 Task: Slide 18 - And These Are Three Columns-1.
Action: Mouse moved to (35, 90)
Screenshot: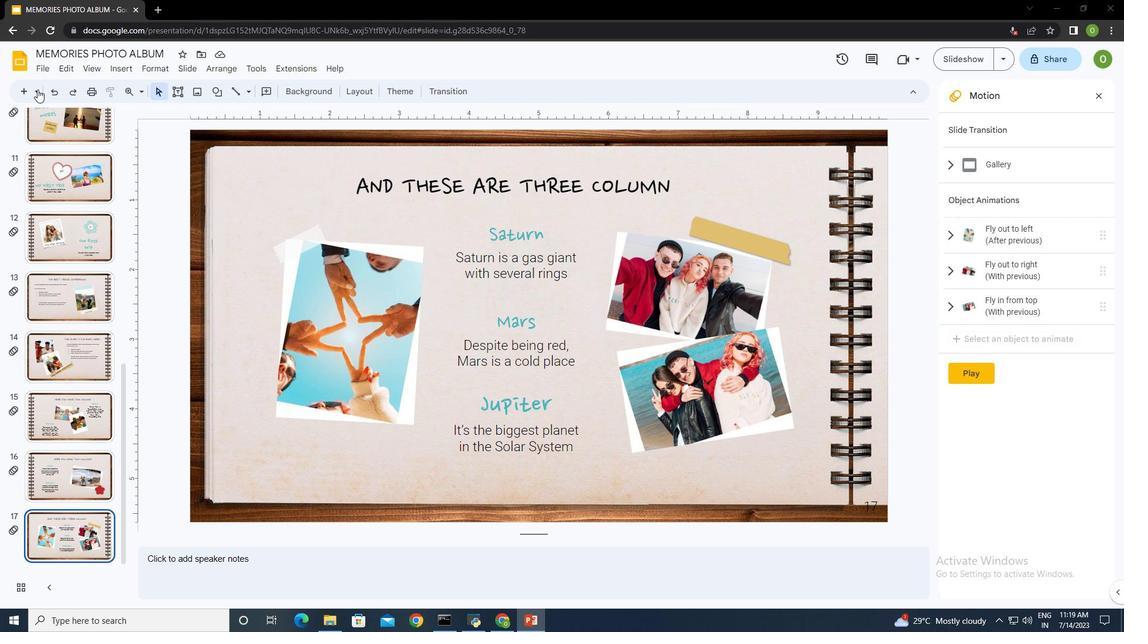 
Action: Mouse pressed left at (35, 90)
Screenshot: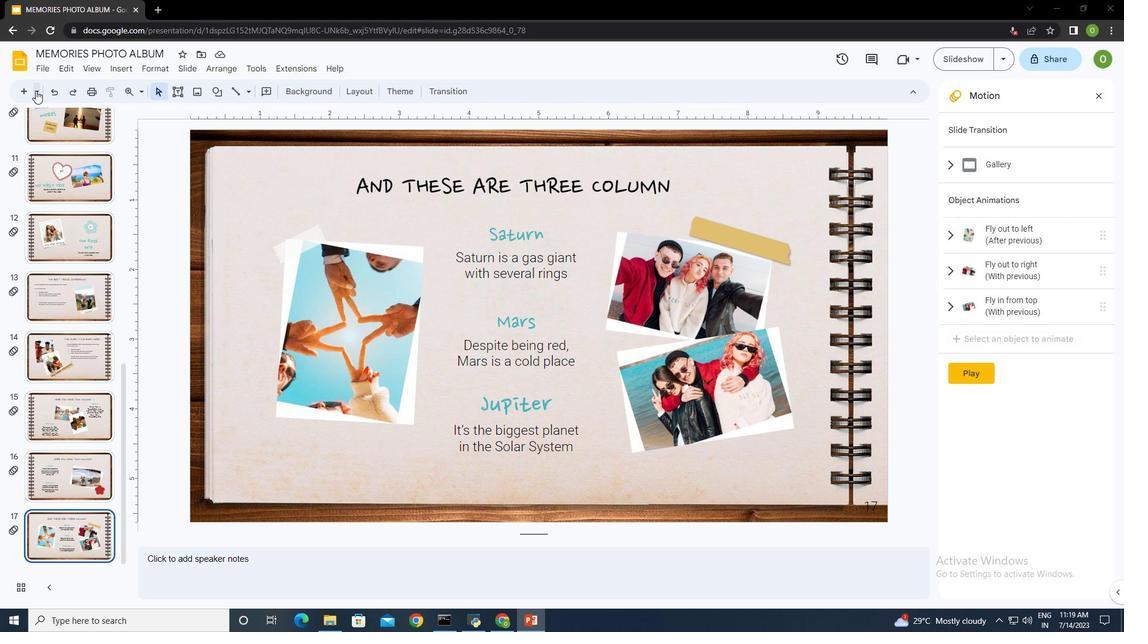 
Action: Mouse moved to (135, 394)
Screenshot: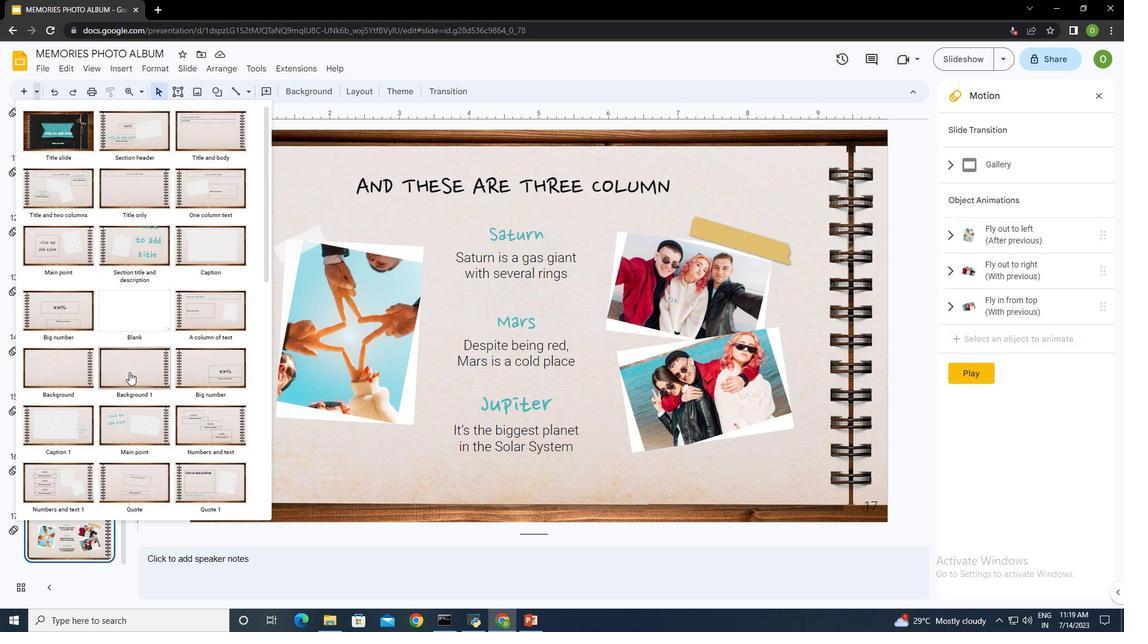 
Action: Mouse scrolled (135, 393) with delta (0, 0)
Screenshot: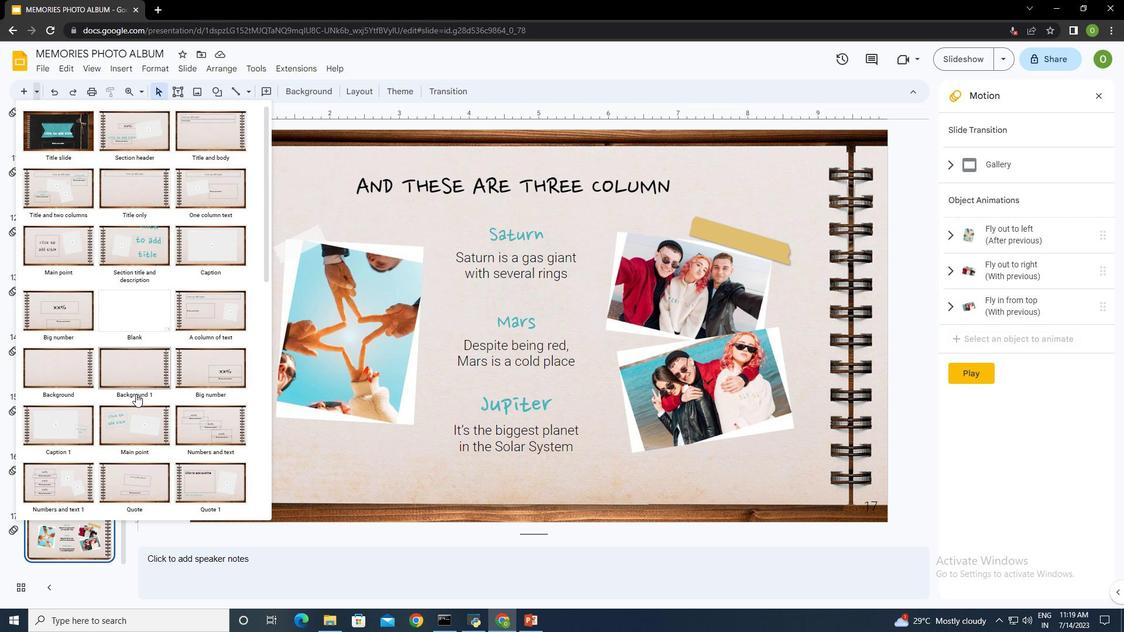 
Action: Mouse scrolled (135, 393) with delta (0, 0)
Screenshot: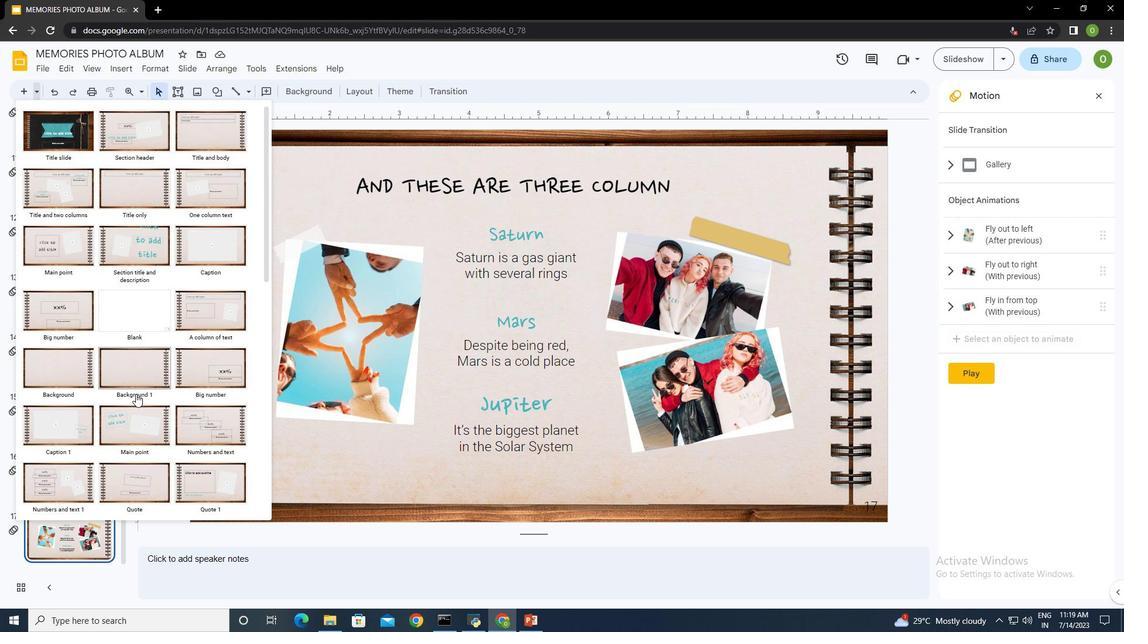 
Action: Mouse scrolled (135, 393) with delta (0, 0)
Screenshot: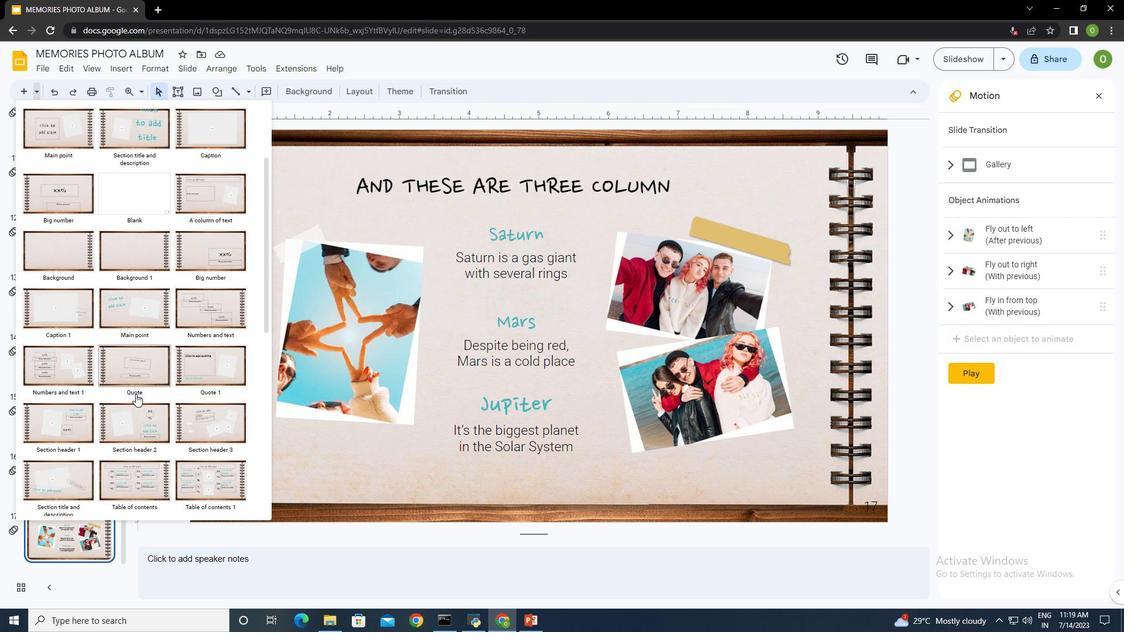 
Action: Mouse scrolled (135, 393) with delta (0, 0)
Screenshot: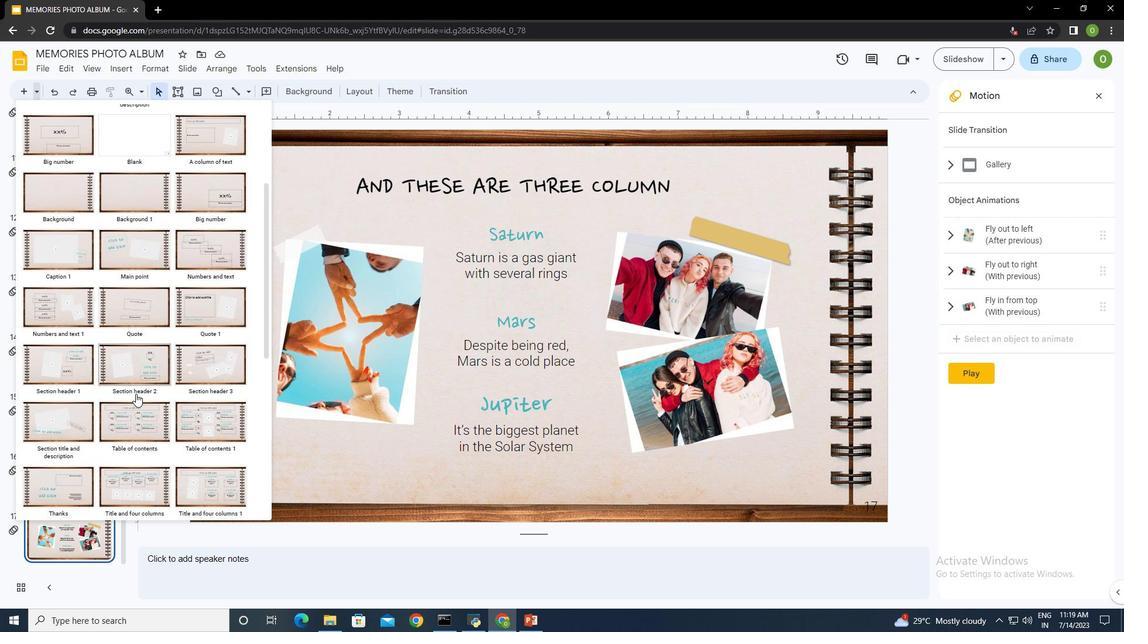 
Action: Mouse scrolled (135, 393) with delta (0, 0)
Screenshot: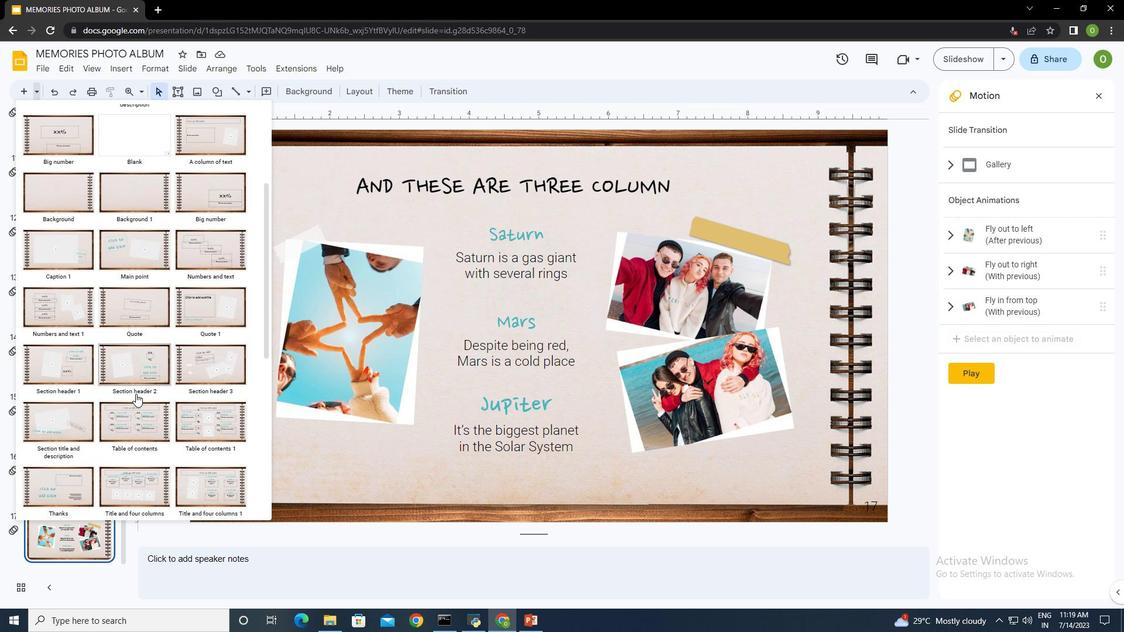 
Action: Mouse scrolled (135, 393) with delta (0, 0)
Screenshot: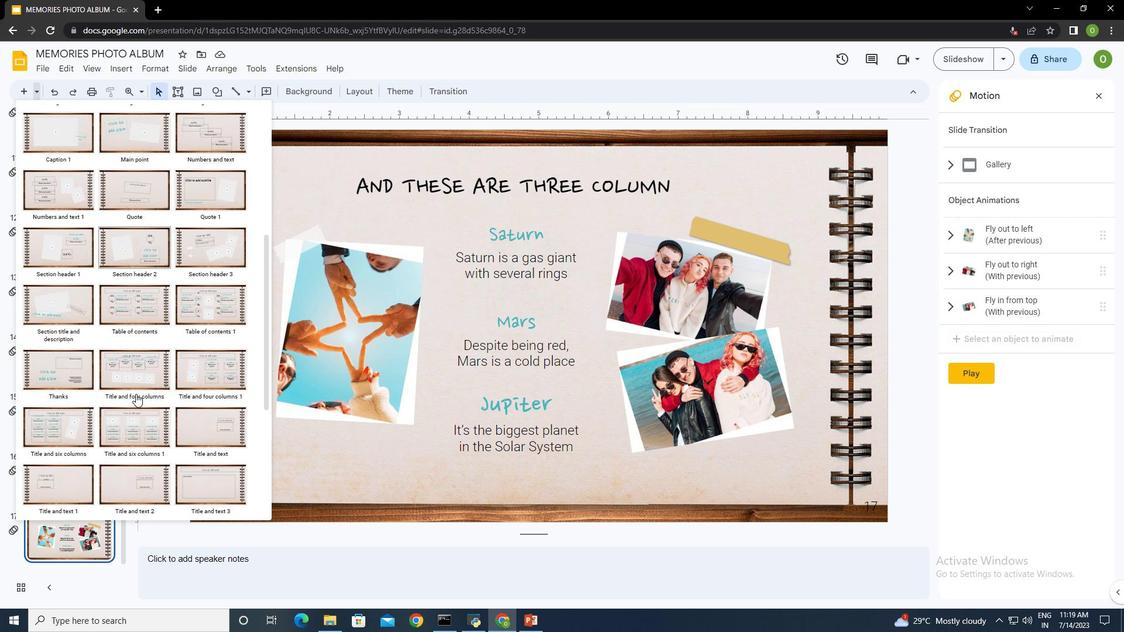 
Action: Mouse moved to (136, 309)
Screenshot: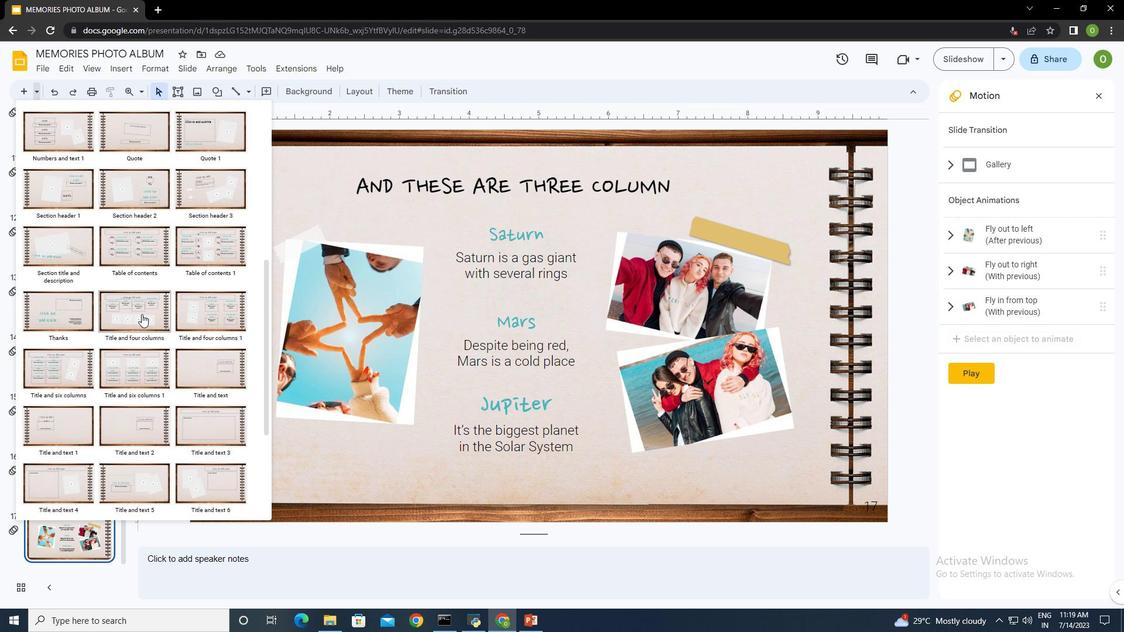 
Action: Mouse pressed left at (136, 309)
Screenshot: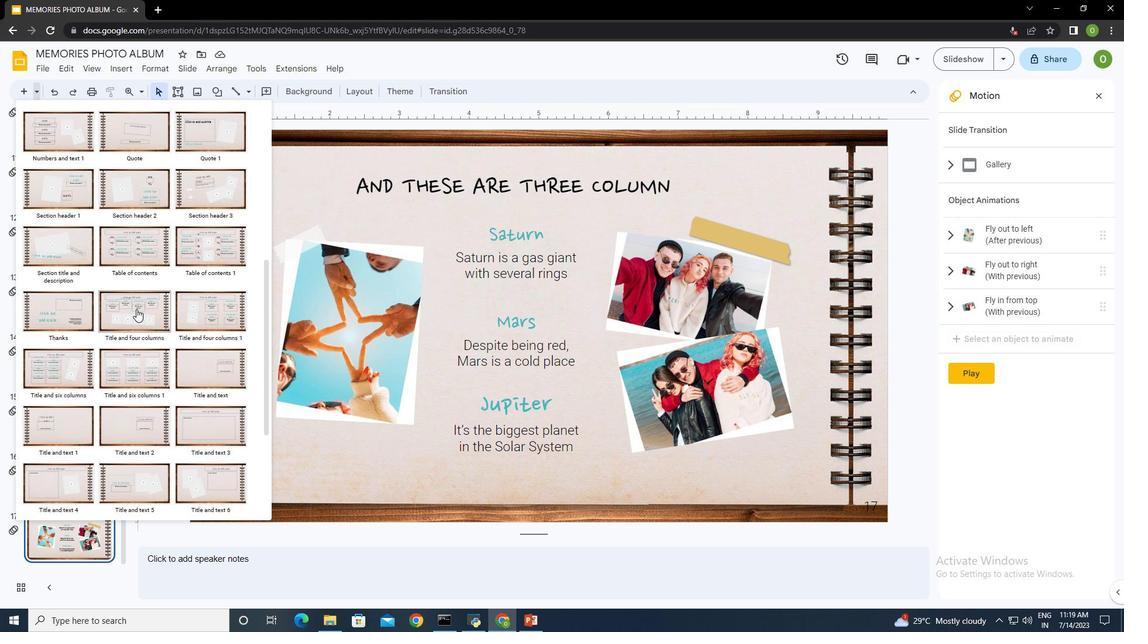 
Action: Mouse moved to (354, 198)
Screenshot: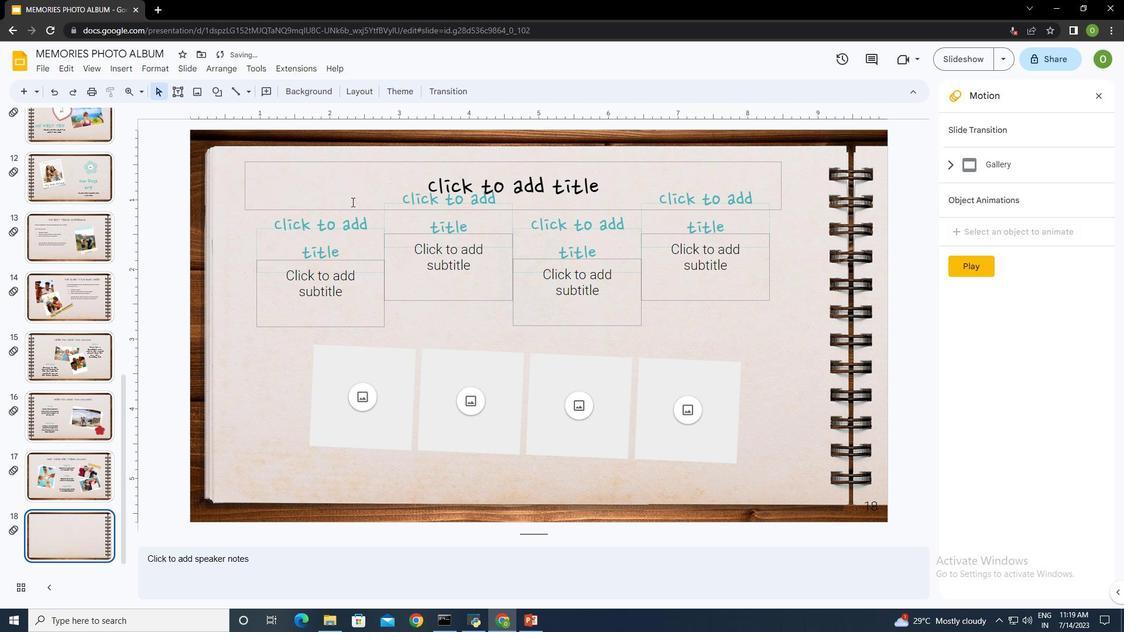 
Action: Mouse pressed left at (354, 198)
Screenshot: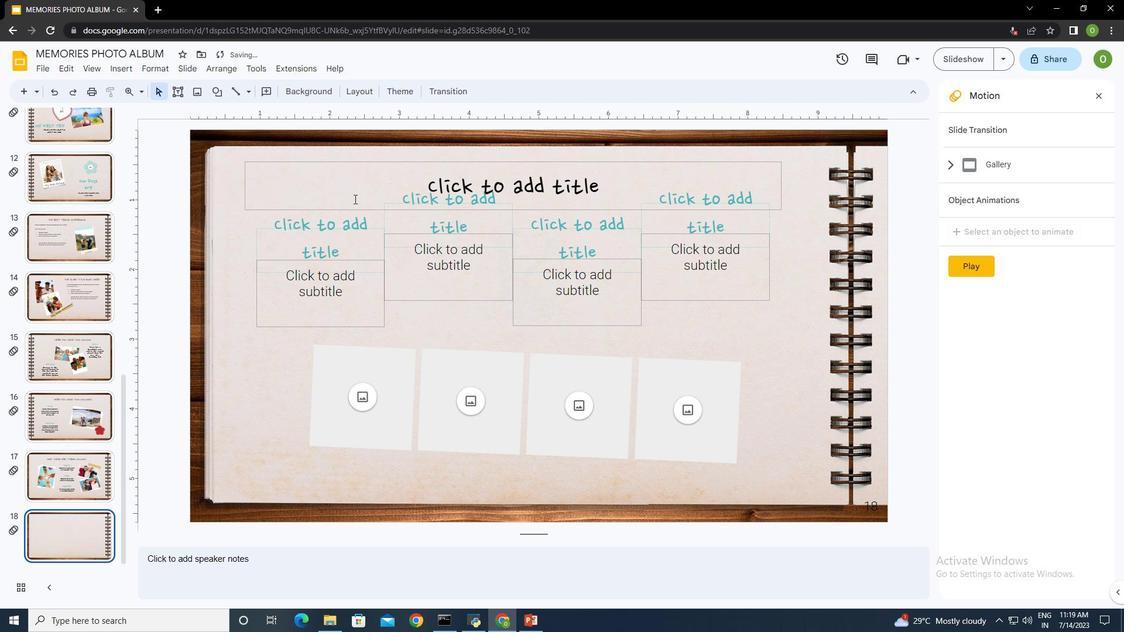 
Action: Mouse moved to (370, 190)
Screenshot: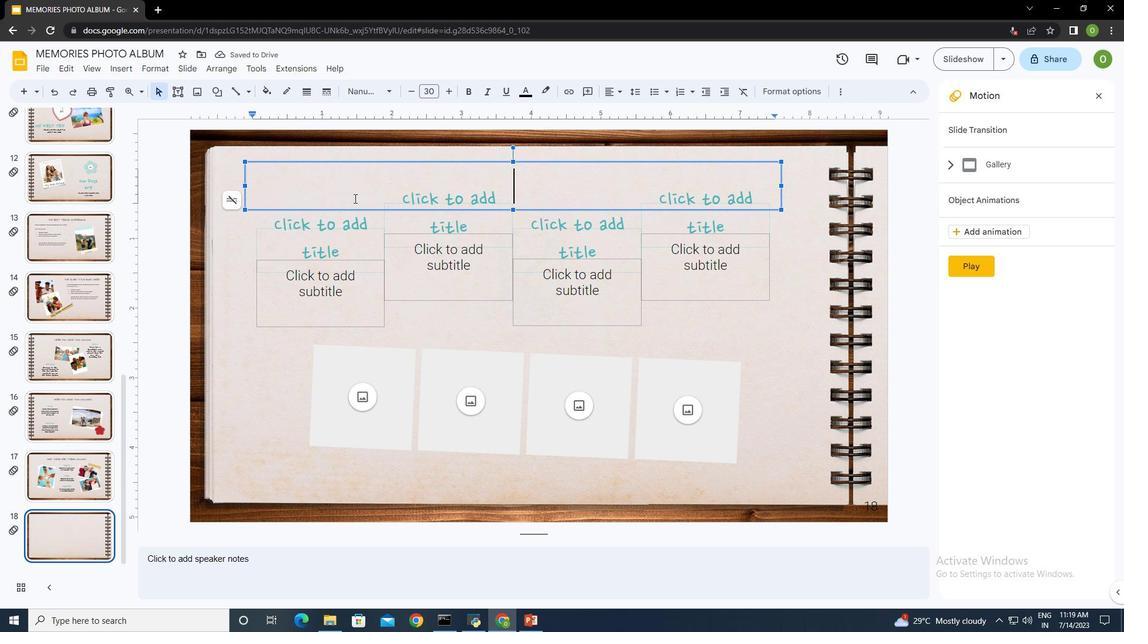 
Action: Key pressed <Key.caps_lock>AND<Key.space>THESE<Key.space>ARE<Key.space>THREE<Key.space>COLUMN
Screenshot: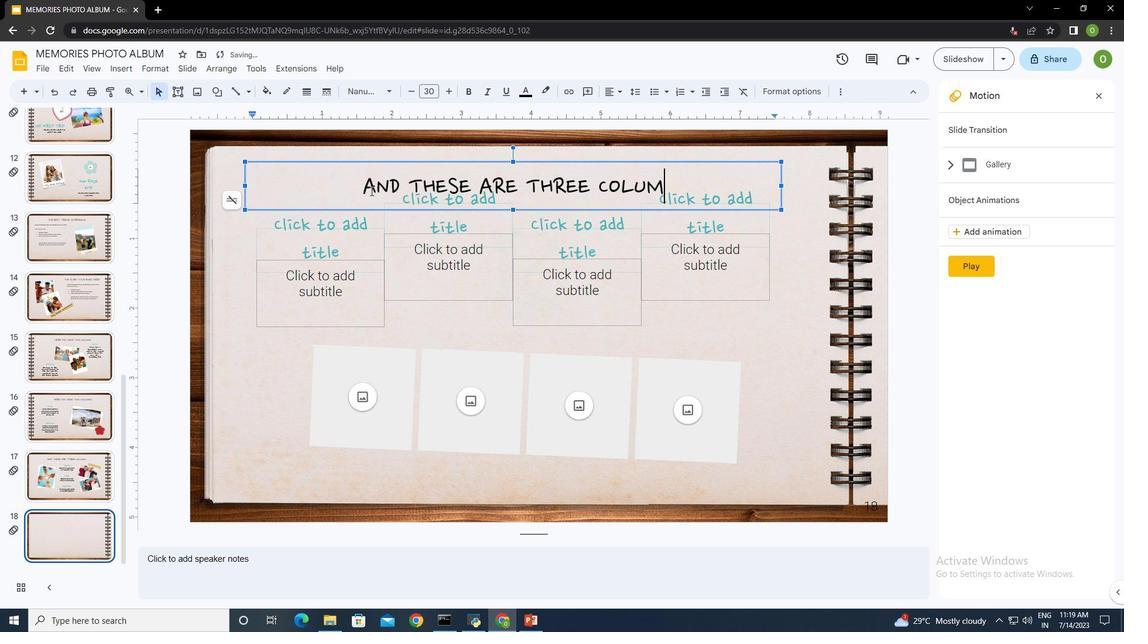 
Action: Mouse moved to (293, 226)
Screenshot: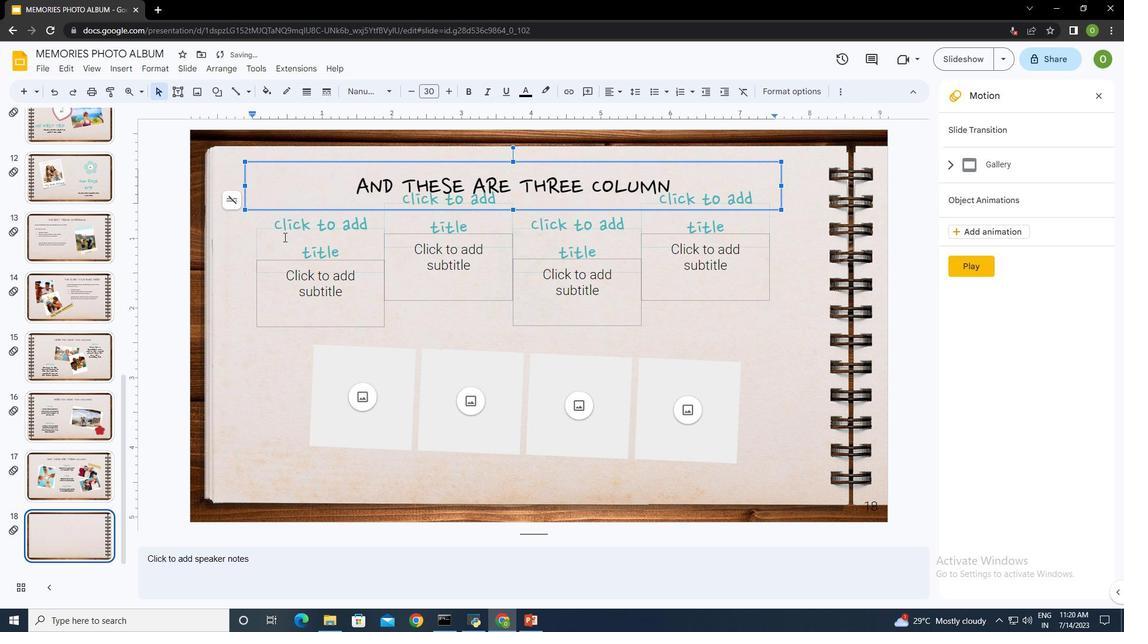 
Action: Mouse pressed left at (293, 226)
Screenshot: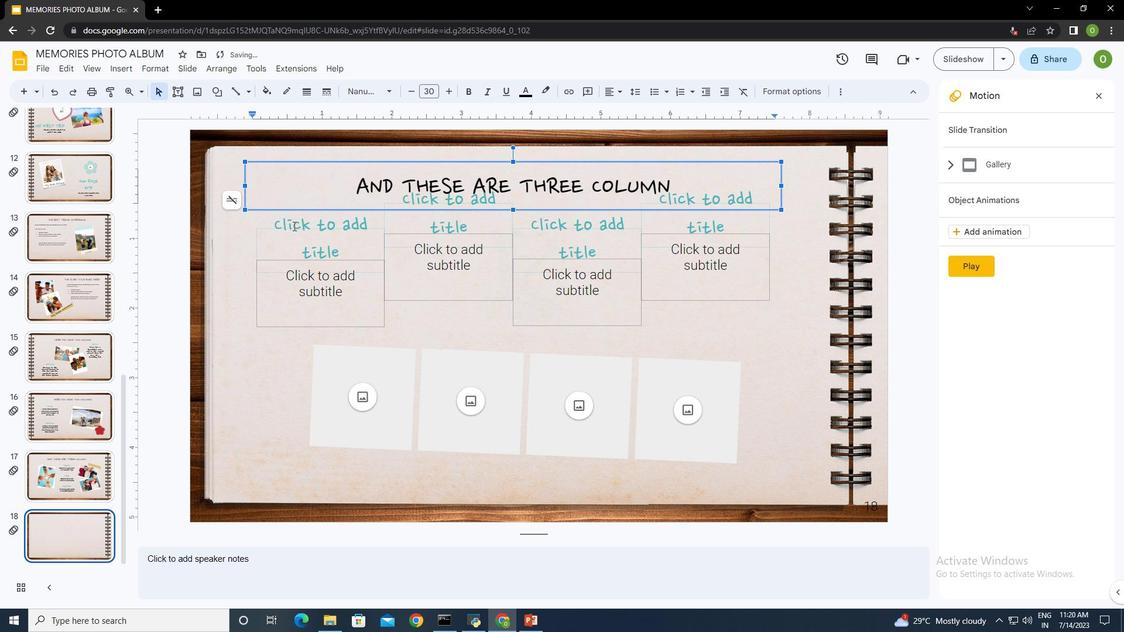 
Action: Mouse moved to (621, 187)
Screenshot: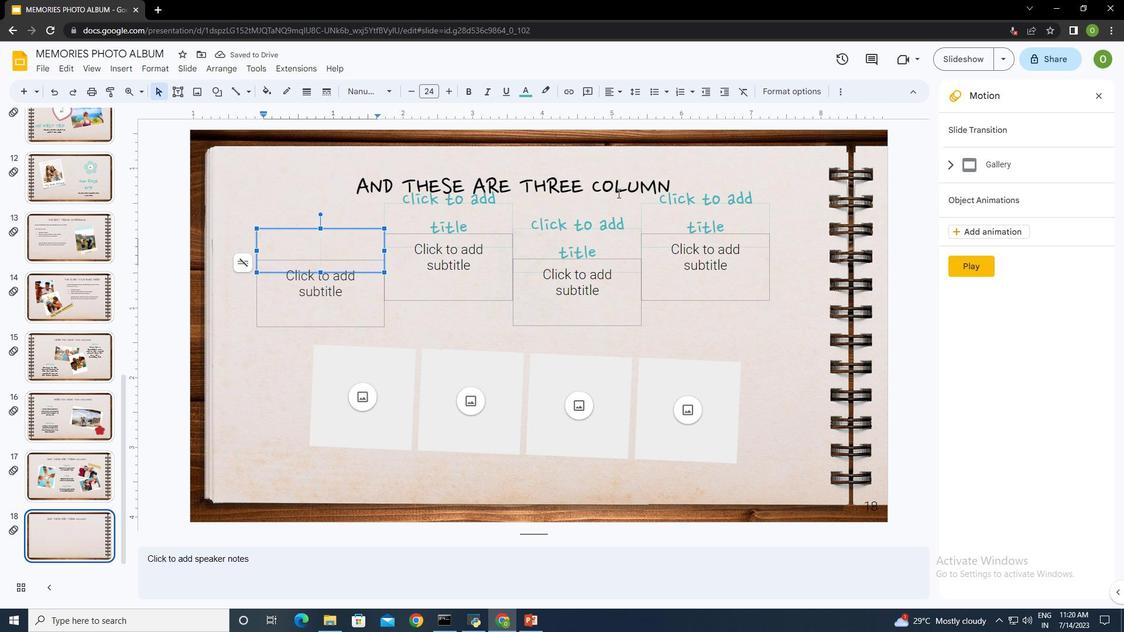 
Action: Mouse pressed left at (621, 187)
Screenshot: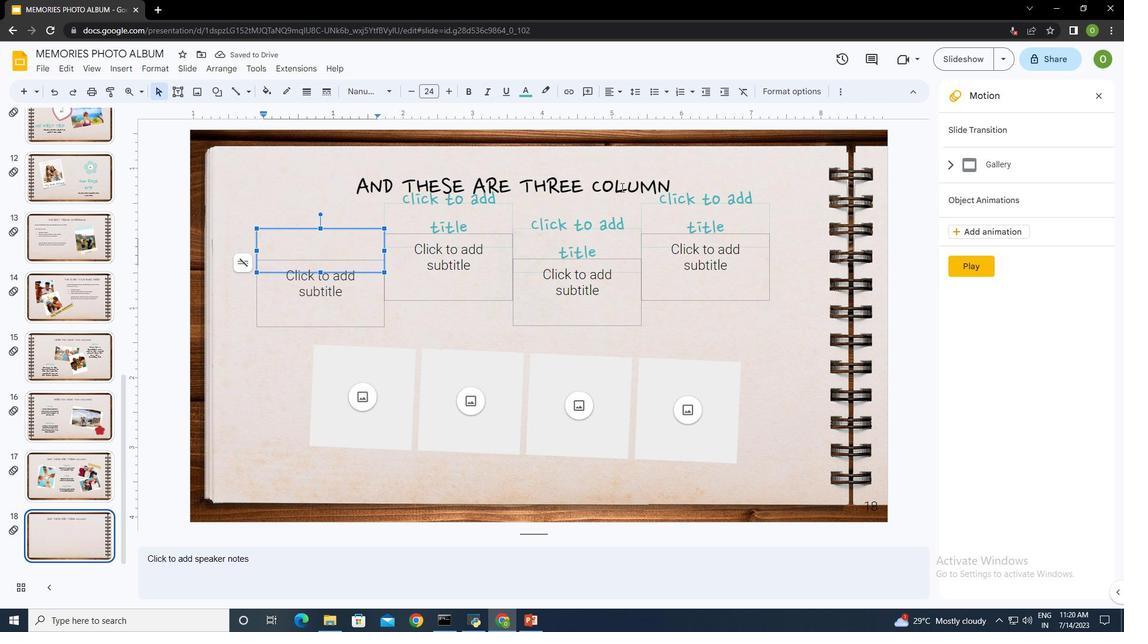 
Action: Mouse moved to (686, 184)
Screenshot: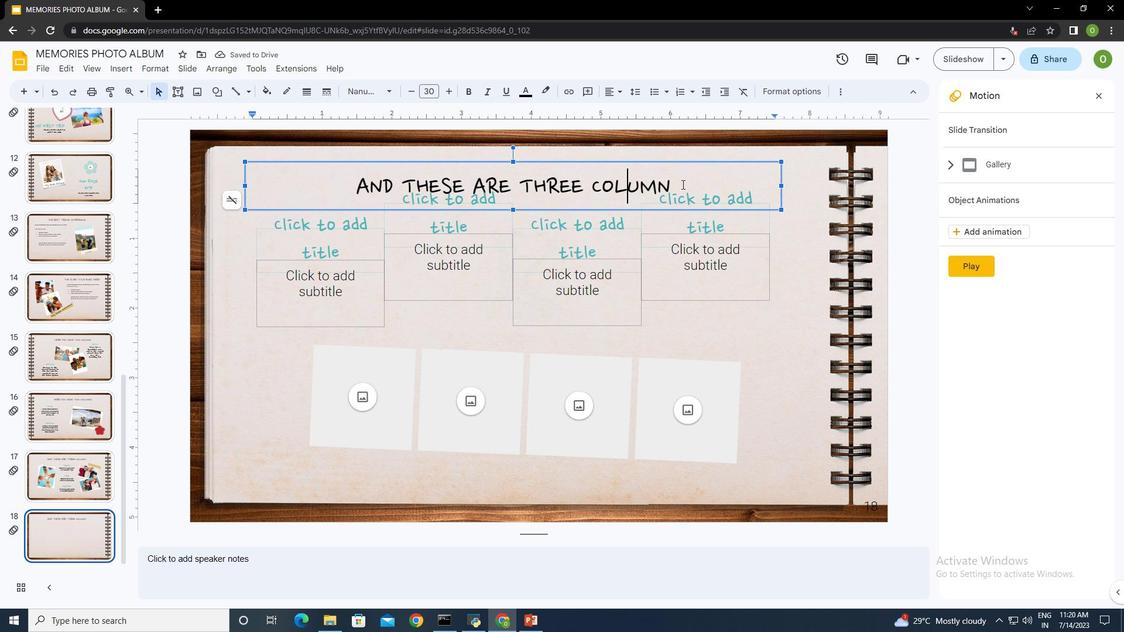
Action: Mouse pressed left at (686, 184)
Screenshot: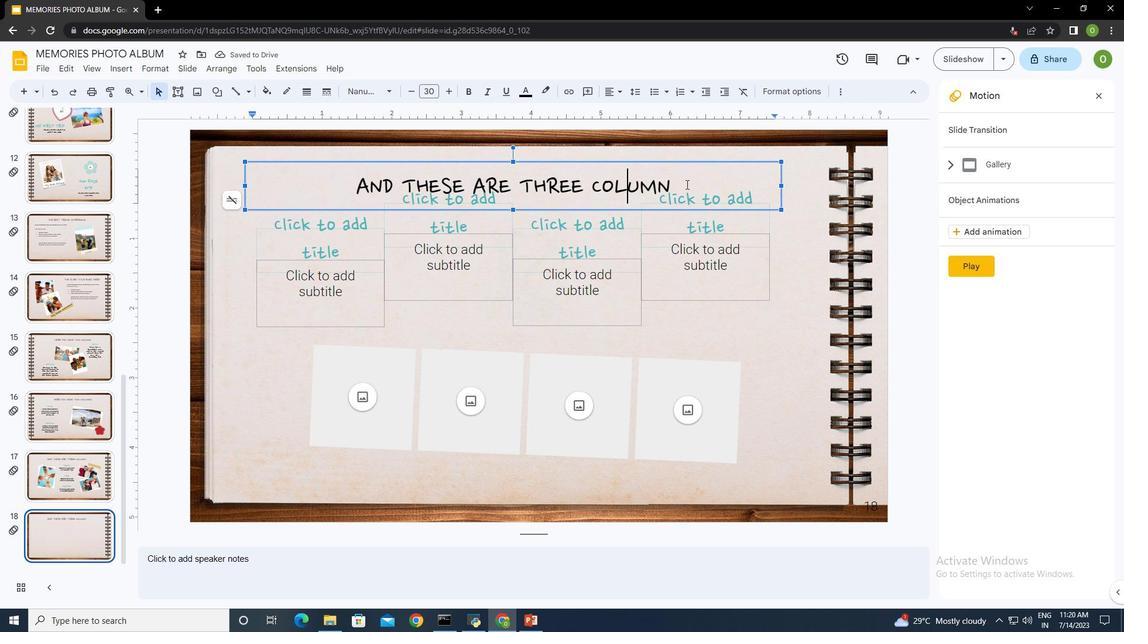 
Action: Key pressed S
Screenshot: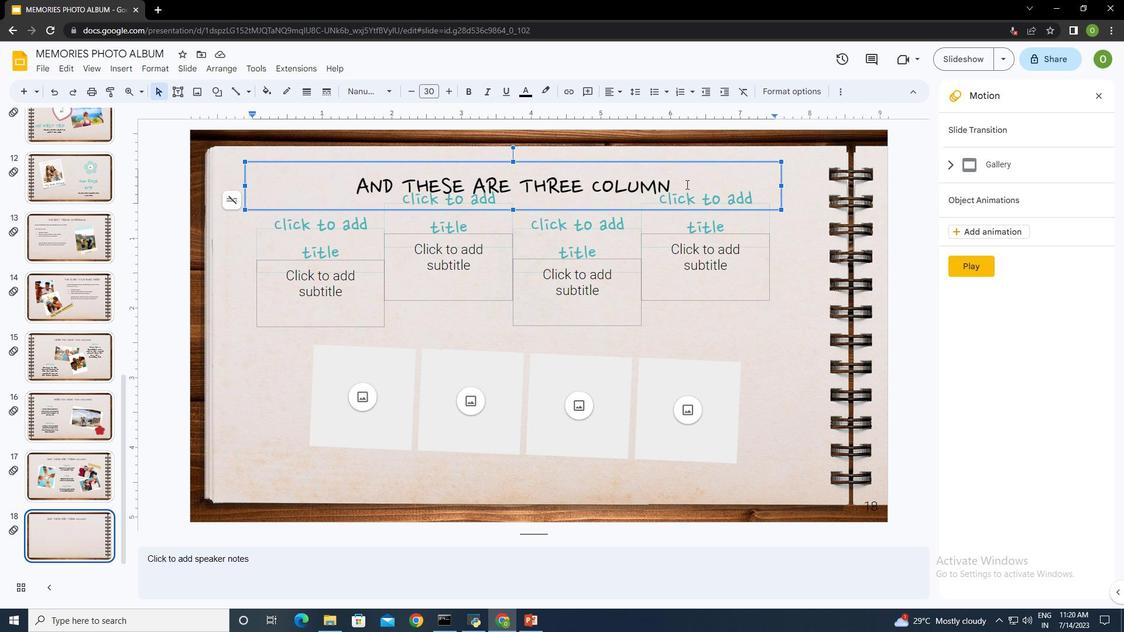 
Action: Mouse moved to (390, 219)
Screenshot: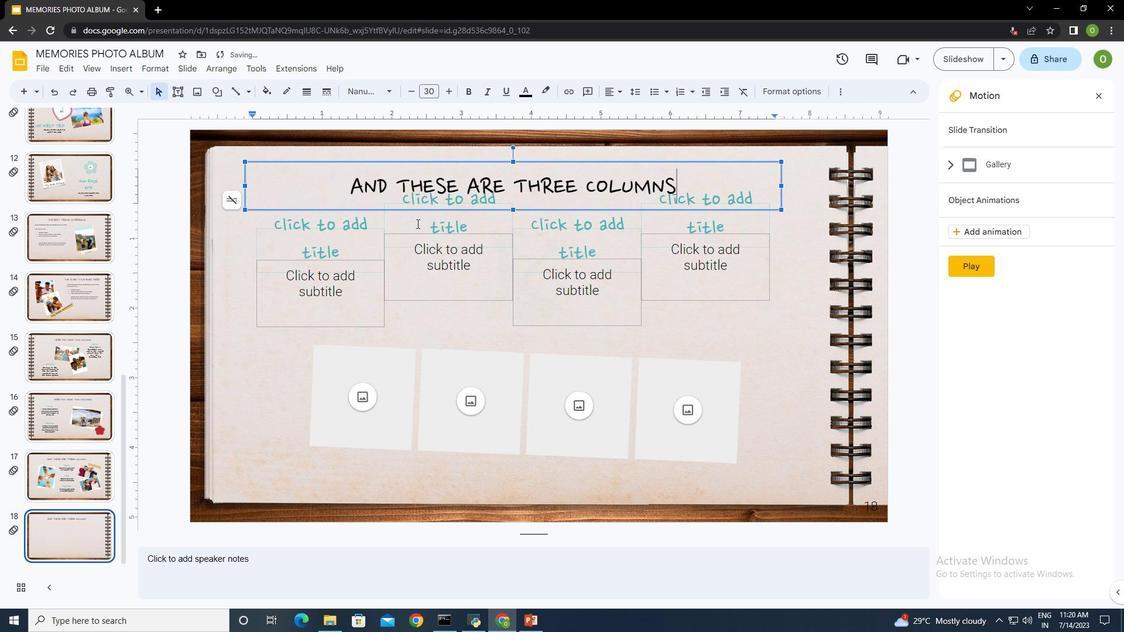 
Action: Mouse pressed left at (390, 219)
Screenshot: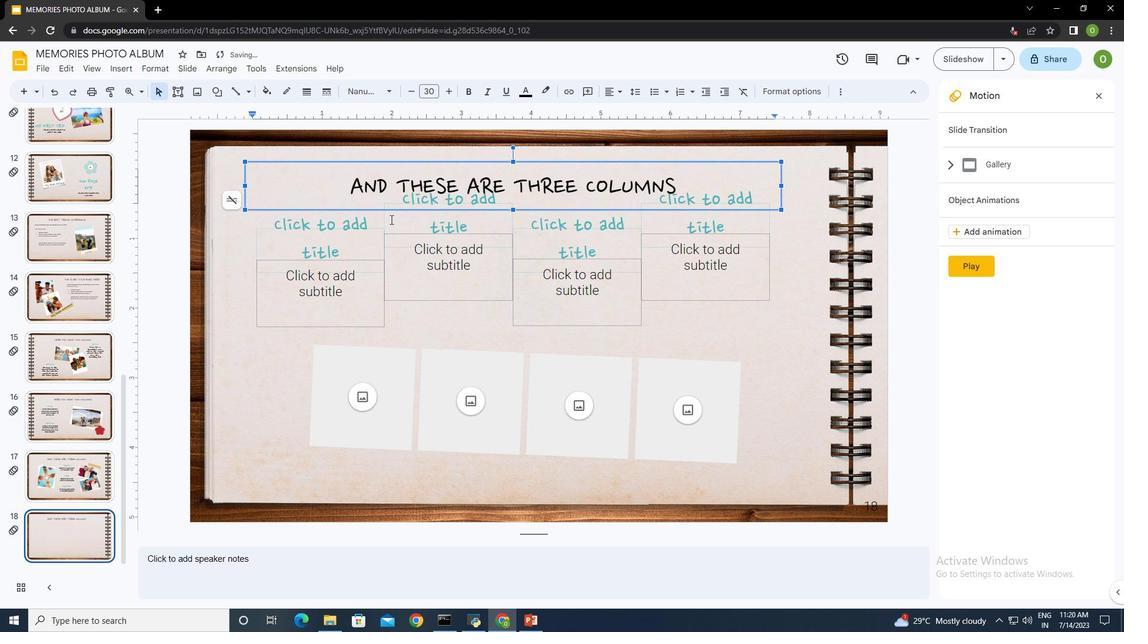 
Action: Mouse moved to (323, 227)
Screenshot: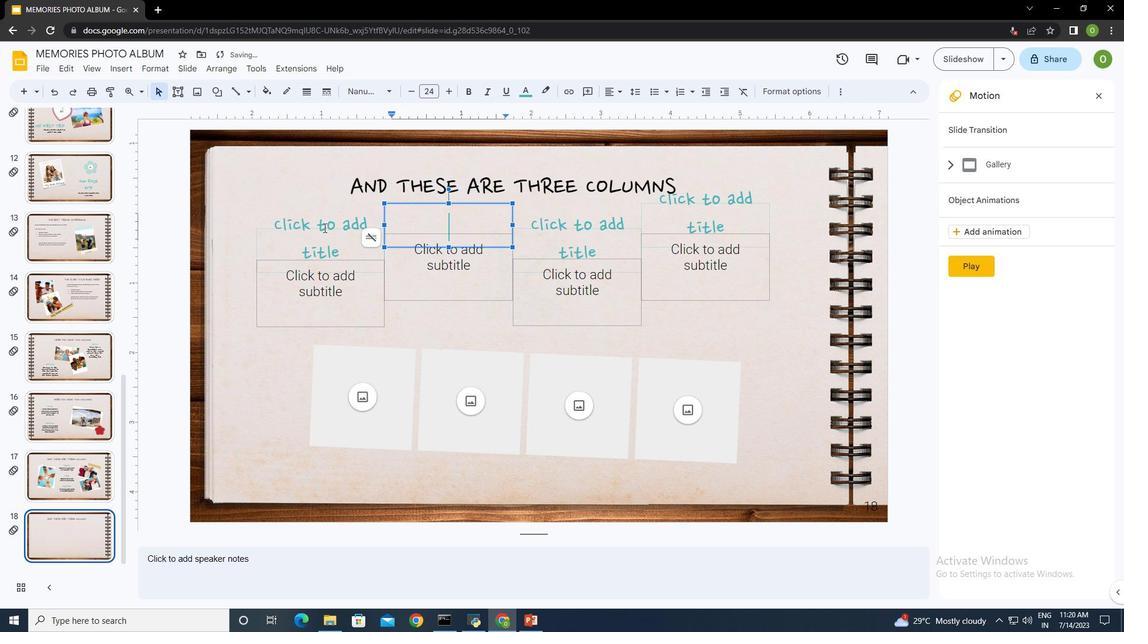 
Action: Mouse pressed left at (323, 227)
Screenshot: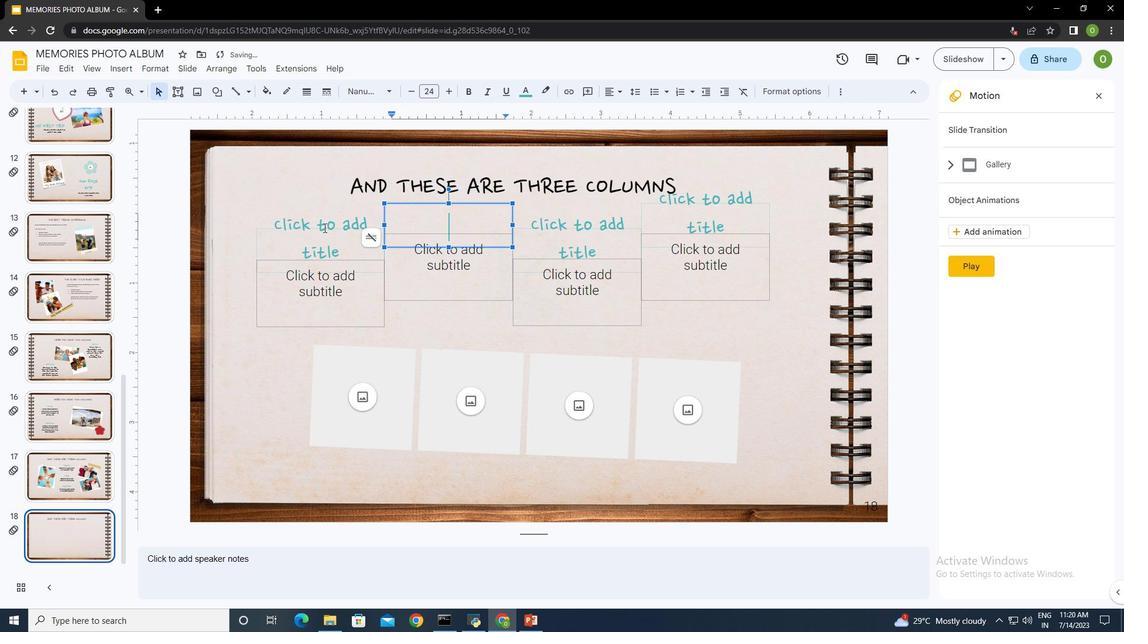 
Action: Key pressed <Key.shift><Key.caps_lock>saturn
Screenshot: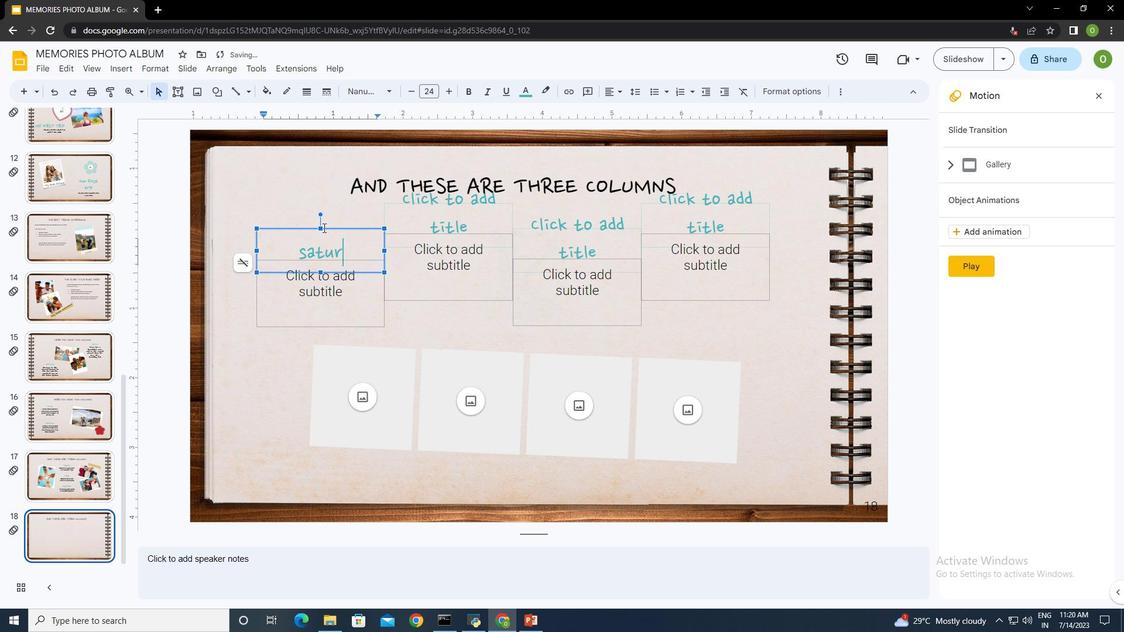 
Action: Mouse moved to (448, 226)
Screenshot: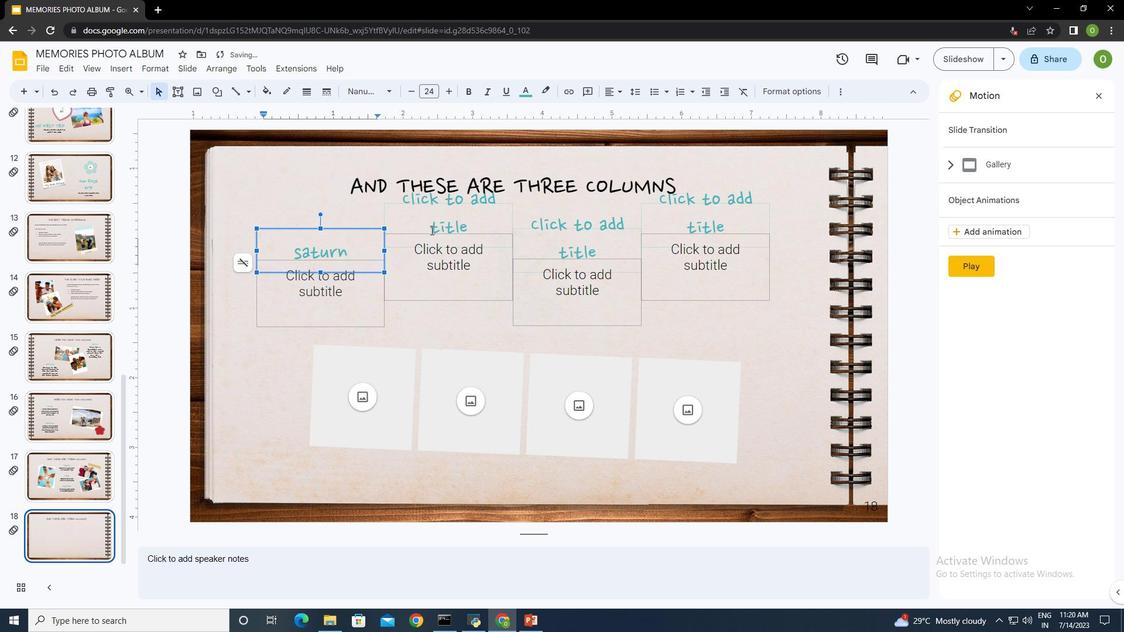 
Action: Mouse pressed left at (448, 226)
Screenshot: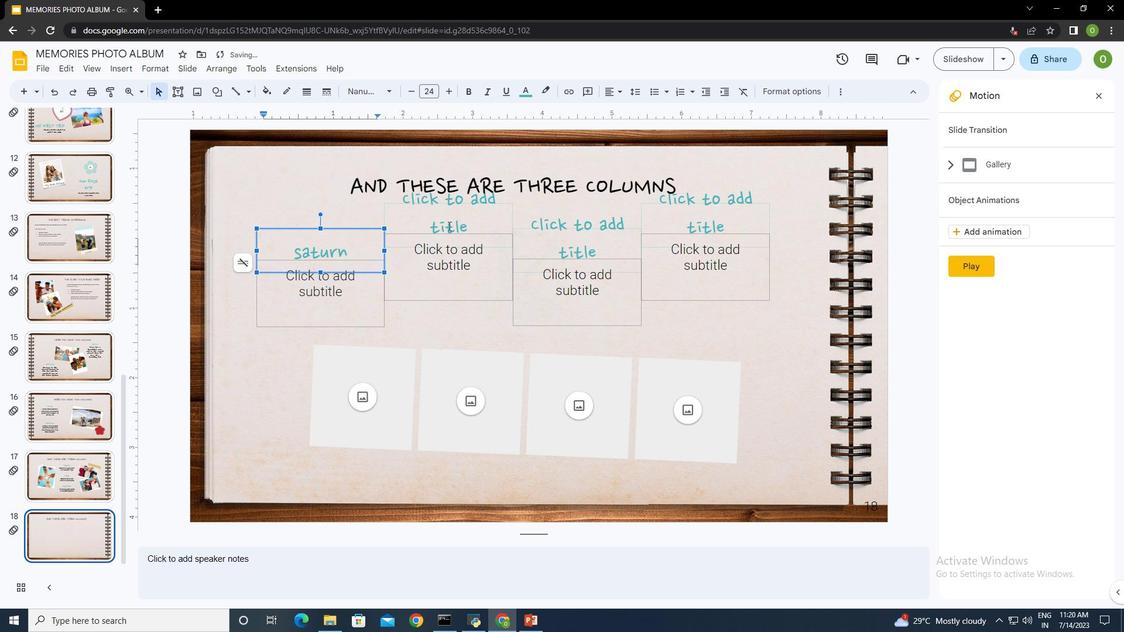 
Action: Key pressed <Key.shift>Mard<Key.backspace>s
Screenshot: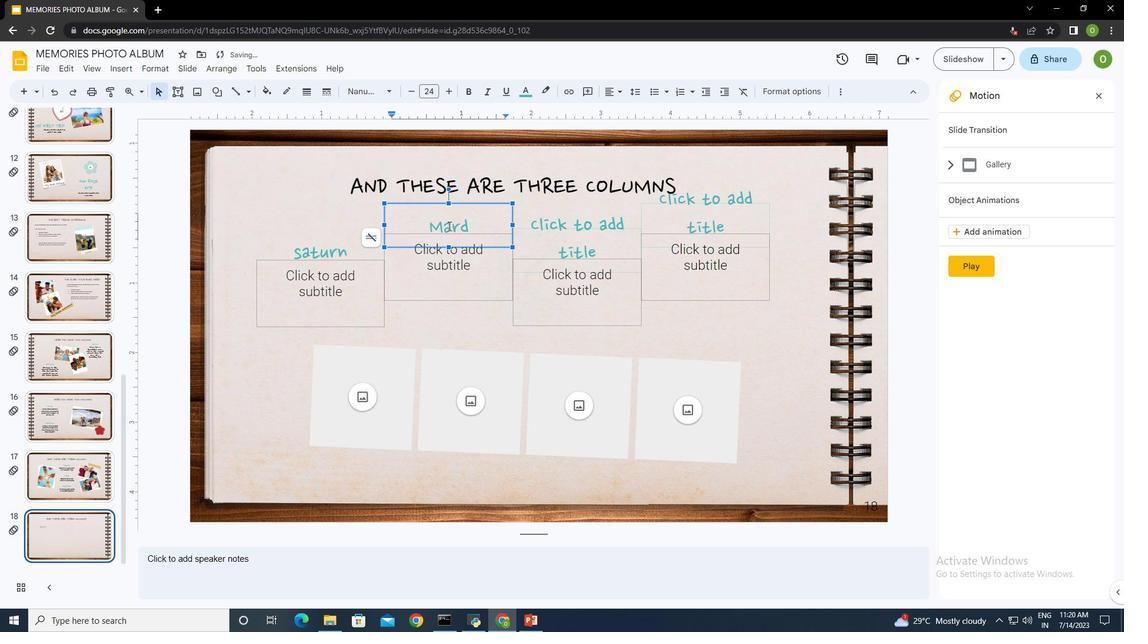 
Action: Mouse moved to (586, 221)
Screenshot: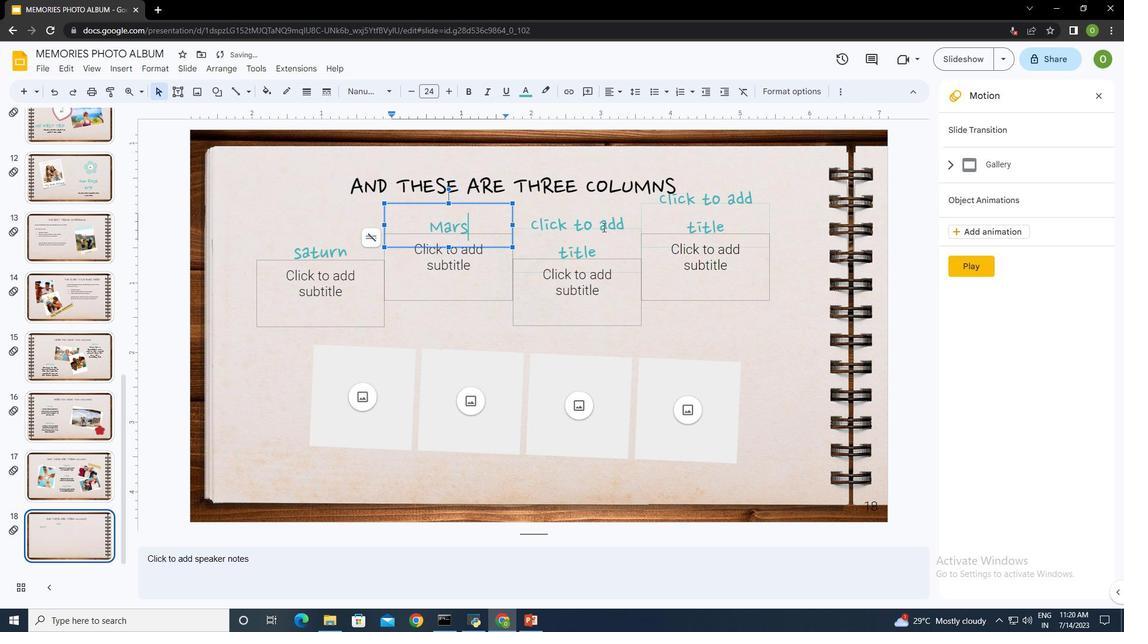 
Action: Mouse pressed left at (586, 221)
Screenshot: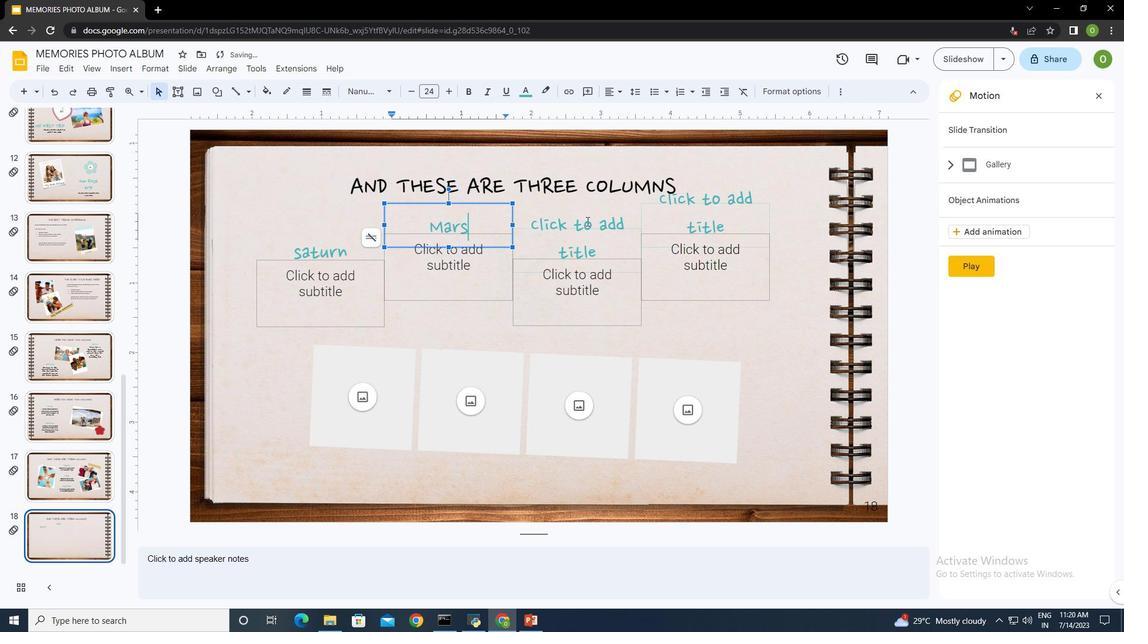 
Action: Key pressed <Key.shift><Key.shift><Key.shift><Key.shift><Key.shift><Key.shift><Key.shift>Jupiter
Screenshot: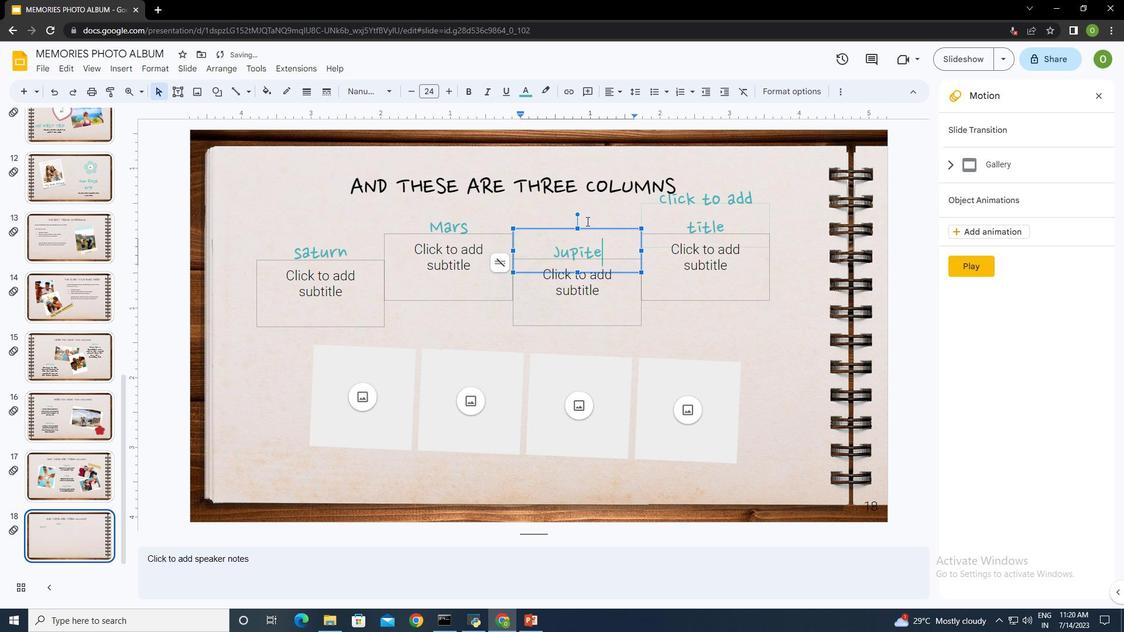 
Action: Mouse moved to (722, 325)
Screenshot: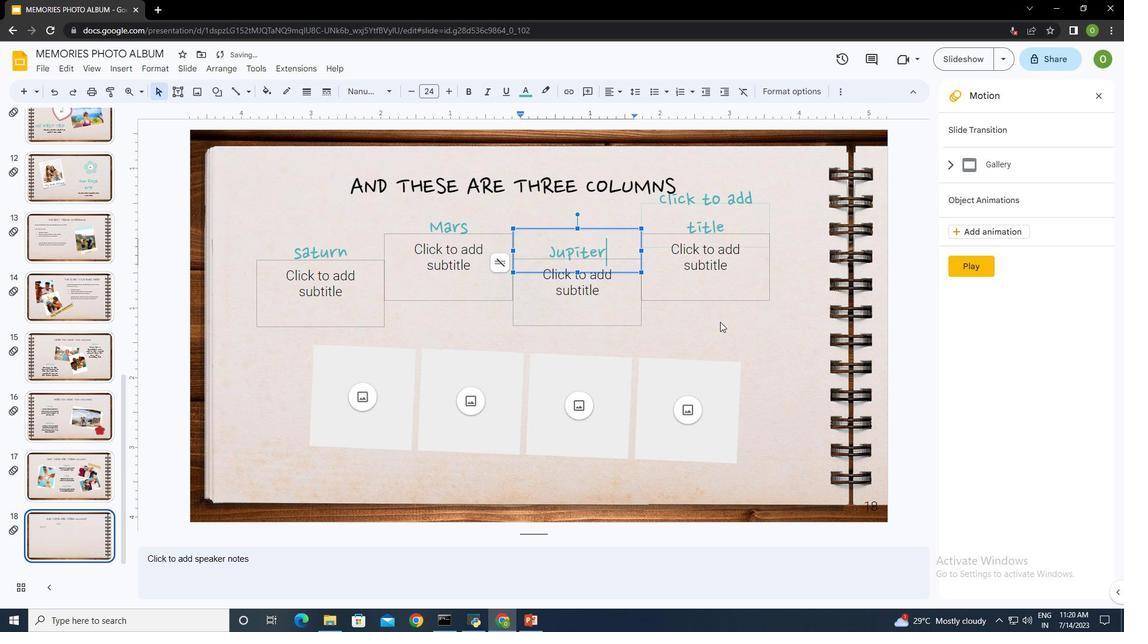 
Action: Mouse pressed left at (722, 325)
Screenshot: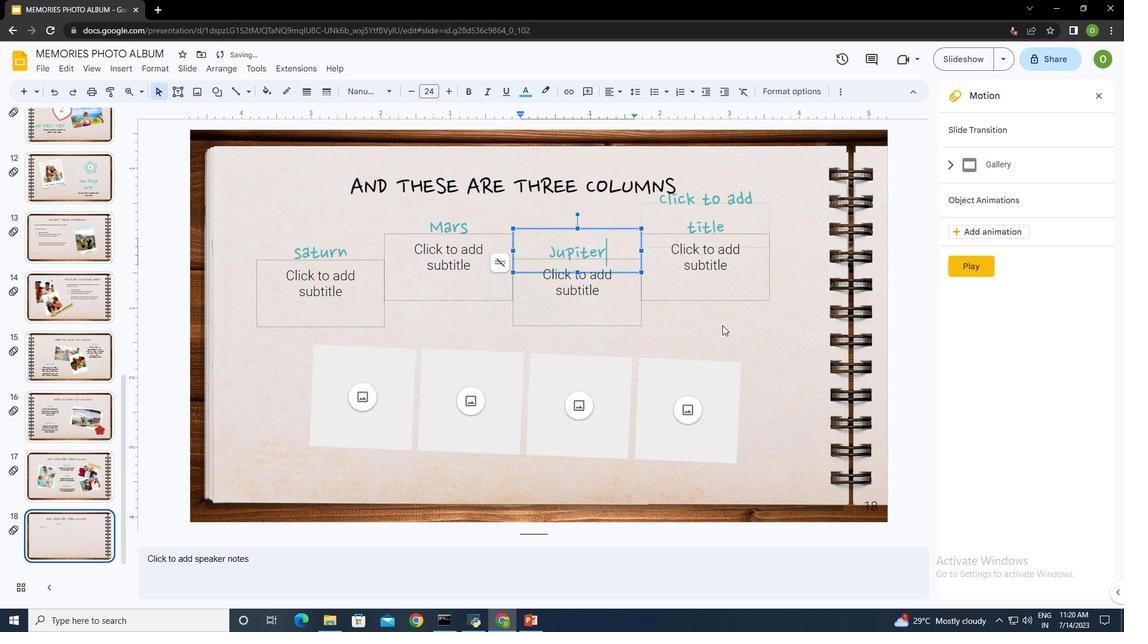 
Action: Mouse moved to (725, 196)
Screenshot: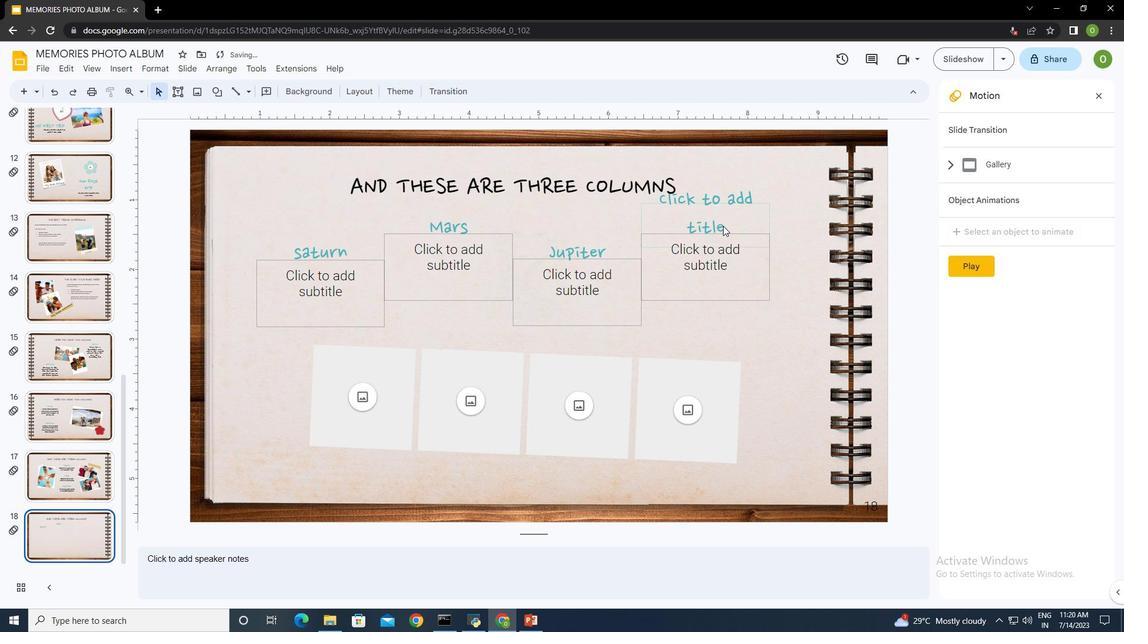 
Action: Mouse pressed left at (725, 196)
Screenshot: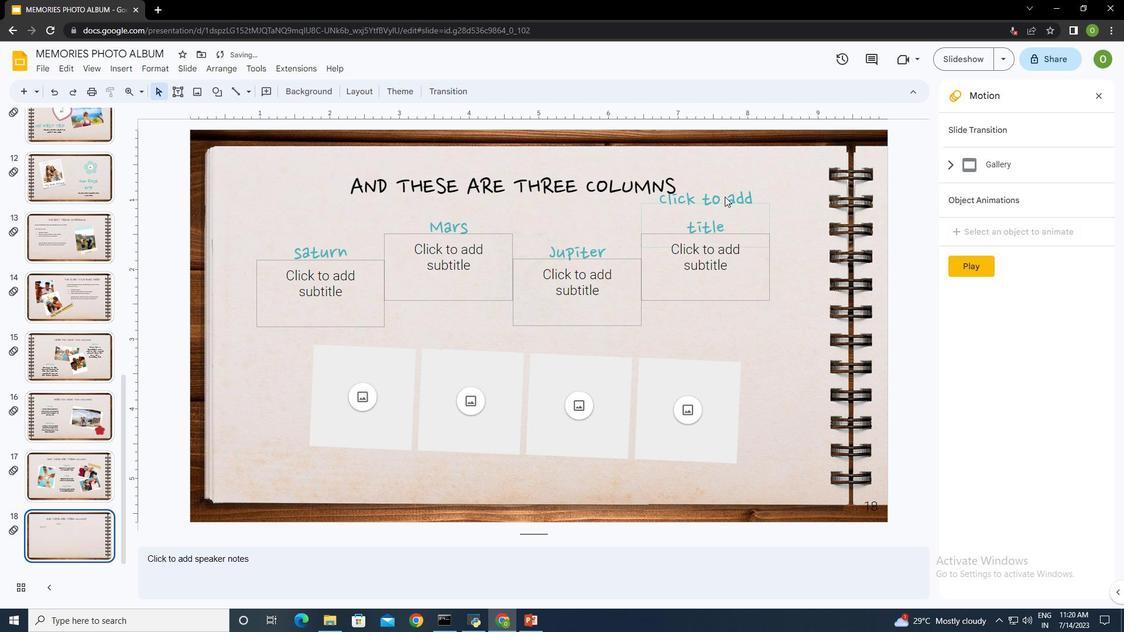 
Action: Mouse moved to (749, 231)
Screenshot: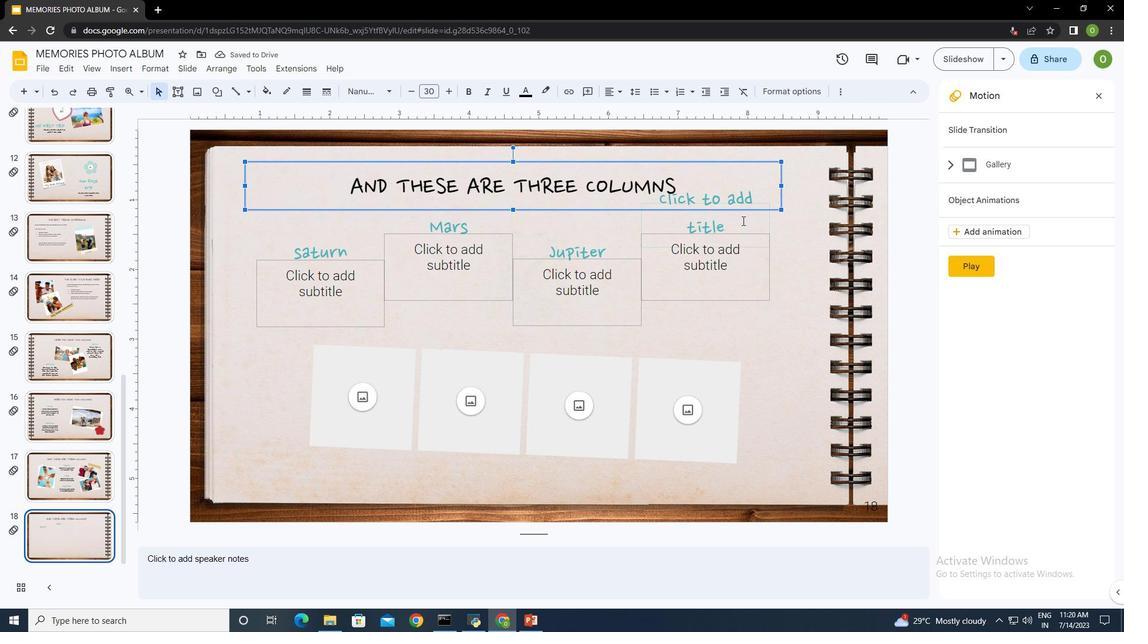
Action: Mouse pressed left at (749, 231)
Screenshot: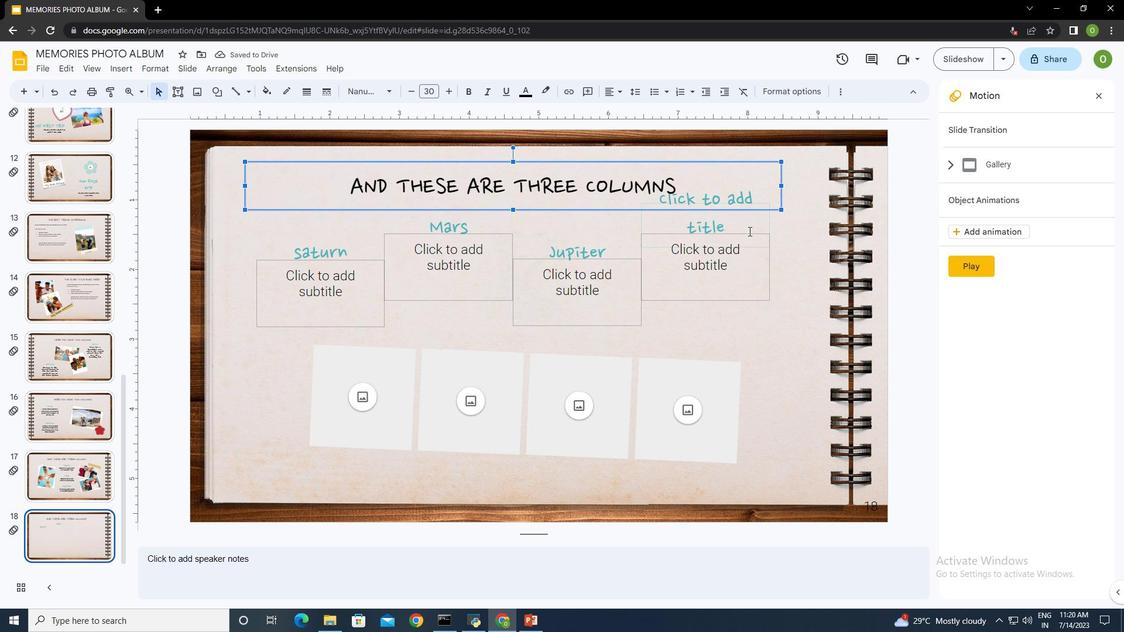 
Action: Key pressed <Key.delete>
Screenshot: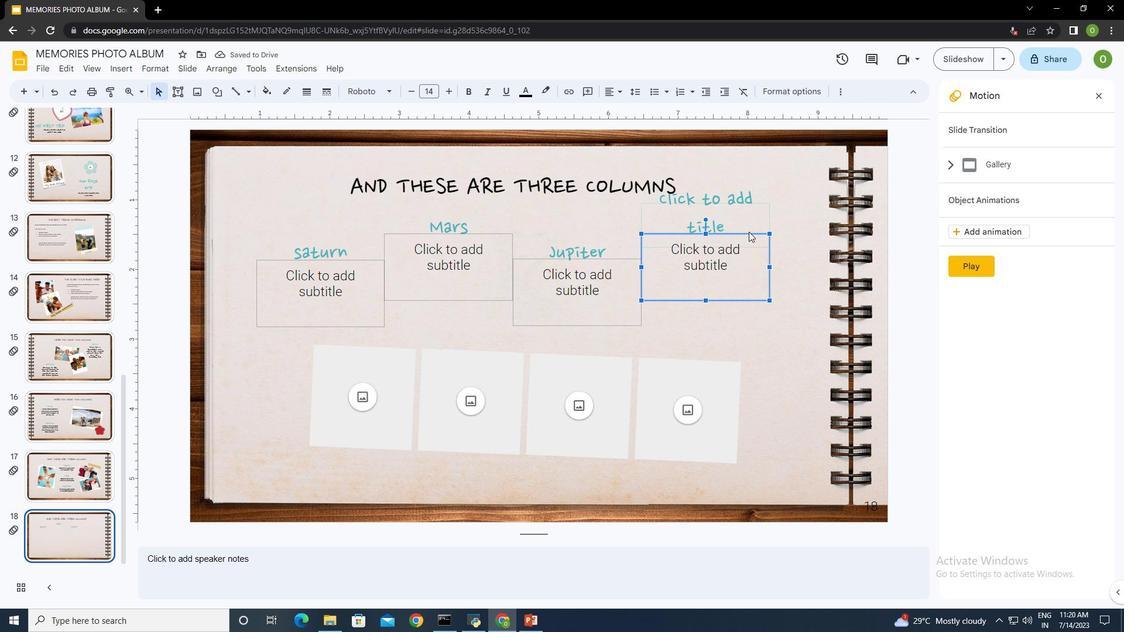 
Action: Mouse moved to (762, 238)
Screenshot: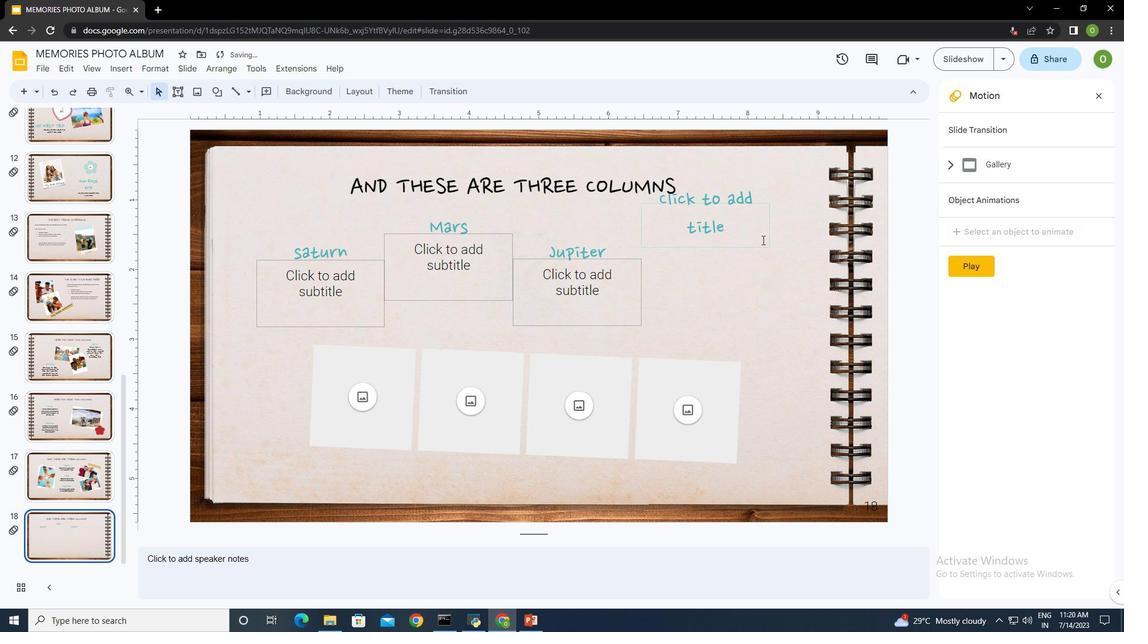 
Action: Mouse pressed left at (762, 238)
Screenshot: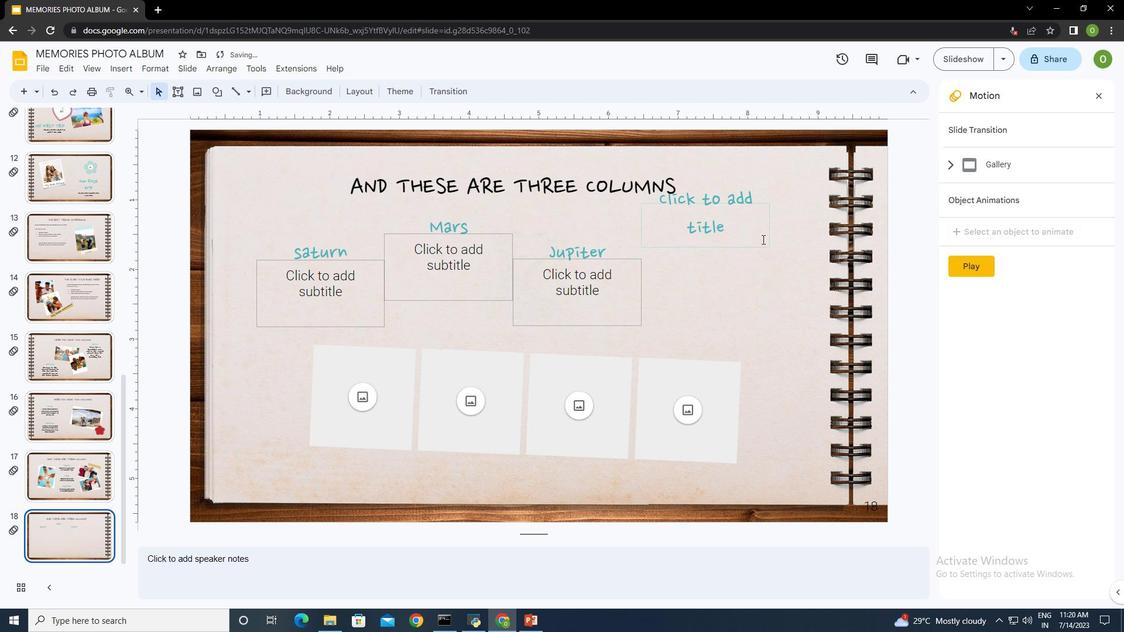 
Action: Mouse moved to (764, 244)
Screenshot: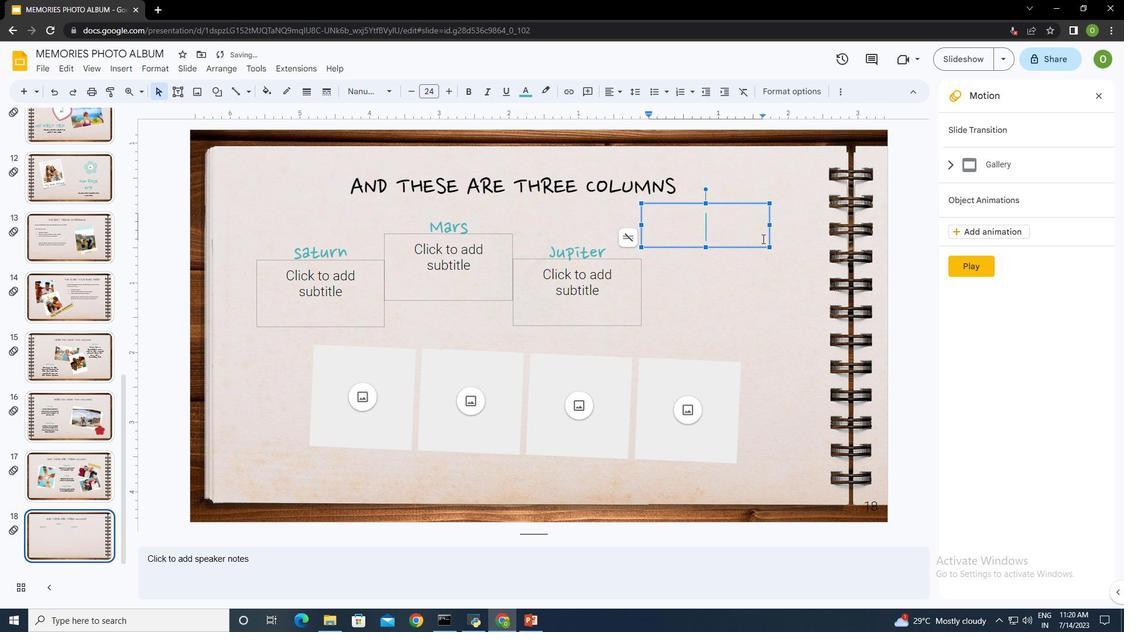 
Action: Key pressed <Key.delete>
Screenshot: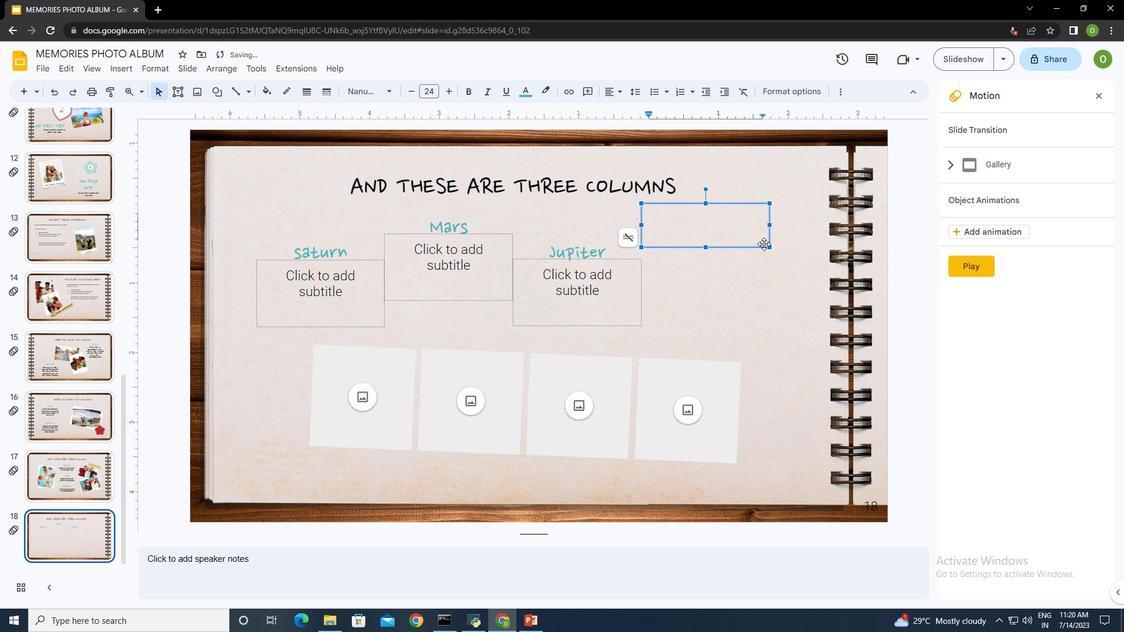 
Action: Mouse moved to (740, 307)
Screenshot: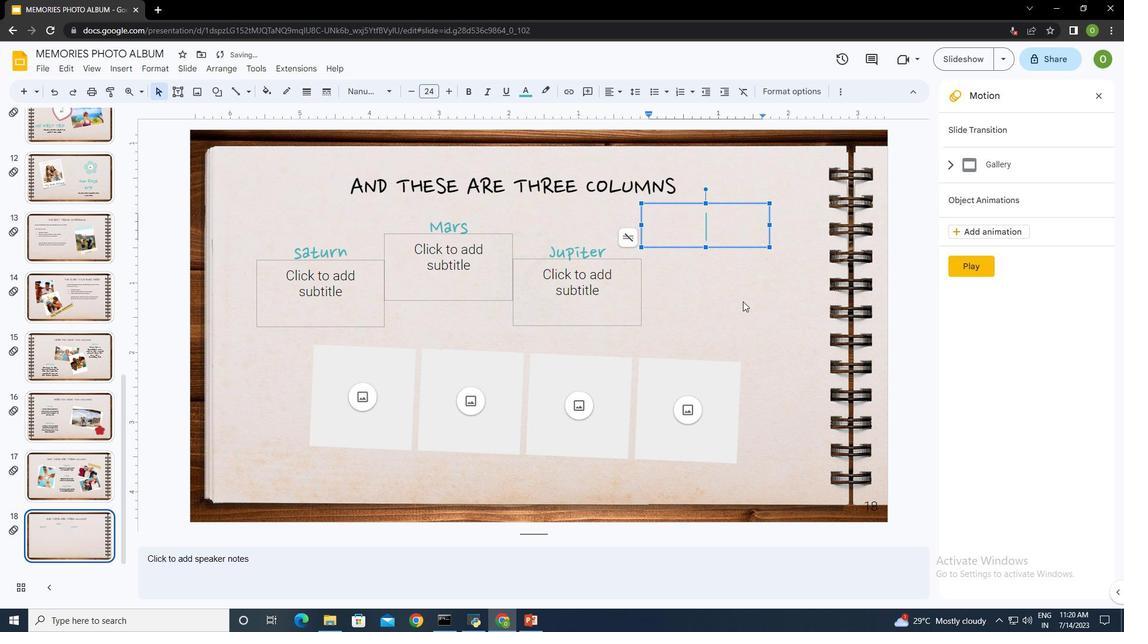 
Action: Mouse pressed left at (740, 307)
Screenshot: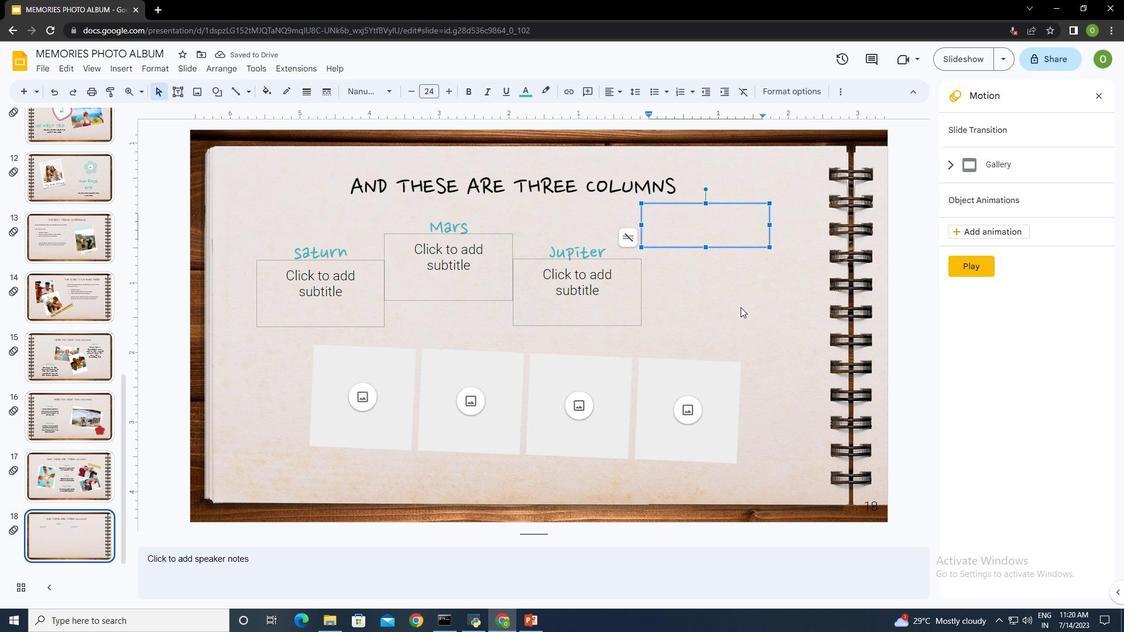 
Action: Mouse moved to (760, 242)
Screenshot: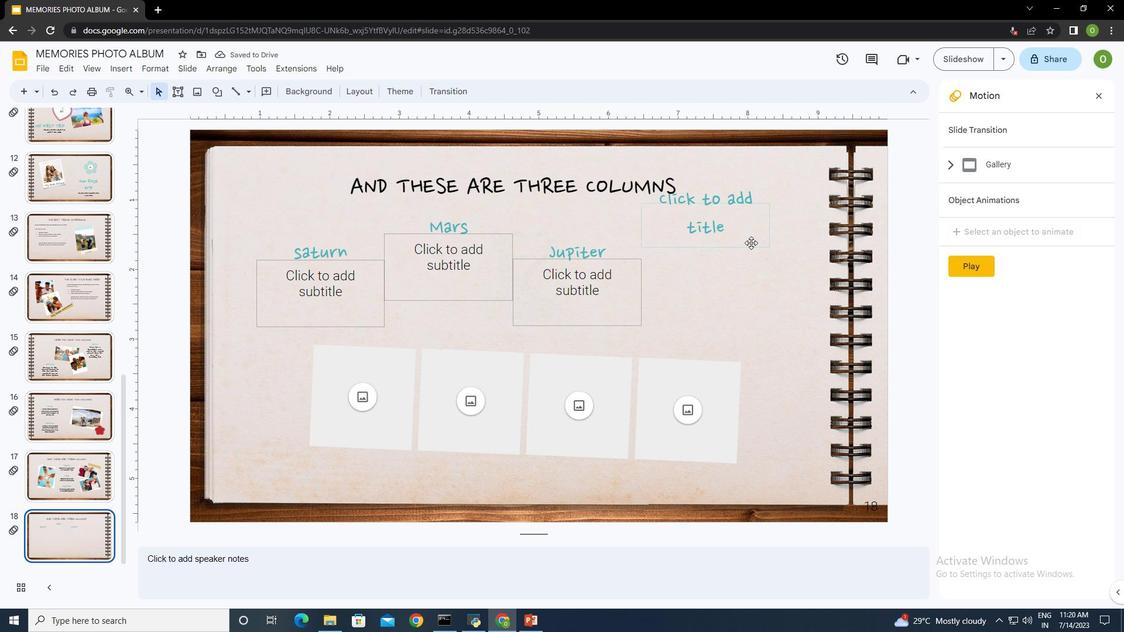 
Action: Mouse pressed left at (760, 242)
Screenshot: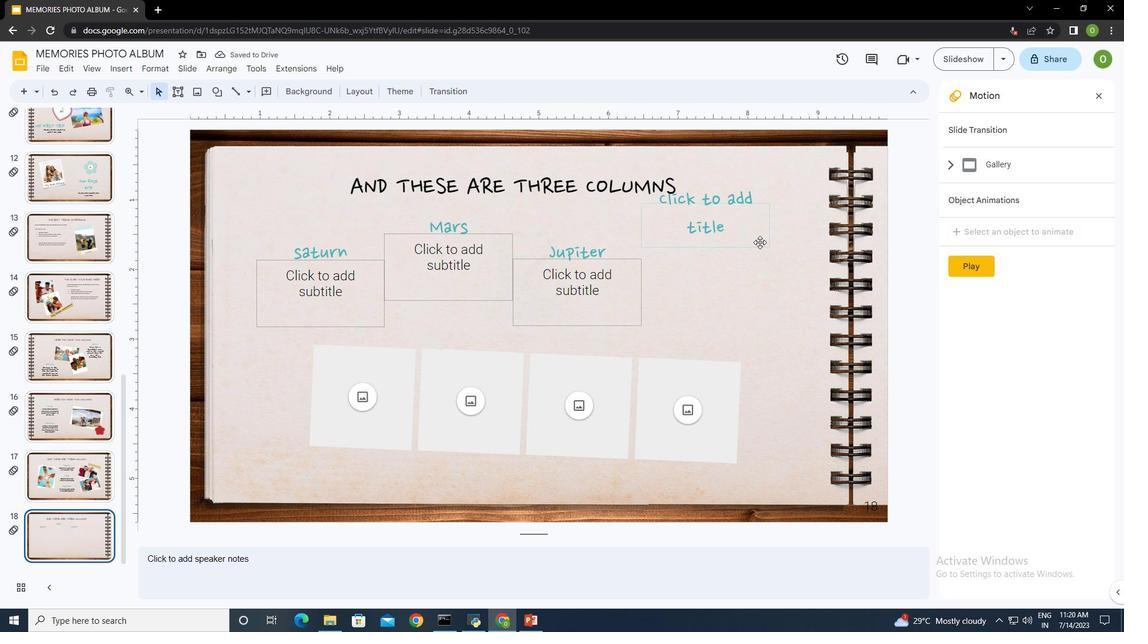 
Action: Key pressed <Key.delete>
Screenshot: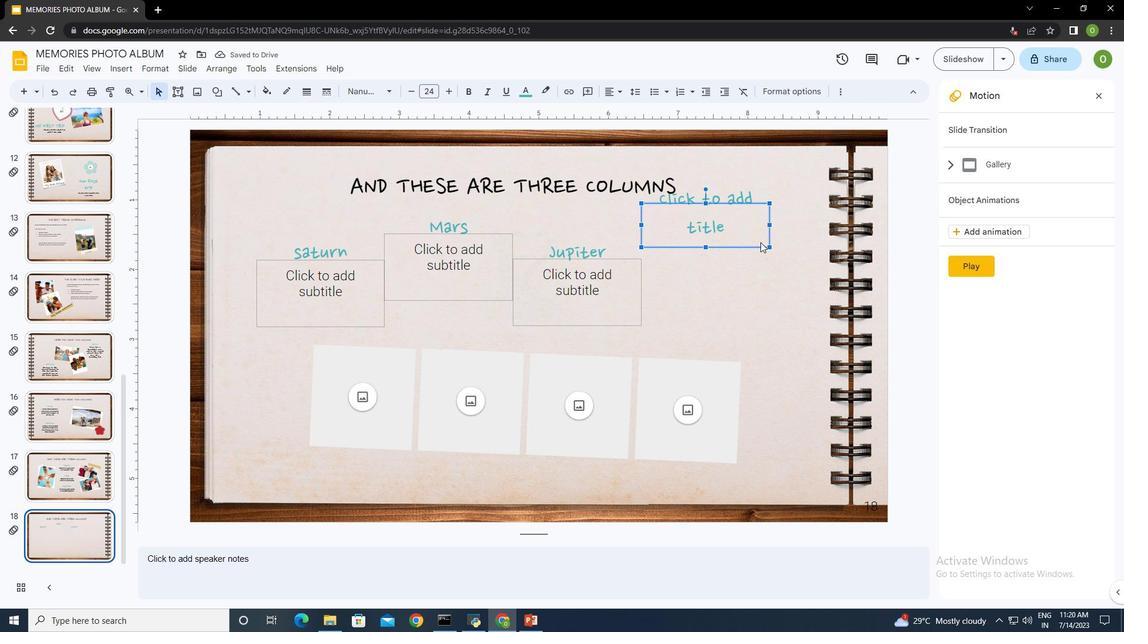 
Action: Mouse moved to (680, 272)
Screenshot: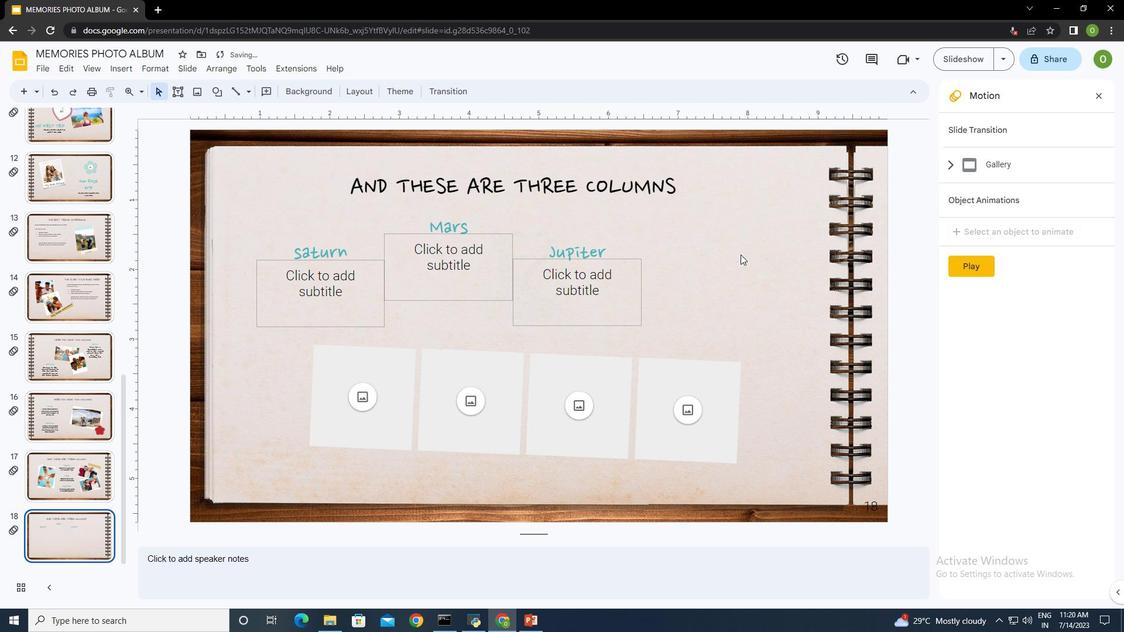 
Action: Mouse pressed left at (680, 272)
Screenshot: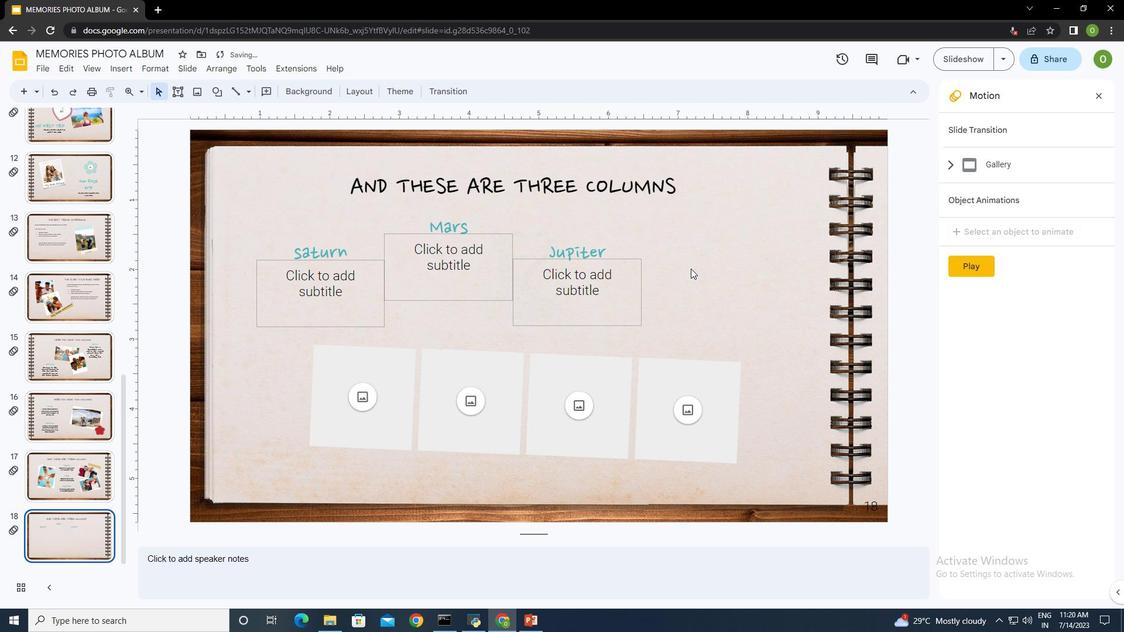 
Action: Mouse moved to (591, 264)
Screenshot: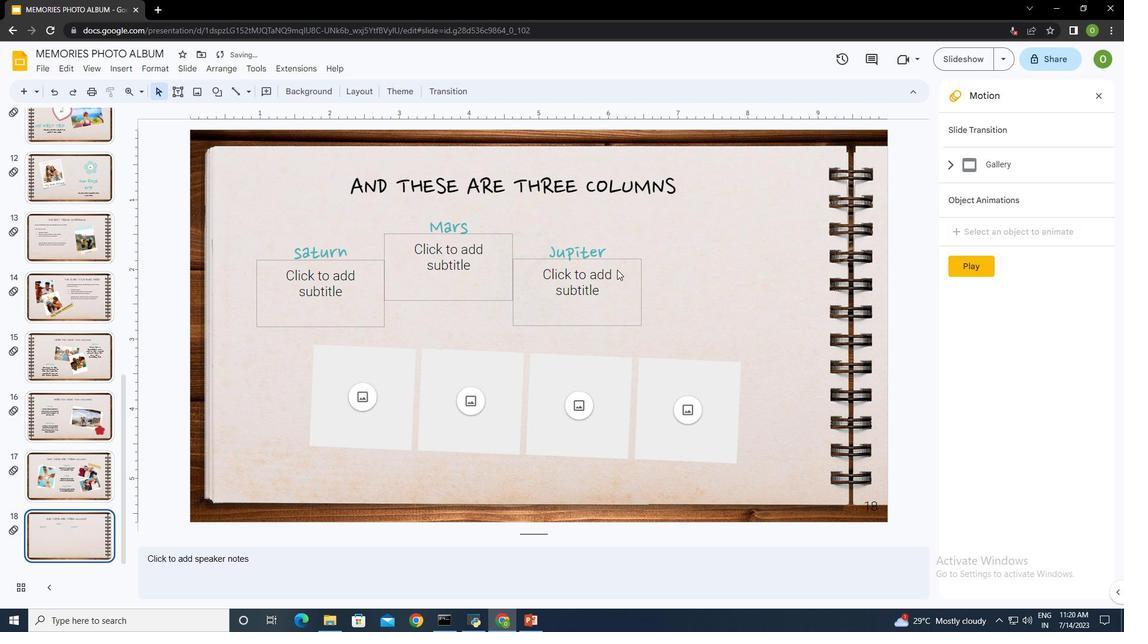 
Action: Mouse pressed left at (591, 264)
Screenshot: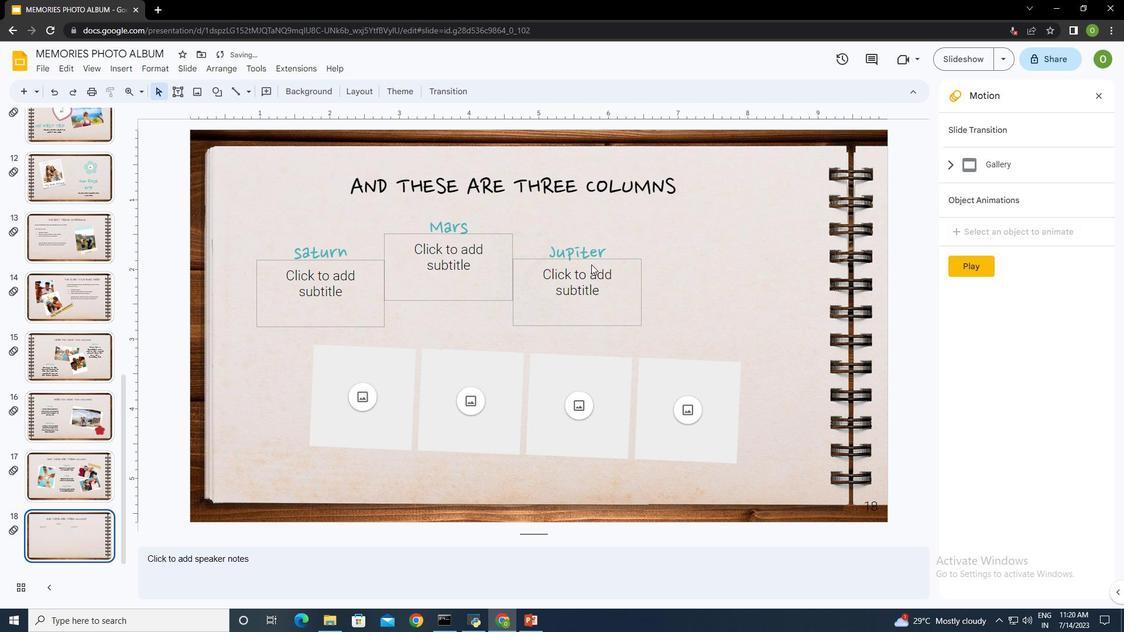 
Action: Mouse moved to (589, 257)
Screenshot: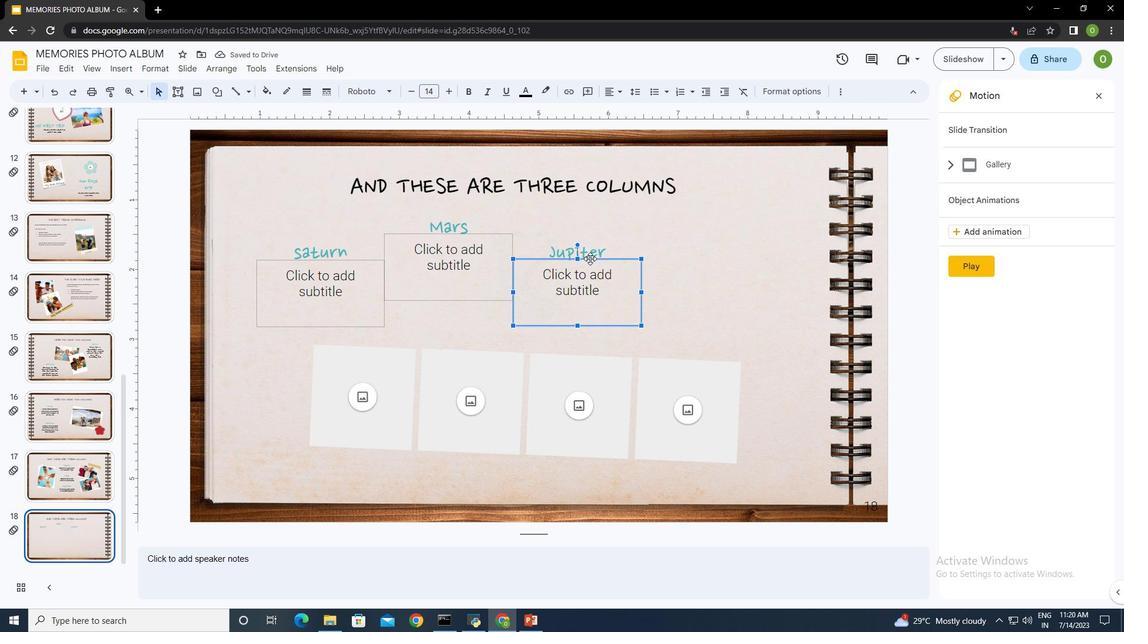 
Action: Mouse pressed left at (589, 257)
Screenshot: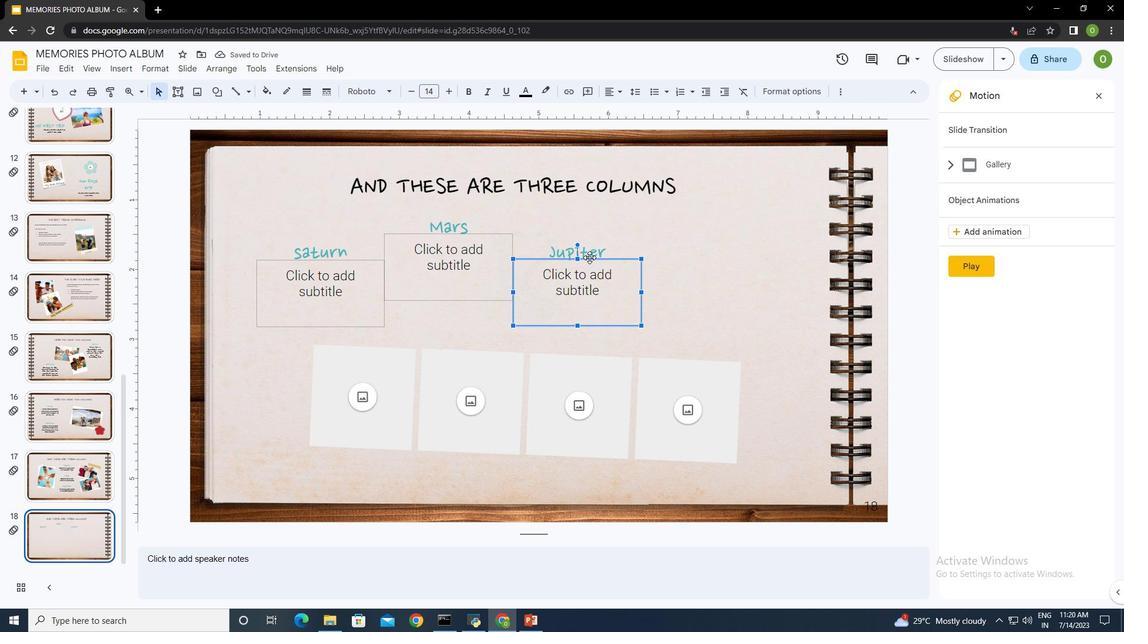 
Action: Mouse moved to (588, 249)
Screenshot: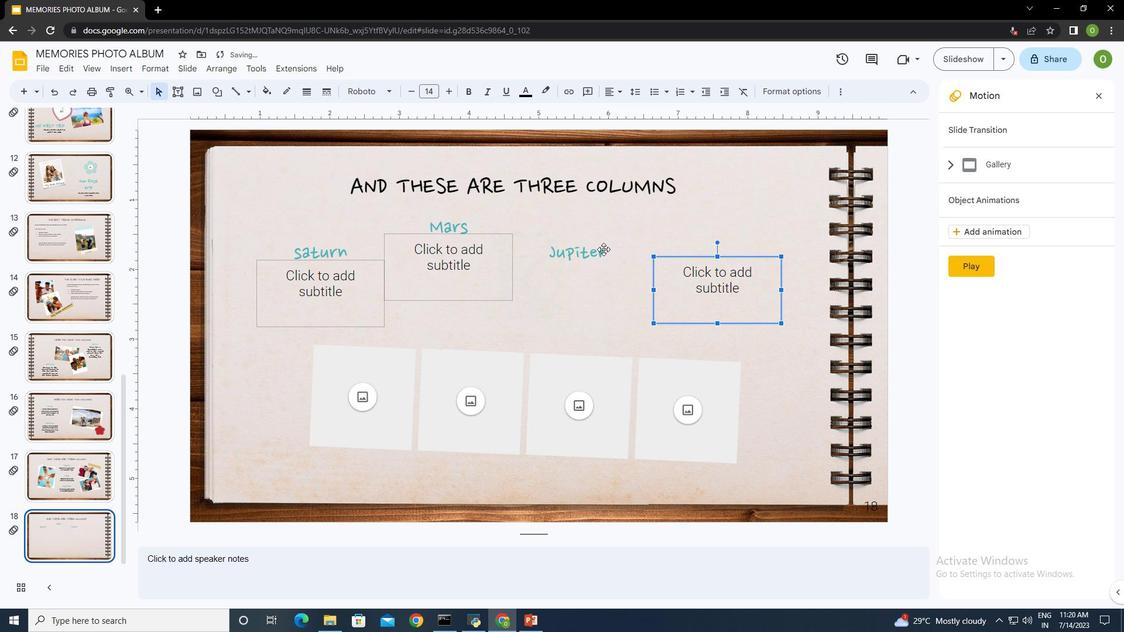 
Action: Mouse pressed left at (588, 249)
Screenshot: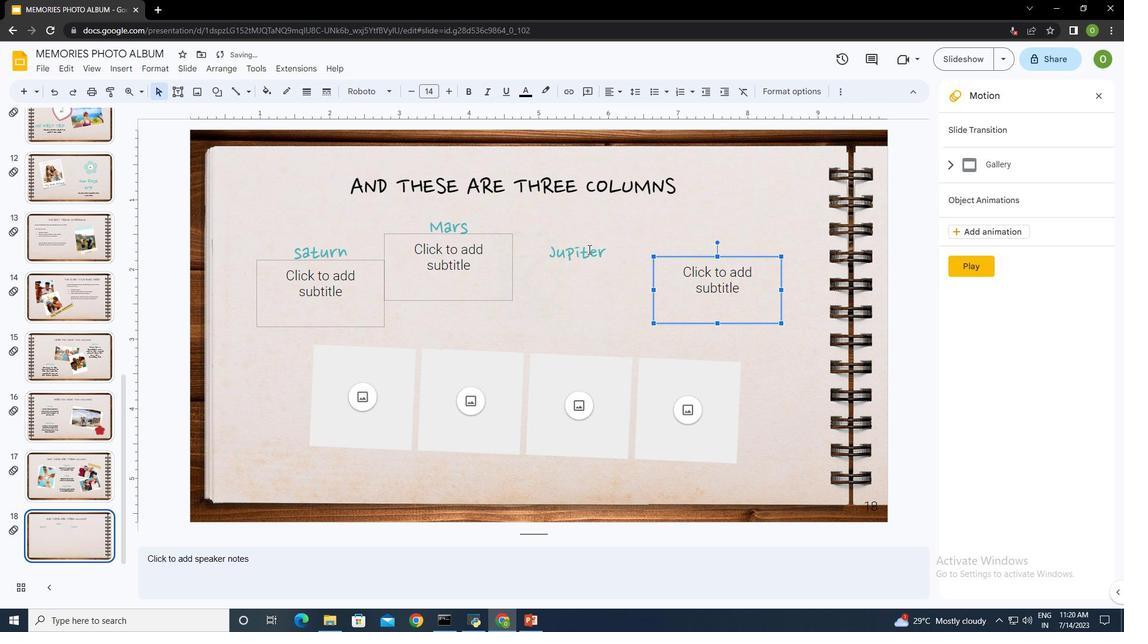 
Action: Mouse moved to (582, 226)
Screenshot: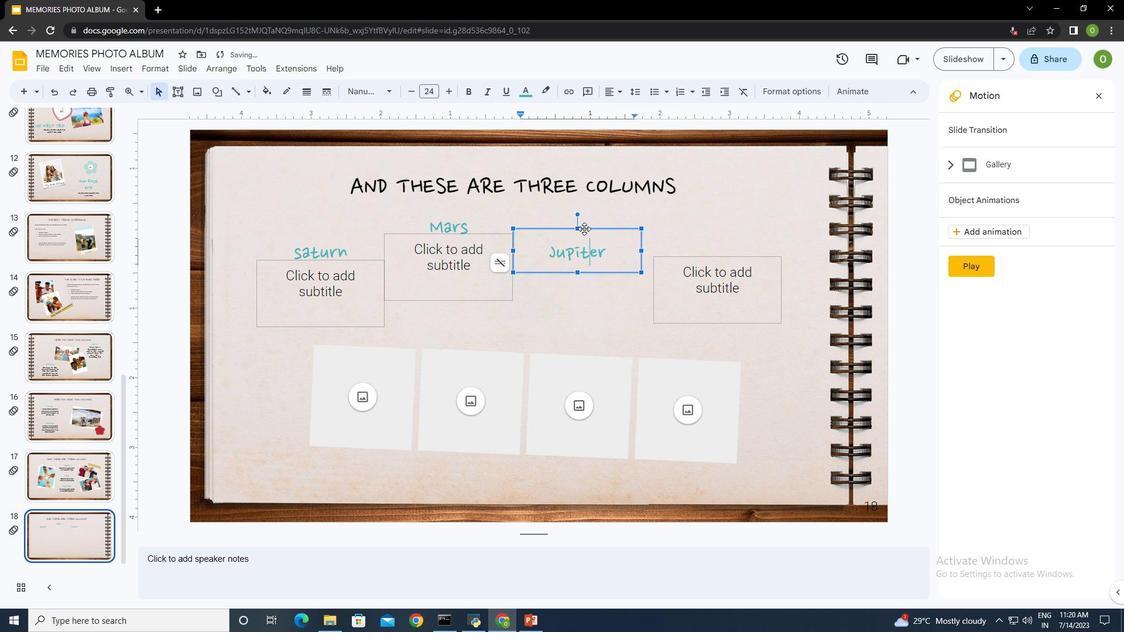 
Action: Mouse pressed left at (582, 226)
Screenshot: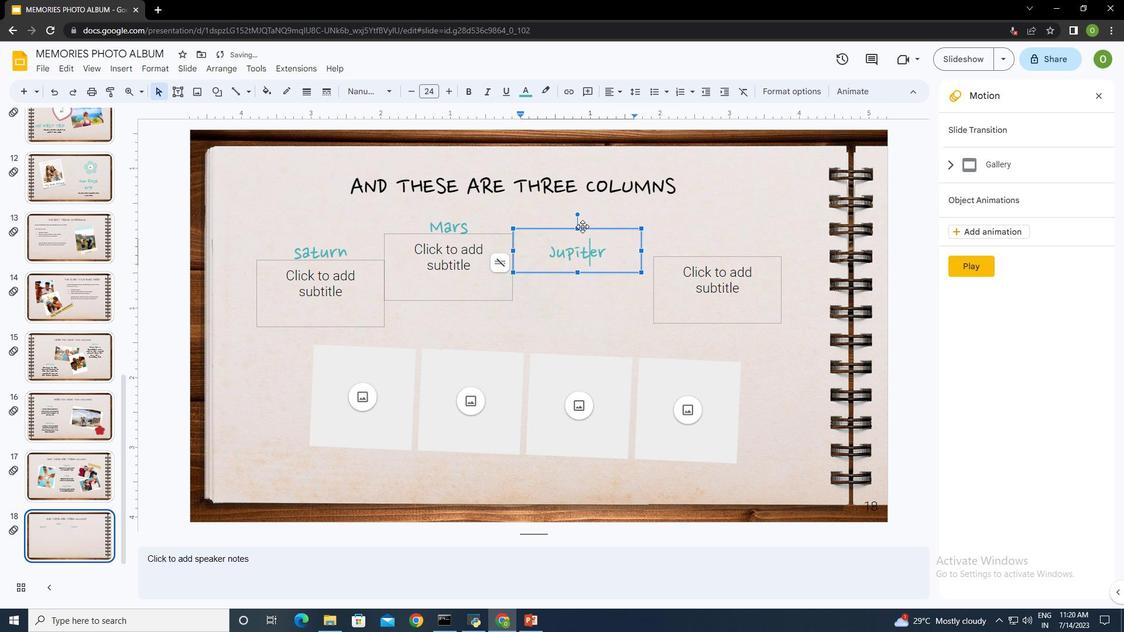 
Action: Mouse moved to (463, 272)
Screenshot: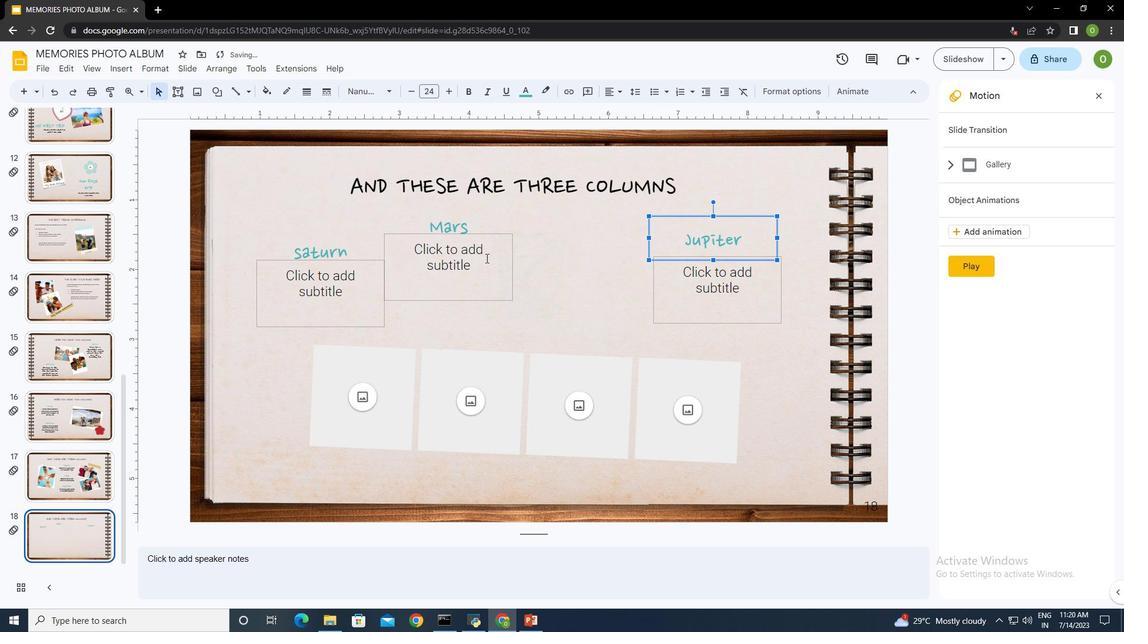 
Action: Mouse pressed left at (463, 272)
Screenshot: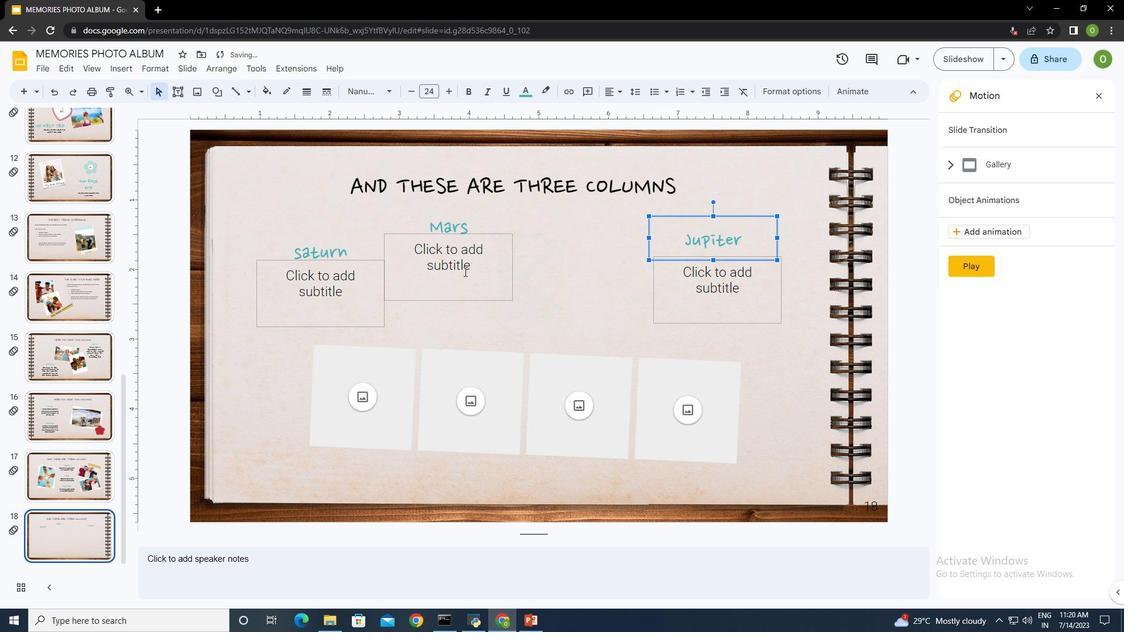 
Action: Mouse moved to (472, 233)
Screenshot: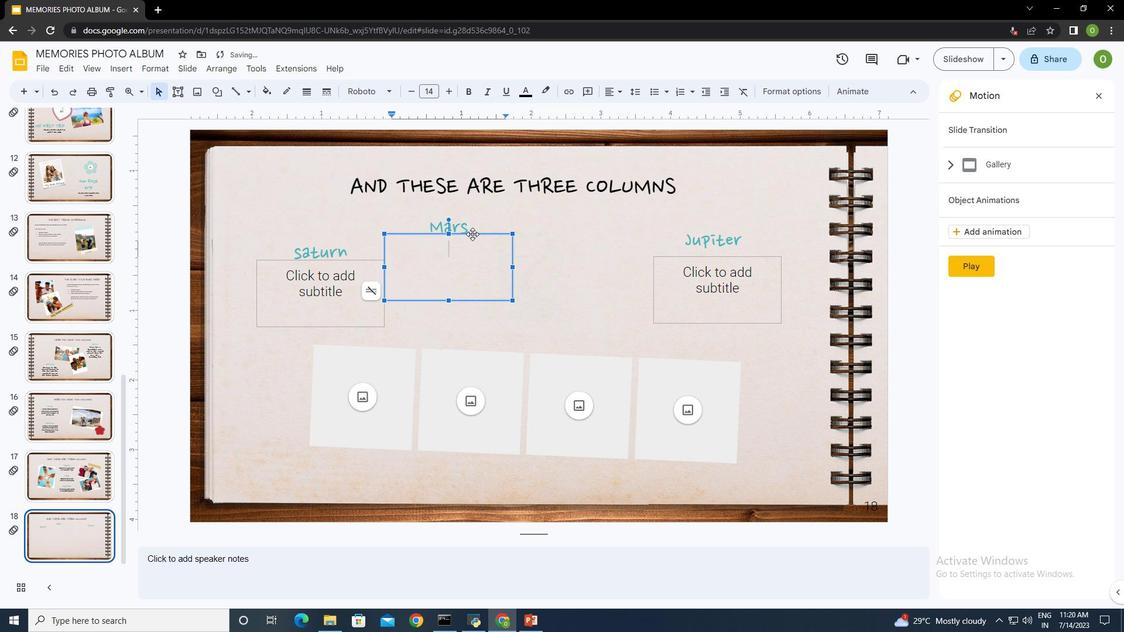
Action: Mouse pressed left at (472, 233)
Screenshot: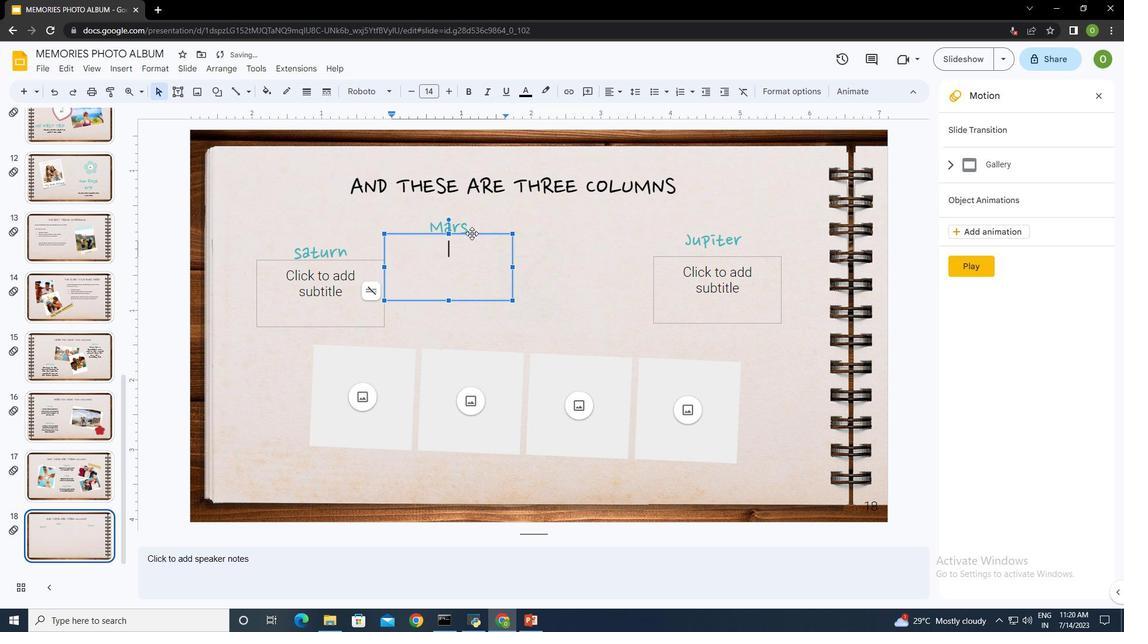 
Action: Mouse moved to (456, 228)
Screenshot: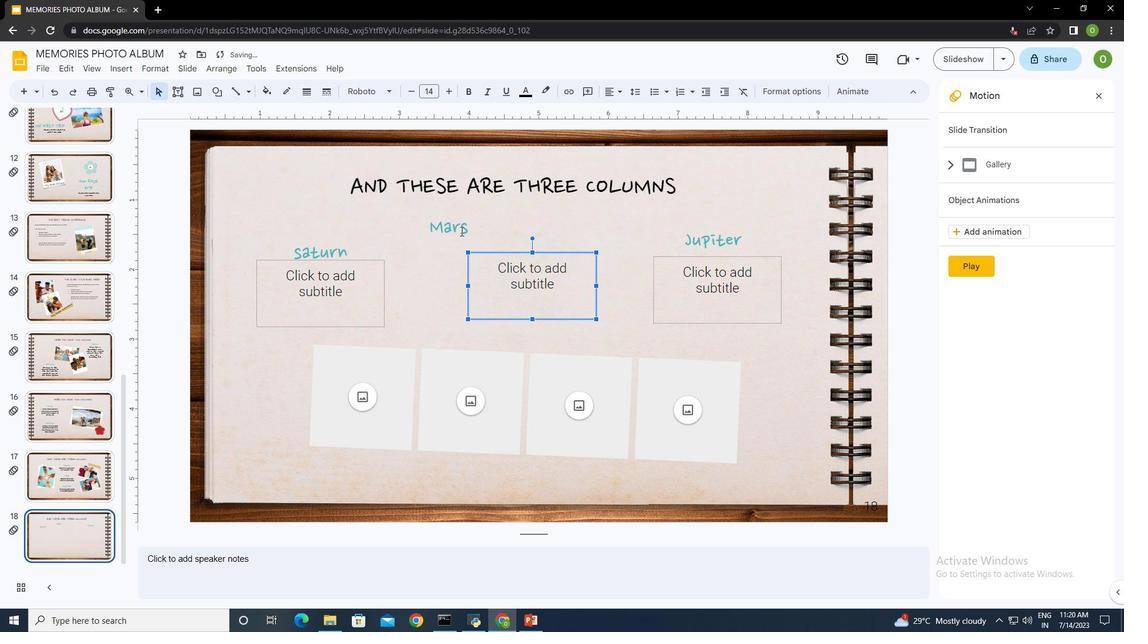 
Action: Mouse pressed left at (456, 228)
Screenshot: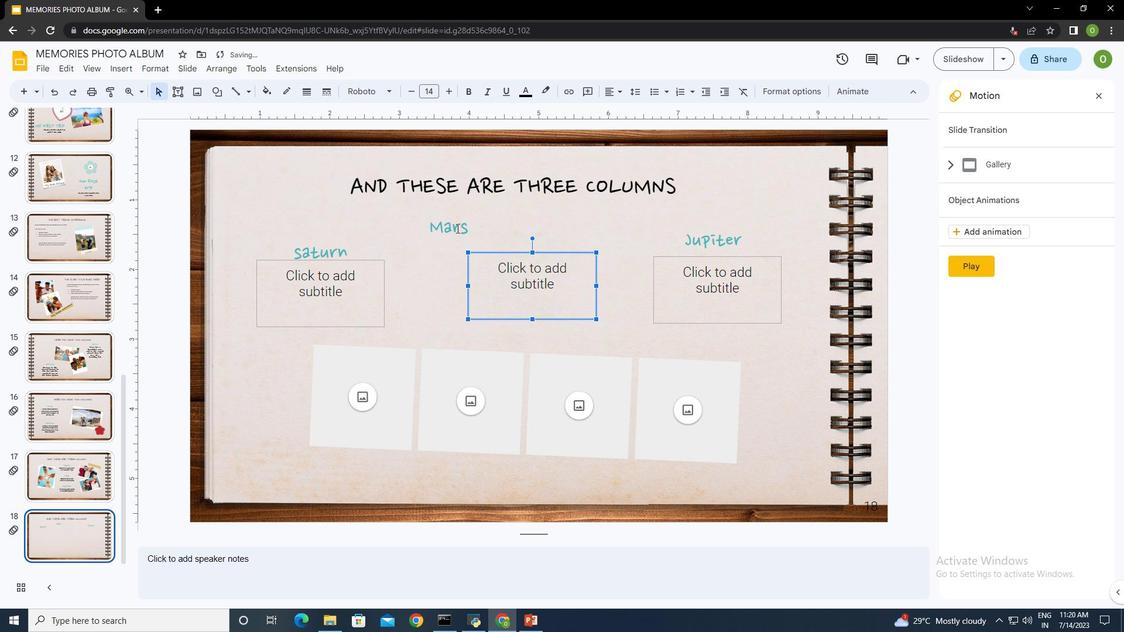 
Action: Mouse moved to (457, 206)
Screenshot: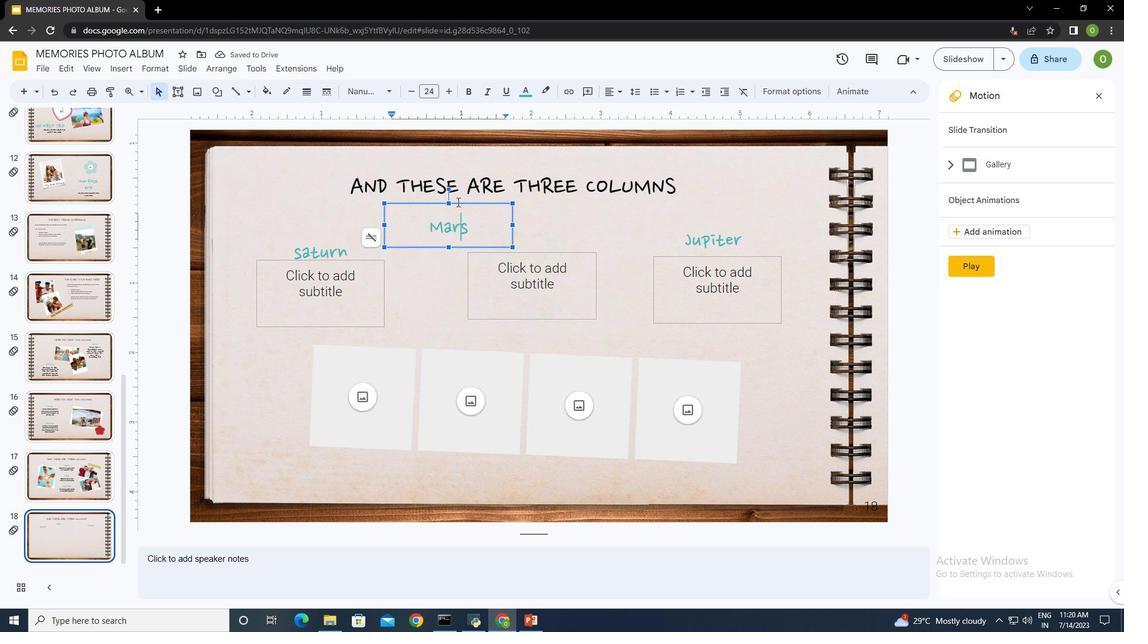 
Action: Mouse pressed left at (457, 206)
Screenshot: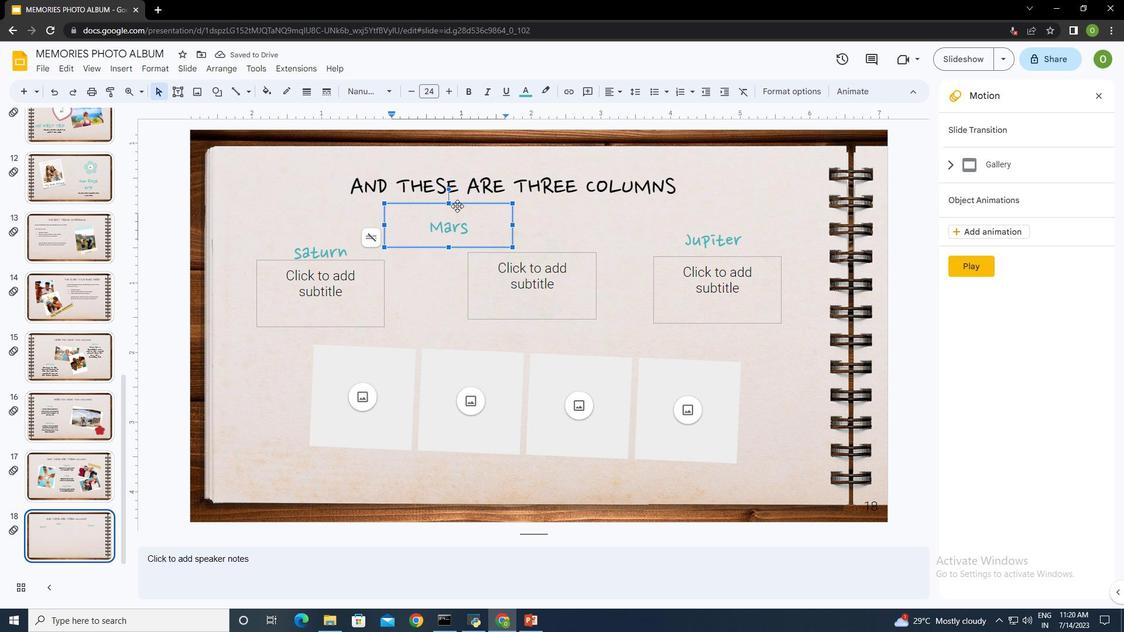 
Action: Mouse moved to (485, 230)
Screenshot: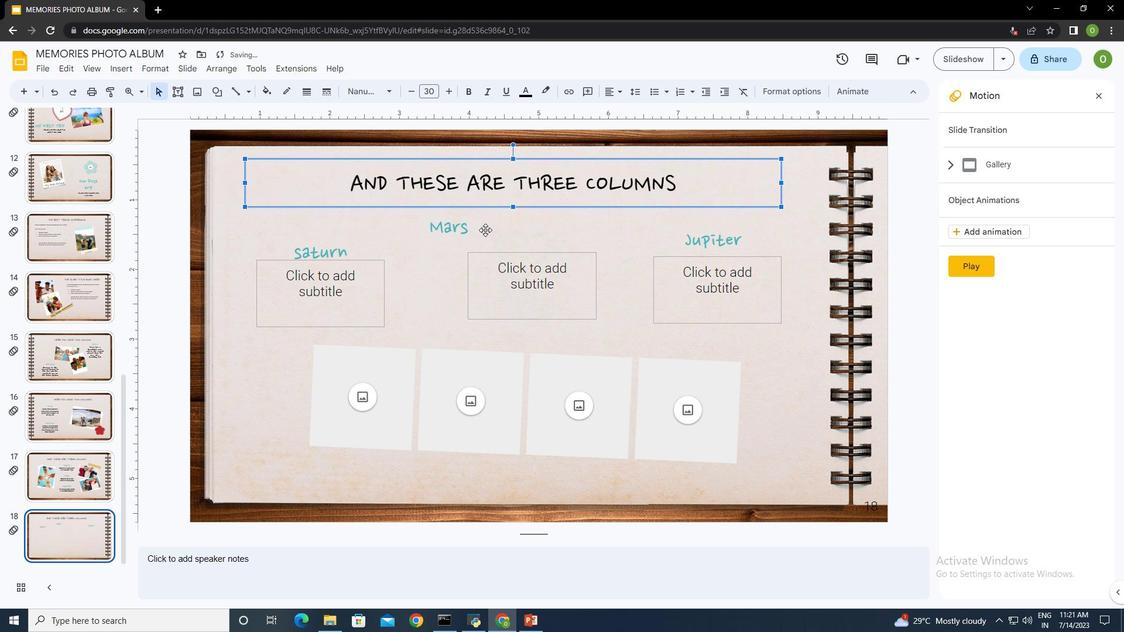 
Action: Mouse pressed left at (485, 230)
Screenshot: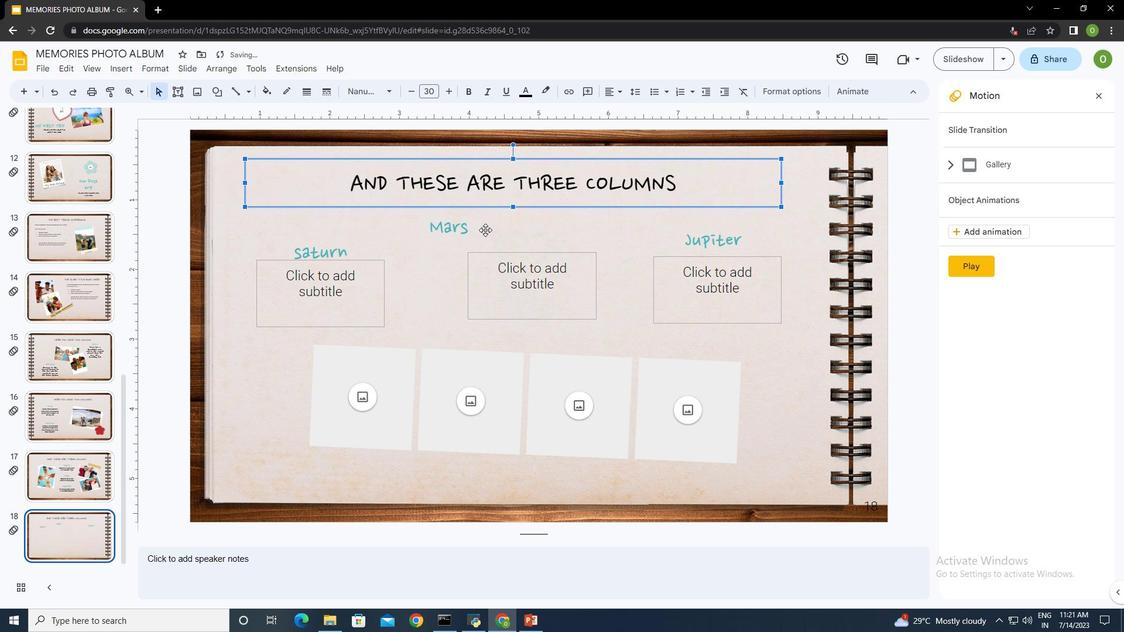 
Action: Mouse moved to (459, 206)
Screenshot: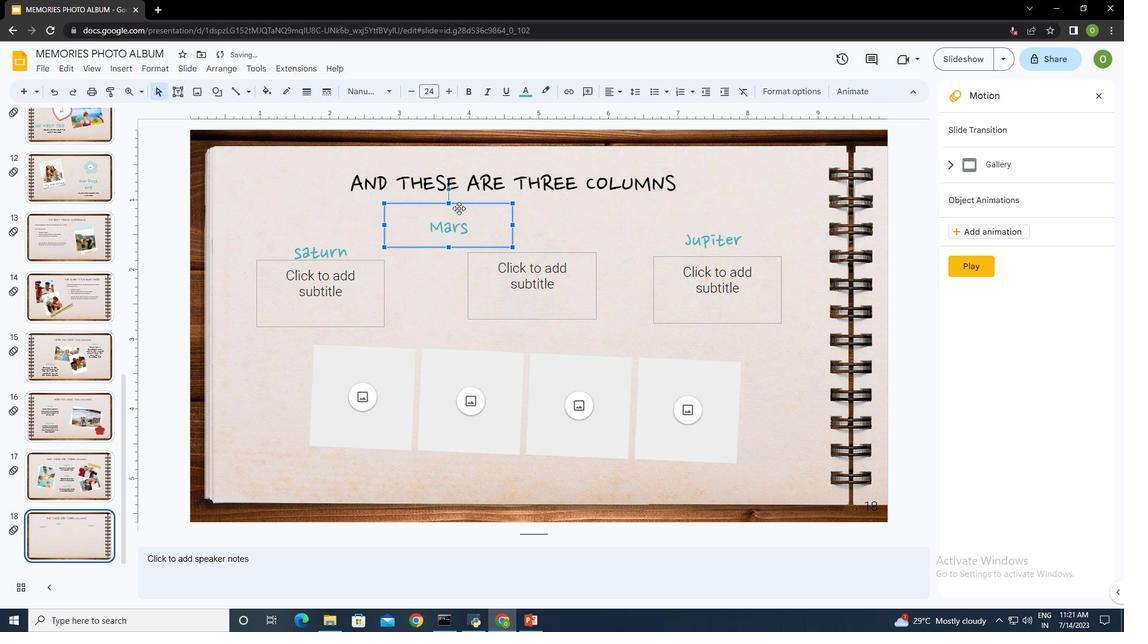 
Action: Mouse pressed left at (459, 206)
Screenshot: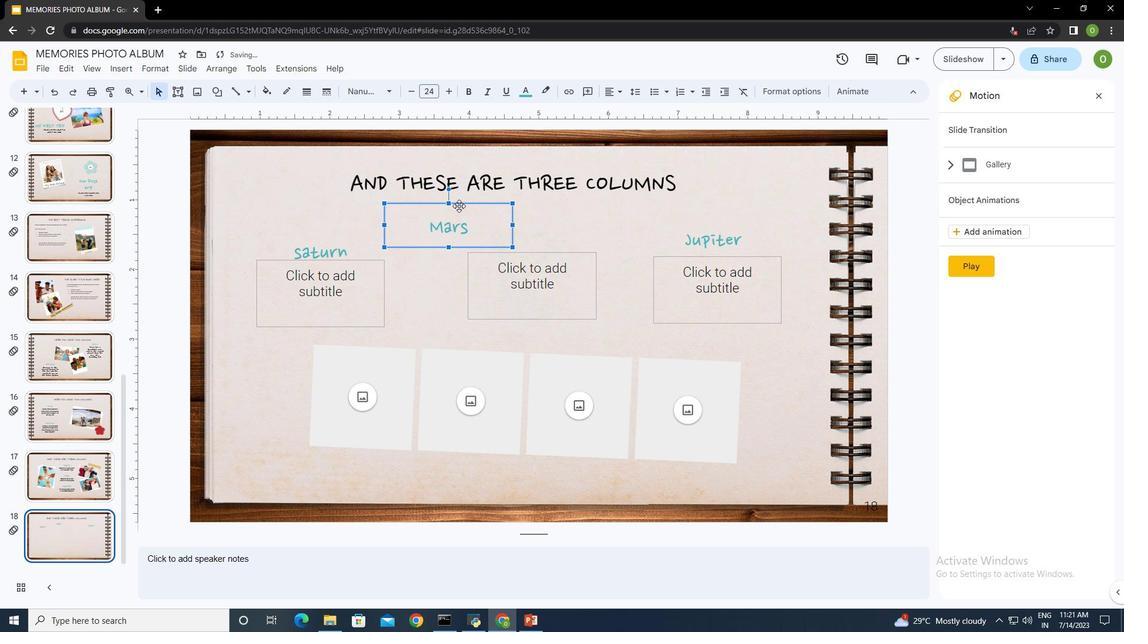 
Action: Mouse moved to (464, 226)
Screenshot: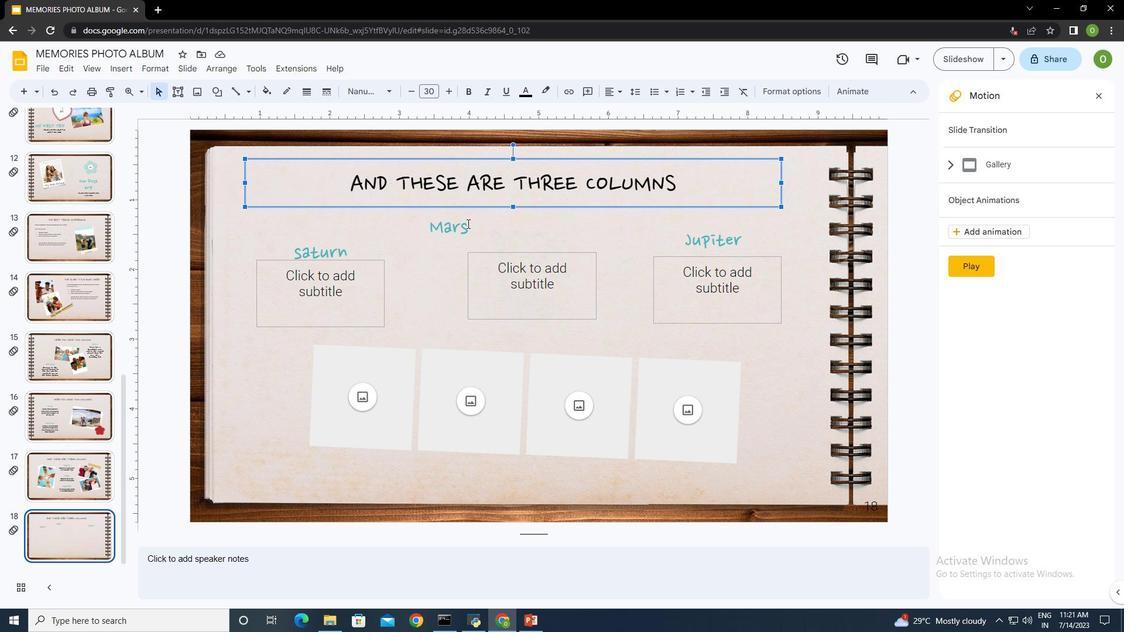 
Action: Mouse pressed left at (464, 226)
Screenshot: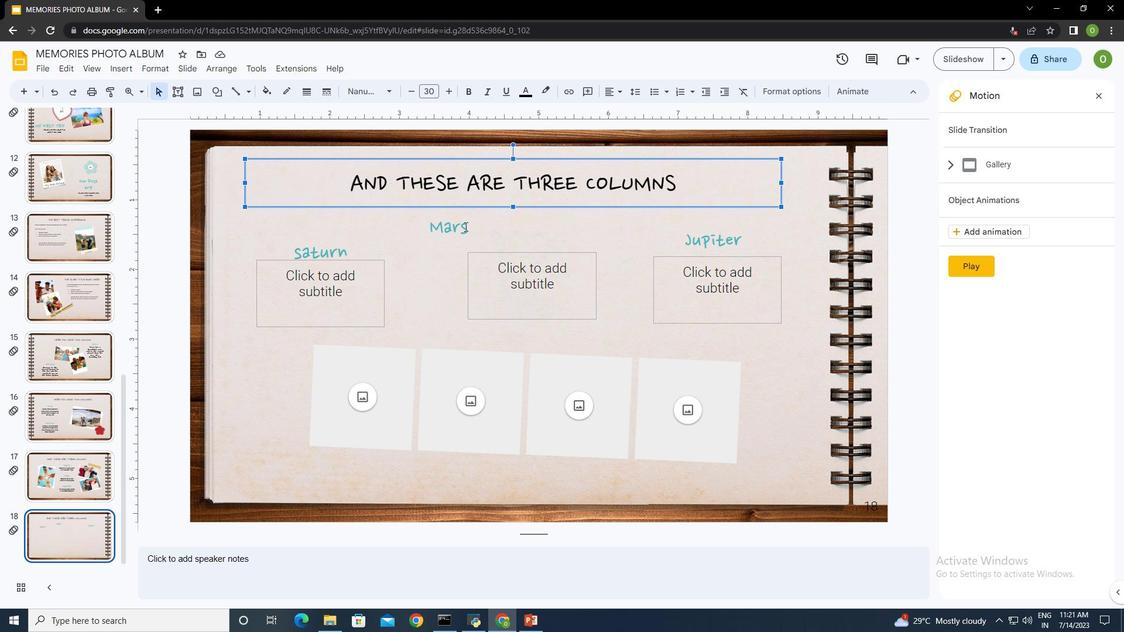 
Action: Mouse moved to (453, 206)
Screenshot: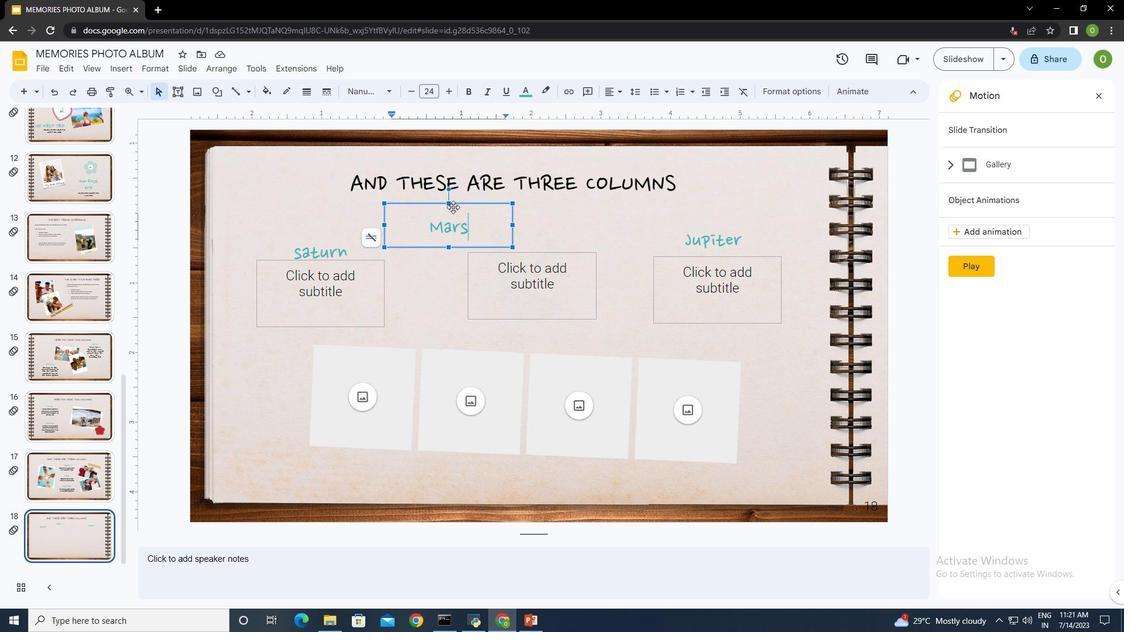 
Action: Mouse pressed left at (453, 206)
Screenshot: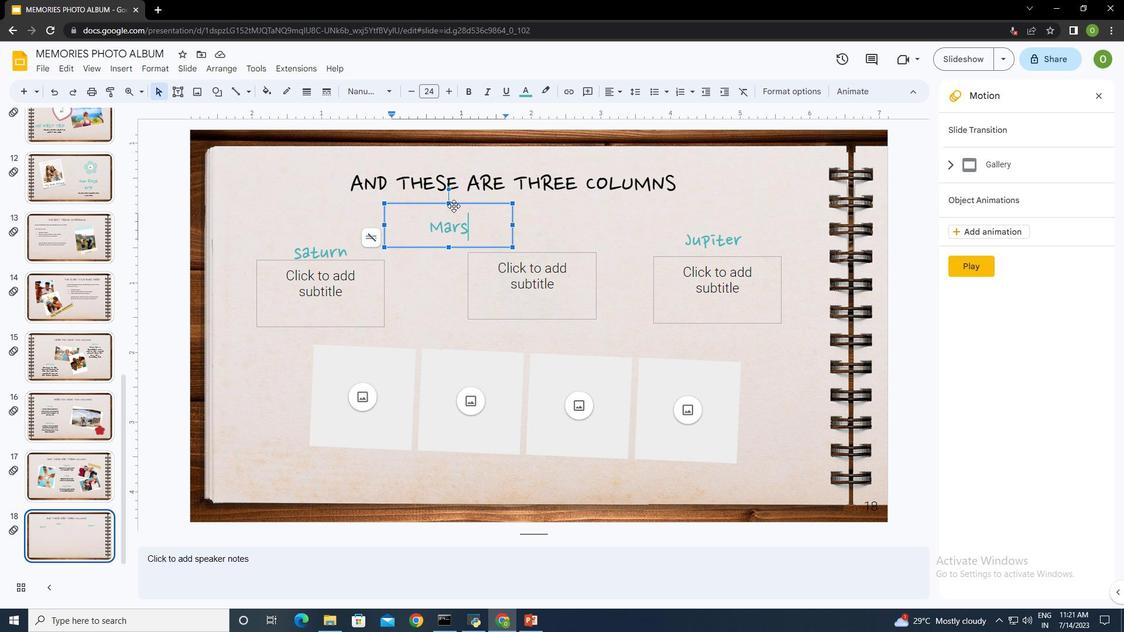 
Action: Mouse moved to (510, 241)
Screenshot: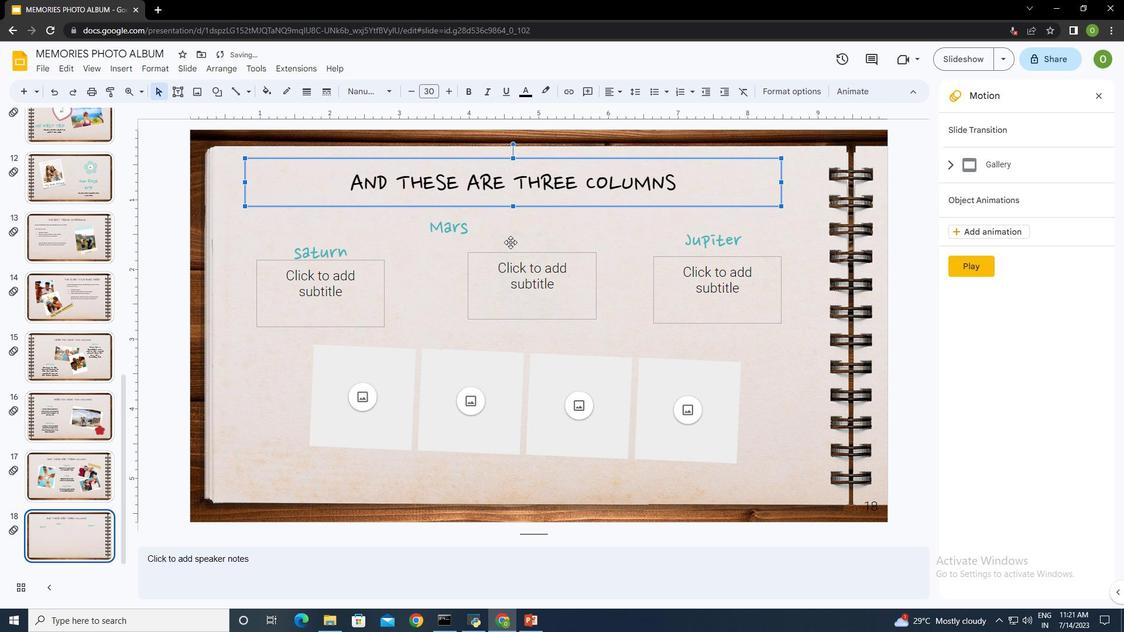 
Action: Mouse pressed left at (510, 241)
Screenshot: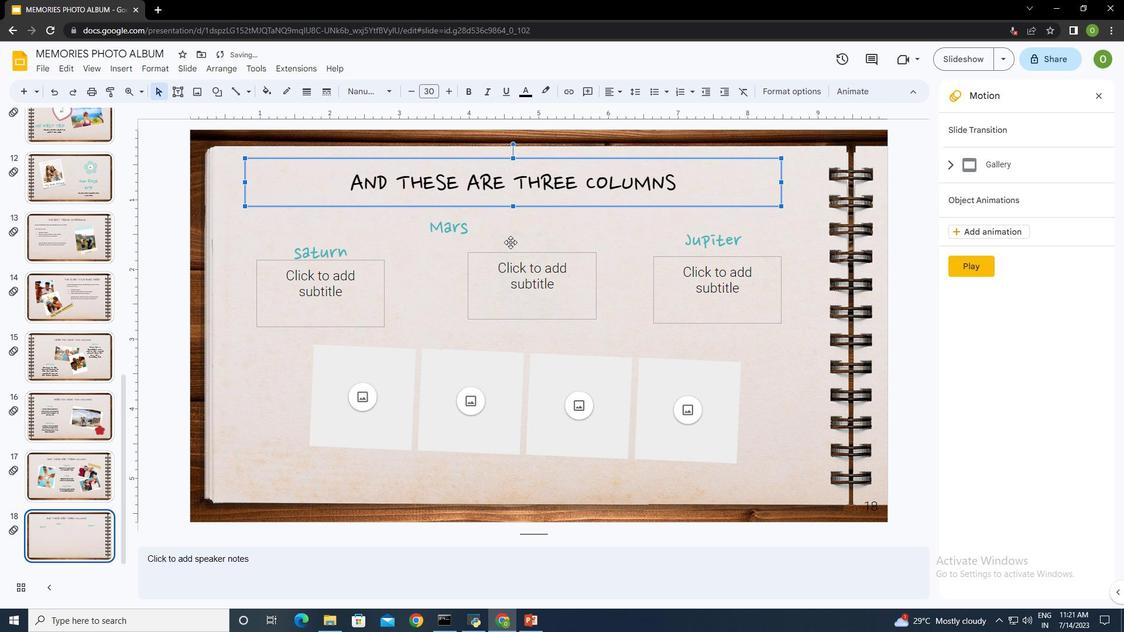
Action: Mouse moved to (513, 248)
Screenshot: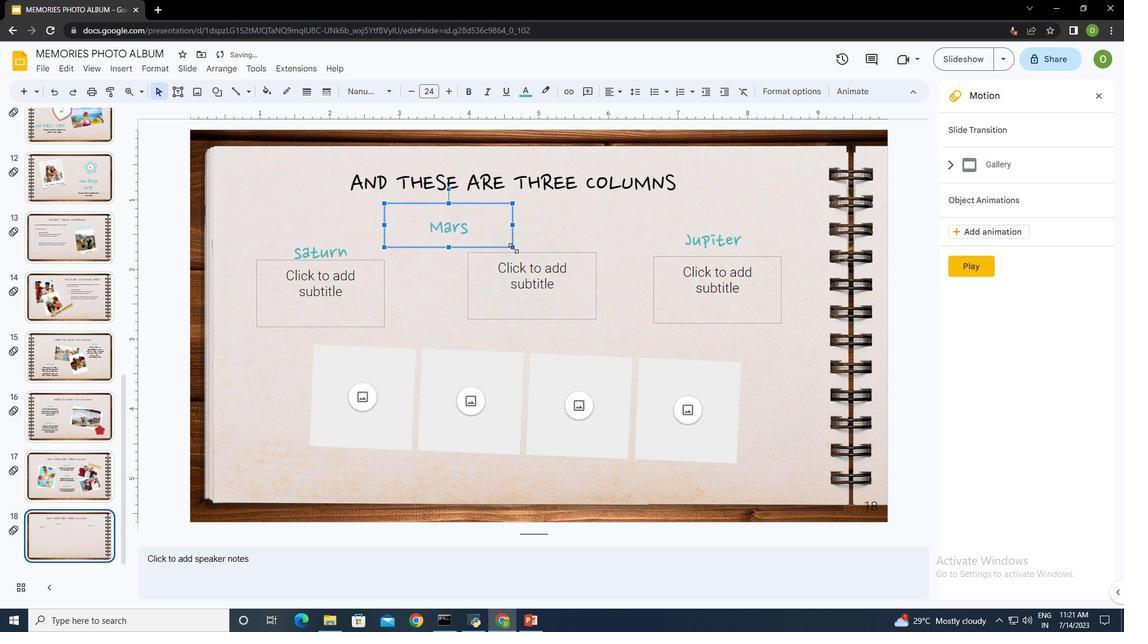 
Action: Mouse pressed left at (513, 248)
Screenshot: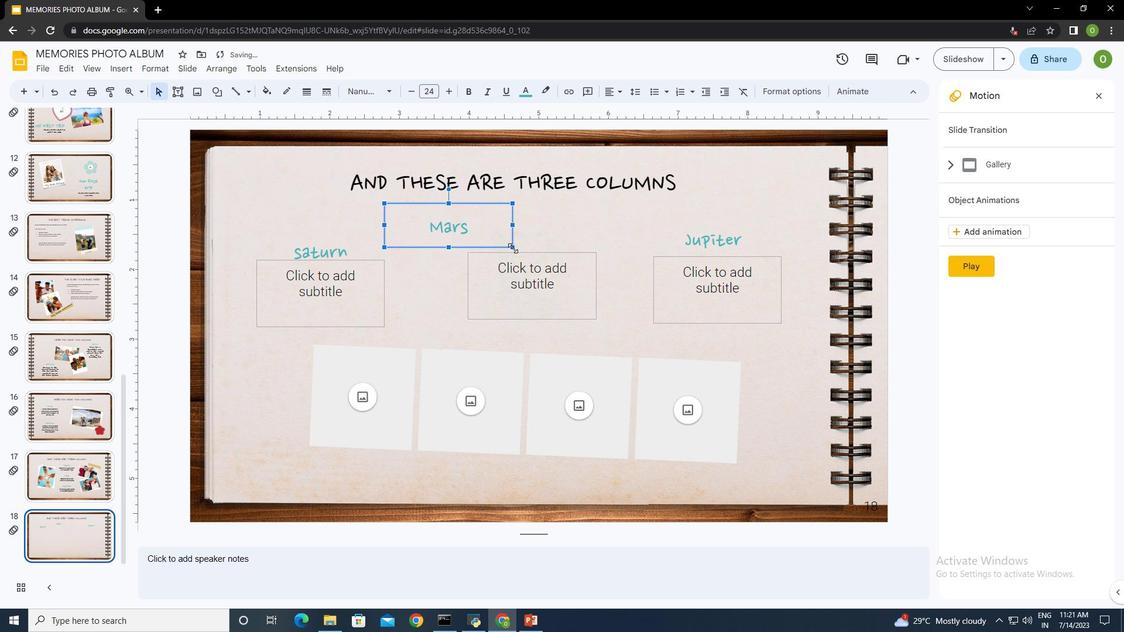
Action: Mouse moved to (385, 231)
Screenshot: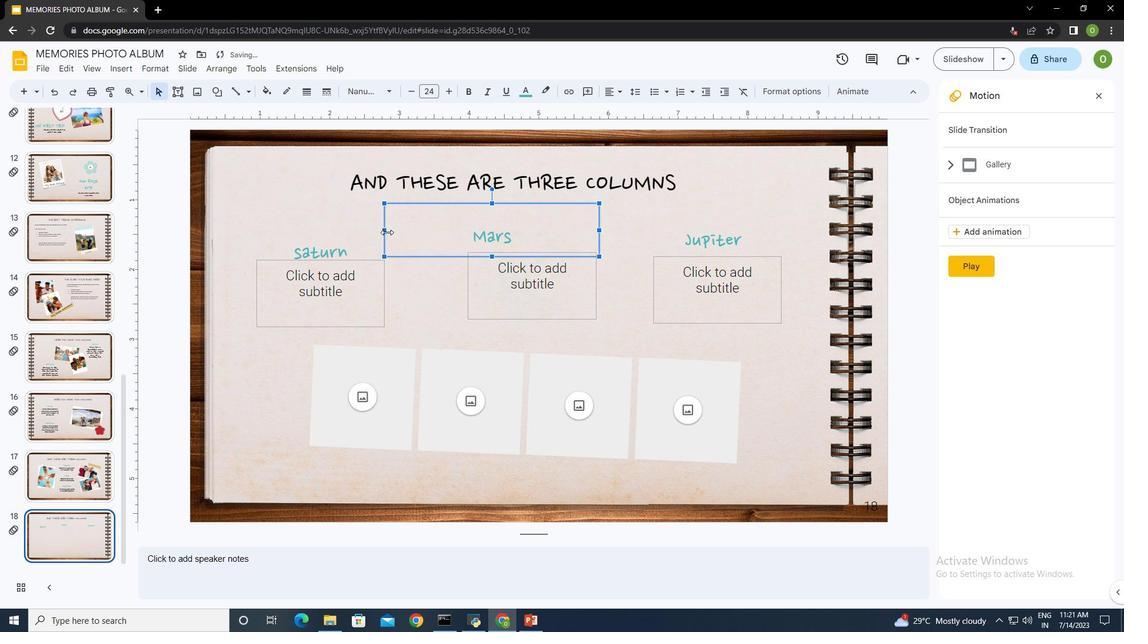 
Action: Mouse pressed left at (385, 231)
Screenshot: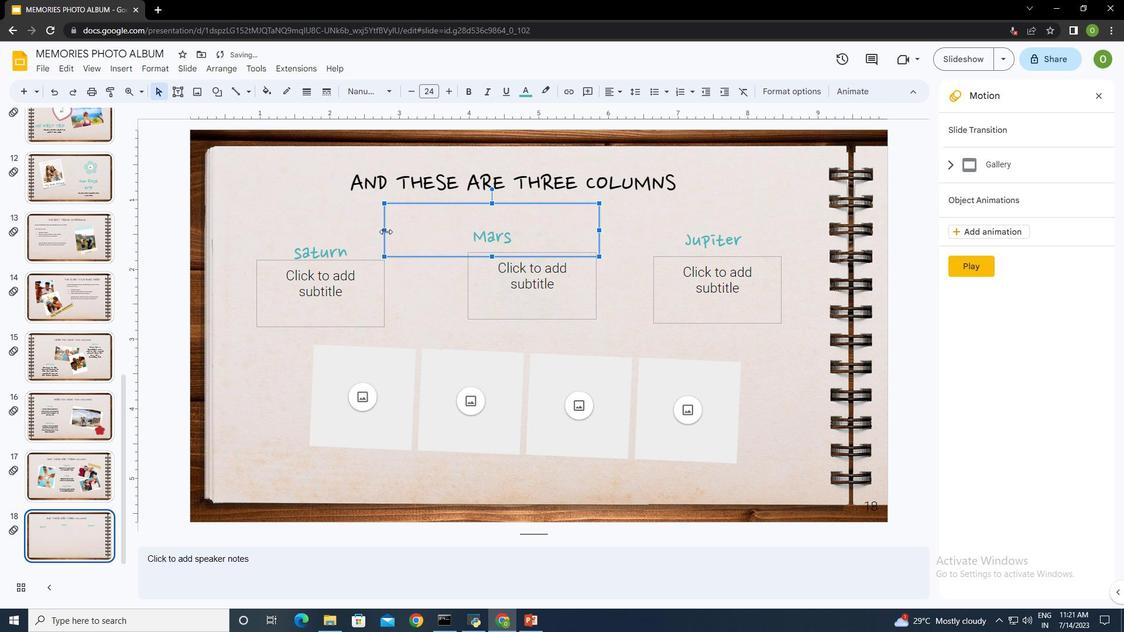 
Action: Mouse moved to (533, 254)
Screenshot: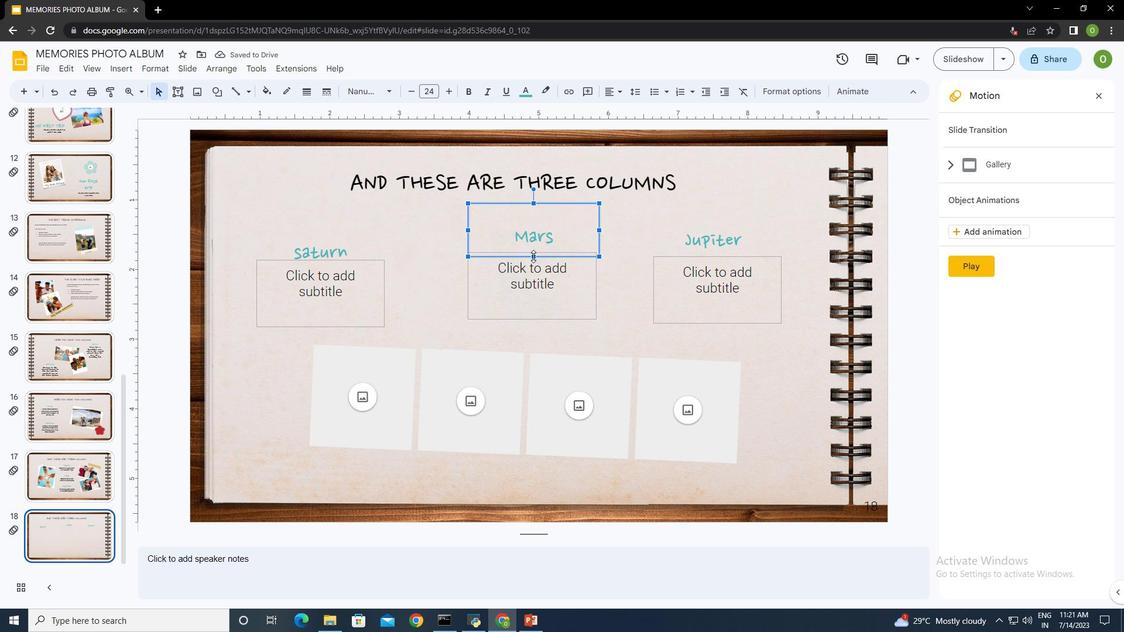 
Action: Mouse pressed left at (533, 254)
Screenshot: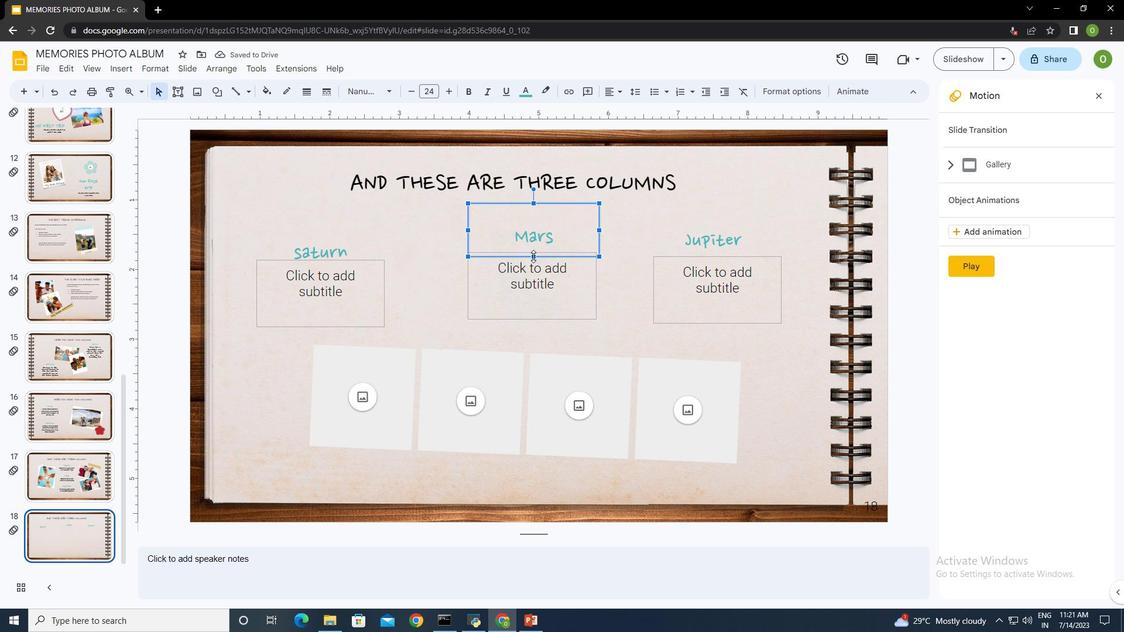 
Action: Mouse moved to (459, 275)
Screenshot: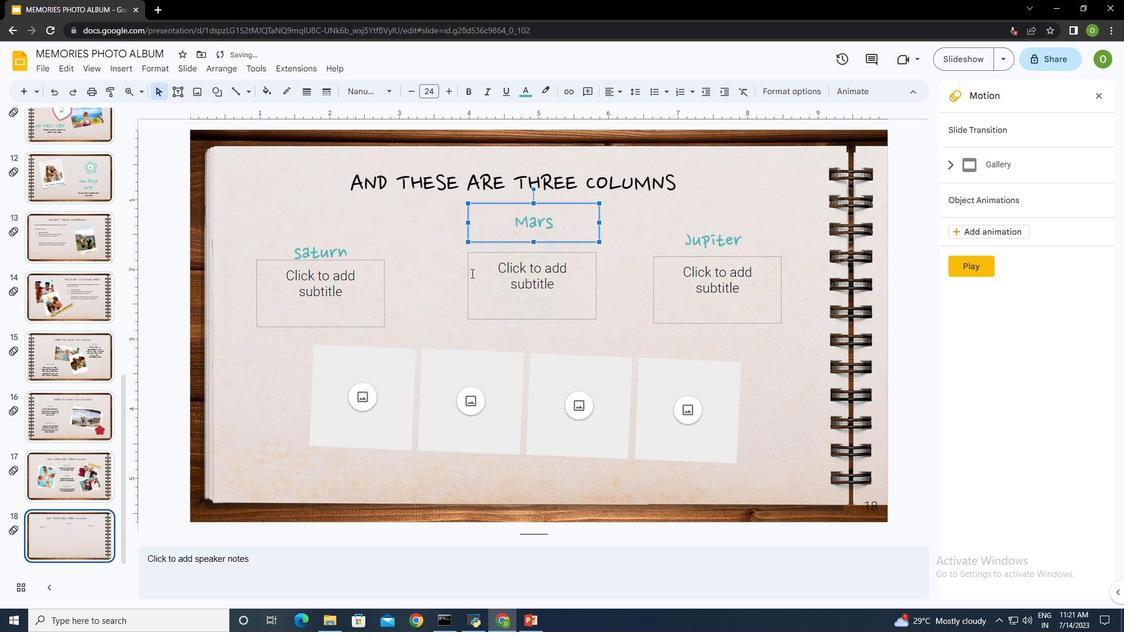 
Action: Mouse pressed left at (459, 275)
Screenshot: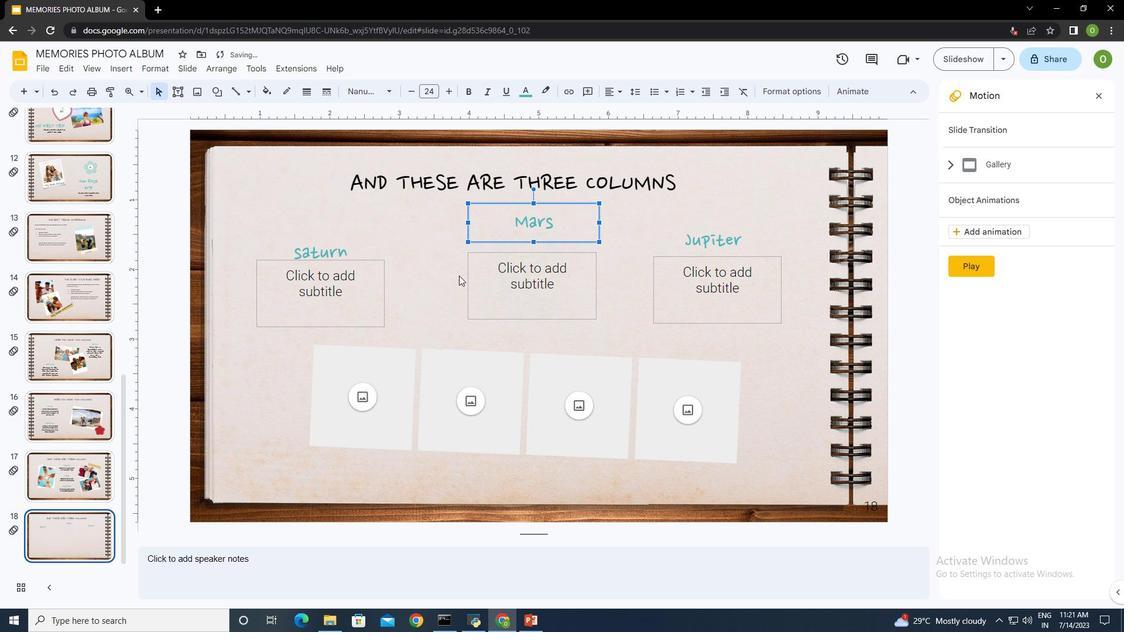
Action: Mouse moved to (322, 247)
Screenshot: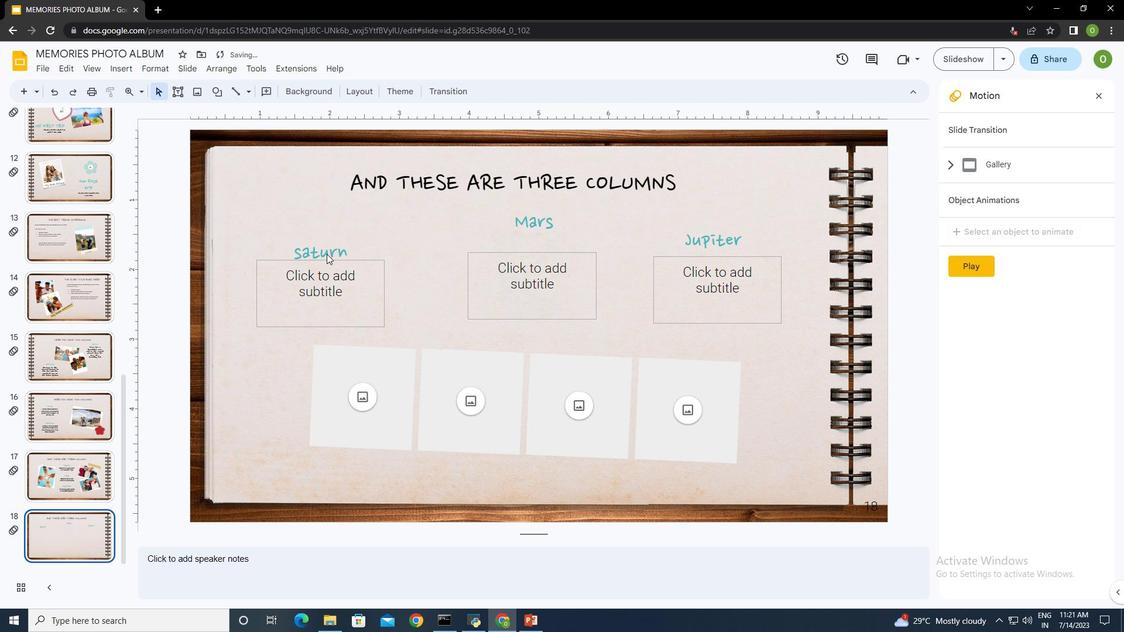 
Action: Mouse pressed left at (322, 247)
Screenshot: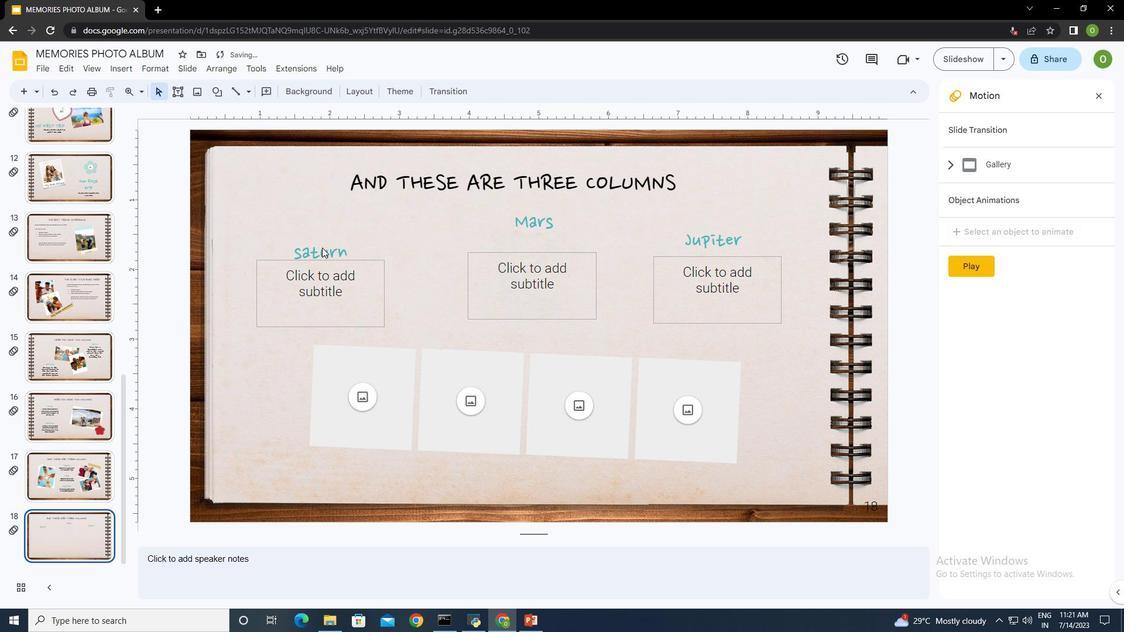 
Action: Mouse moved to (332, 289)
Screenshot: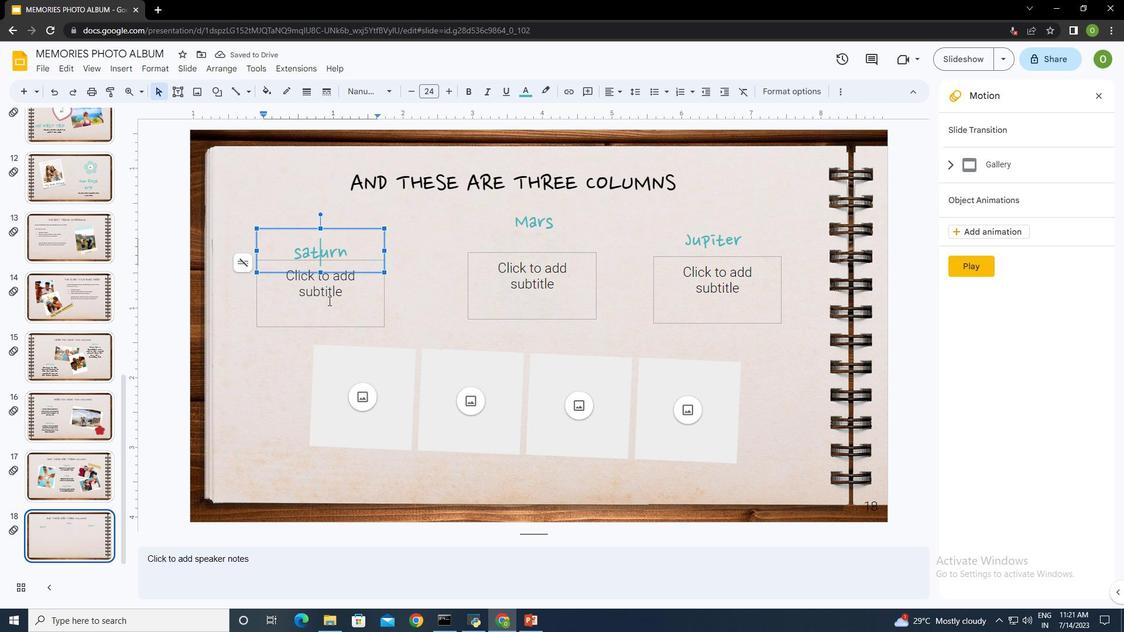 
Action: Mouse pressed left at (332, 289)
Screenshot: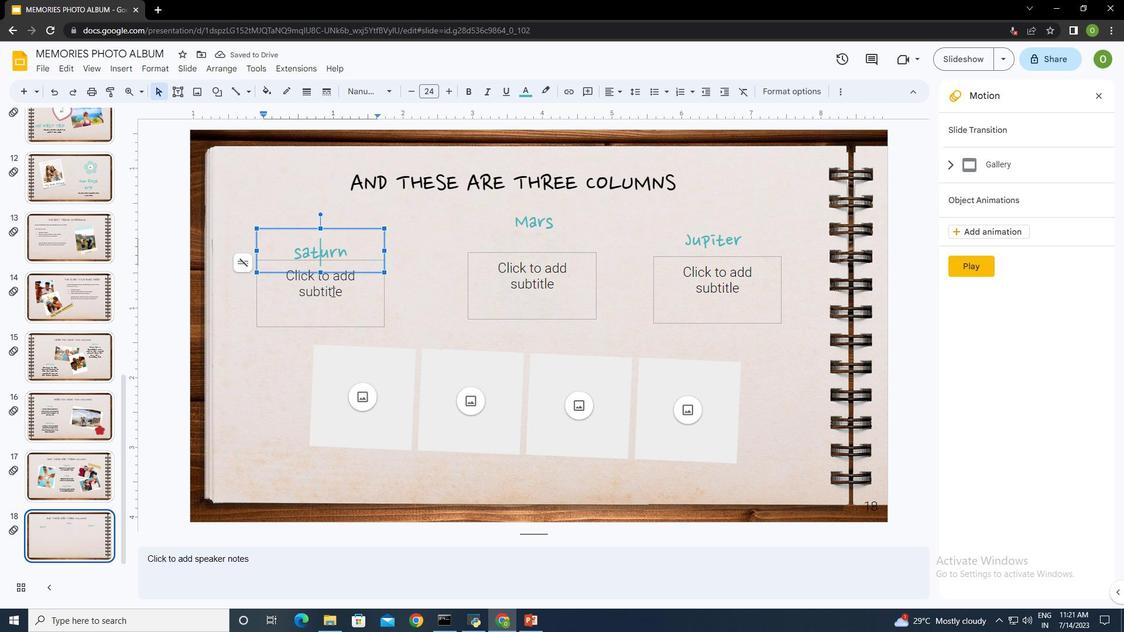
Action: Key pressed <Key.shift><Key.shift><Key.shift><Key.shift><Key.shift><Key.shift>Saturn<Key.space>is<Key.space>a<Key.space>gas<Key.space>giant<Key.space>with<Key.space>several<Key.space>rings
Screenshot: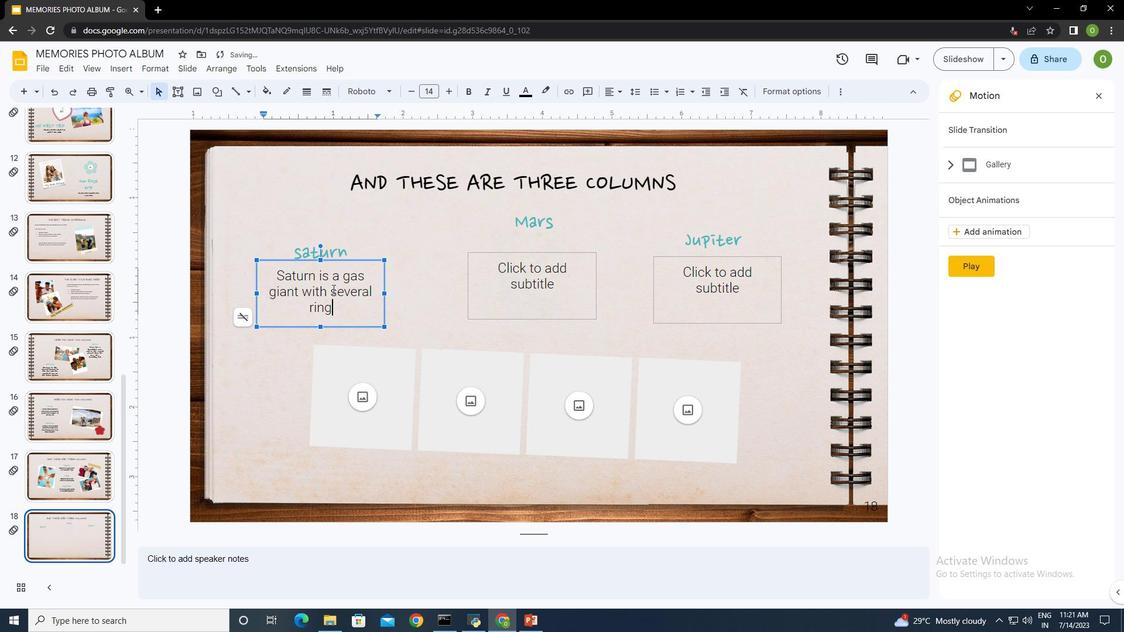 
Action: Mouse moved to (534, 288)
Screenshot: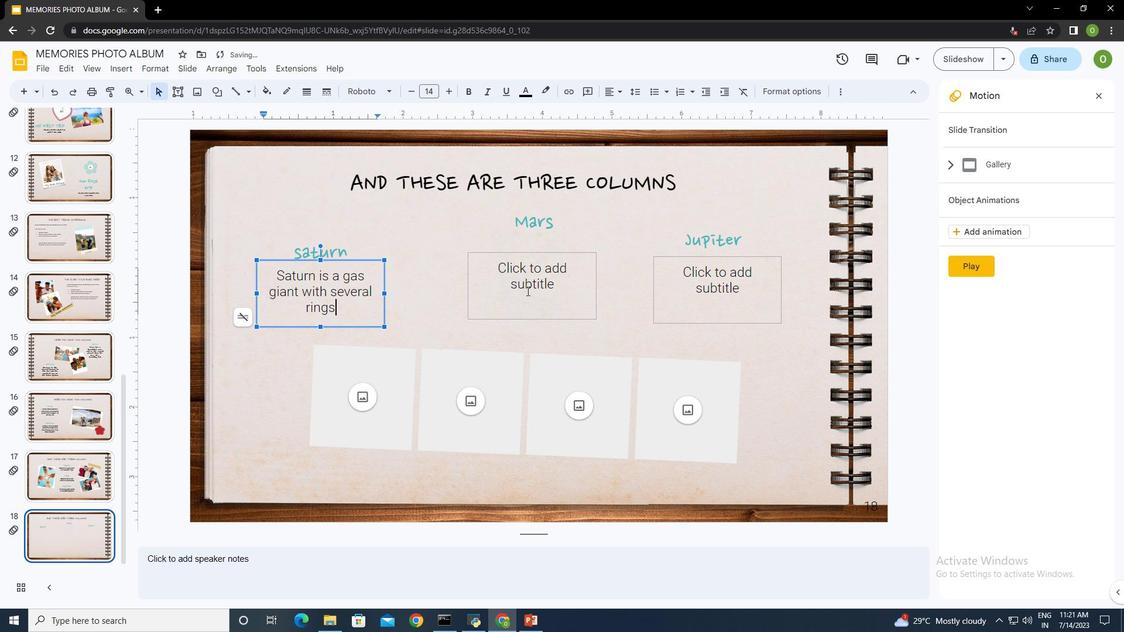 
Action: Mouse pressed left at (534, 288)
Screenshot: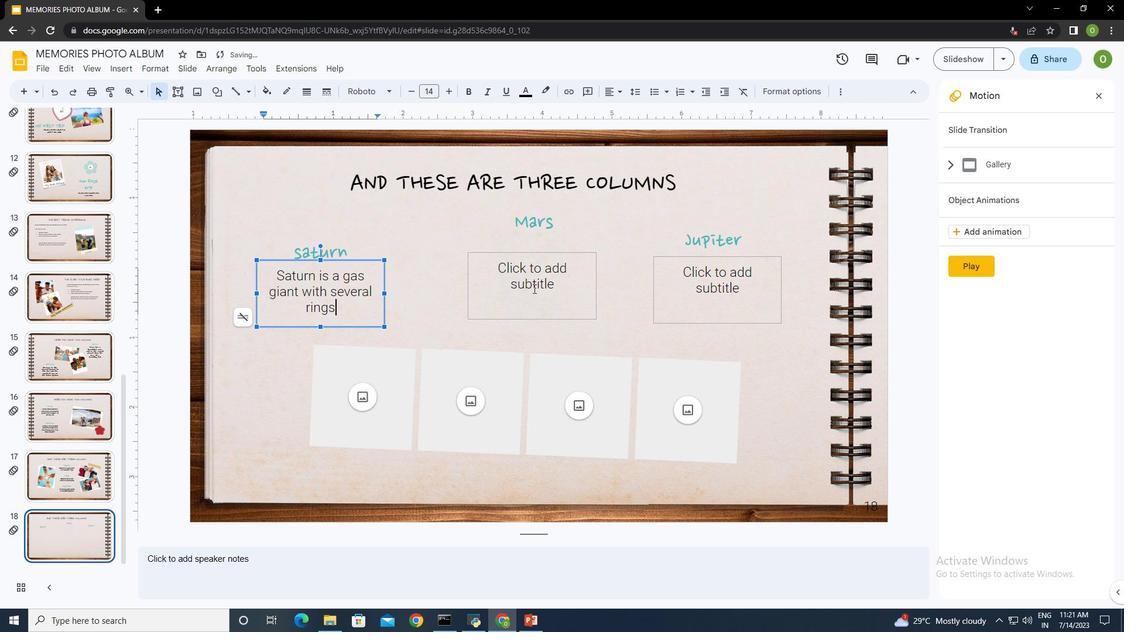
Action: Key pressed <Key.shift>Despite<Key.space>beging<Key.space>red<Key.space><Key.backspace>,<Key.space><Key.shift>Mars<Key.space>is<Key.space>a<Key.space>cold<Key.space>place
Screenshot: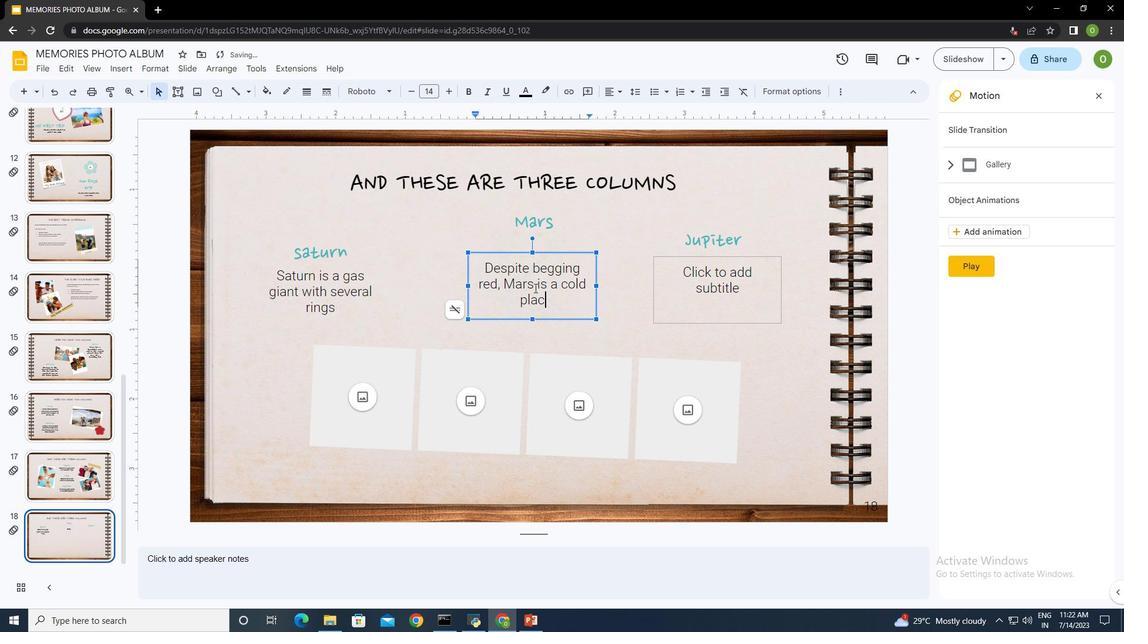 
Action: Mouse moved to (740, 285)
Screenshot: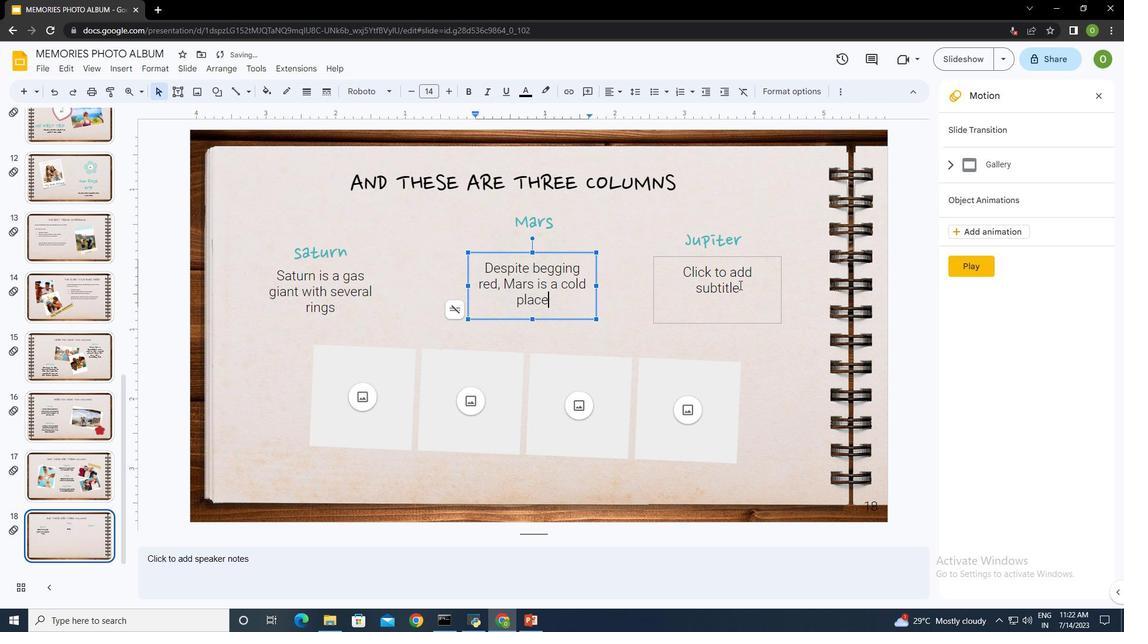 
Action: Mouse pressed left at (740, 285)
Screenshot: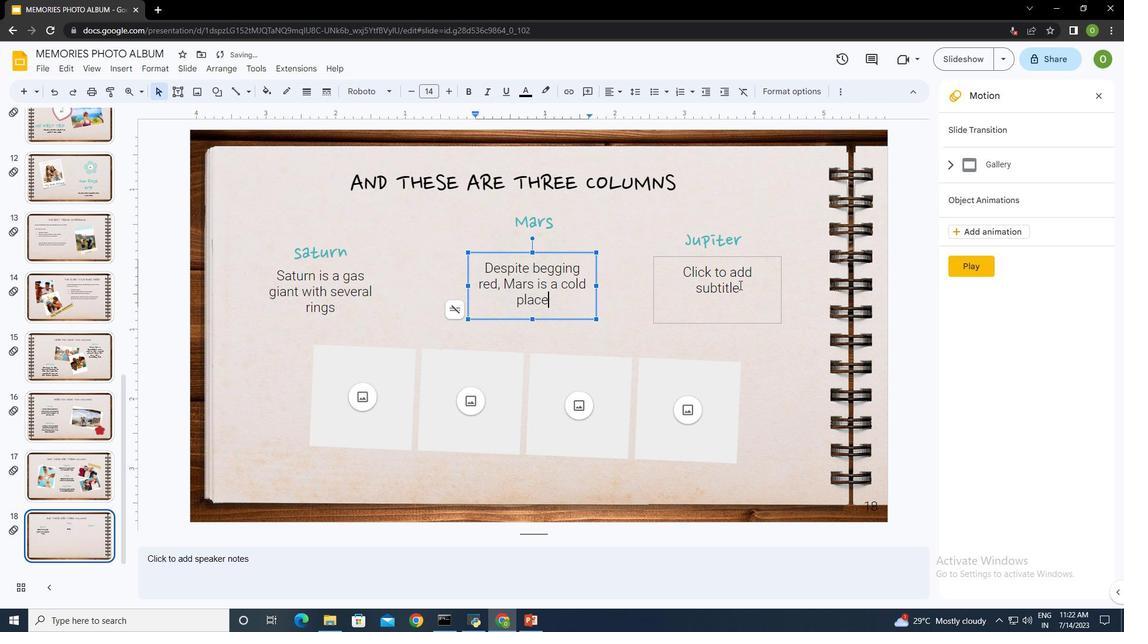 
Action: Key pressed <Key.shift>It's<Key.space>the<Key.space>biggest<Key.space>planet<Key.space>in<Key.space>the<Key.space><Key.shift>Solor<Key.space><Key.shift>System
Screenshot: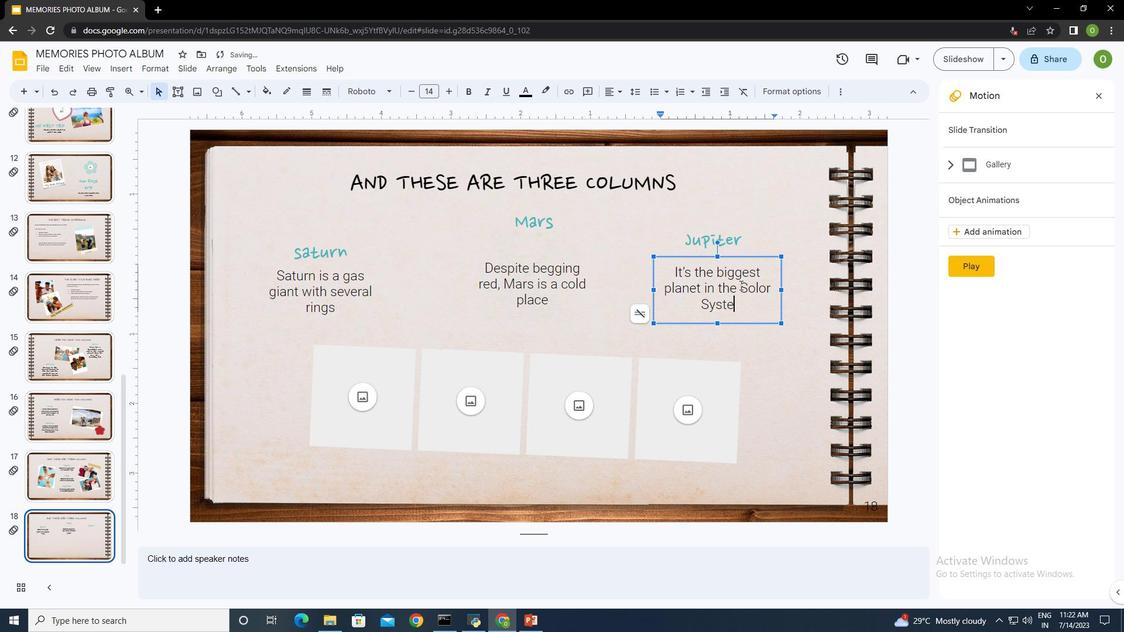 
Action: Mouse moved to (767, 379)
Screenshot: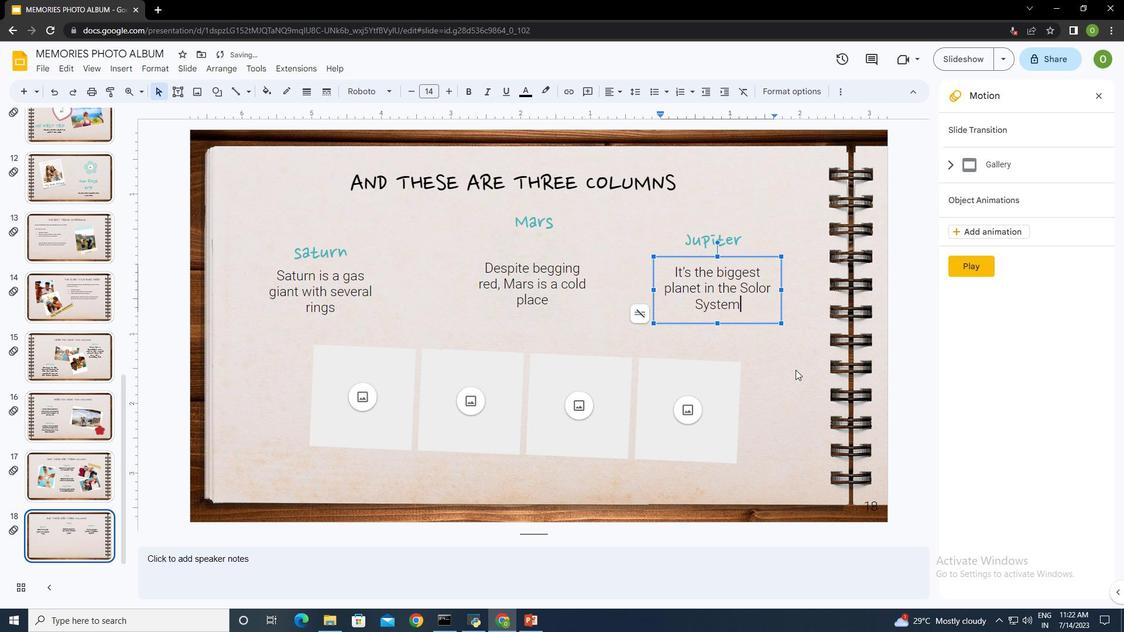
Action: Mouse pressed left at (767, 379)
Screenshot: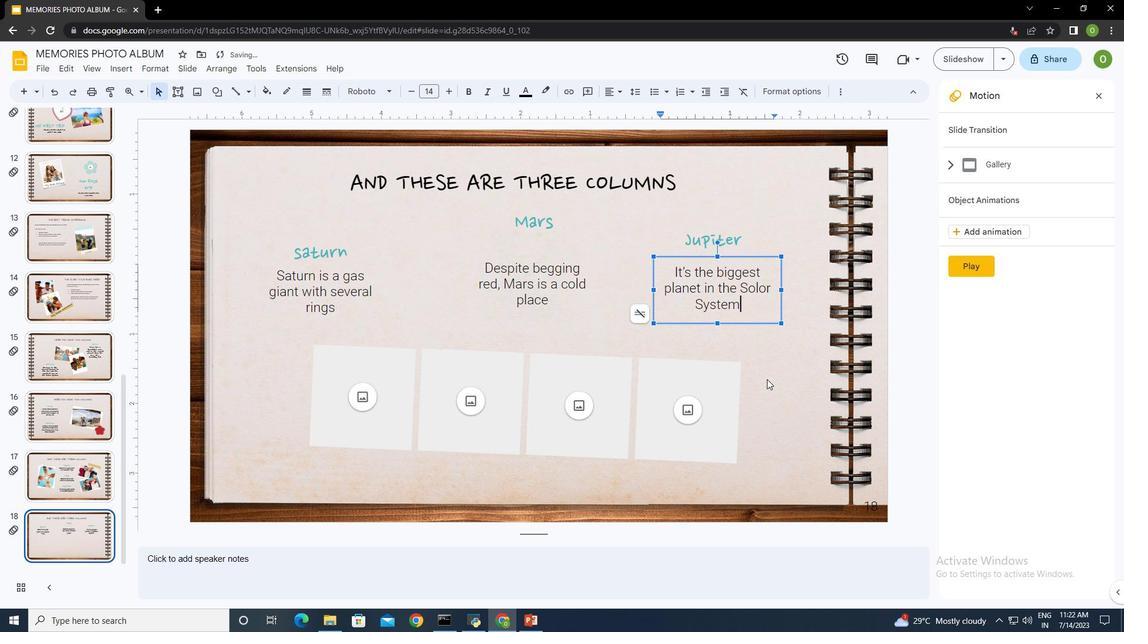 
Action: Mouse moved to (367, 390)
Screenshot: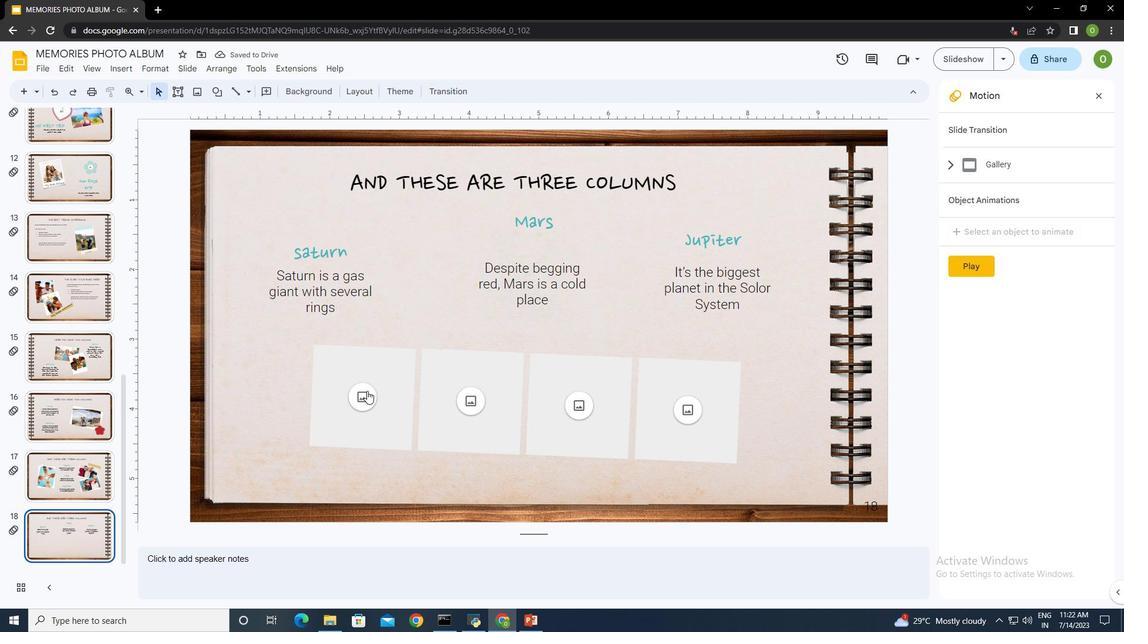 
Action: Mouse pressed left at (367, 390)
Screenshot: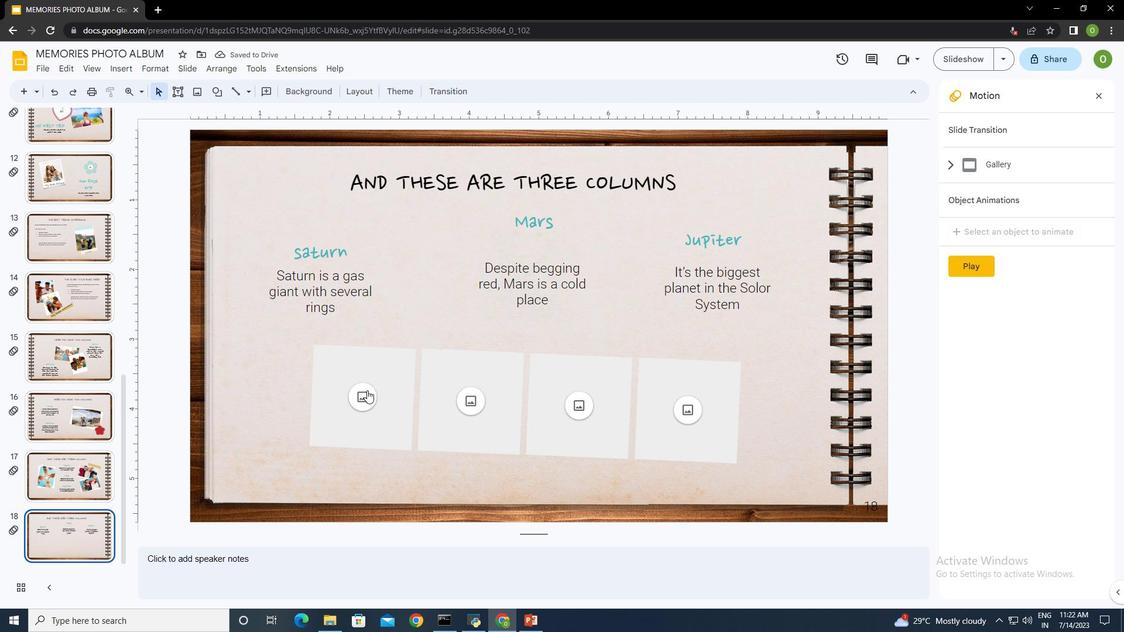 
Action: Mouse moved to (419, 407)
Screenshot: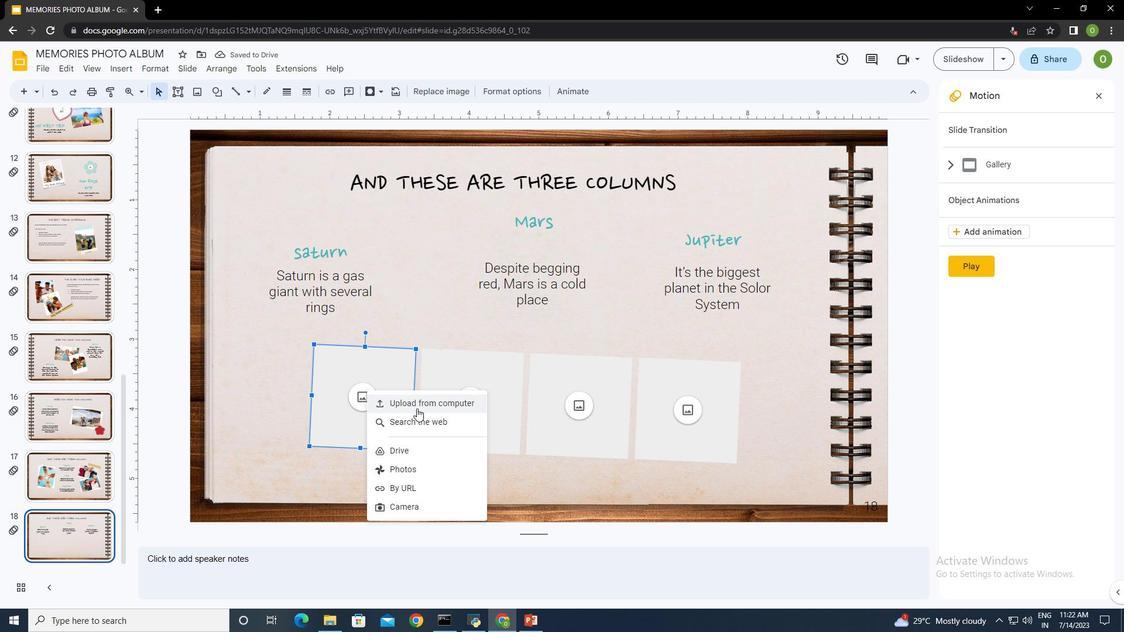 
Action: Mouse pressed left at (419, 407)
Screenshot: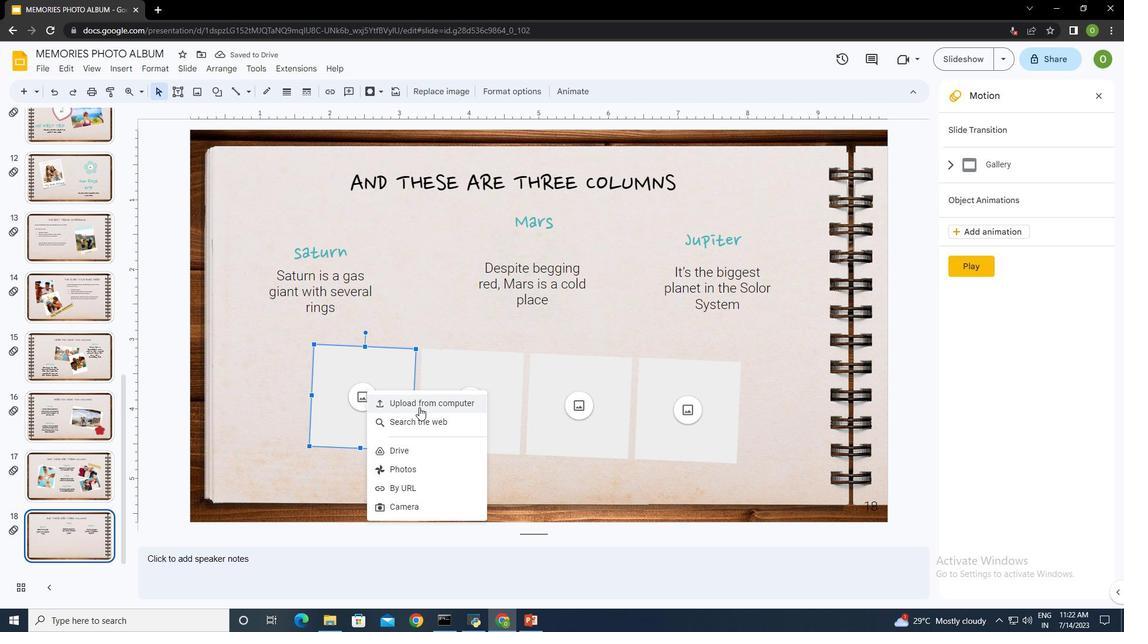 
Action: Mouse moved to (438, 176)
Screenshot: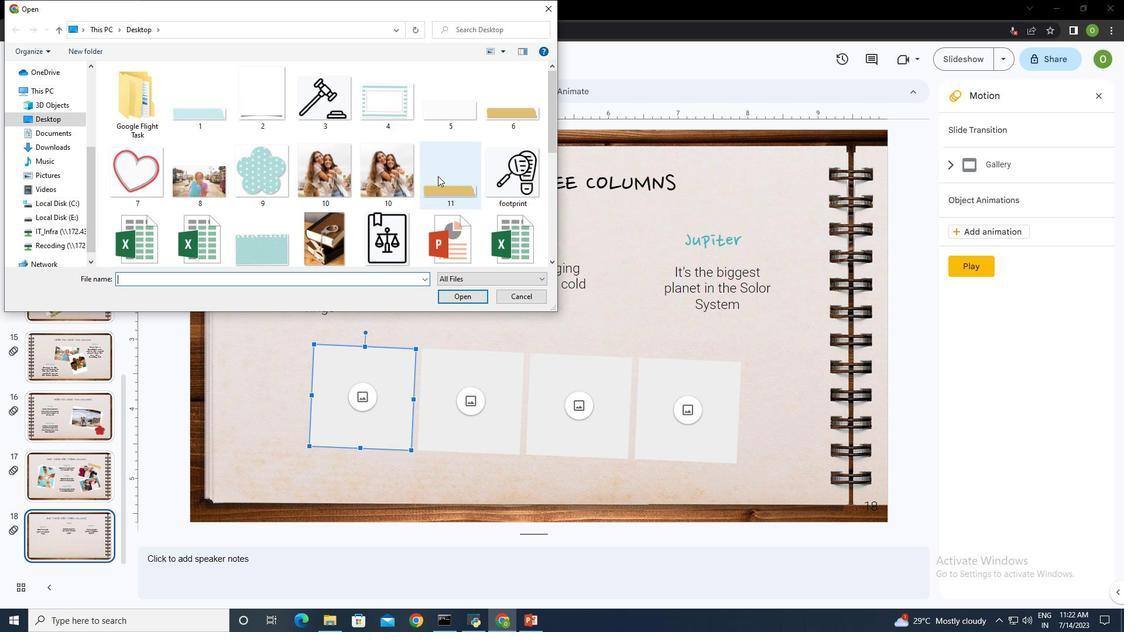 
Action: Mouse scrolled (438, 175) with delta (0, 0)
Screenshot: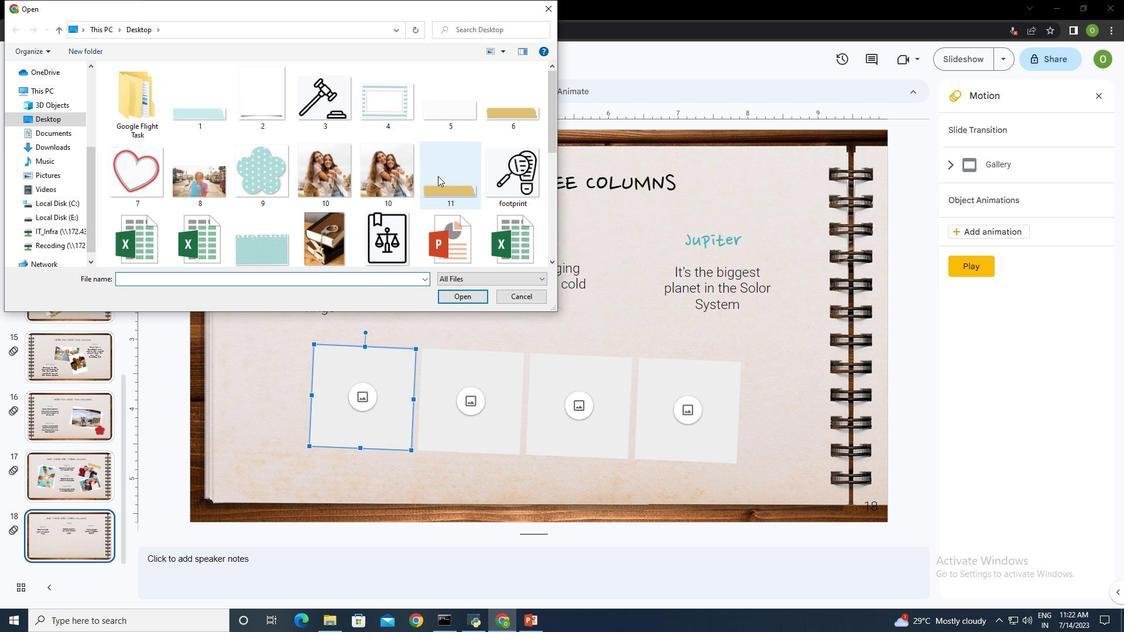
Action: Mouse scrolled (438, 175) with delta (0, 0)
Screenshot: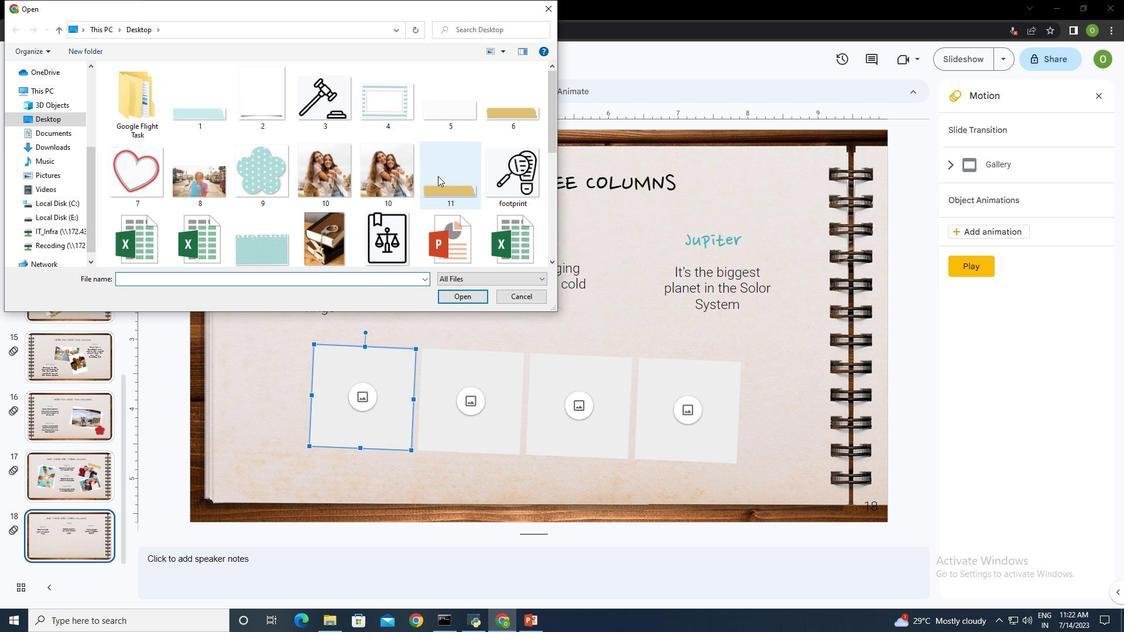 
Action: Mouse scrolled (438, 175) with delta (0, 0)
Screenshot: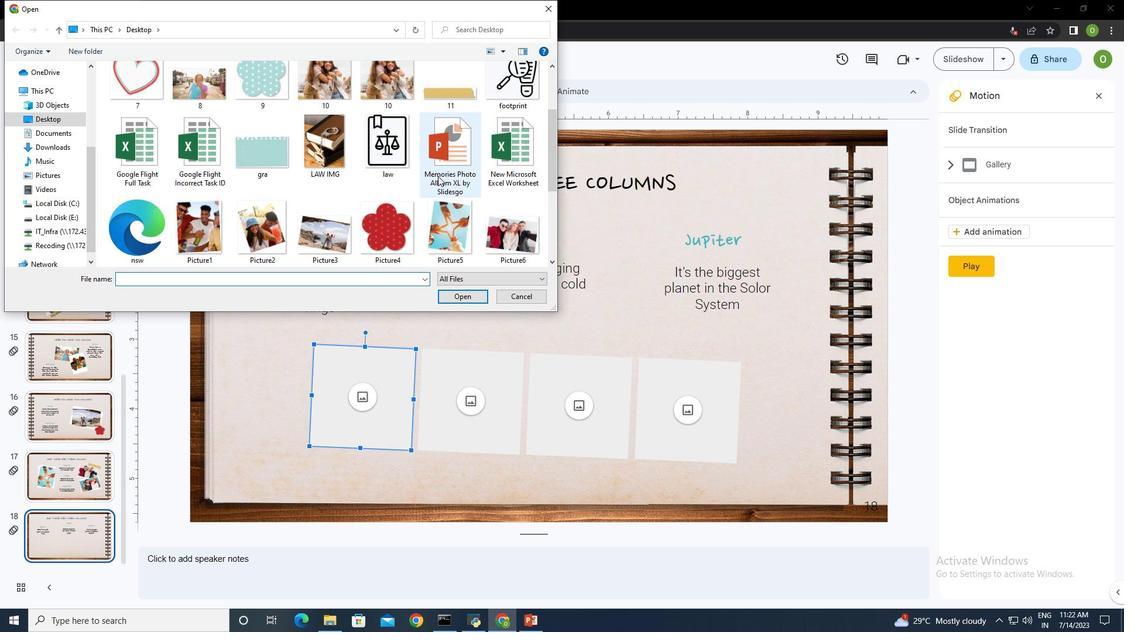 
Action: Mouse scrolled (438, 175) with delta (0, 0)
Screenshot: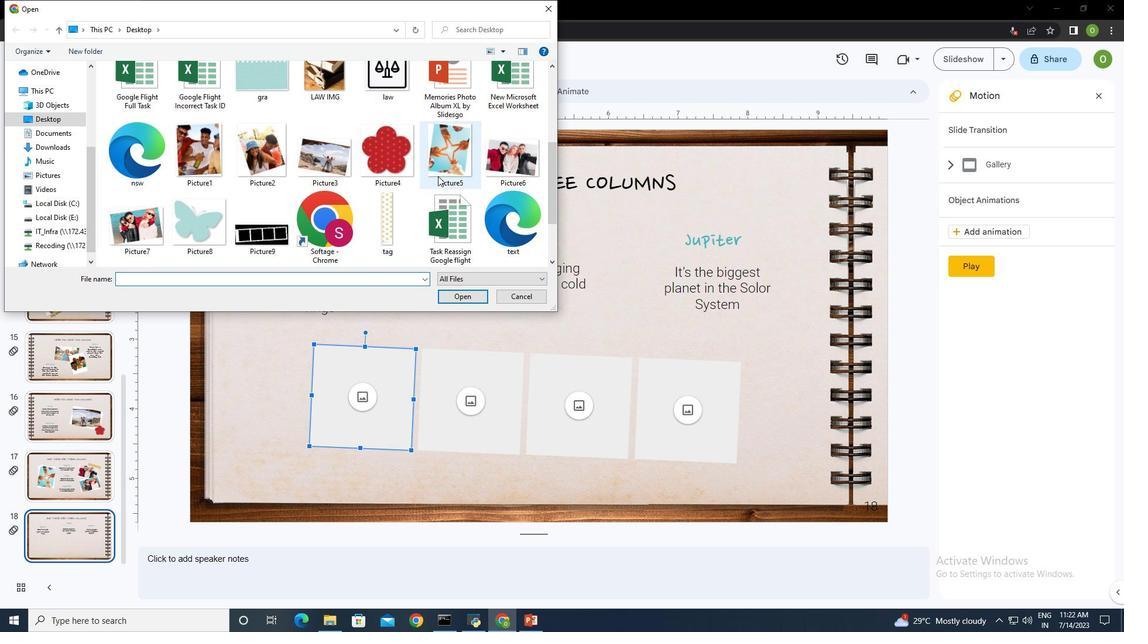 
Action: Mouse scrolled (438, 175) with delta (0, 0)
Screenshot: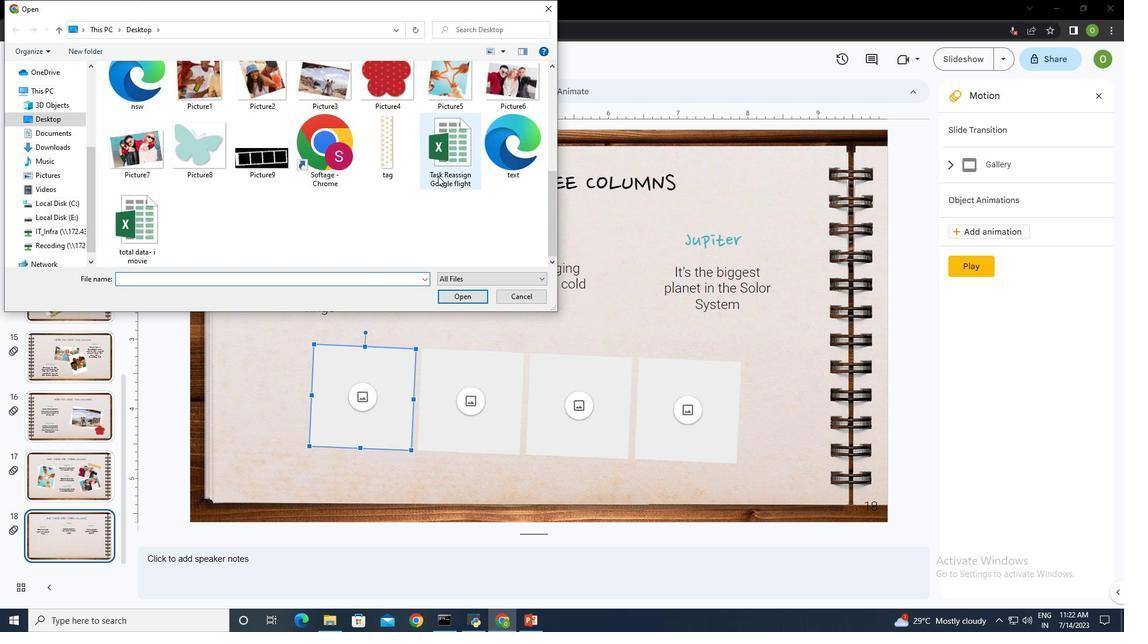 
Action: Mouse scrolled (438, 175) with delta (0, 0)
Screenshot: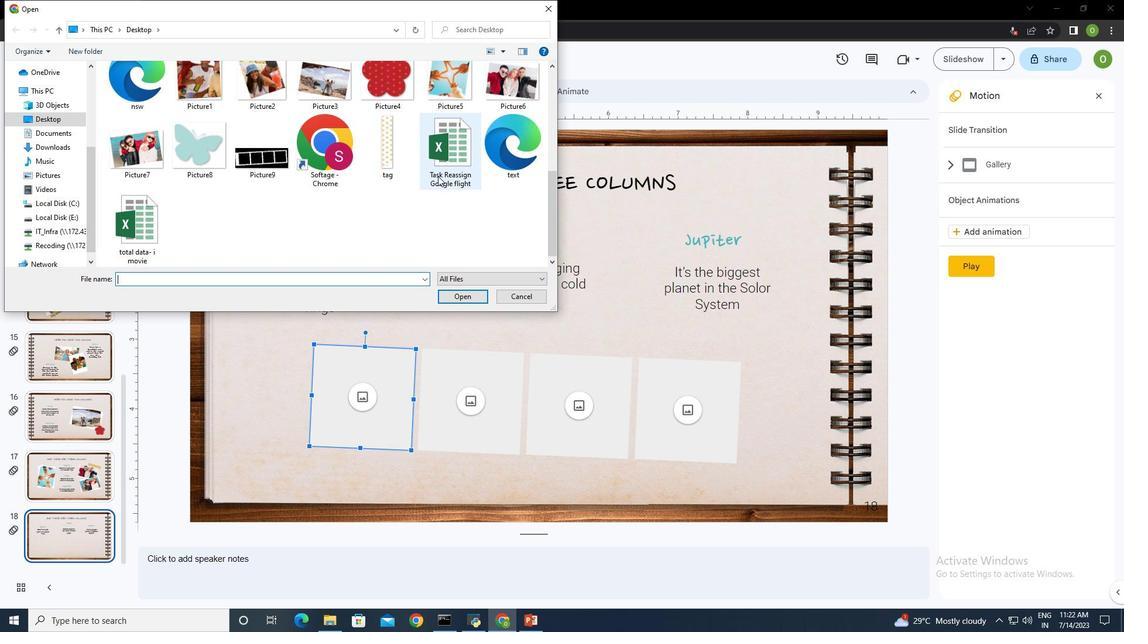 
Action: Mouse scrolled (438, 176) with delta (0, 0)
Screenshot: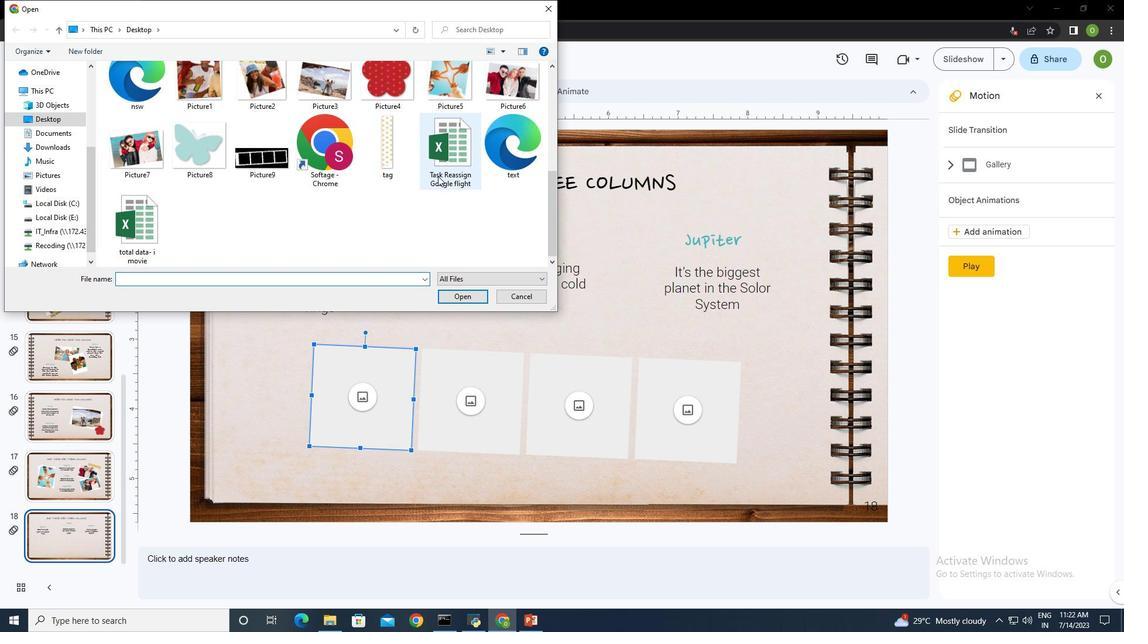 
Action: Mouse scrolled (438, 176) with delta (0, 0)
Screenshot: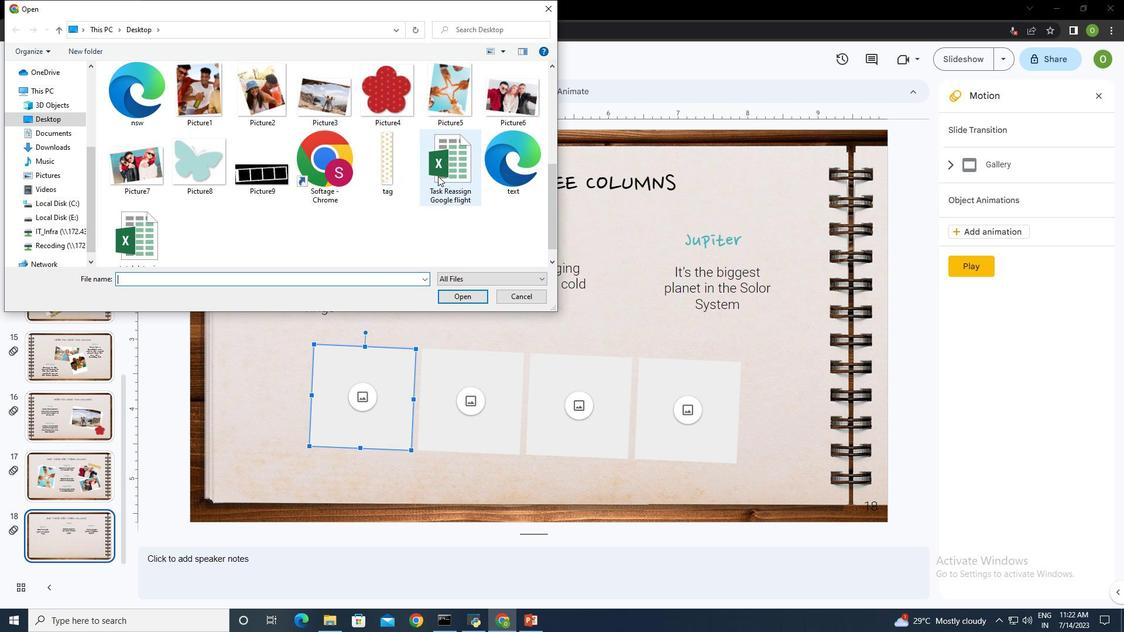 
Action: Mouse moved to (200, 172)
Screenshot: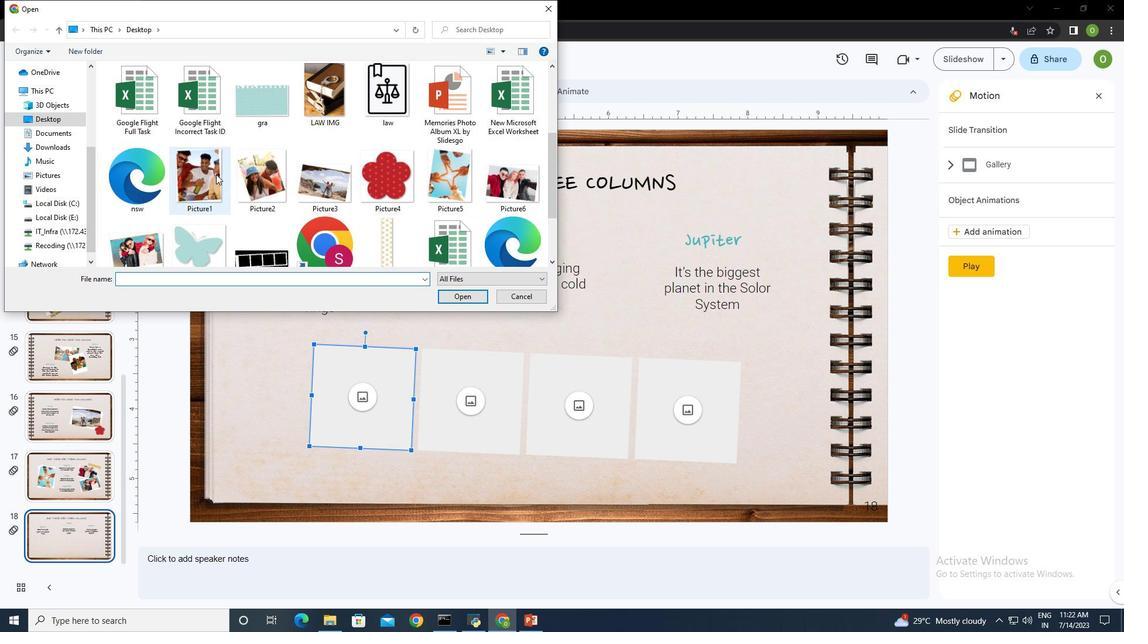 
Action: Mouse pressed left at (200, 172)
Screenshot: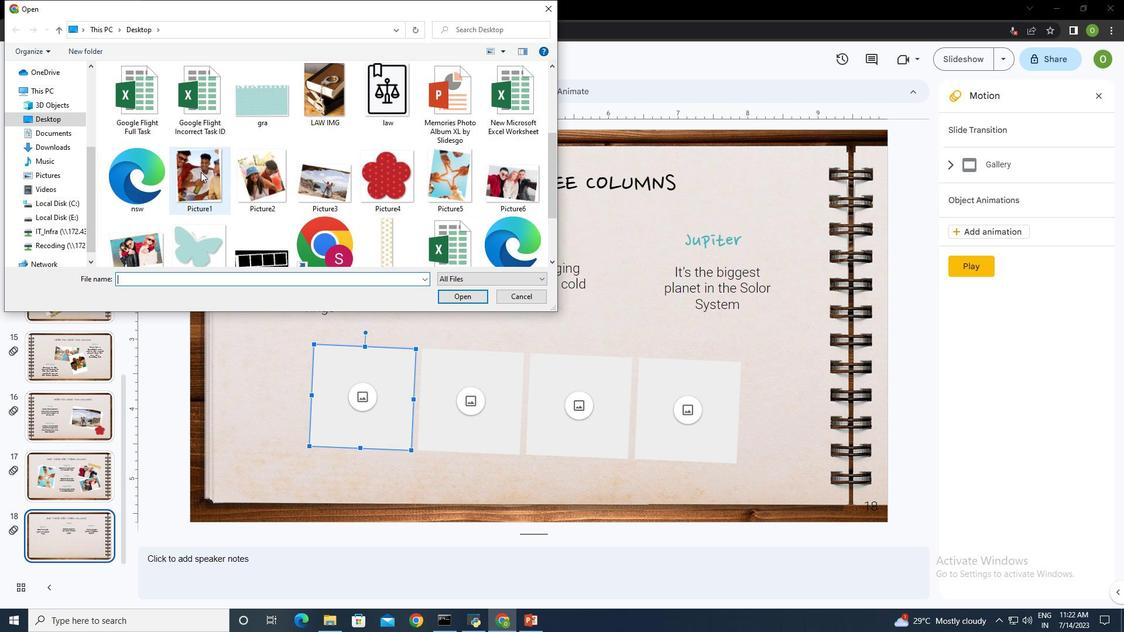 
Action: Mouse moved to (466, 298)
Screenshot: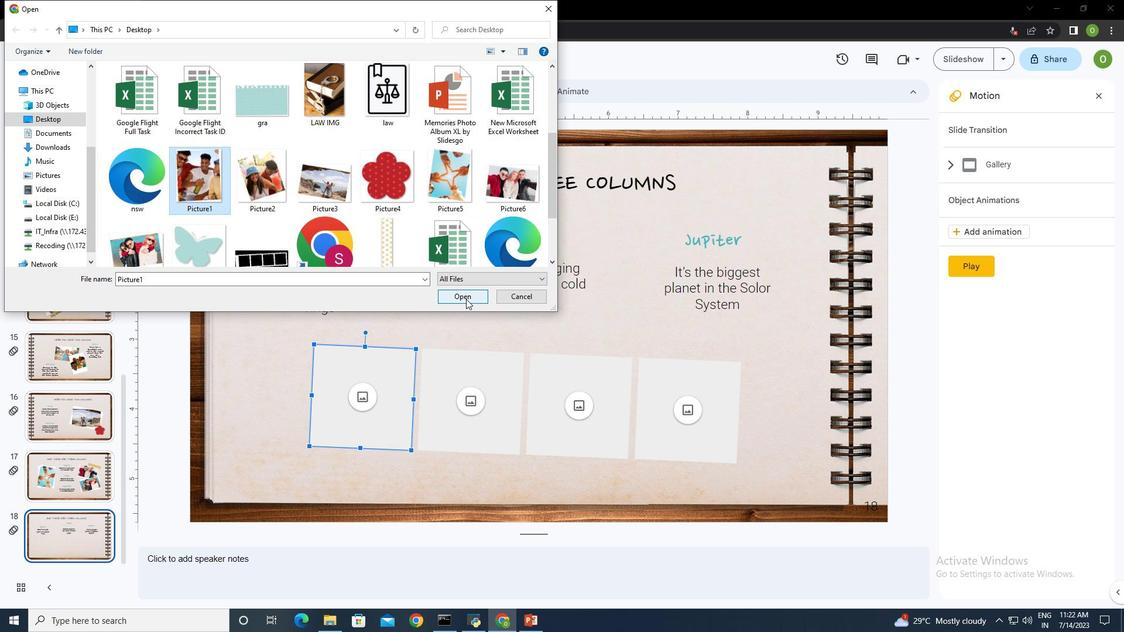 
Action: Mouse pressed left at (466, 298)
Screenshot: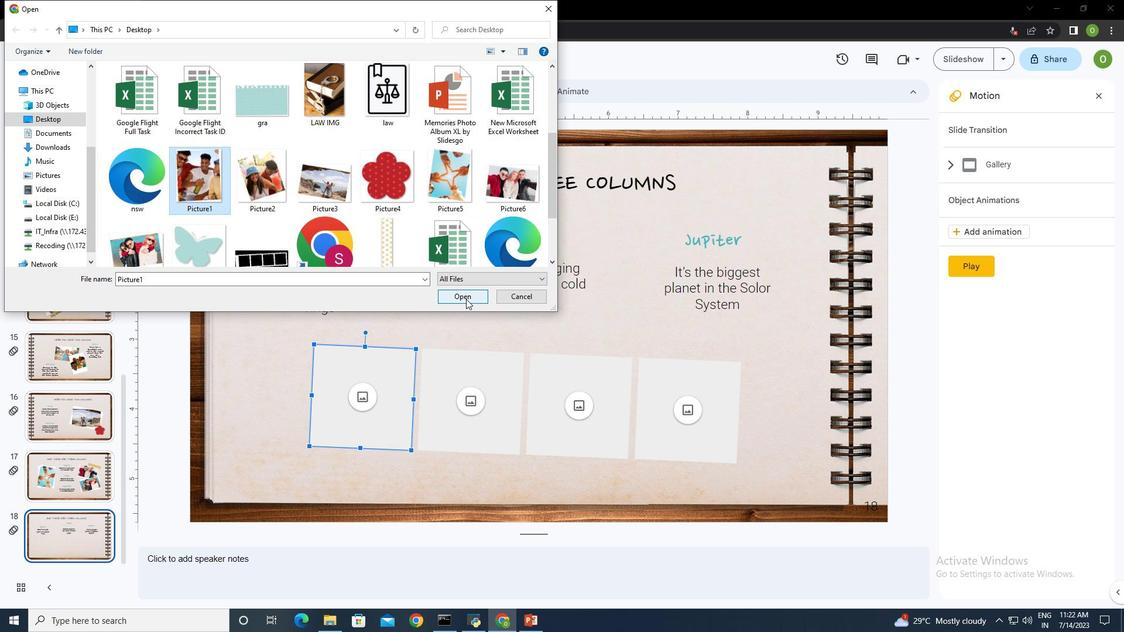 
Action: Mouse moved to (458, 400)
Screenshot: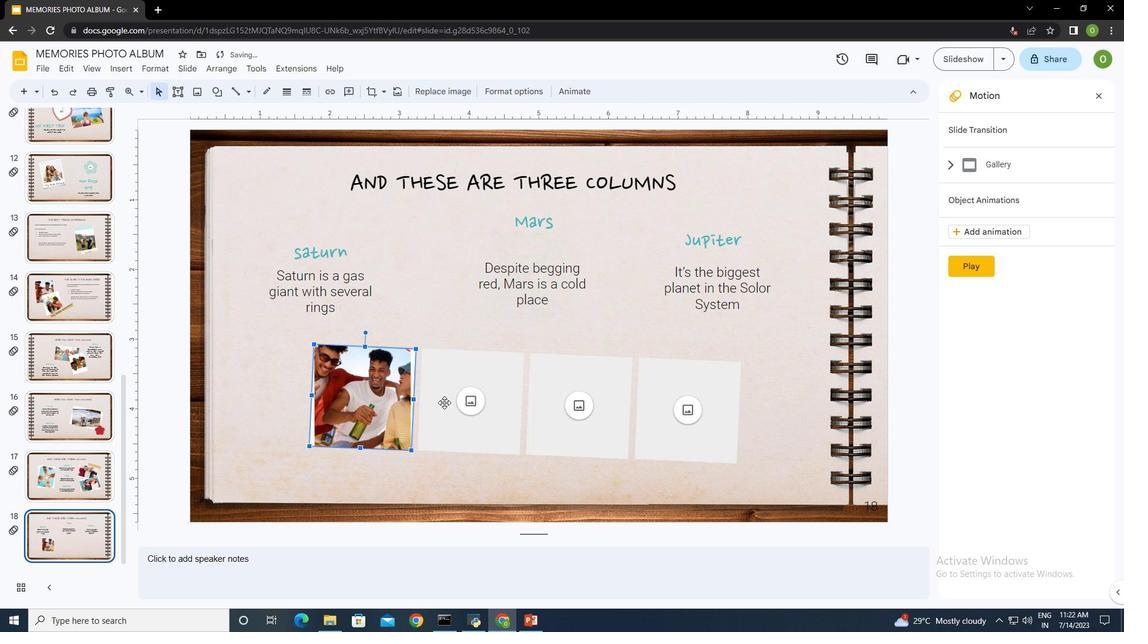 
Action: Mouse pressed left at (458, 400)
Screenshot: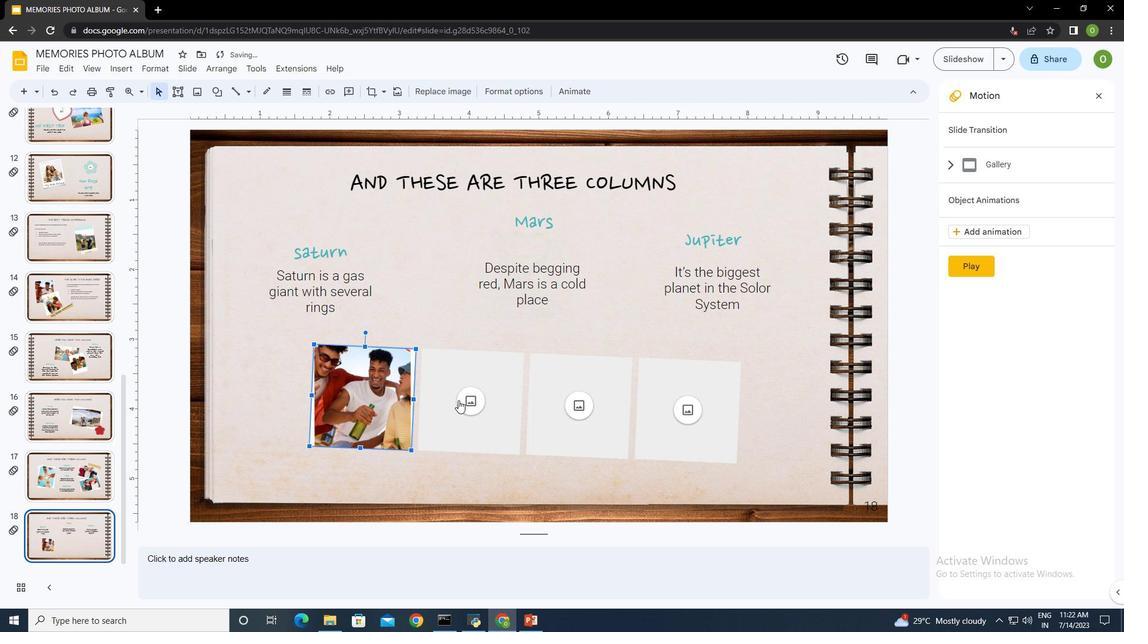 
Action: Mouse moved to (497, 409)
Screenshot: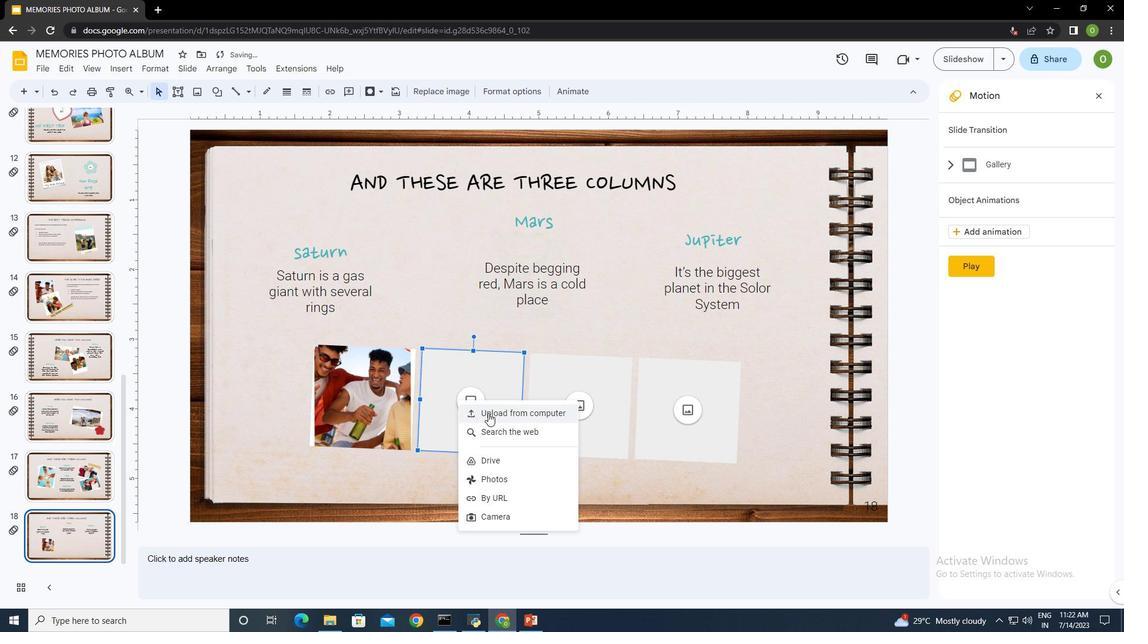 
Action: Mouse pressed left at (497, 409)
Screenshot: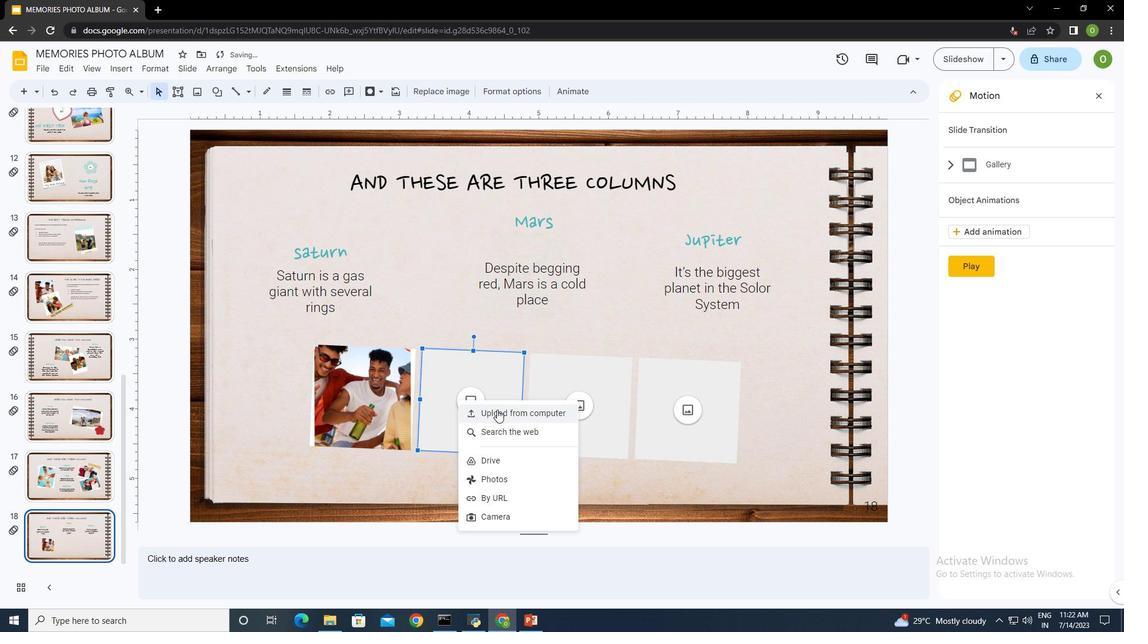 
Action: Mouse moved to (381, 165)
Screenshot: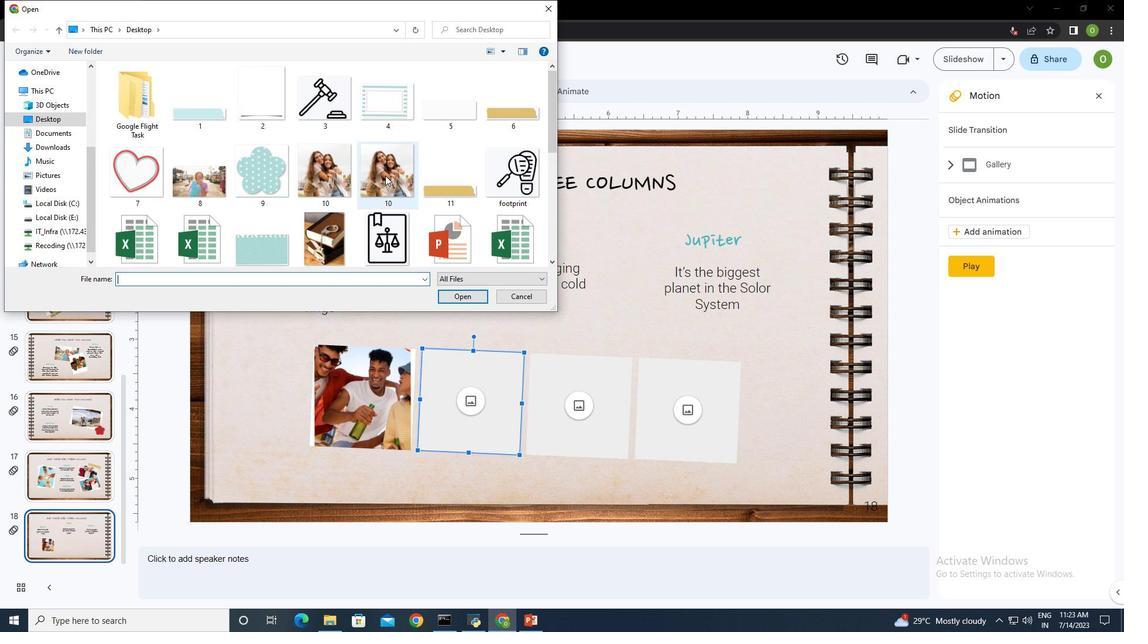 
Action: Mouse pressed left at (381, 165)
Screenshot: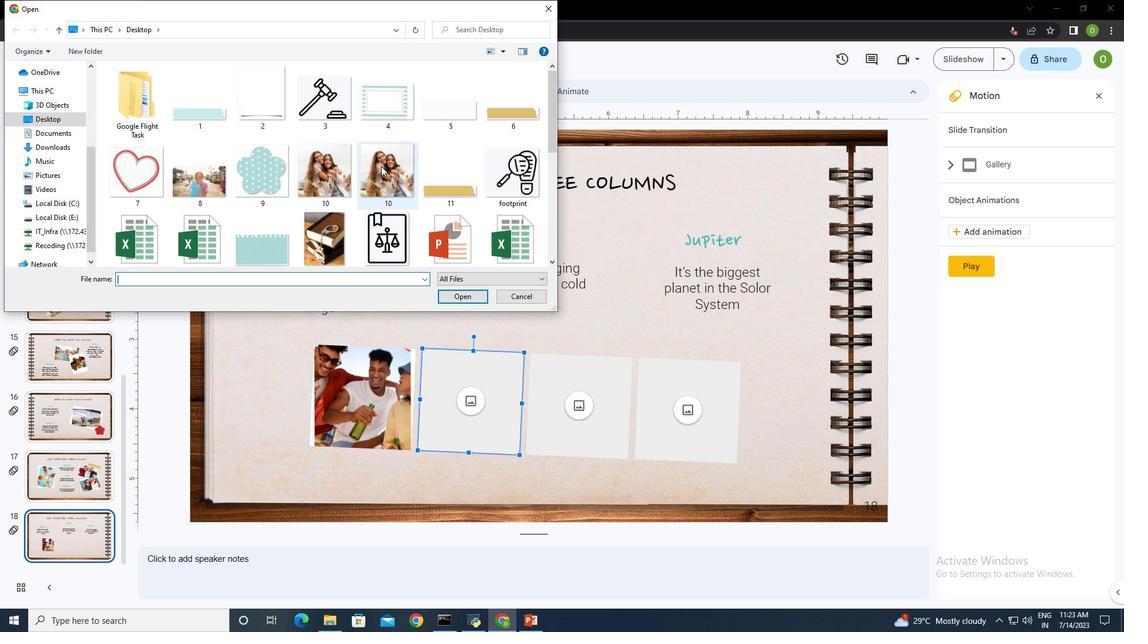 
Action: Mouse moved to (459, 299)
Screenshot: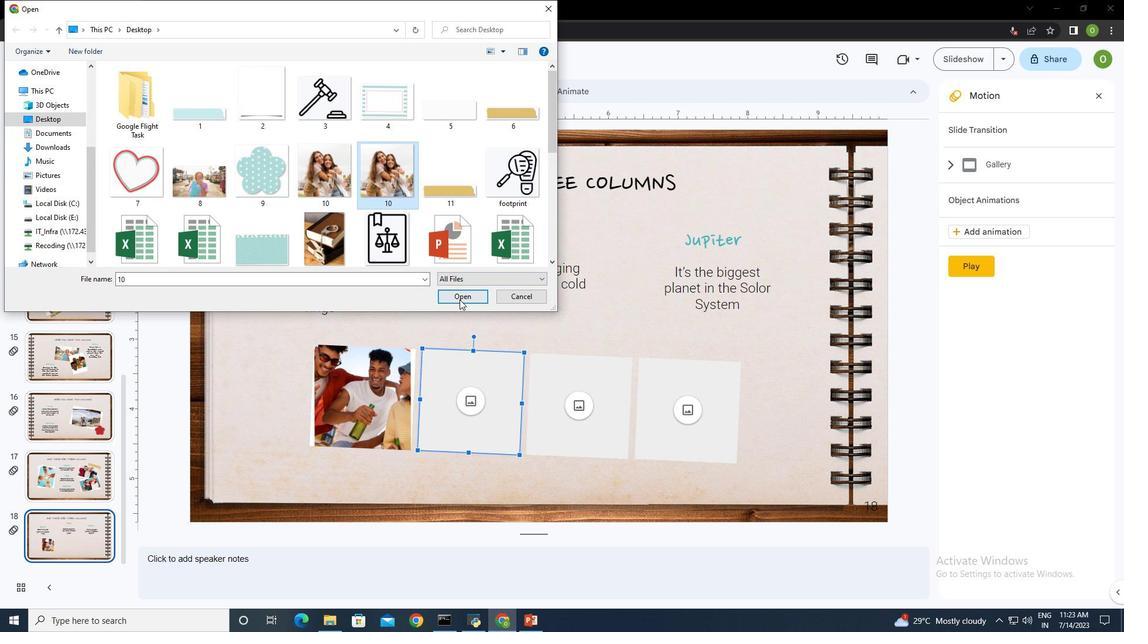 
Action: Mouse pressed left at (459, 299)
Screenshot: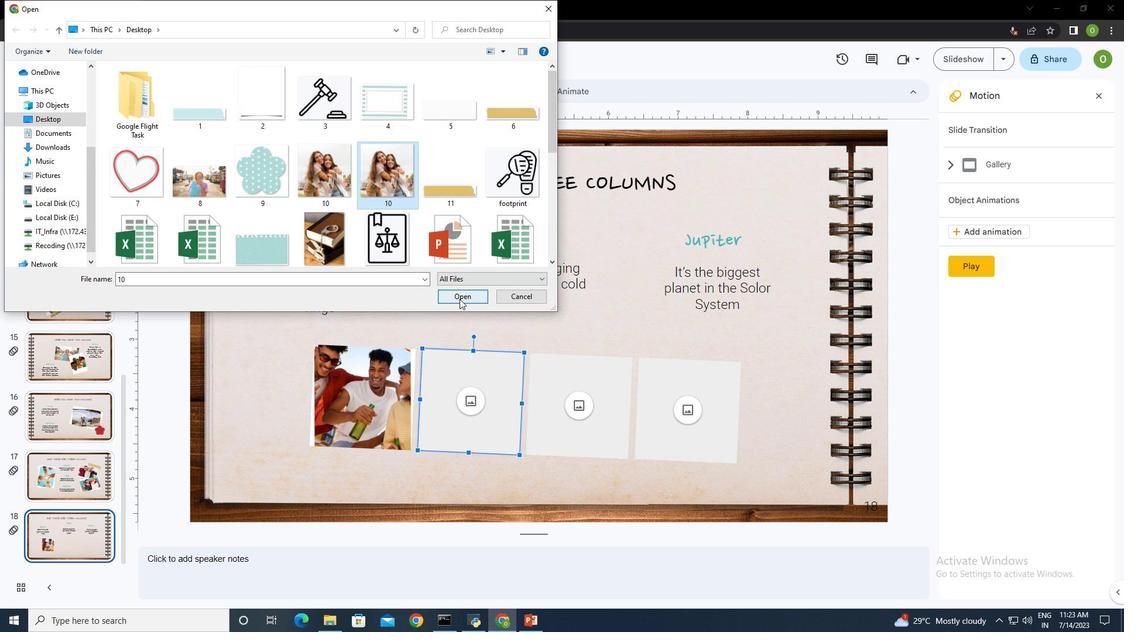 
Action: Mouse moved to (583, 399)
Screenshot: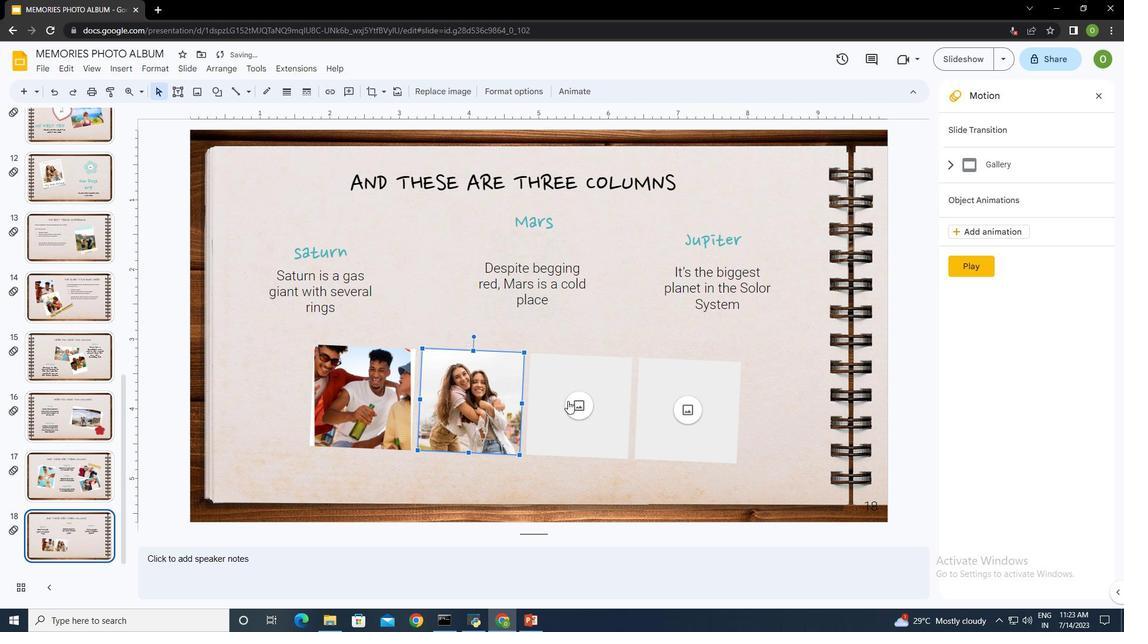 
Action: Mouse pressed left at (583, 399)
Screenshot: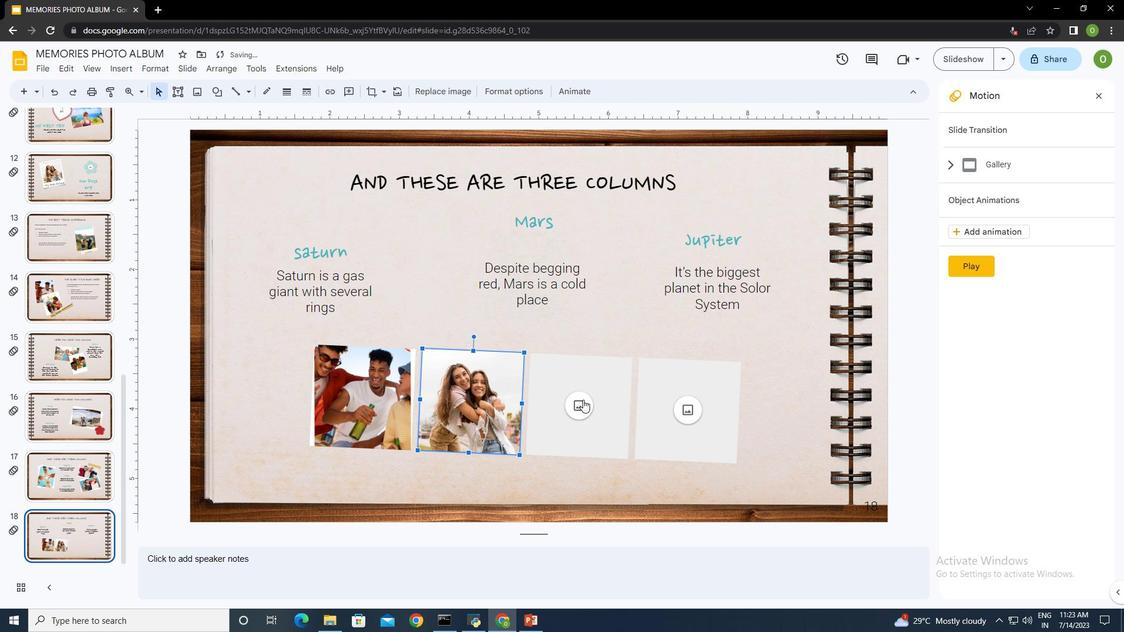 
Action: Mouse moved to (638, 411)
Screenshot: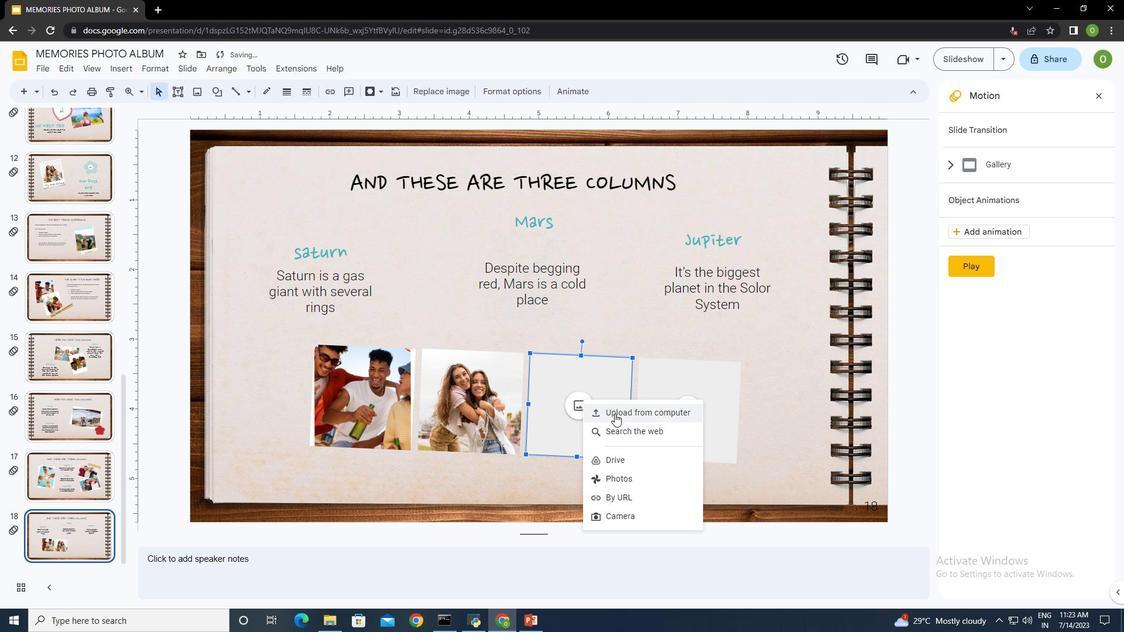 
Action: Mouse pressed left at (638, 411)
Screenshot: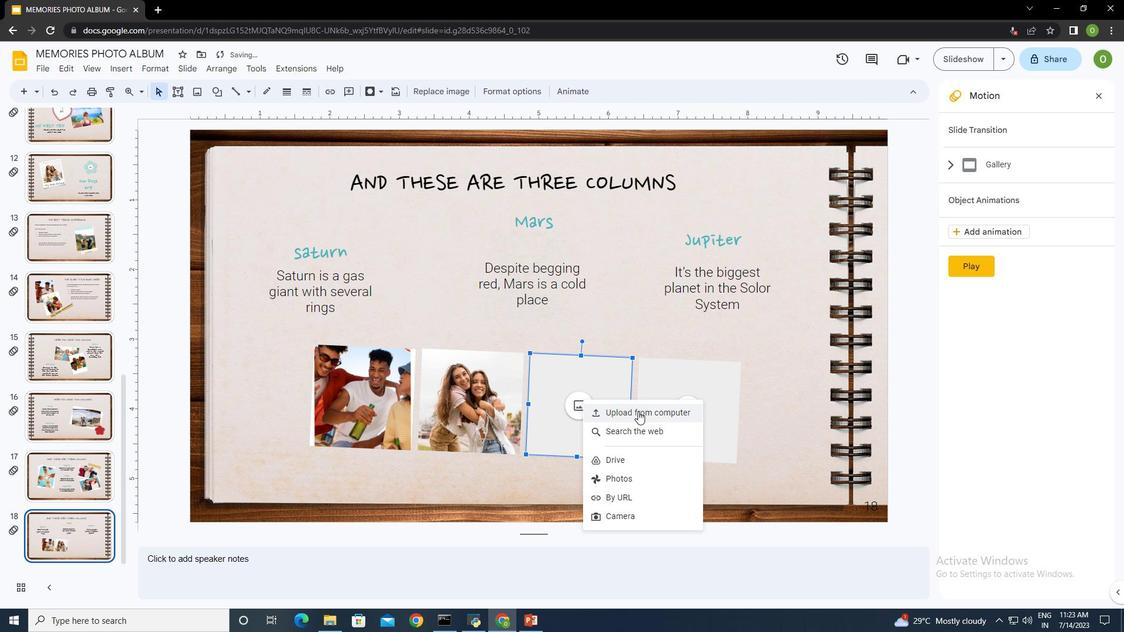 
Action: Mouse moved to (303, 207)
Screenshot: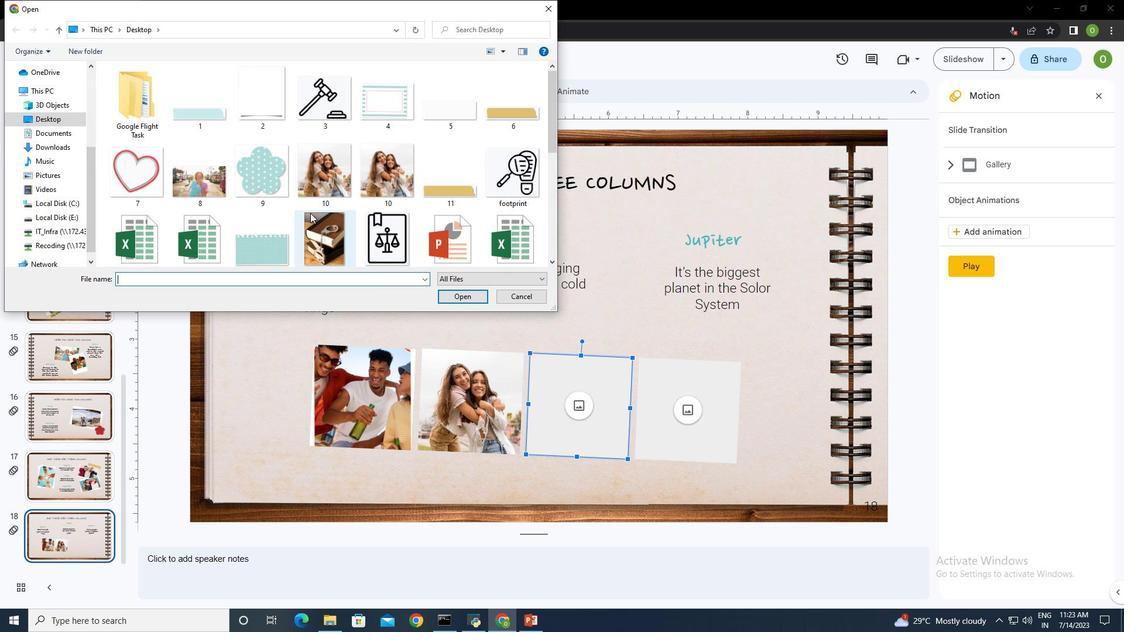 
Action: Mouse scrolled (303, 206) with delta (0, 0)
Screenshot: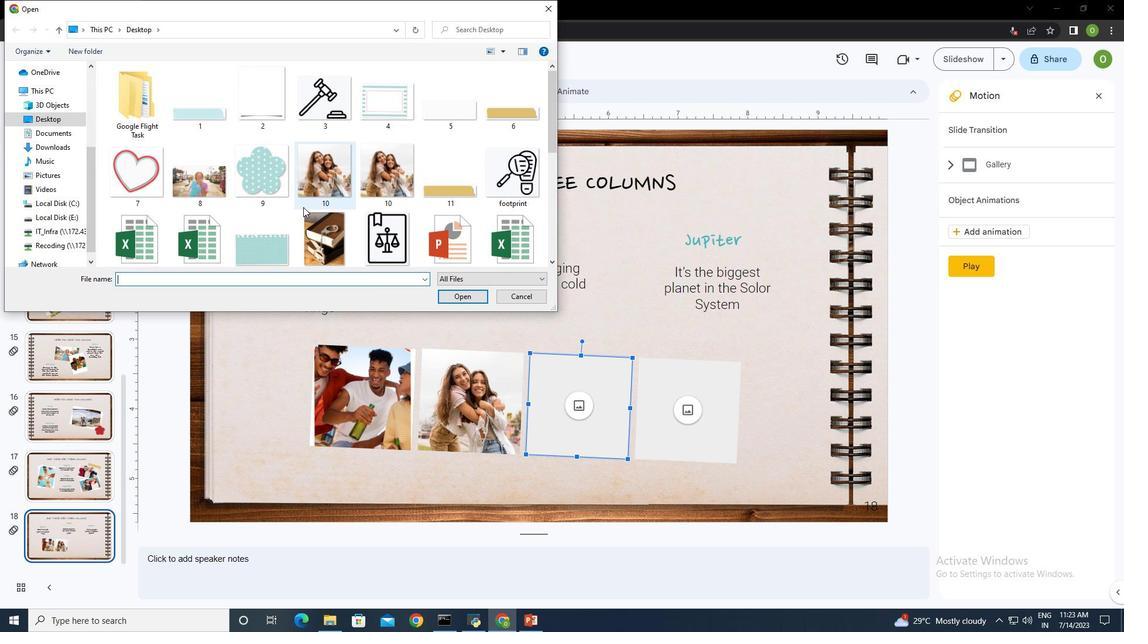 
Action: Mouse scrolled (303, 206) with delta (0, 0)
Screenshot: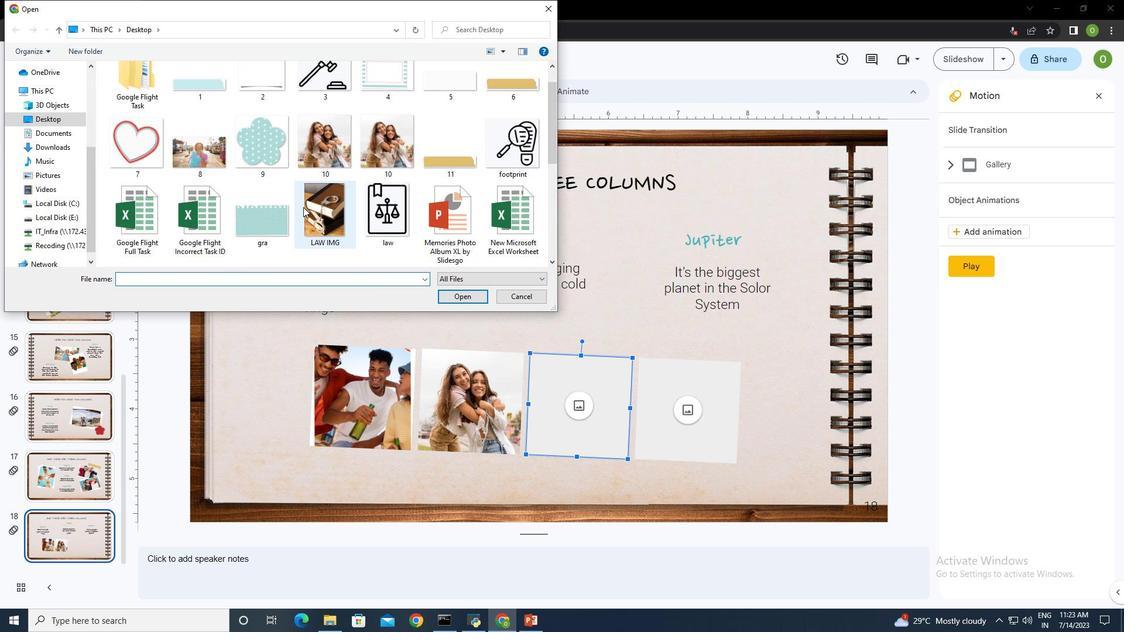 
Action: Mouse scrolled (303, 206) with delta (0, 0)
Screenshot: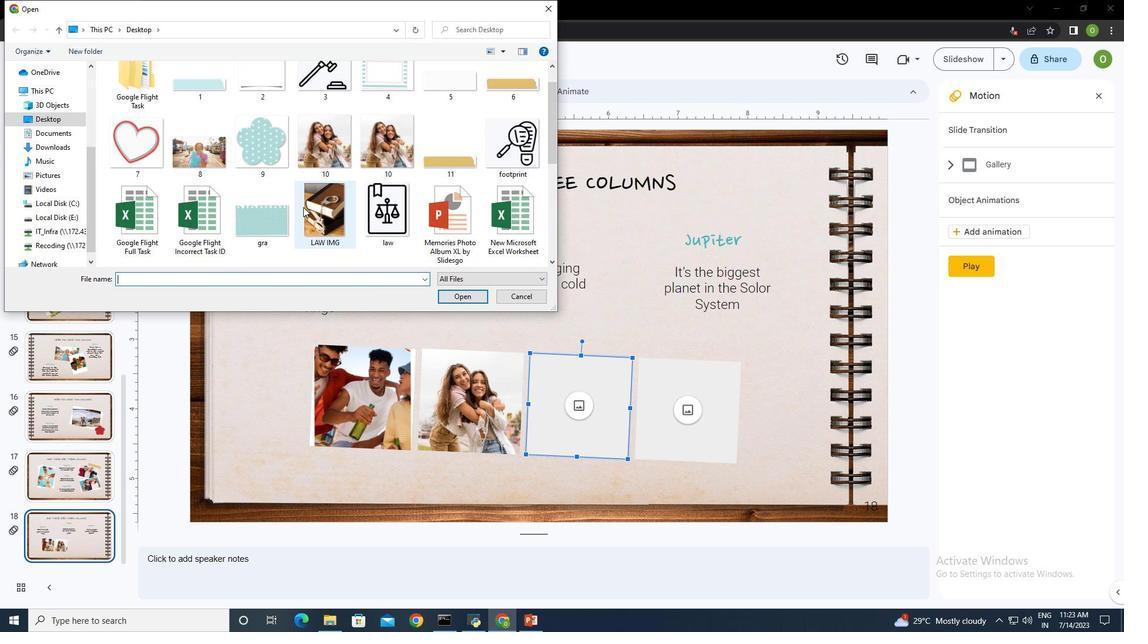 
Action: Mouse scrolled (303, 206) with delta (0, 0)
Screenshot: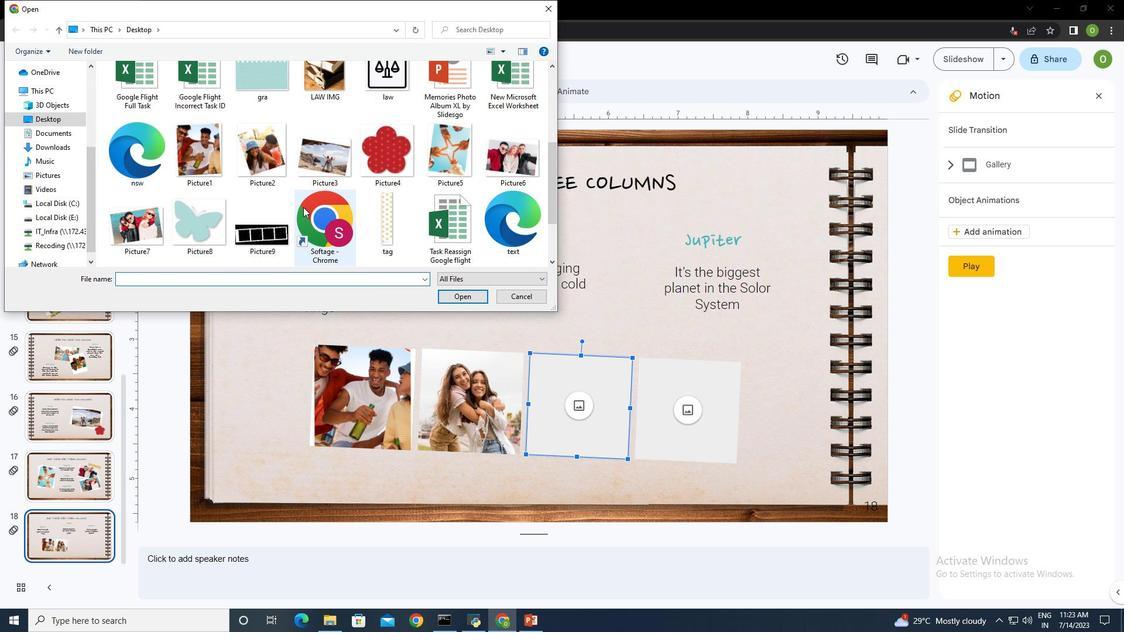 
Action: Mouse scrolled (303, 207) with delta (0, 0)
Screenshot: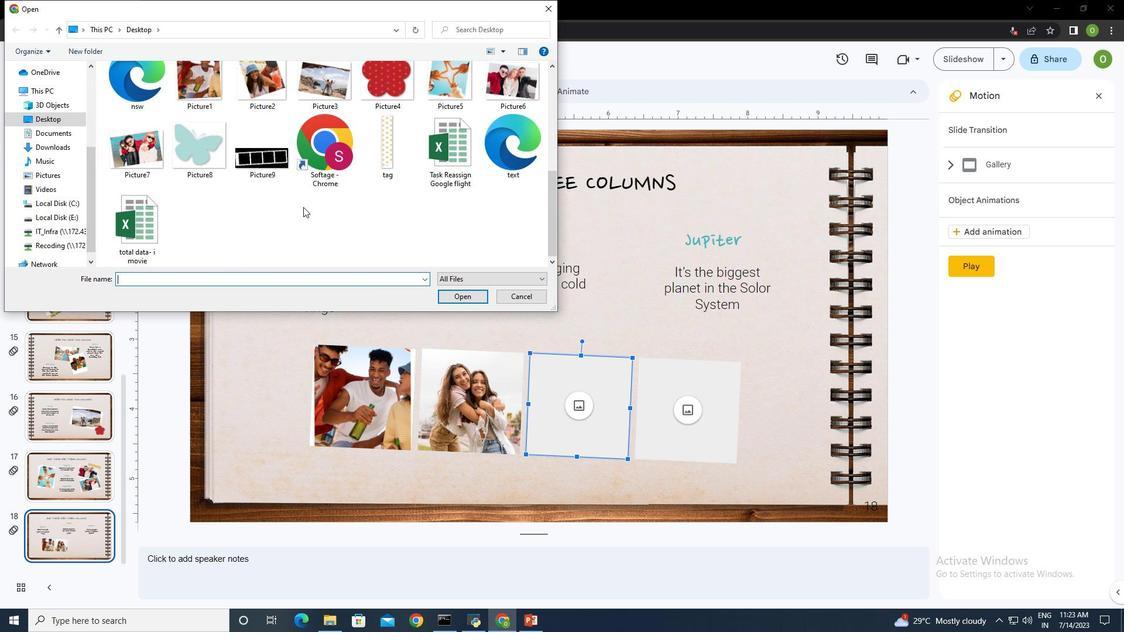 
Action: Mouse moved to (439, 90)
Screenshot: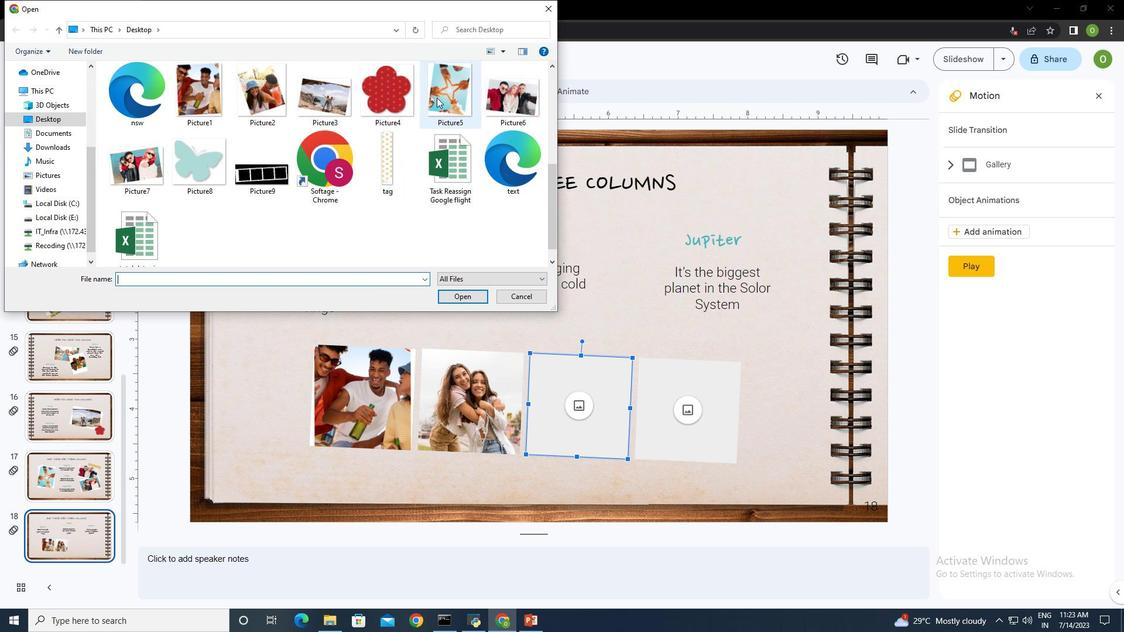 
Action: Mouse pressed left at (439, 90)
Screenshot: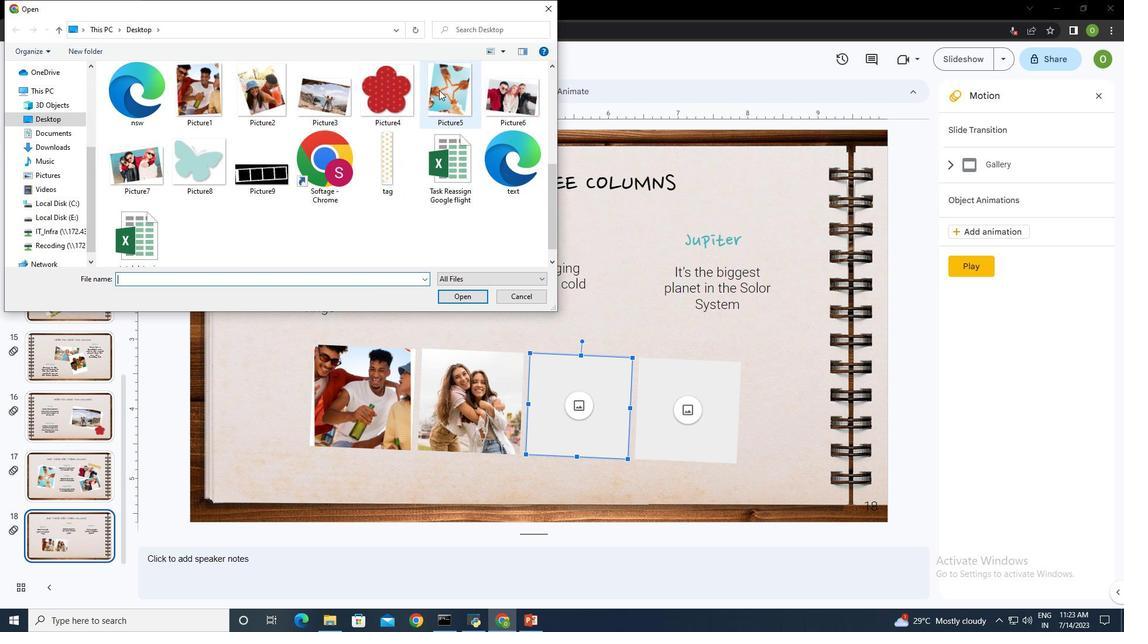 
Action: Mouse moved to (476, 298)
Screenshot: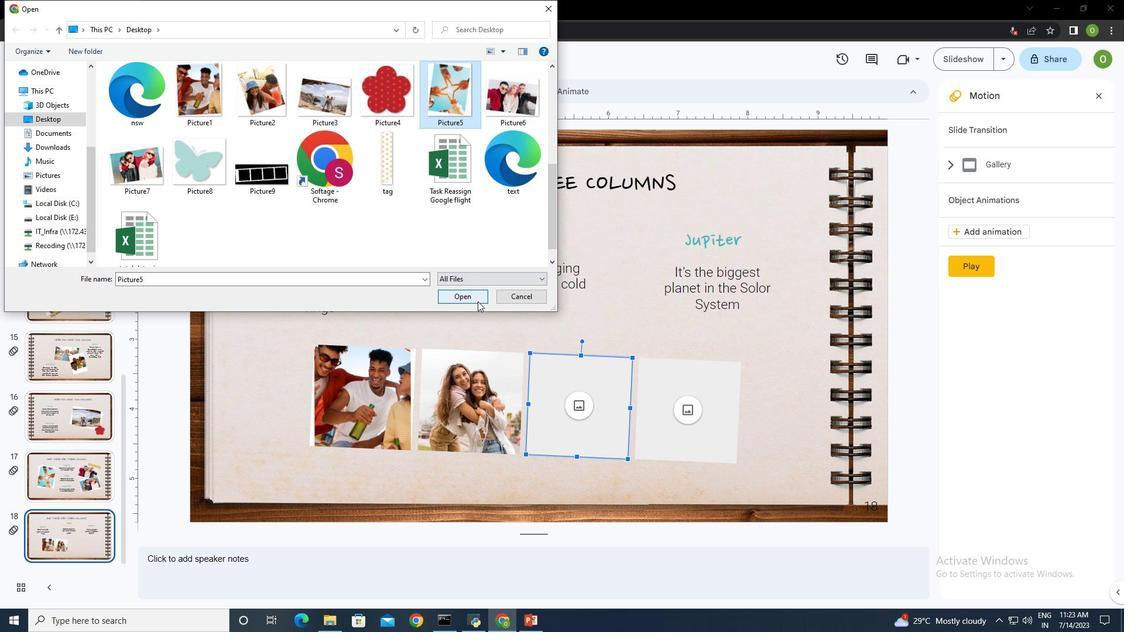 
Action: Mouse pressed left at (476, 298)
Screenshot: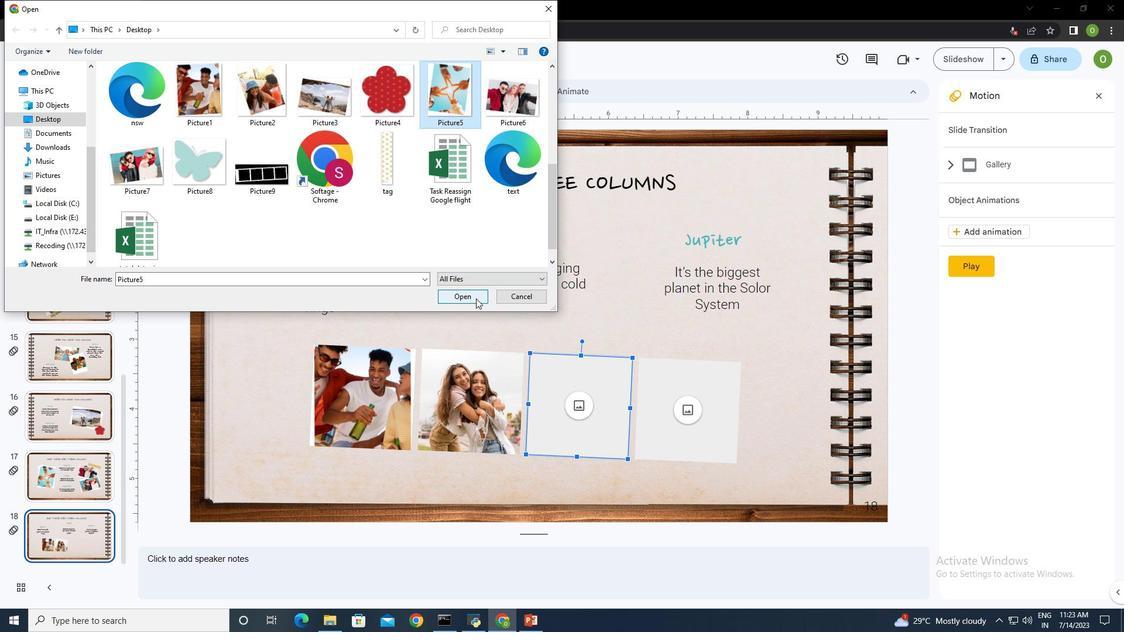 
Action: Mouse moved to (701, 402)
Screenshot: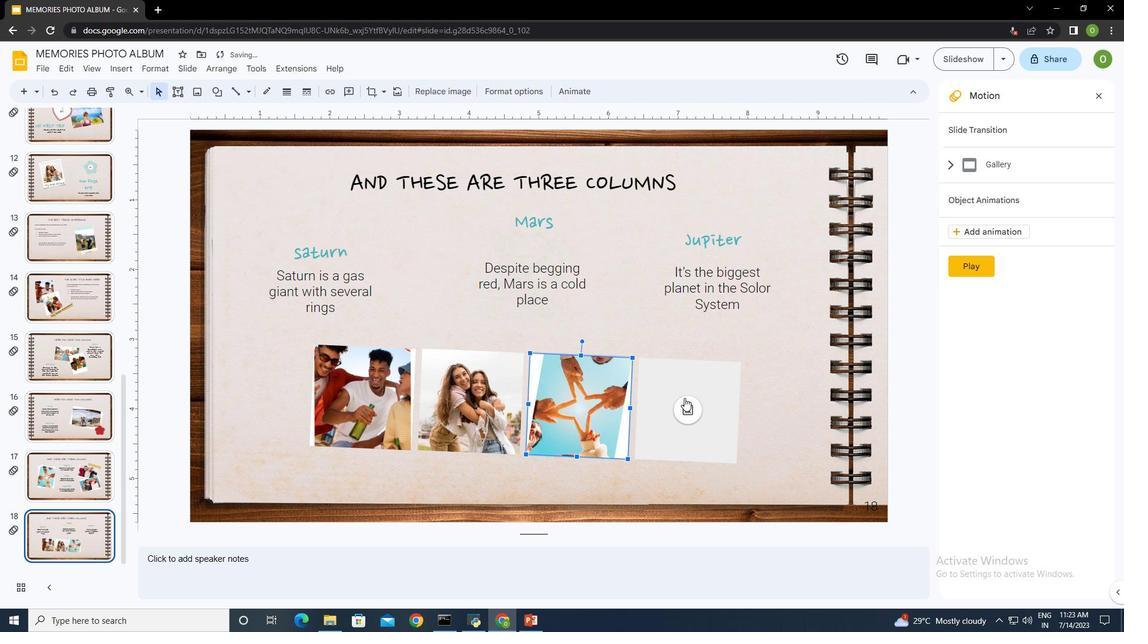 
Action: Mouse pressed left at (701, 402)
Screenshot: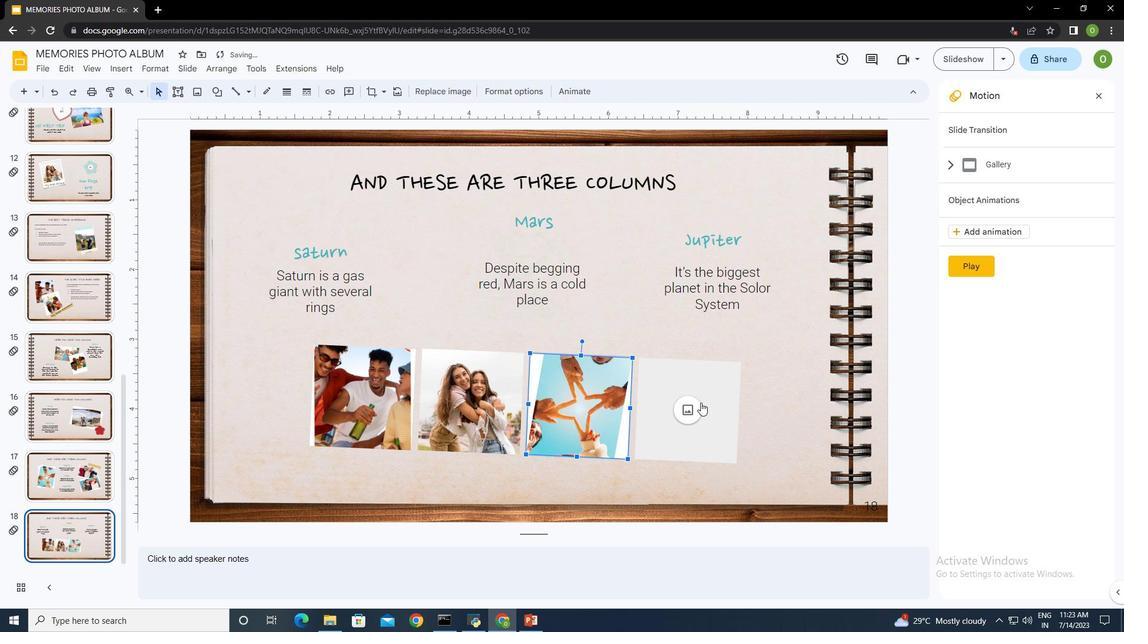 
Action: Mouse moved to (743, 411)
Screenshot: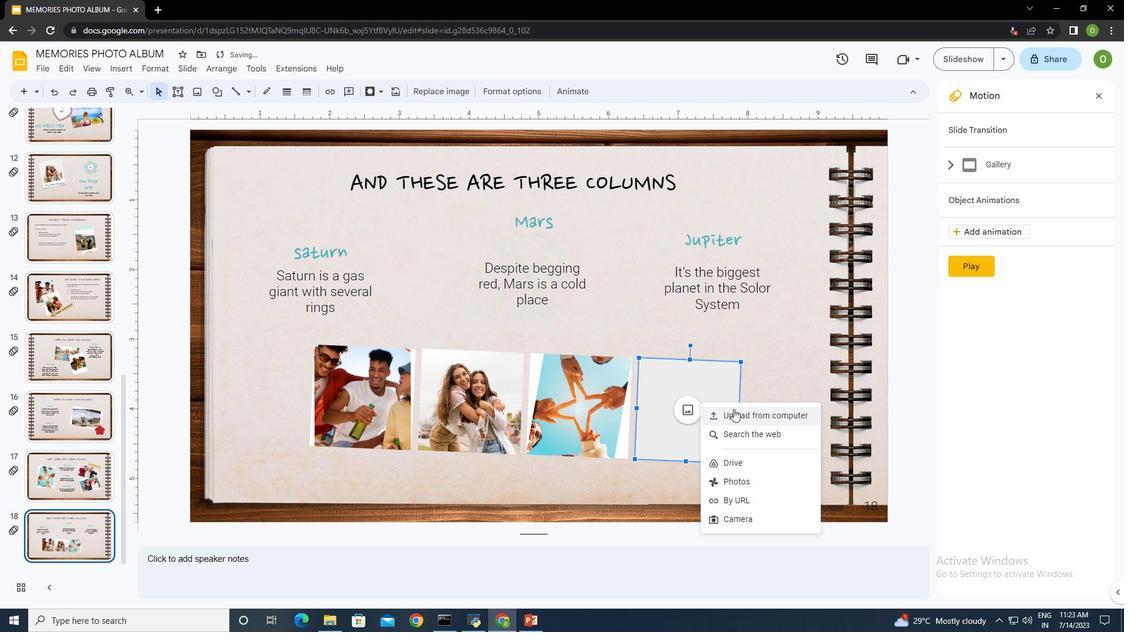 
Action: Mouse pressed left at (743, 411)
Screenshot: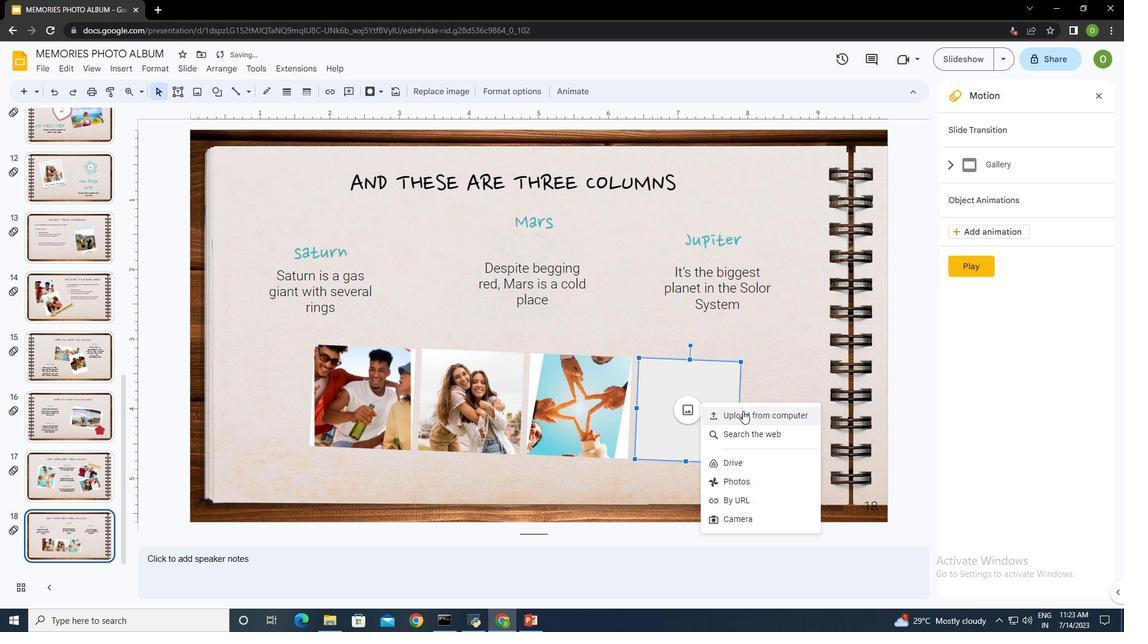 
Action: Mouse moved to (327, 197)
Screenshot: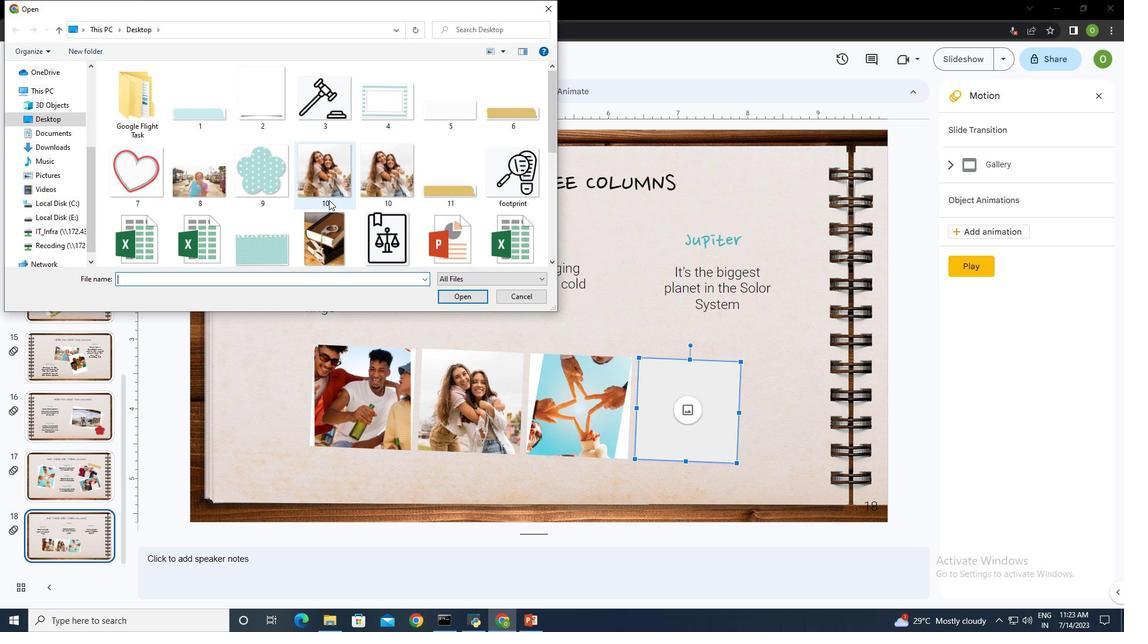 
Action: Mouse scrolled (327, 197) with delta (0, 0)
Screenshot: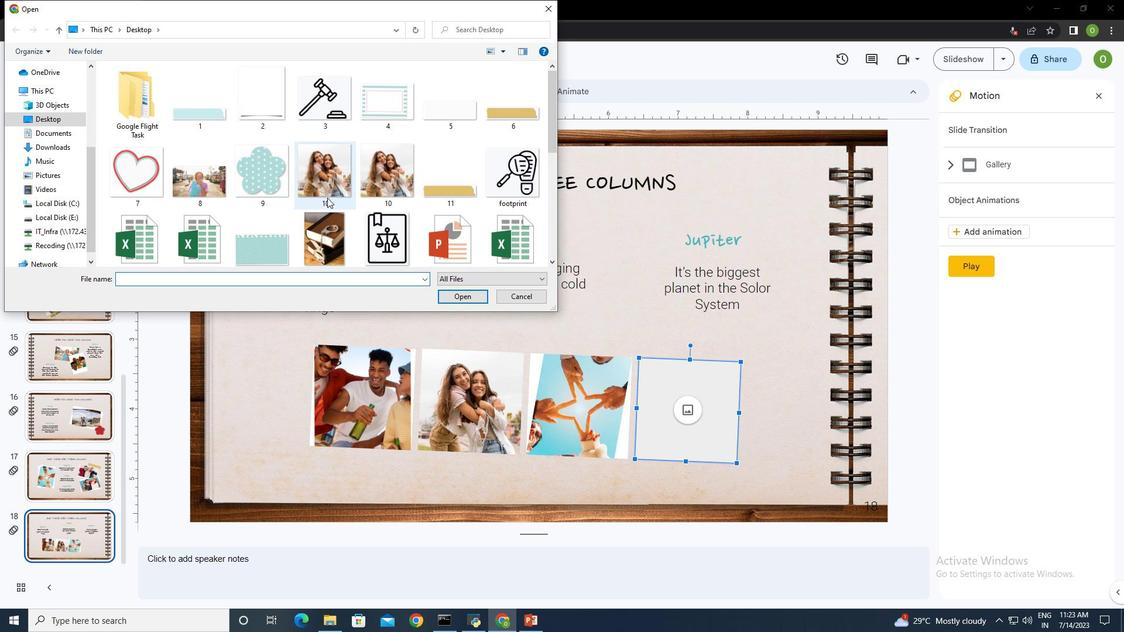 
Action: Mouse scrolled (327, 197) with delta (0, 0)
Screenshot: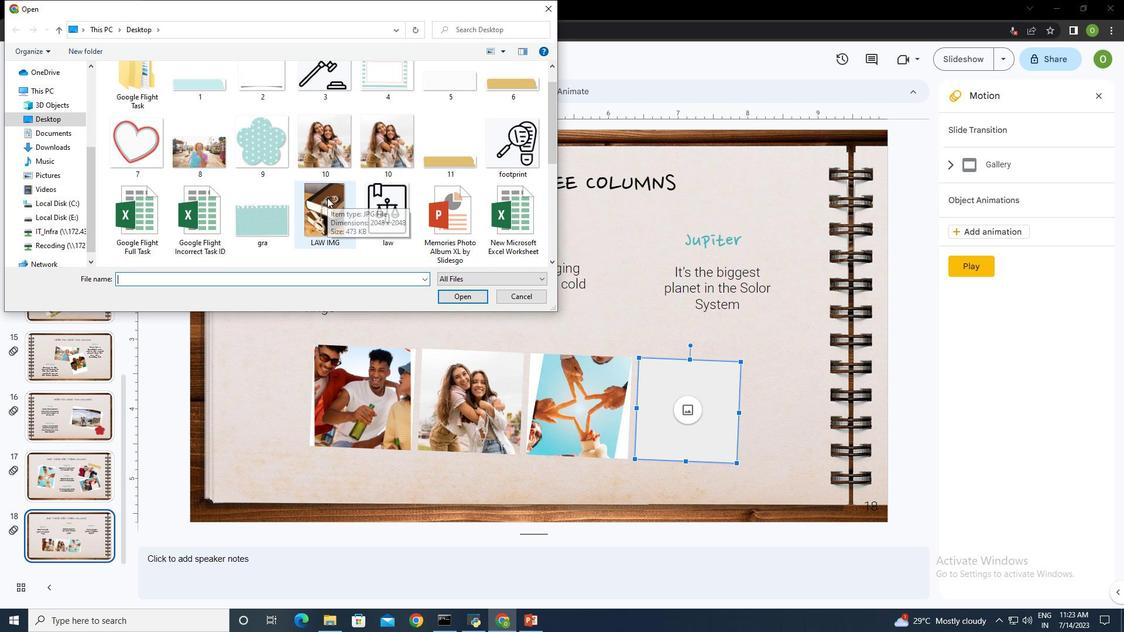 
Action: Mouse scrolled (327, 197) with delta (0, 0)
Screenshot: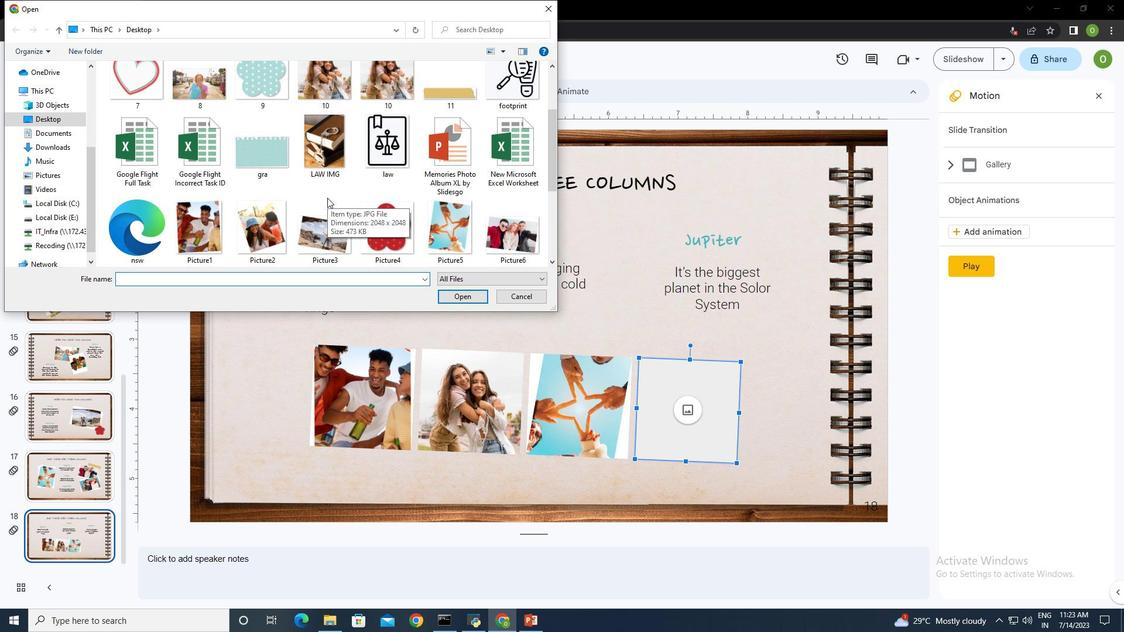 
Action: Mouse moved to (265, 146)
Screenshot: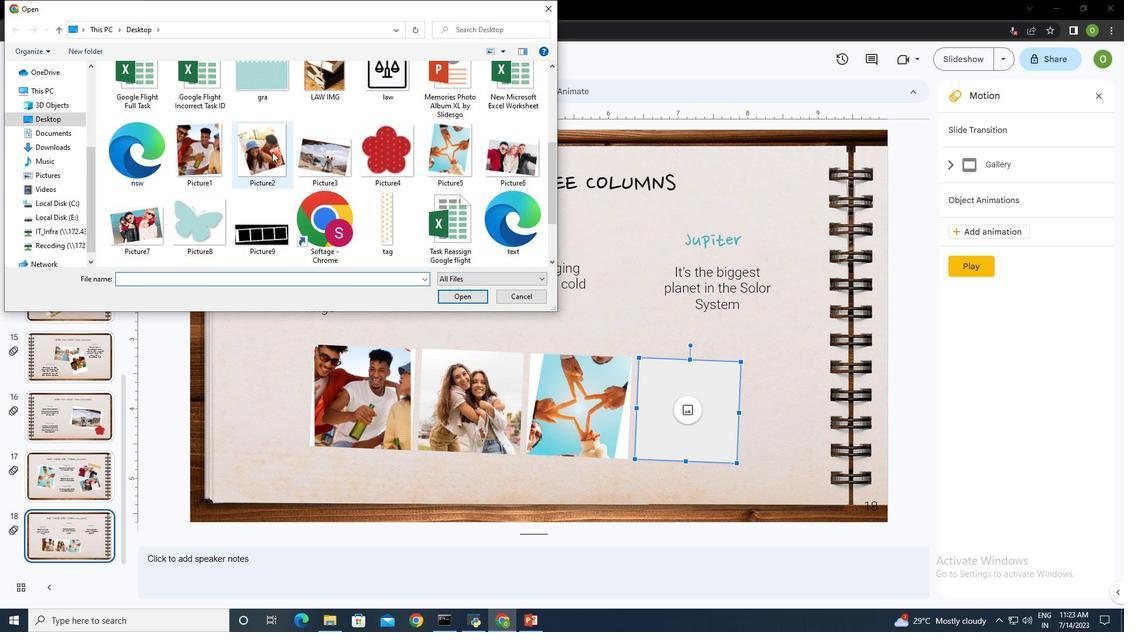 
Action: Mouse pressed left at (265, 146)
Screenshot: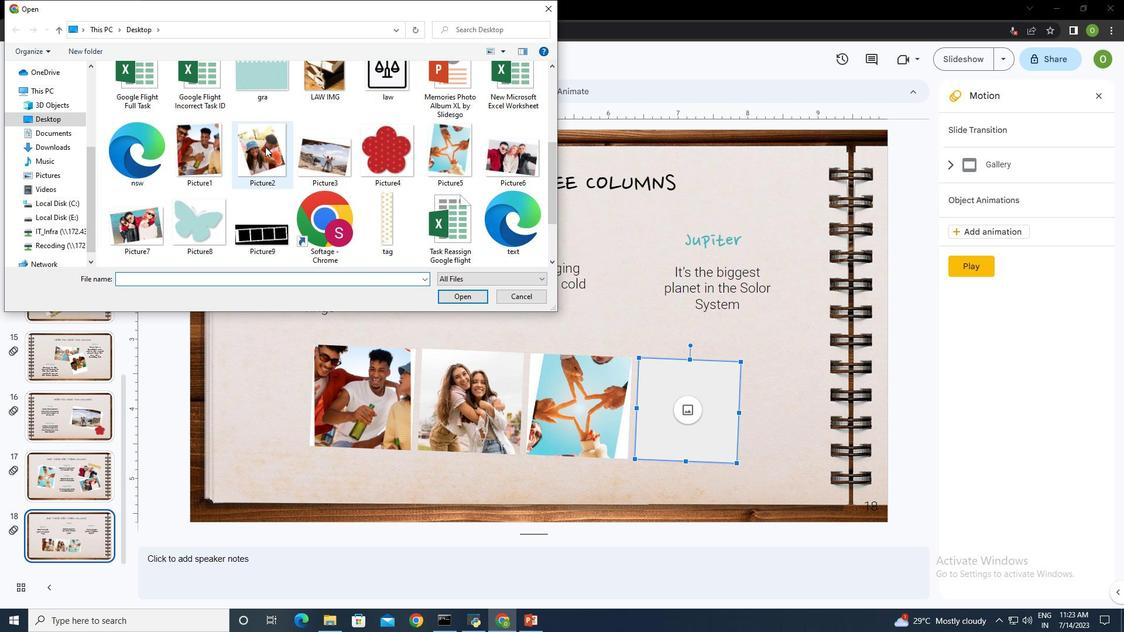 
Action: Mouse moved to (467, 298)
Screenshot: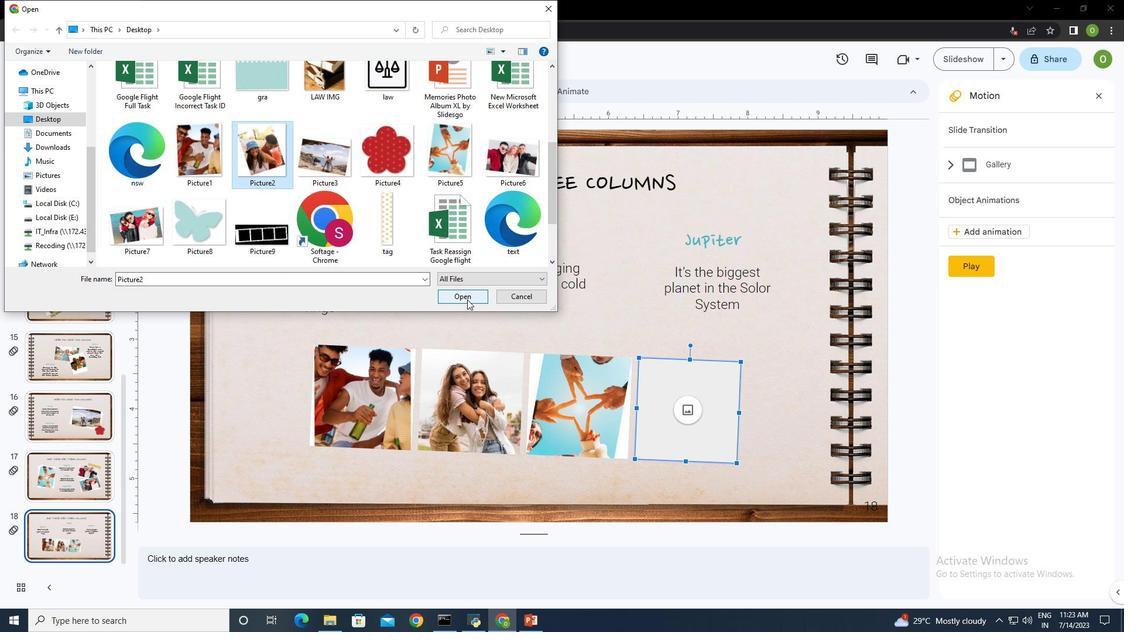 
Action: Mouse pressed left at (467, 298)
Screenshot: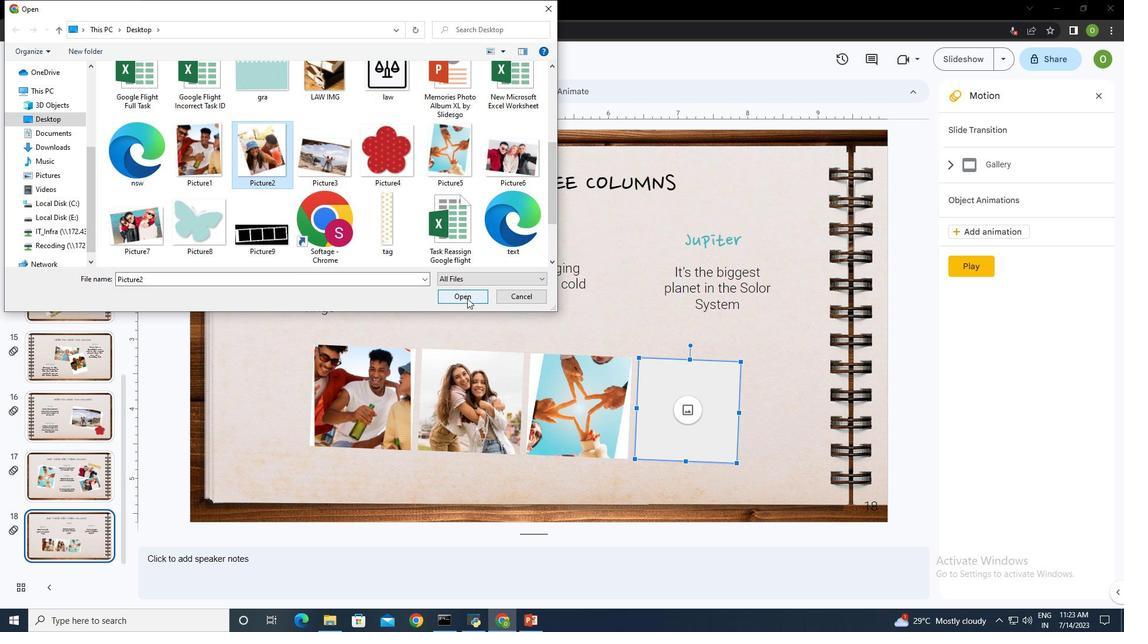 
Action: Mouse moved to (766, 393)
Screenshot: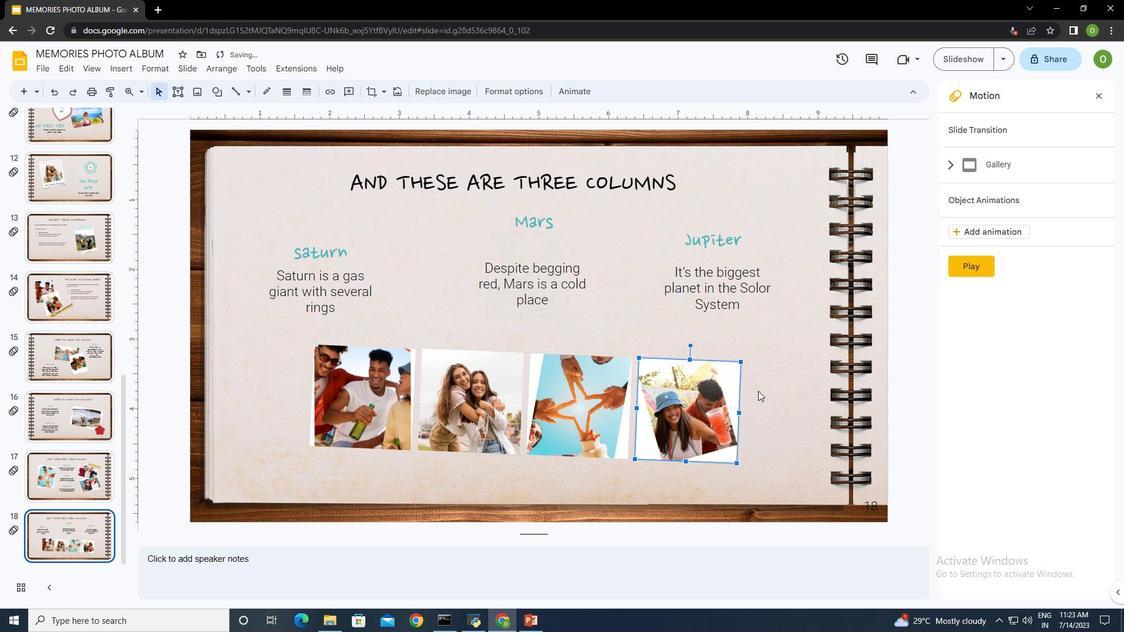 
Action: Mouse pressed left at (766, 393)
Screenshot: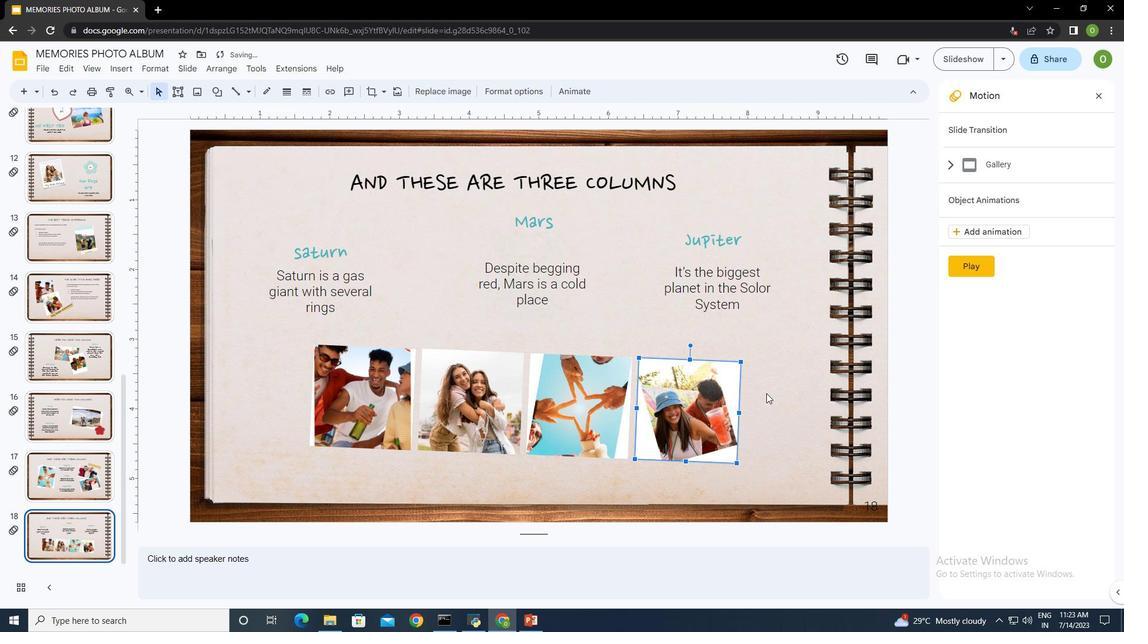 
Action: Mouse moved to (122, 72)
Screenshot: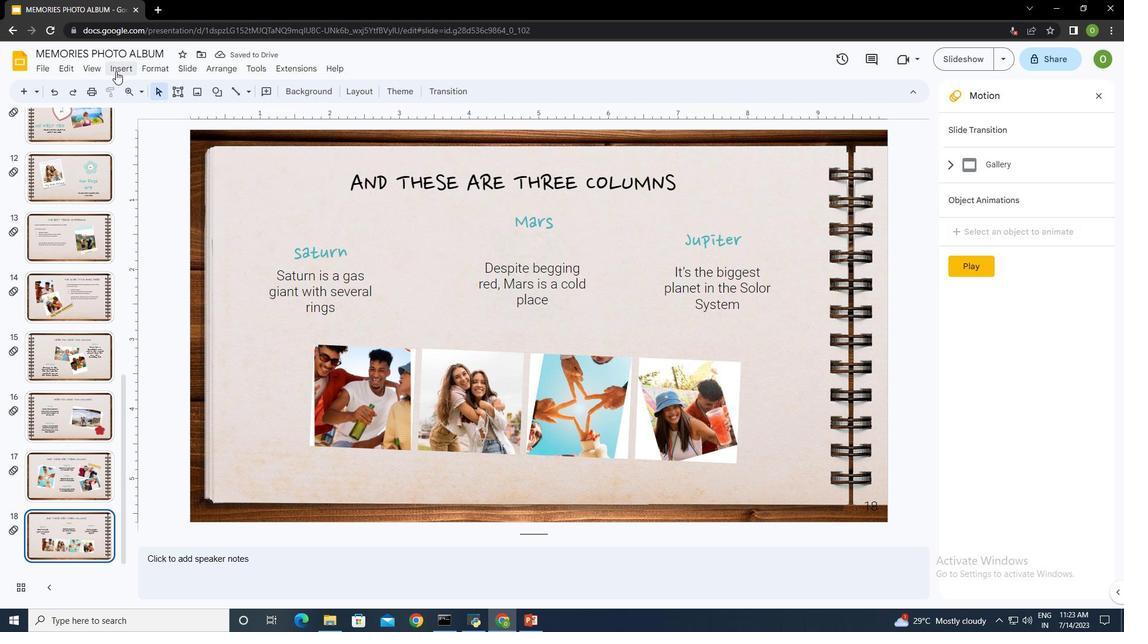 
Action: Mouse pressed left at (122, 72)
Screenshot: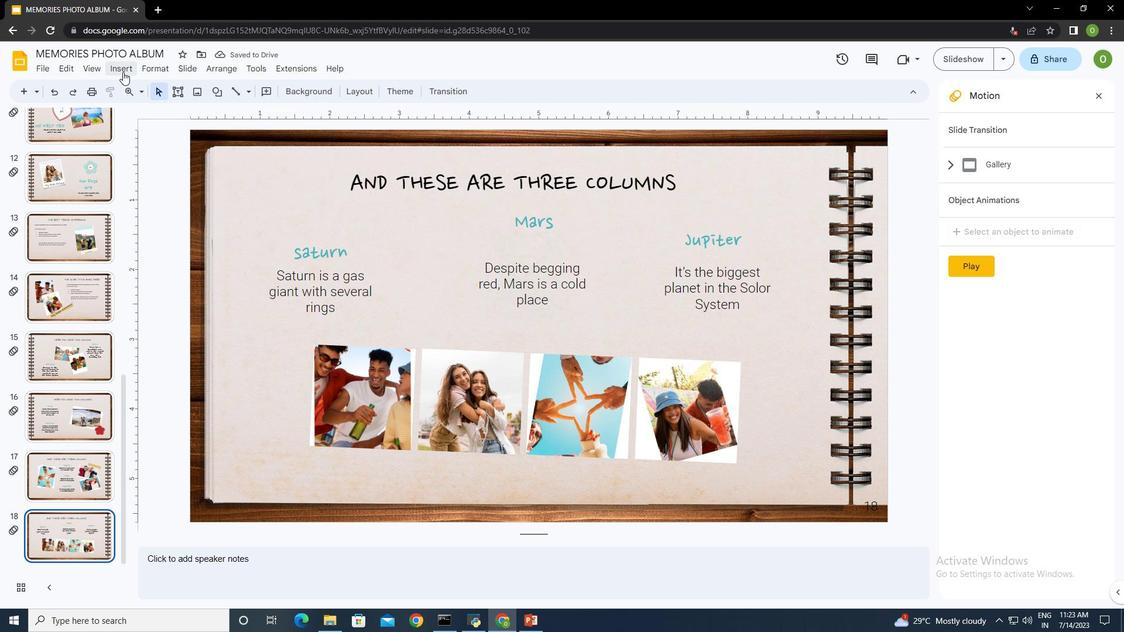 
Action: Mouse moved to (372, 91)
Screenshot: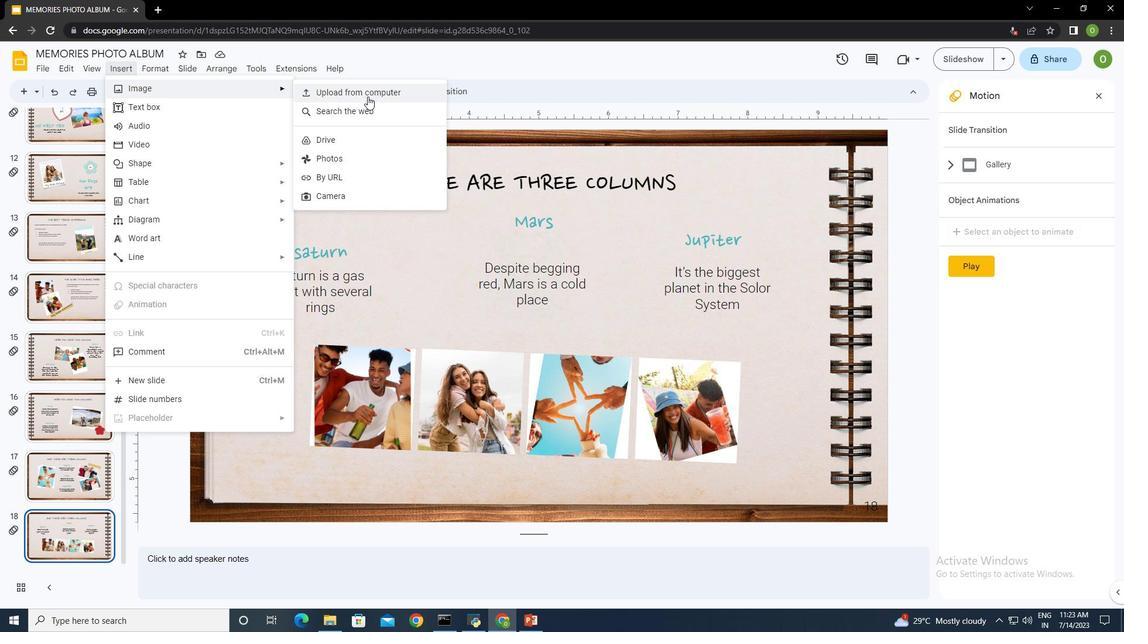 
Action: Mouse pressed left at (372, 91)
Screenshot: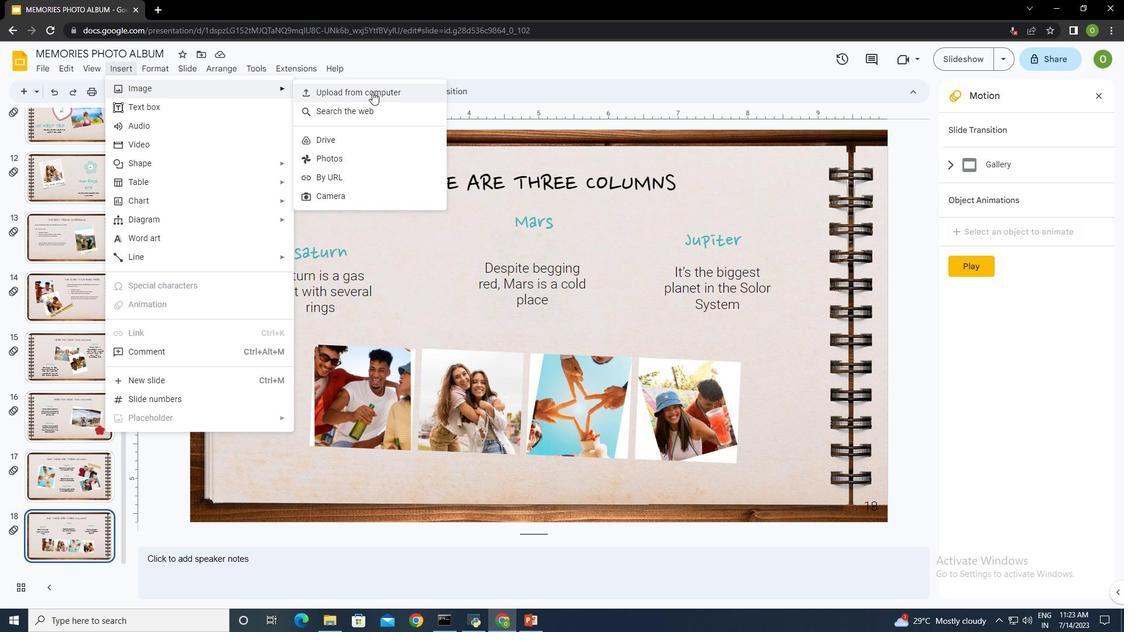 
Action: Mouse moved to (273, 185)
Screenshot: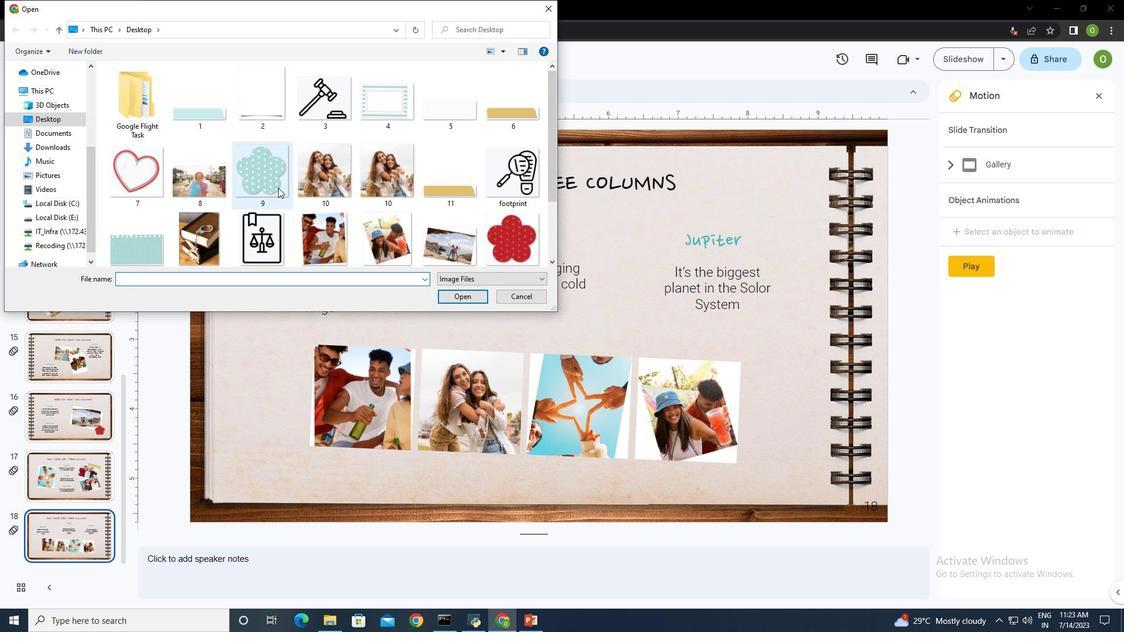 
Action: Mouse scrolled (273, 184) with delta (0, 0)
Screenshot: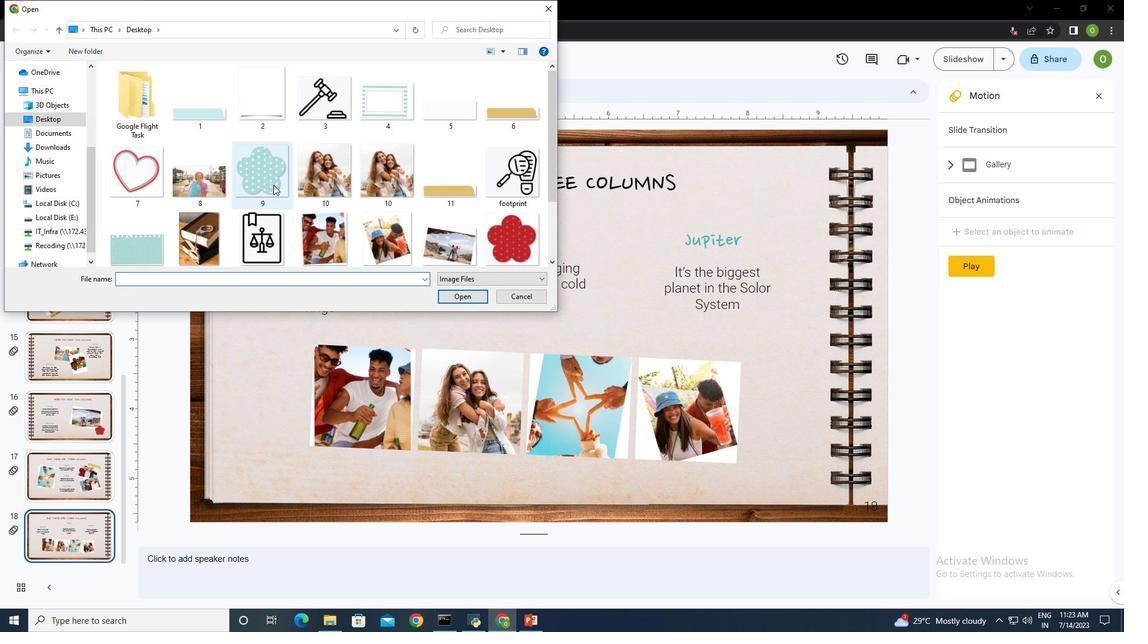
Action: Mouse scrolled (273, 184) with delta (0, 0)
Screenshot: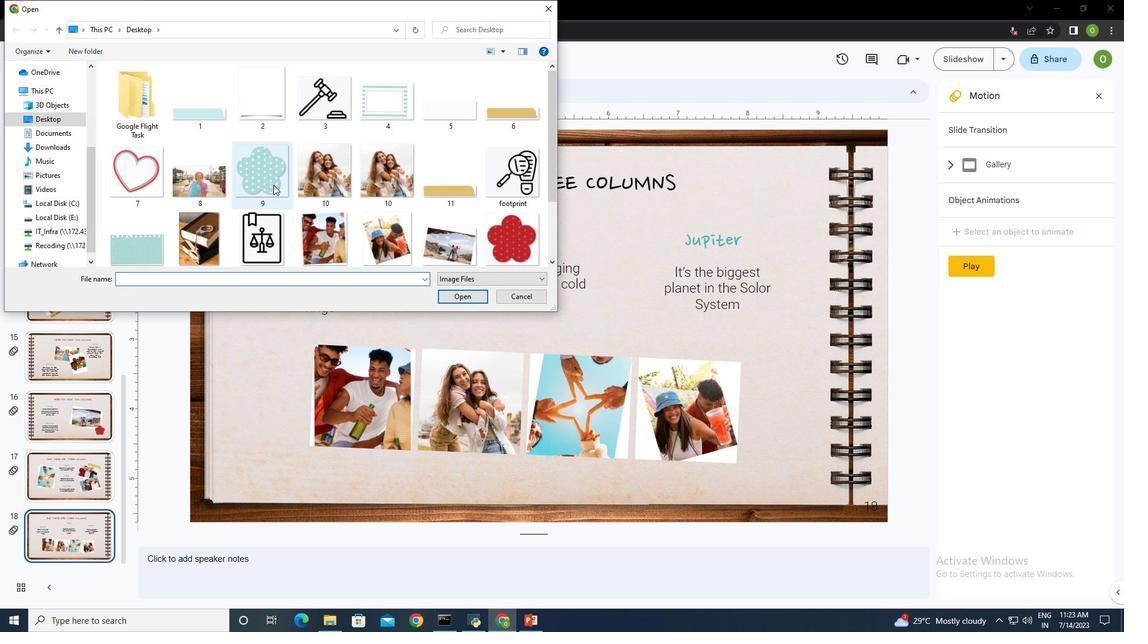
Action: Mouse moved to (324, 228)
Screenshot: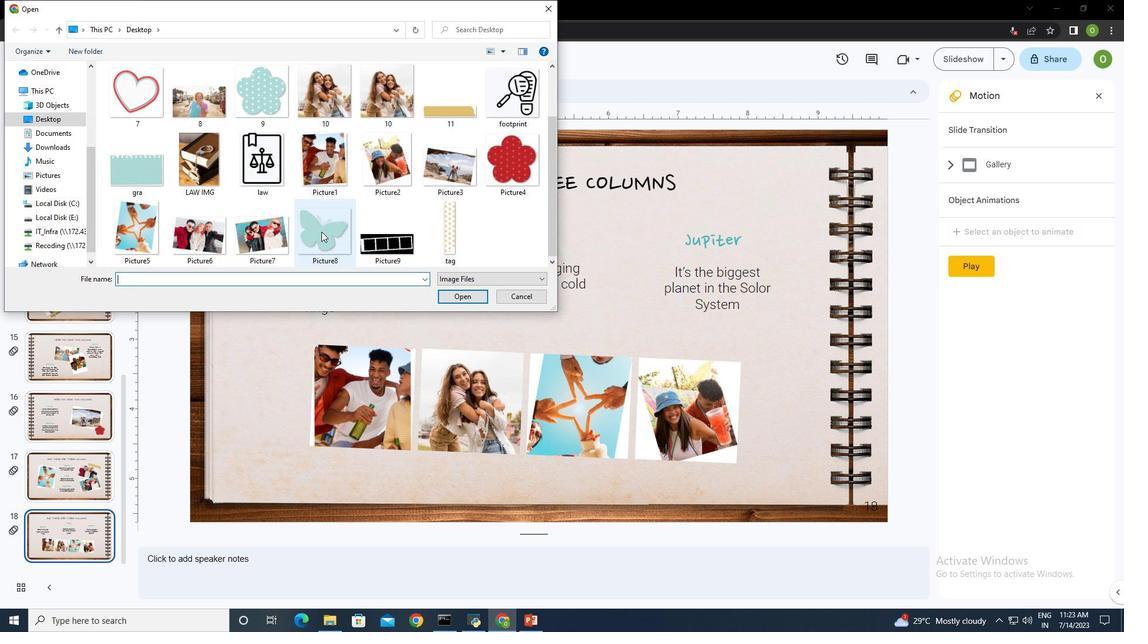 
Action: Mouse pressed left at (324, 228)
Screenshot: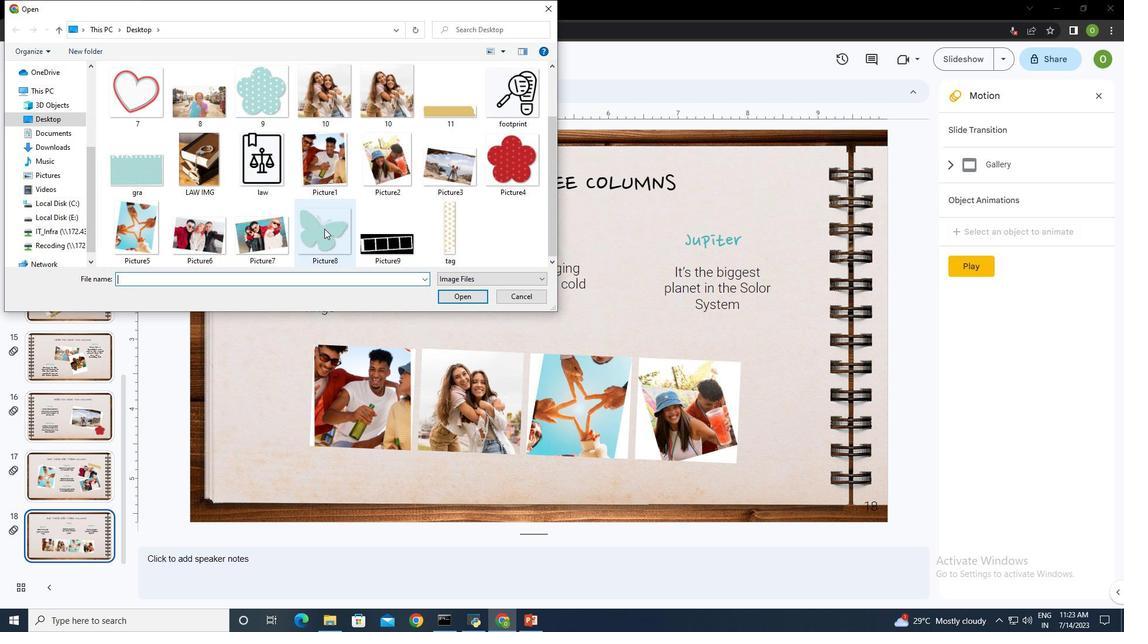 
Action: Mouse moved to (460, 295)
Screenshot: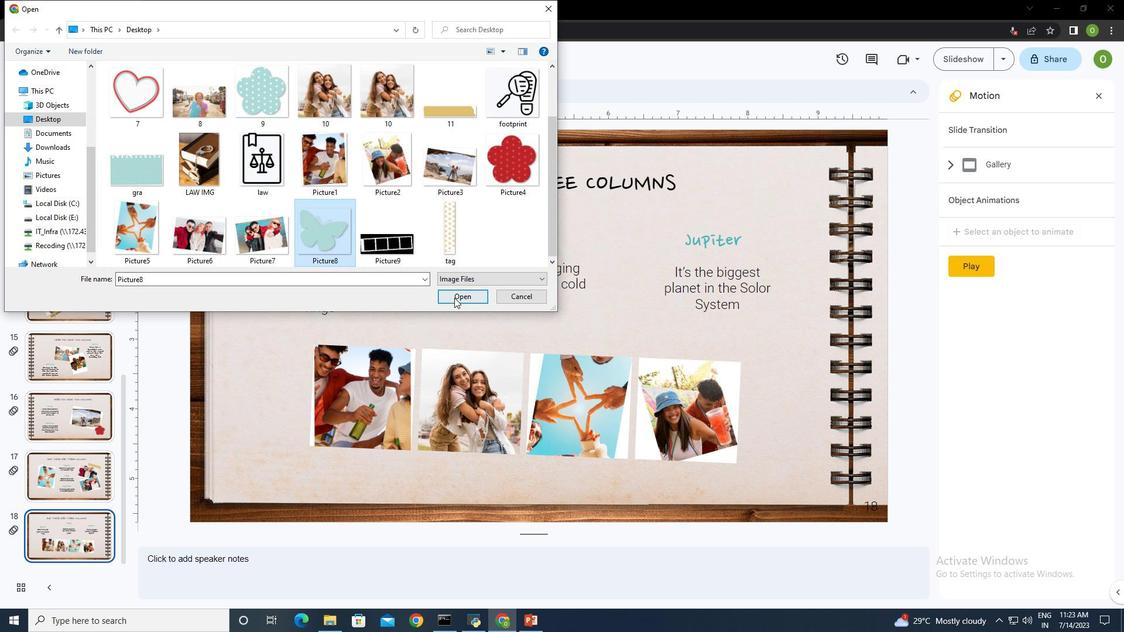 
Action: Mouse pressed left at (460, 295)
Screenshot: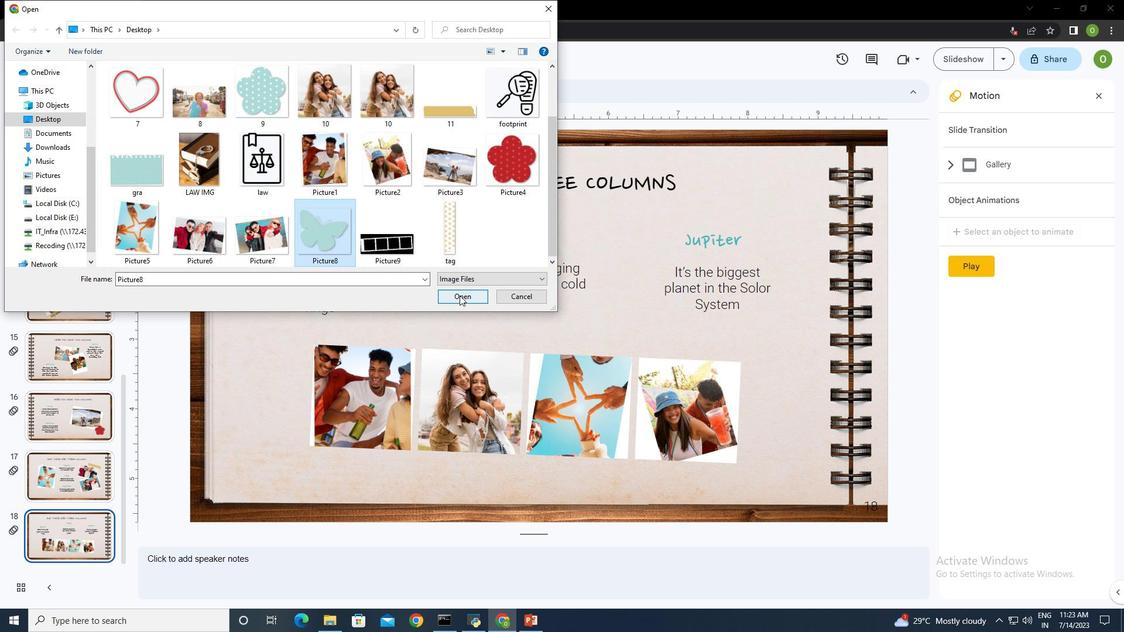 
Action: Mouse moved to (824, 180)
Screenshot: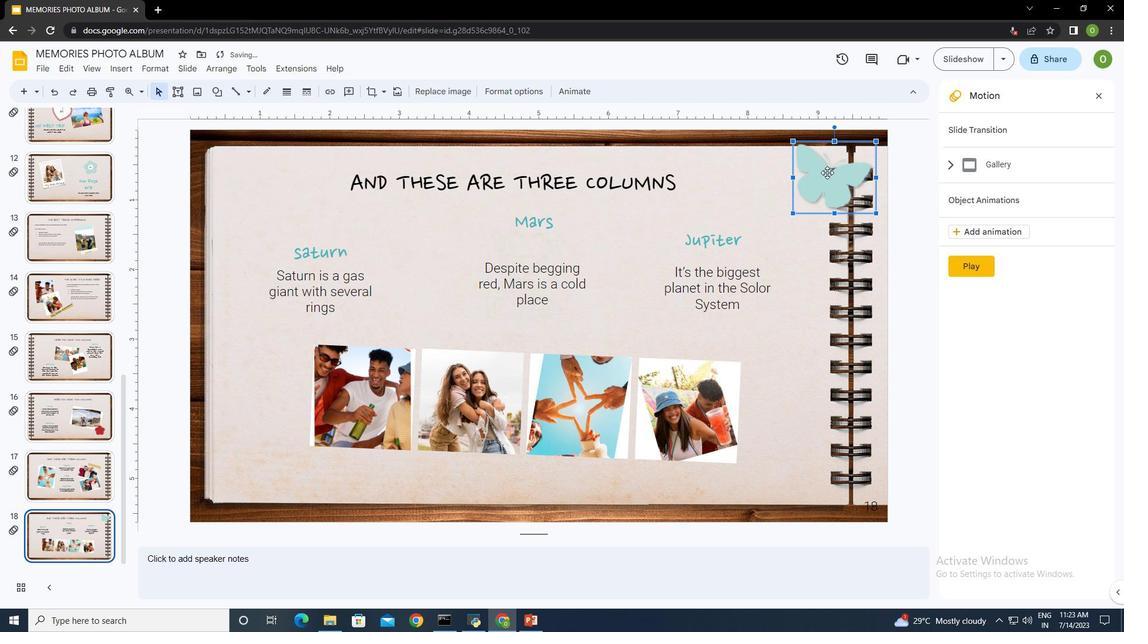 
Action: Mouse pressed left at (824, 180)
Screenshot: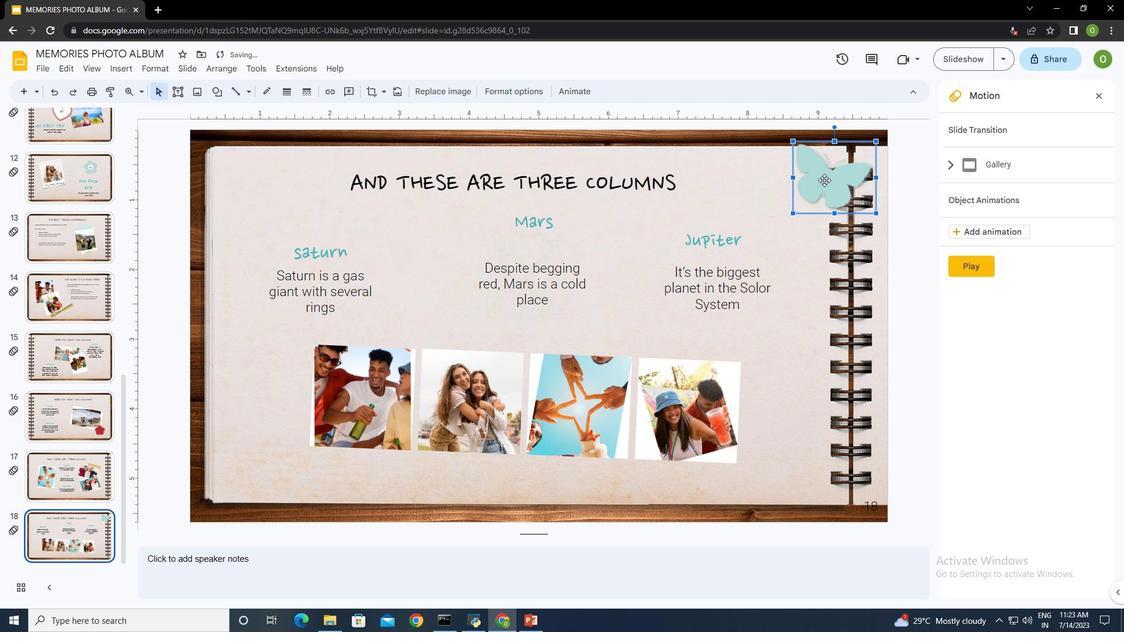 
Action: Mouse moved to (799, 499)
Screenshot: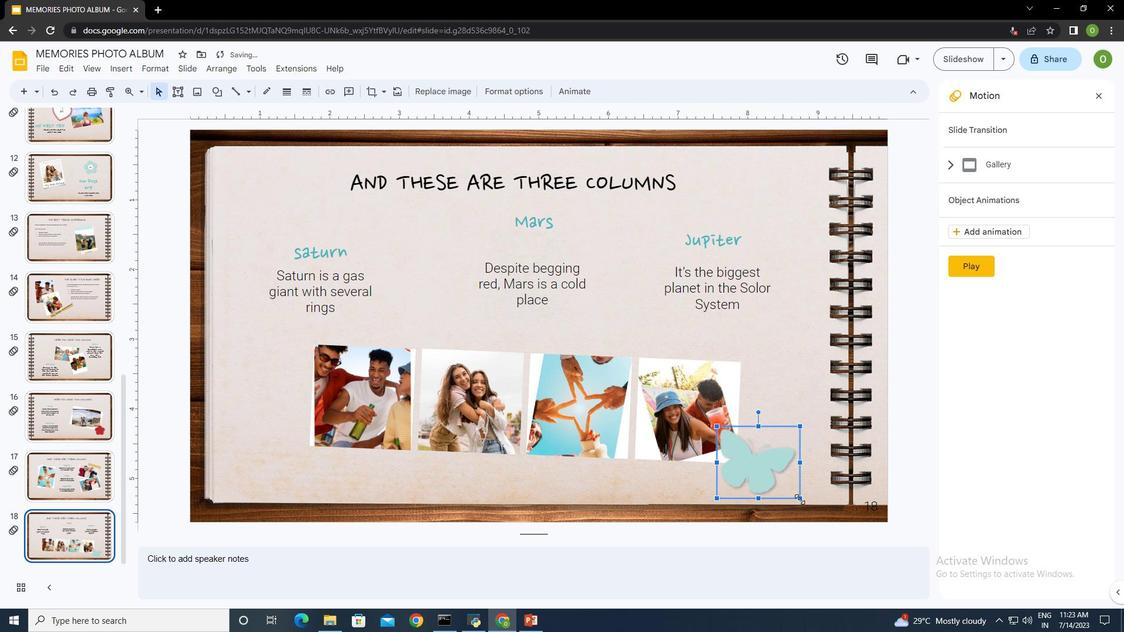 
Action: Mouse pressed left at (799, 499)
Screenshot: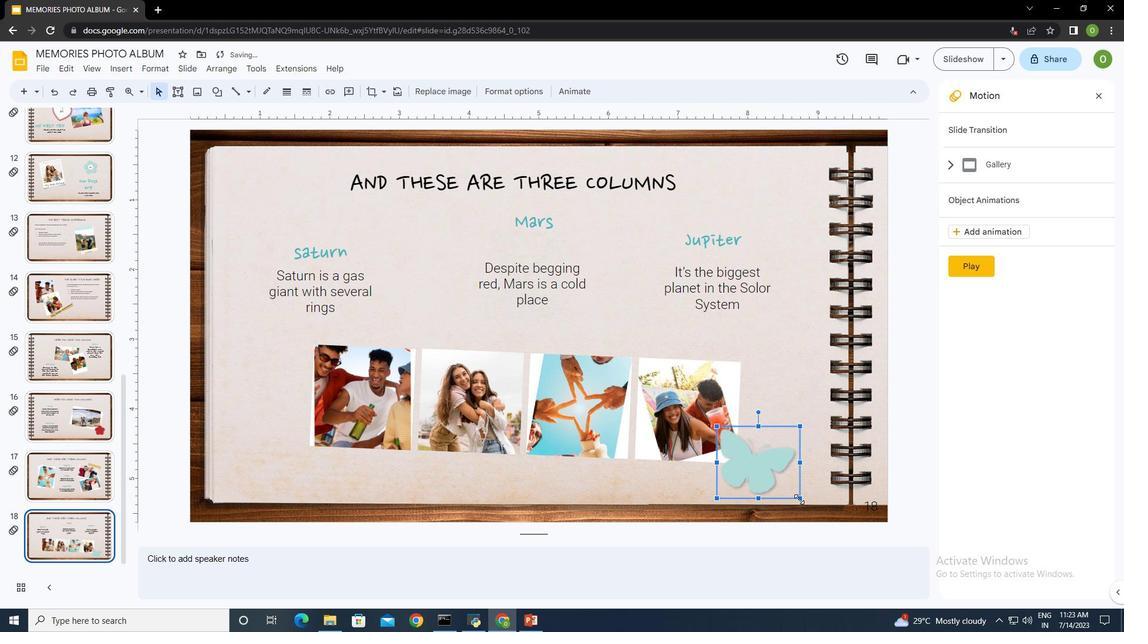 
Action: Mouse moved to (741, 449)
Screenshot: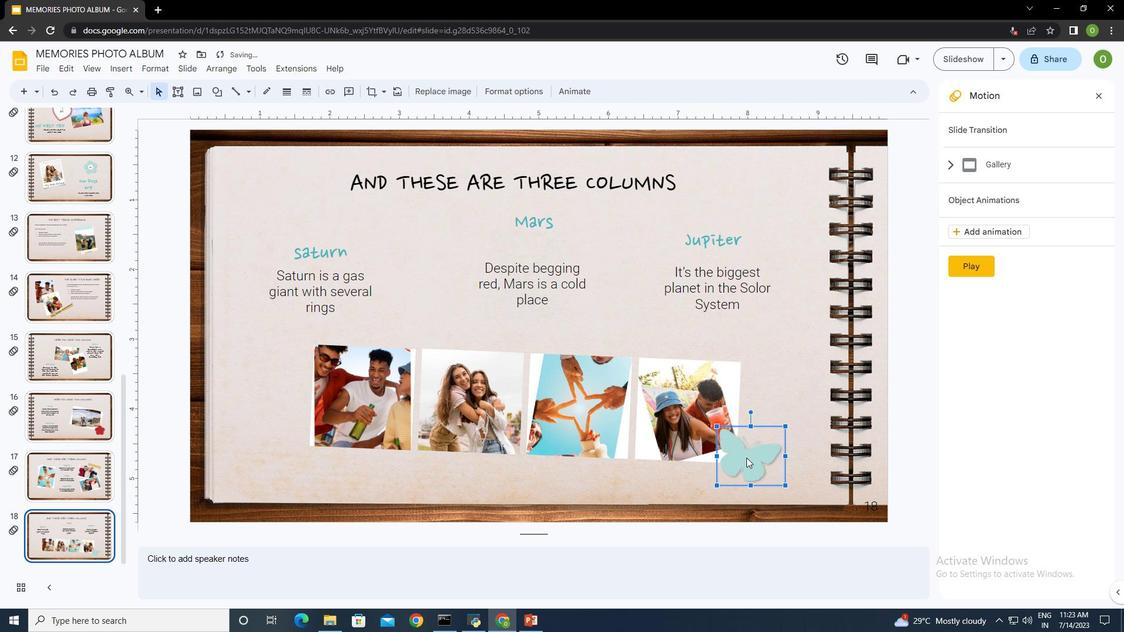 
Action: Mouse pressed left at (741, 449)
Screenshot: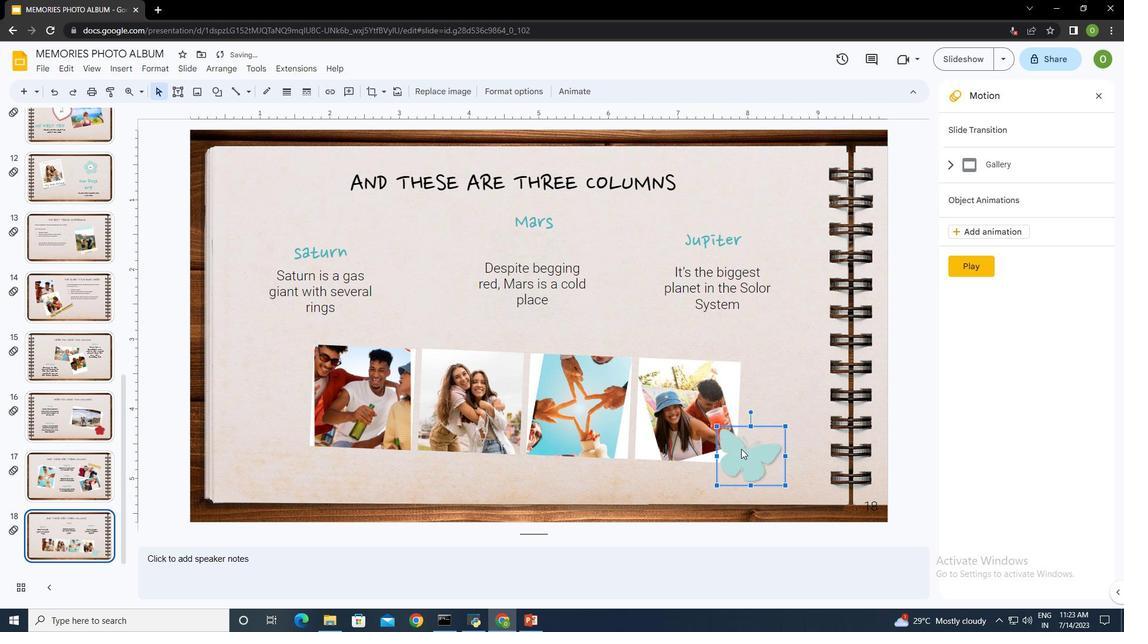 
Action: Mouse moved to (814, 443)
Screenshot: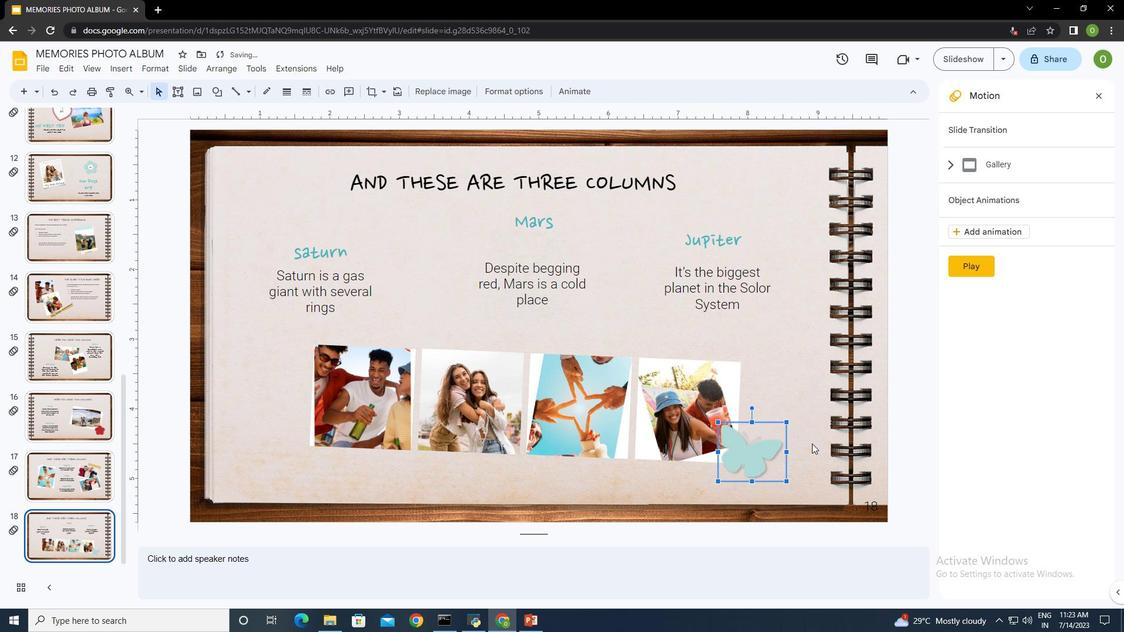 
Action: Mouse pressed left at (814, 443)
Screenshot: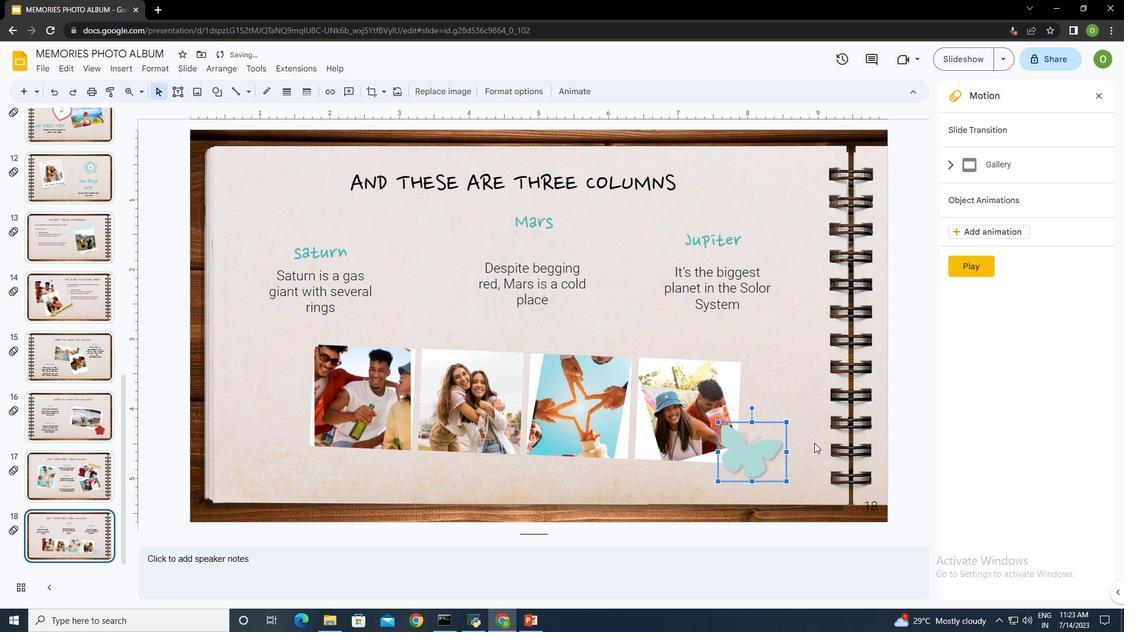
Action: Mouse moved to (391, 459)
Screenshot: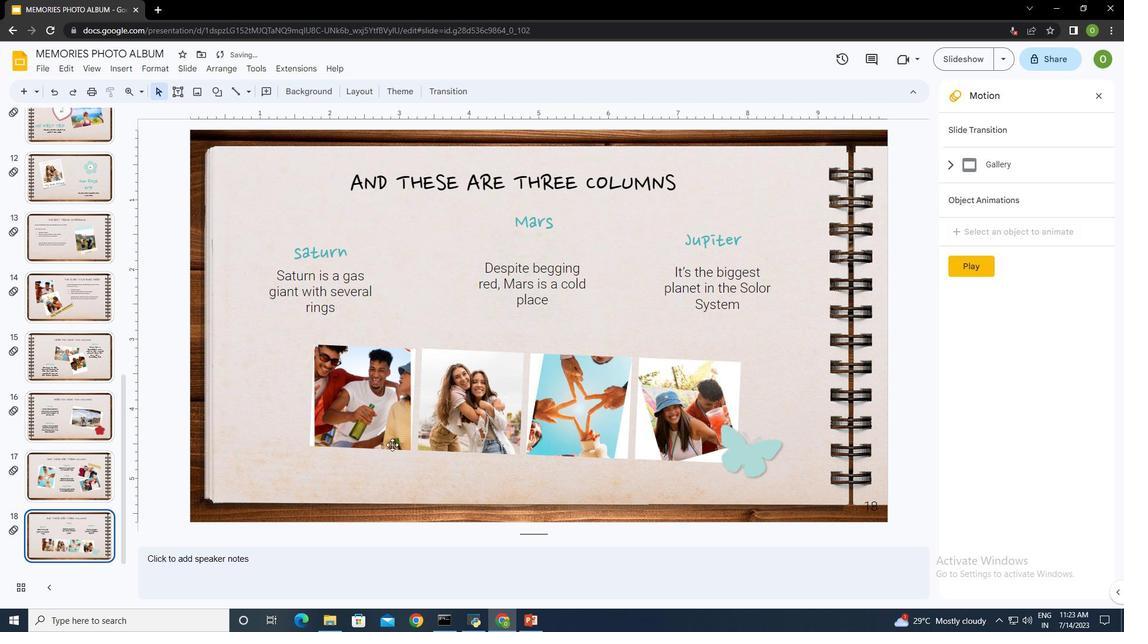 
Action: Mouse pressed left at (391, 459)
Screenshot: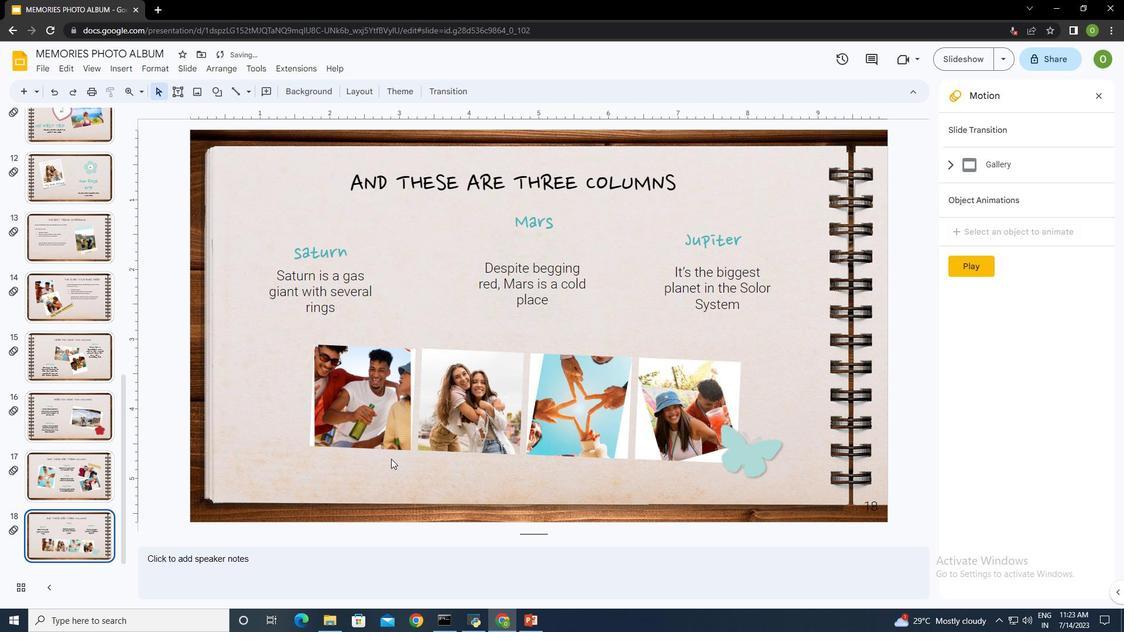 
Action: Mouse moved to (120, 70)
Screenshot: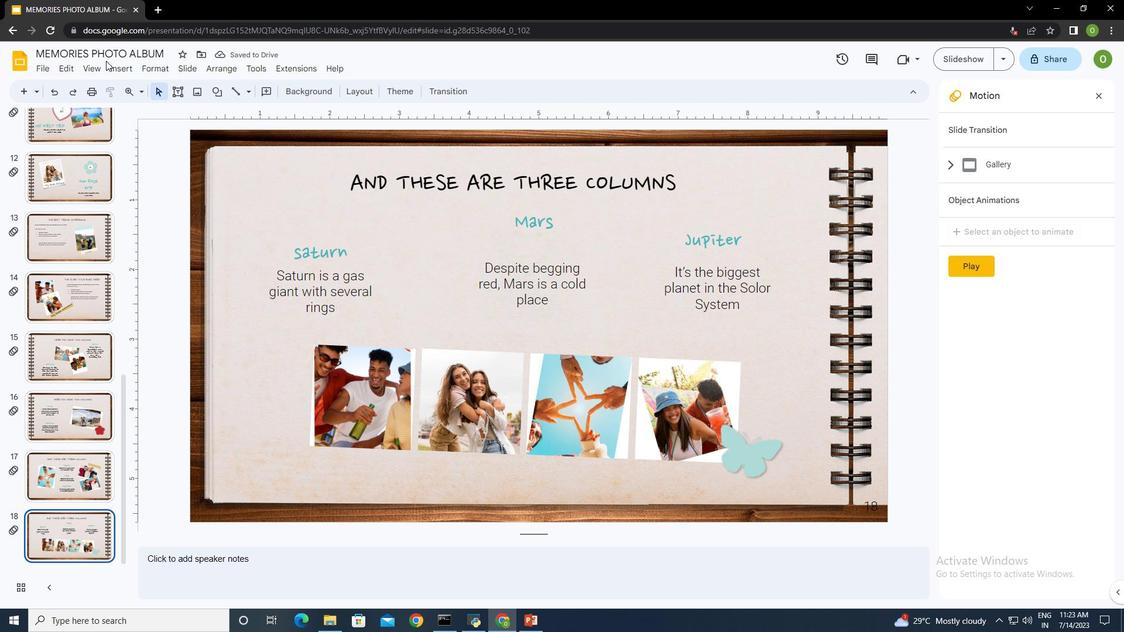
Action: Mouse pressed left at (120, 70)
Screenshot: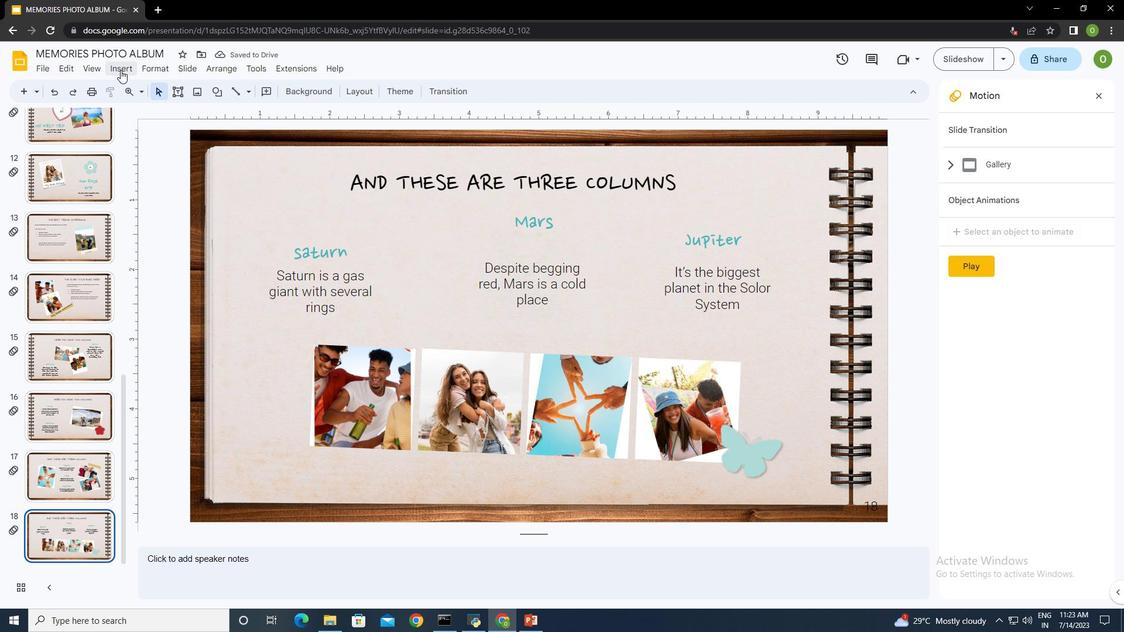 
Action: Mouse moved to (351, 87)
Screenshot: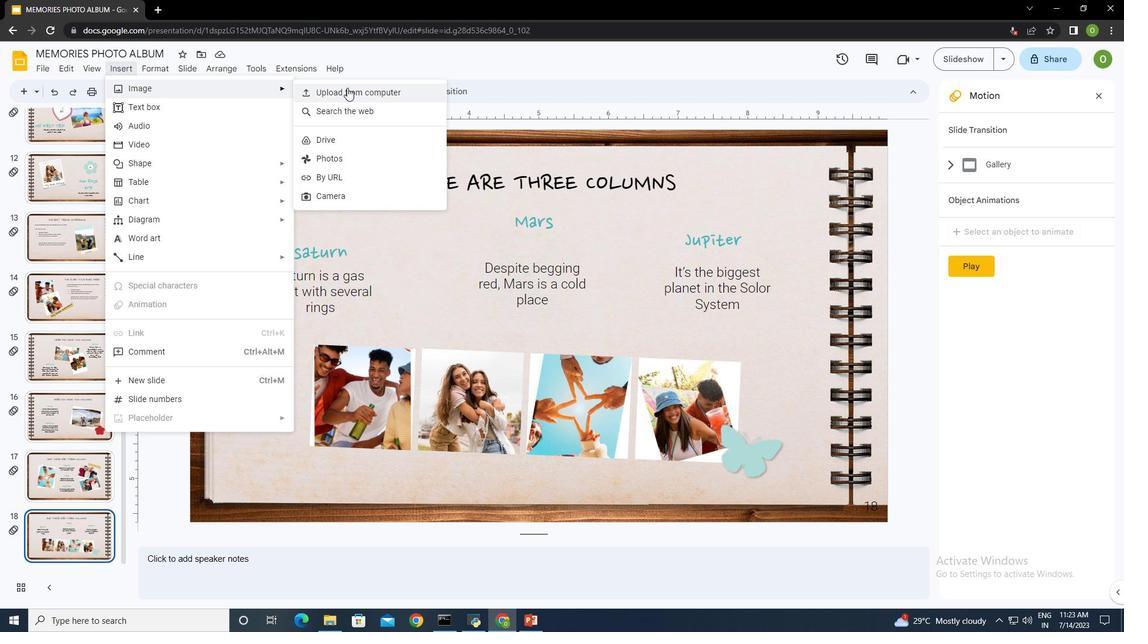 
Action: Mouse pressed left at (351, 87)
Screenshot: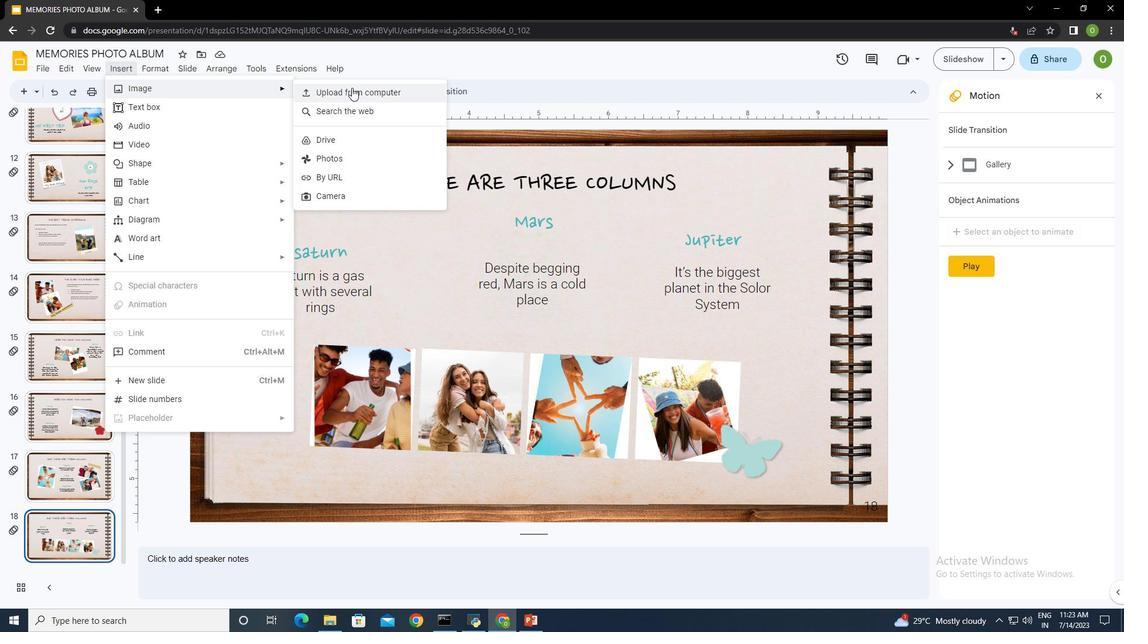 
Action: Mouse moved to (199, 113)
Screenshot: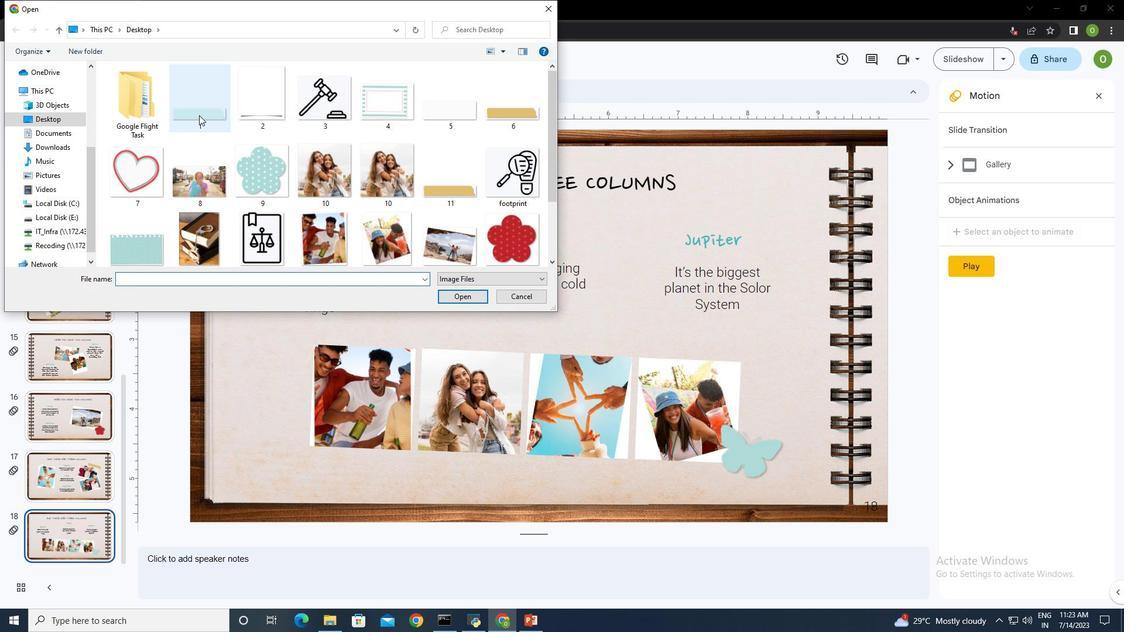 
Action: Mouse pressed left at (199, 113)
Screenshot: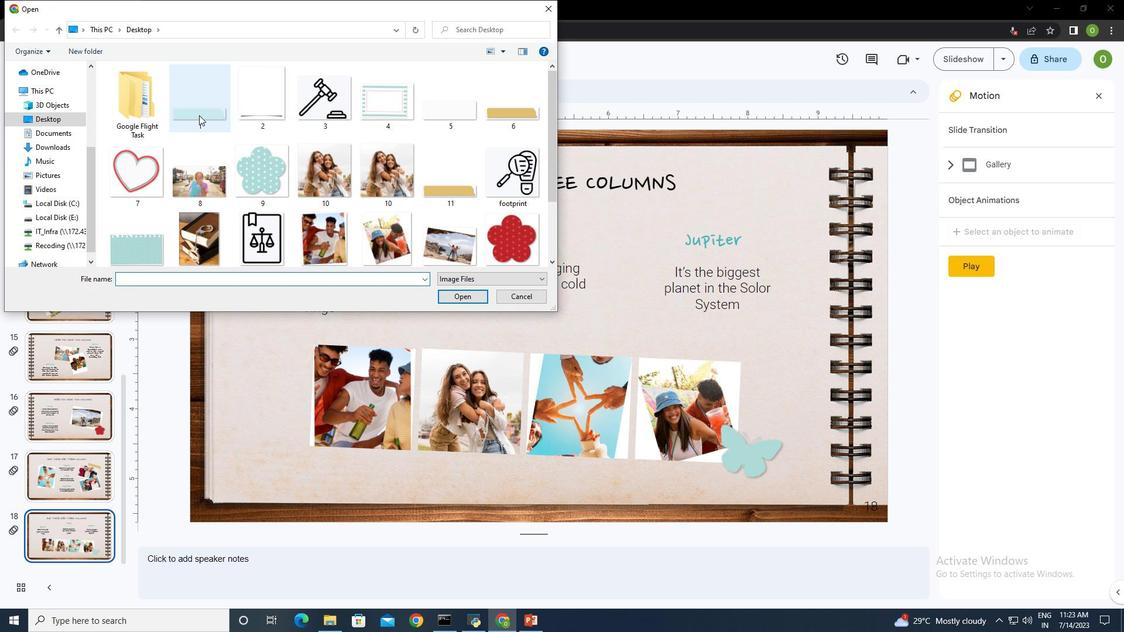 
Action: Mouse moved to (462, 296)
Screenshot: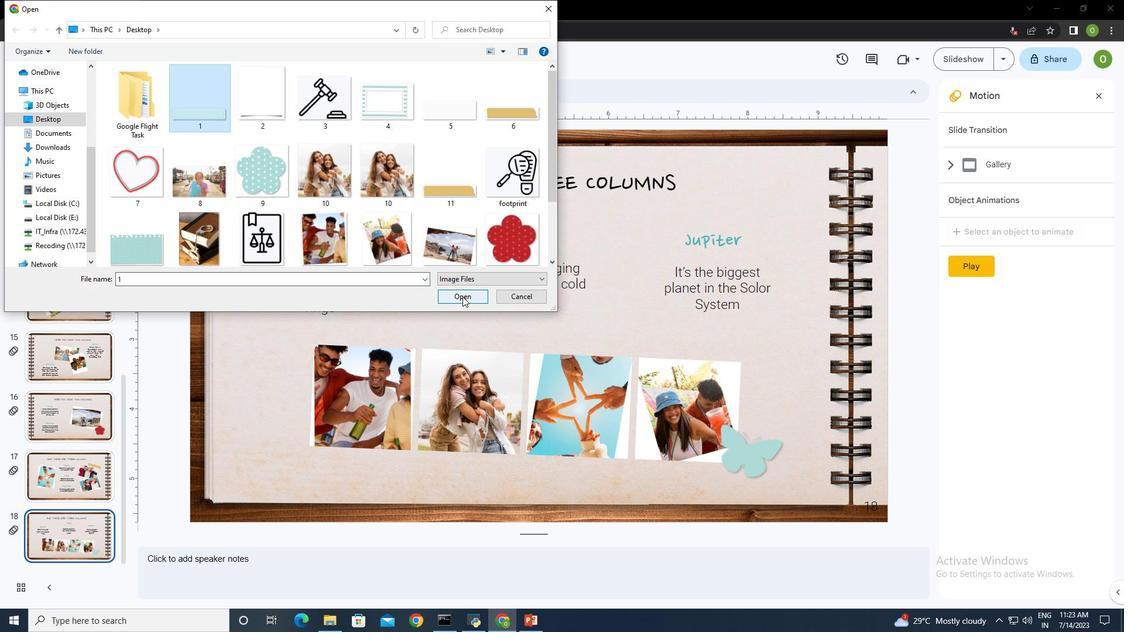 
Action: Mouse pressed left at (462, 296)
Screenshot: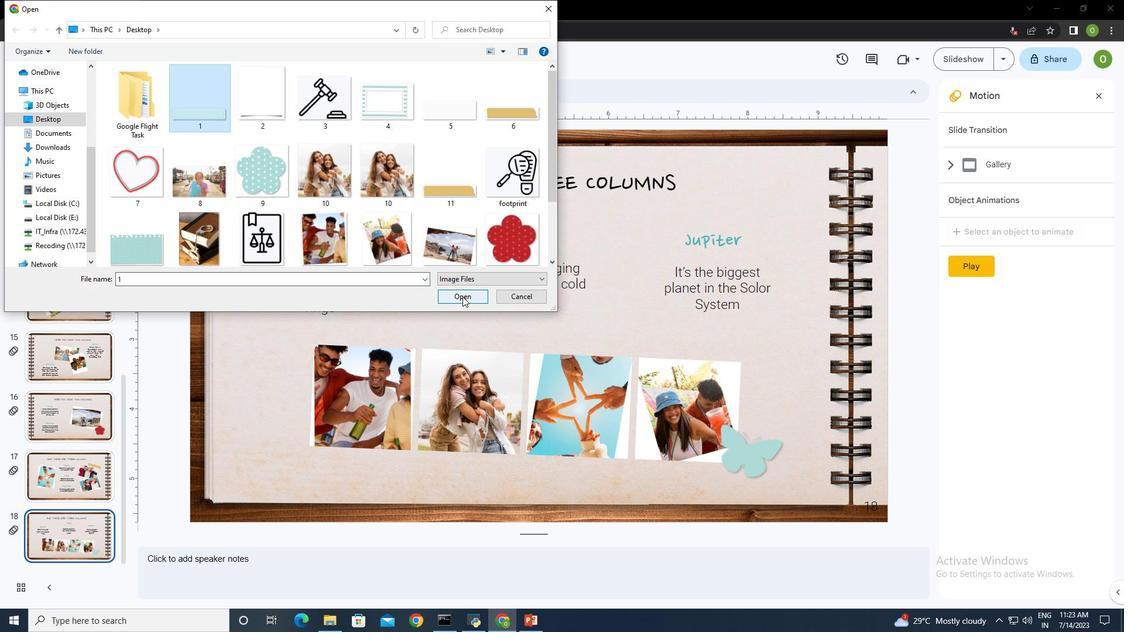 
Action: Mouse moved to (726, 364)
Screenshot: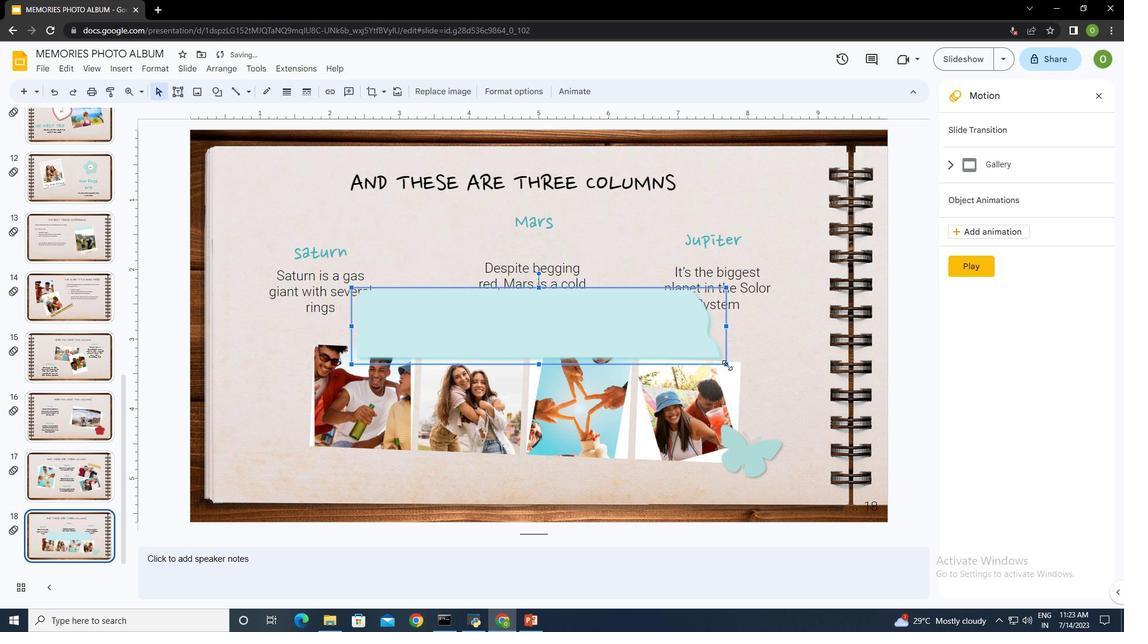 
Action: Mouse pressed left at (726, 364)
Screenshot: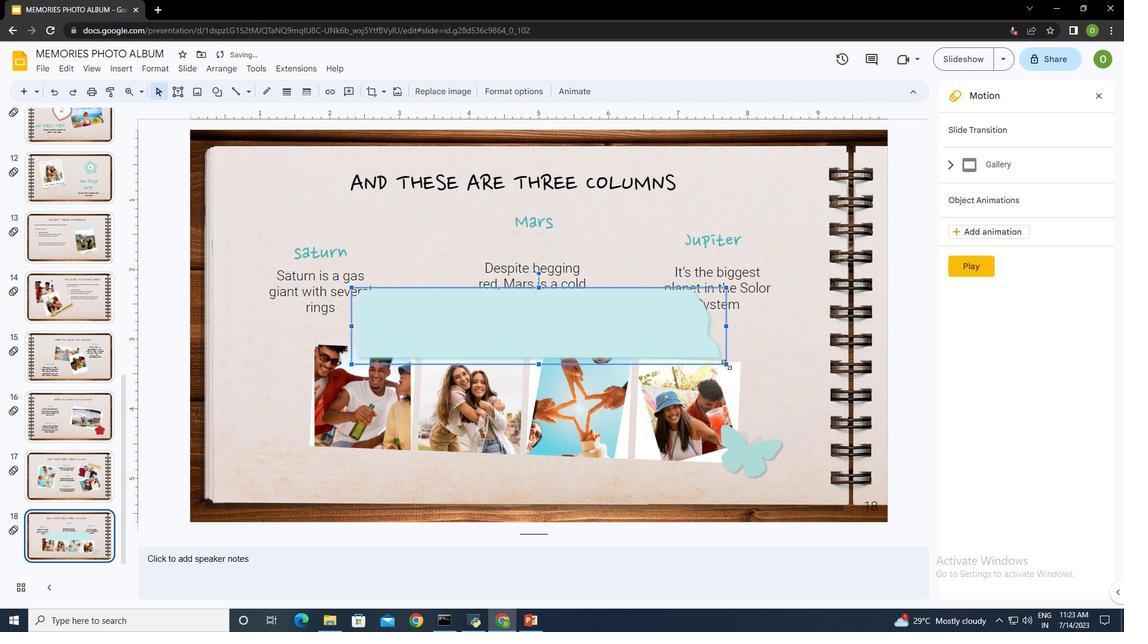 
Action: Mouse moved to (497, 304)
Screenshot: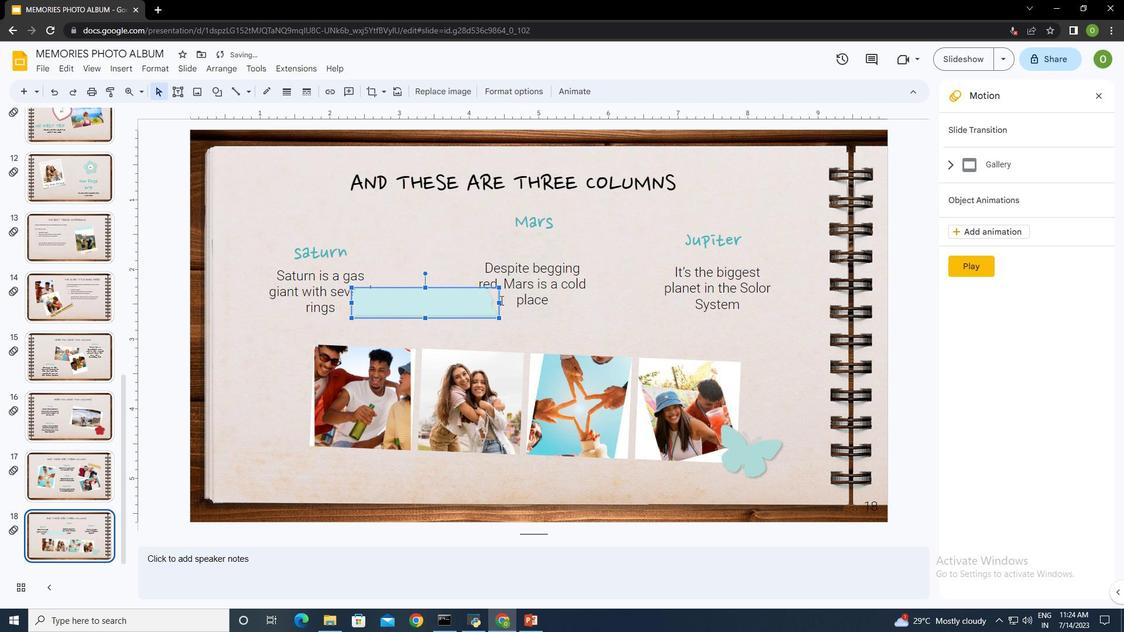 
Action: Mouse pressed left at (497, 304)
Screenshot: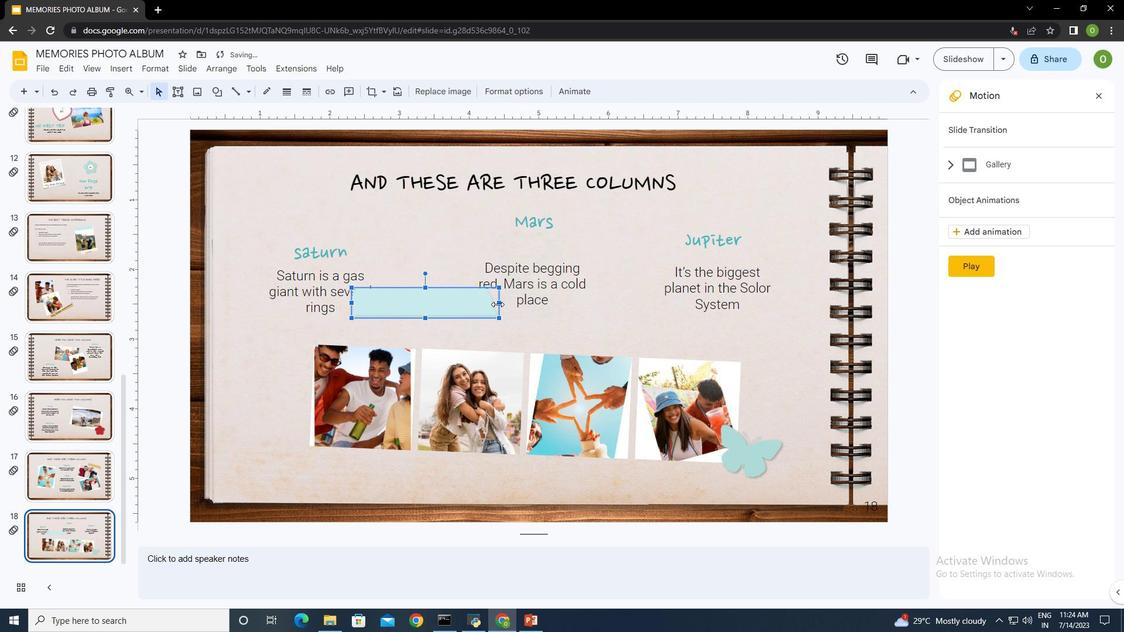 
Action: Mouse moved to (459, 303)
Screenshot: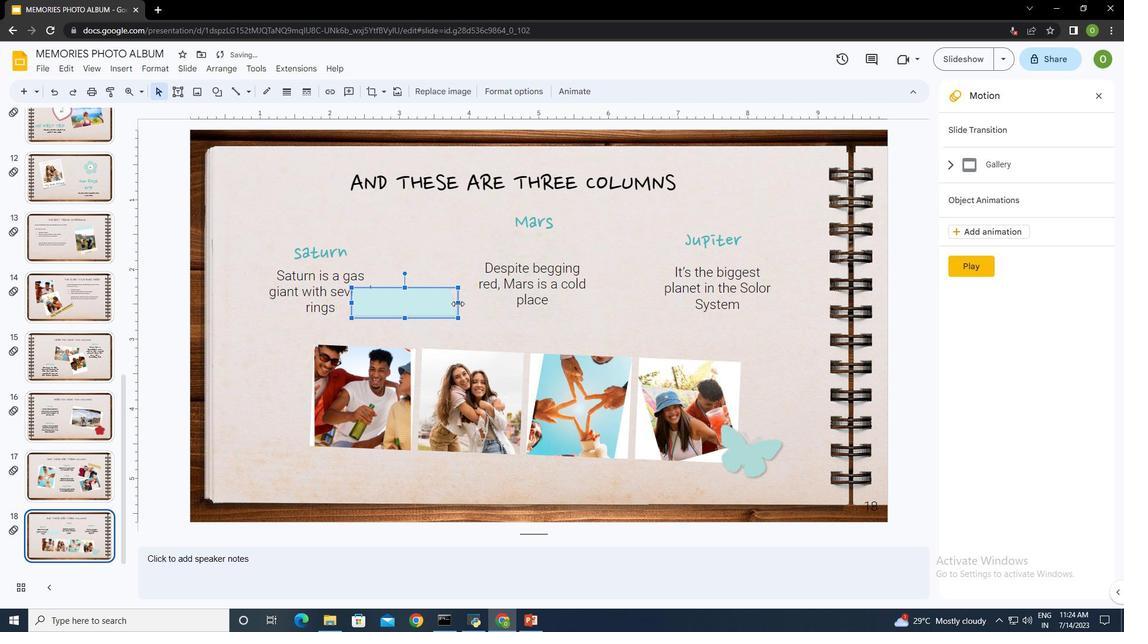 
Action: Mouse pressed left at (459, 303)
Screenshot: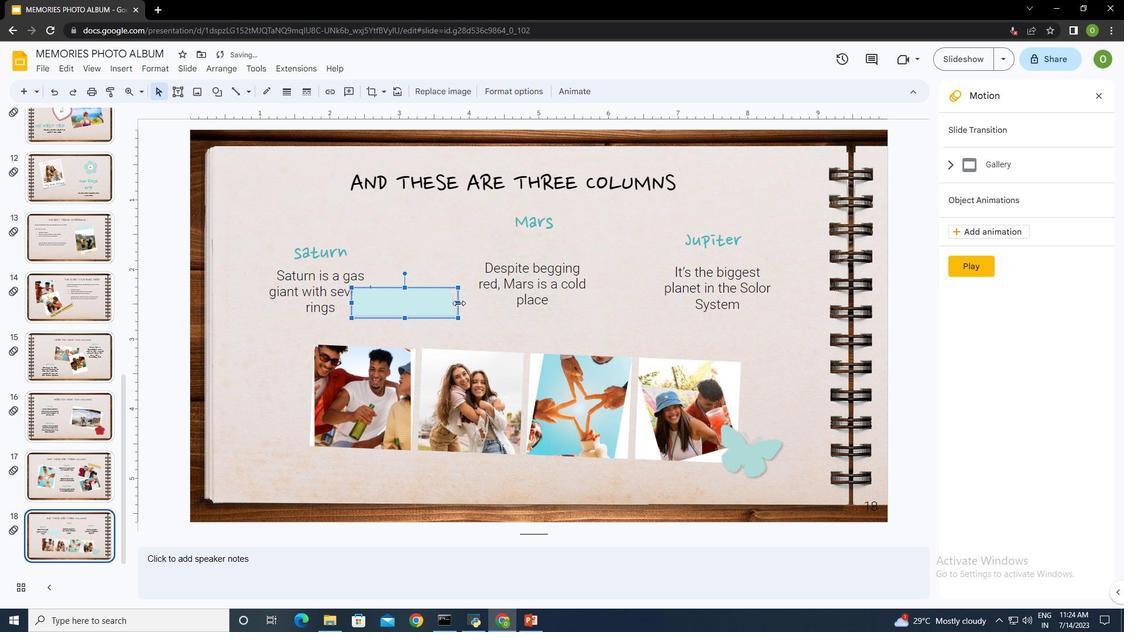 
Action: Mouse moved to (393, 294)
Screenshot: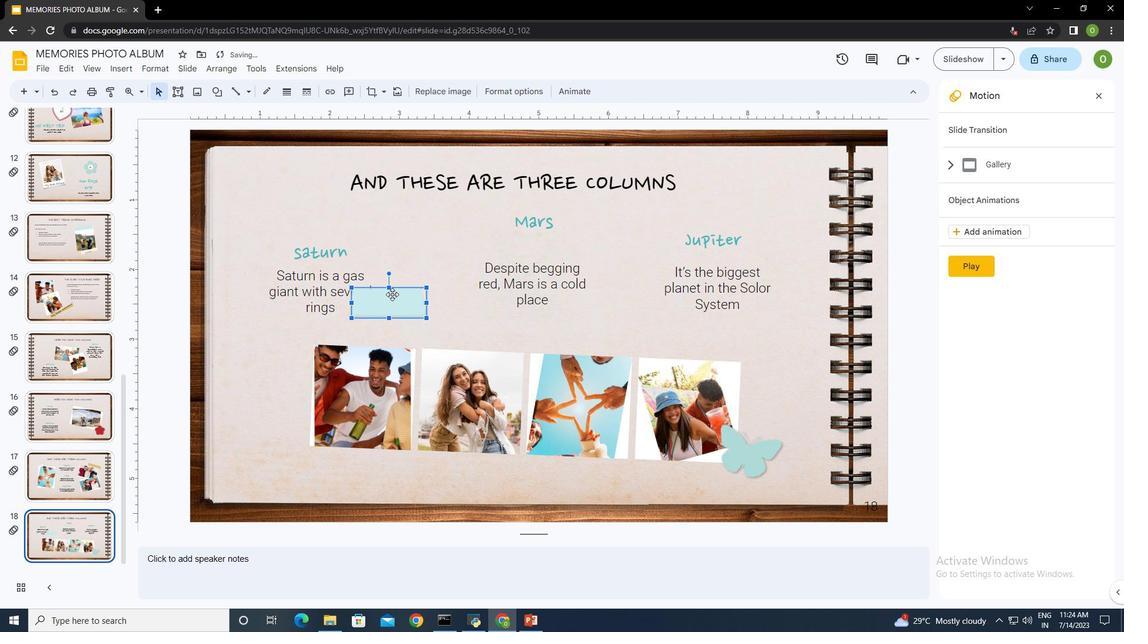 
Action: Mouse pressed left at (393, 294)
Screenshot: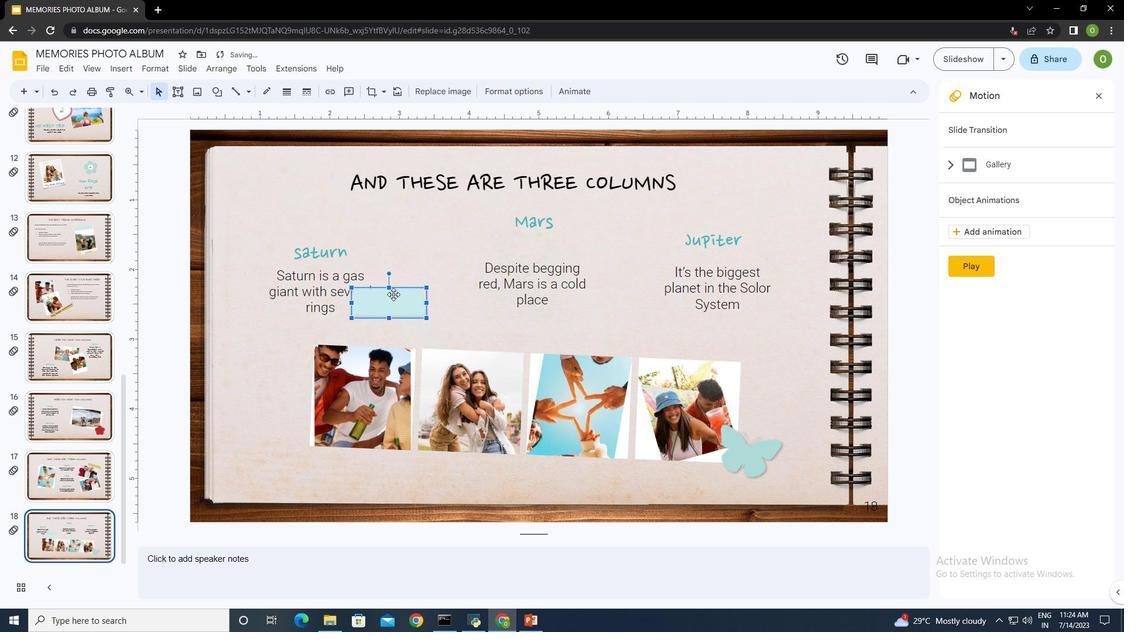 
Action: Mouse moved to (330, 308)
Screenshot: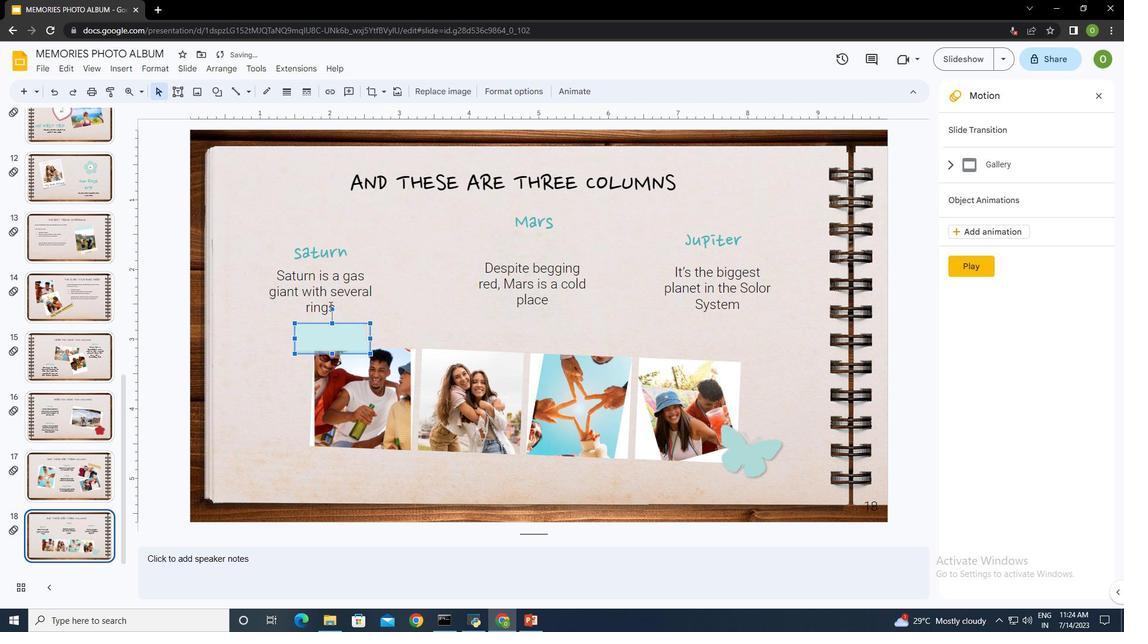 
Action: Mouse pressed left at (330, 308)
Screenshot: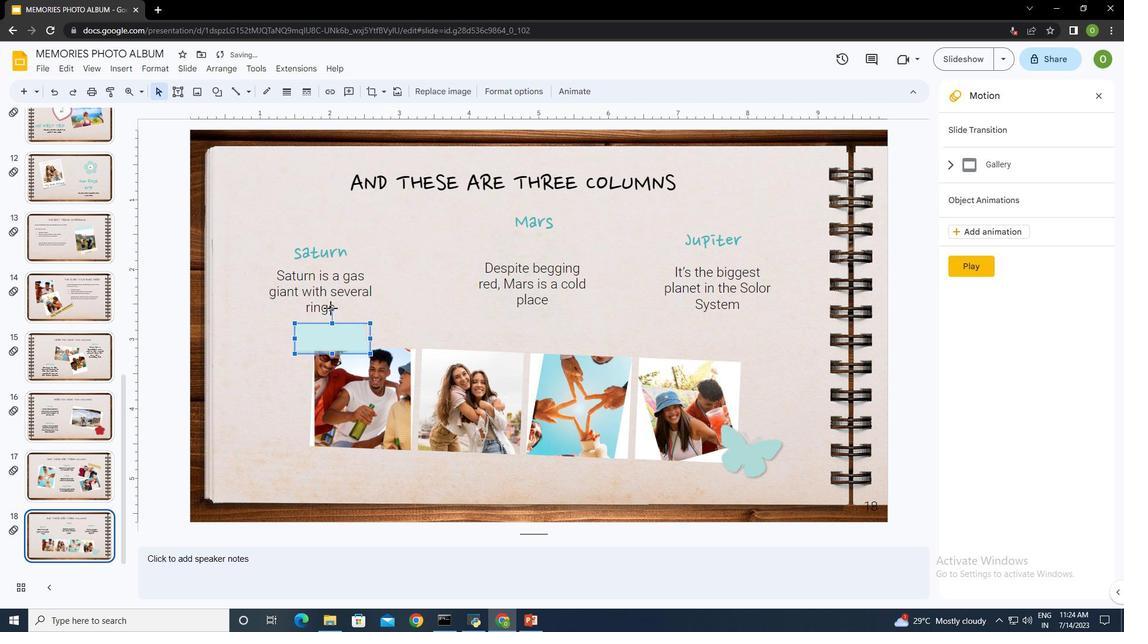 
Action: Mouse moved to (336, 332)
Screenshot: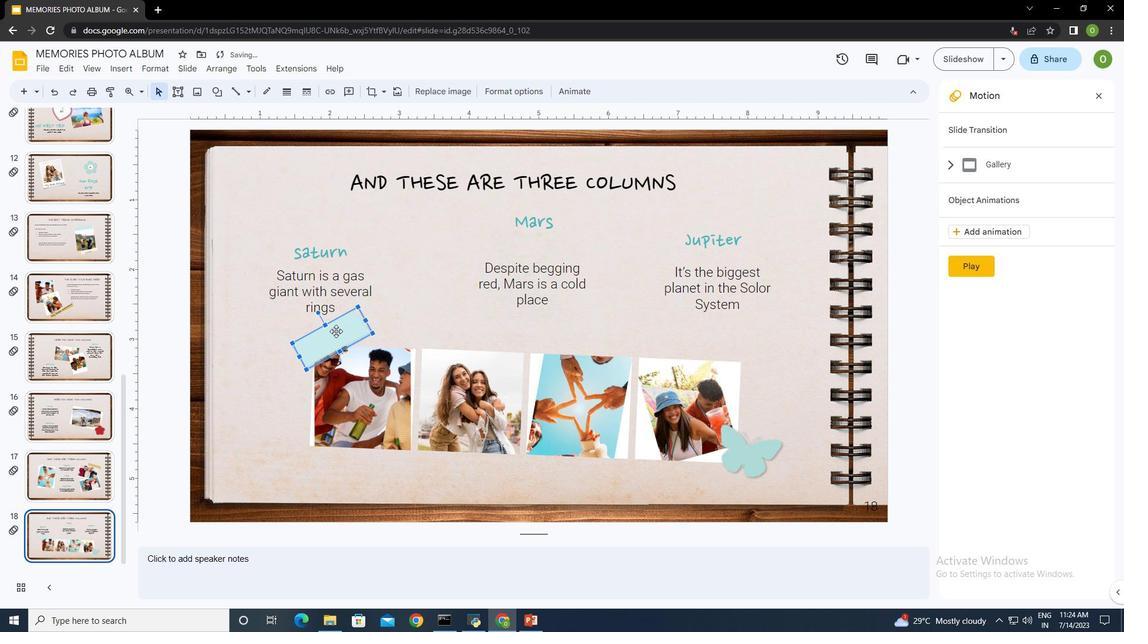 
Action: Mouse pressed left at (336, 332)
Screenshot: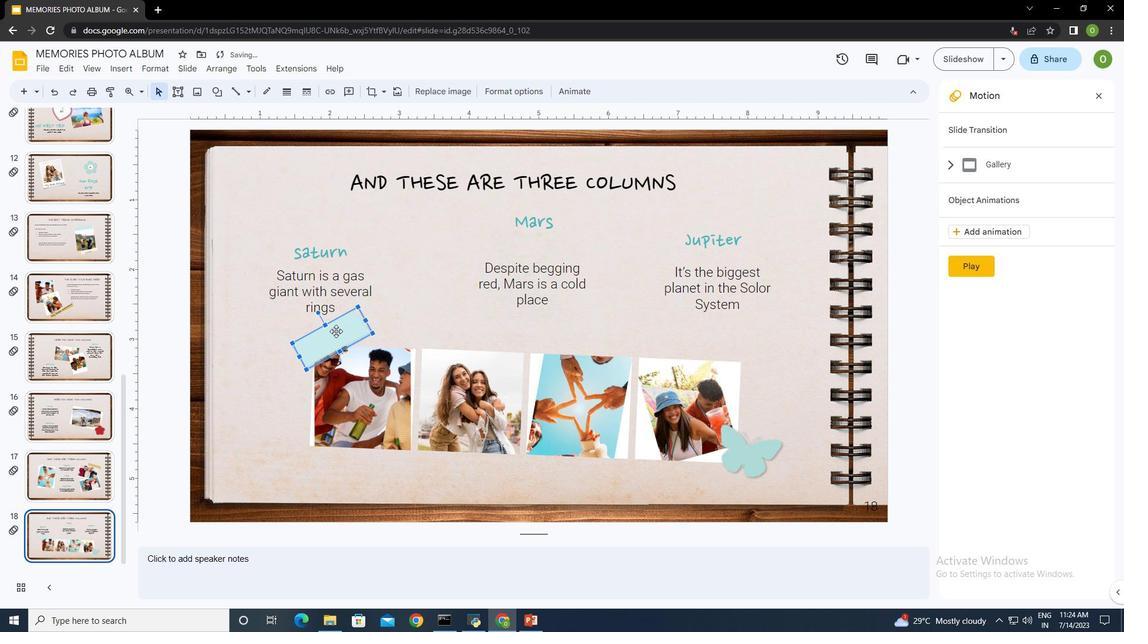 
Action: Mouse moved to (322, 344)
Screenshot: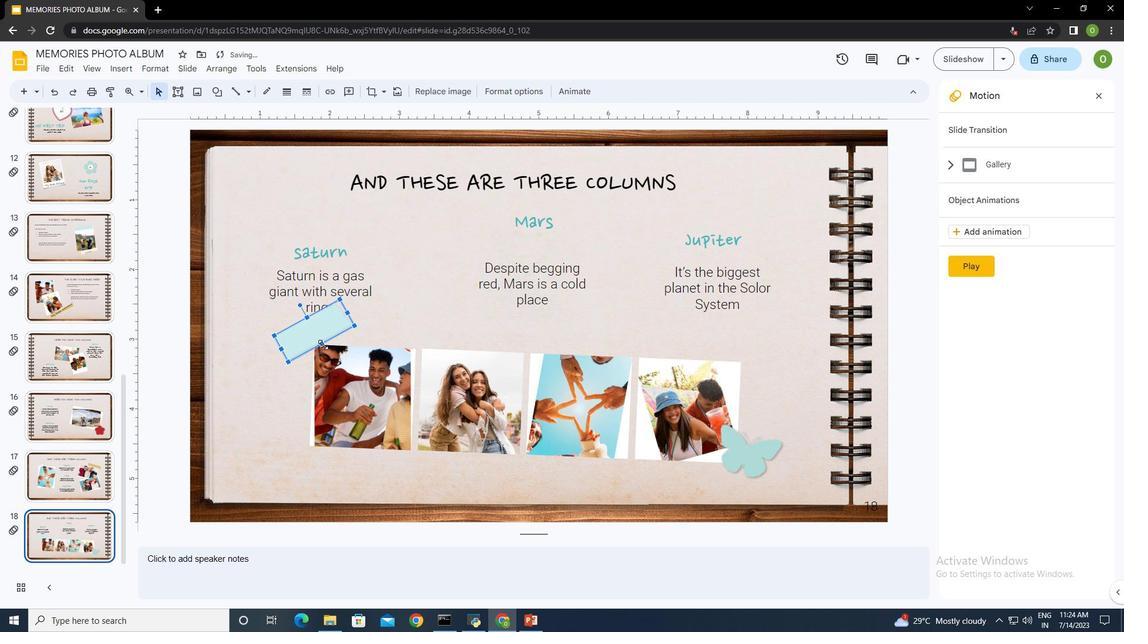 
Action: Mouse pressed left at (322, 344)
Screenshot: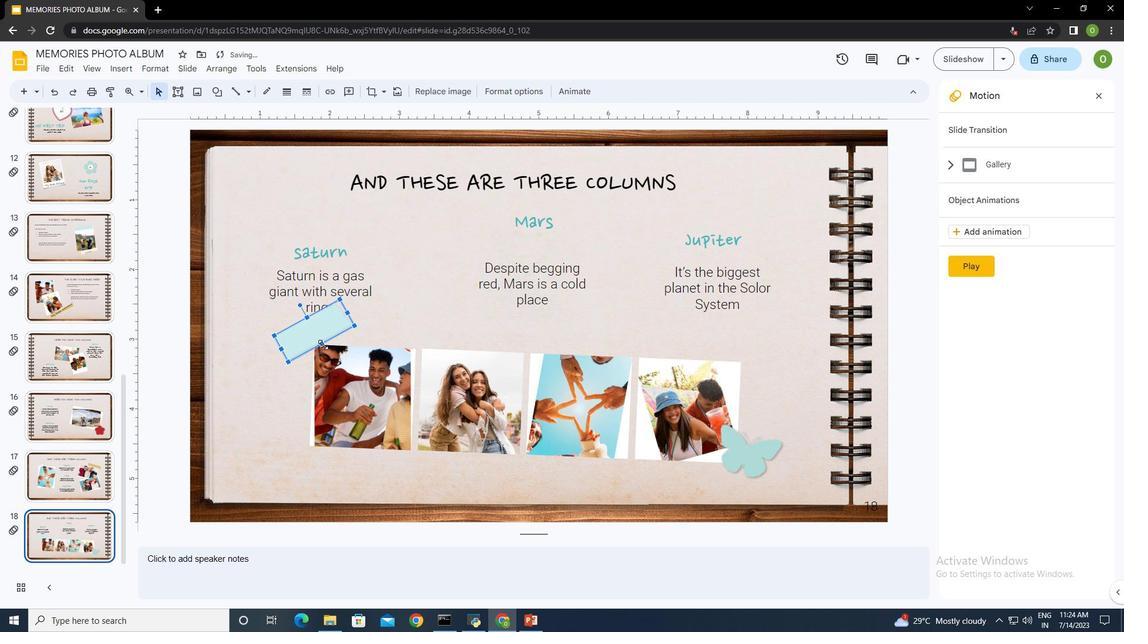
Action: Mouse moved to (305, 323)
Screenshot: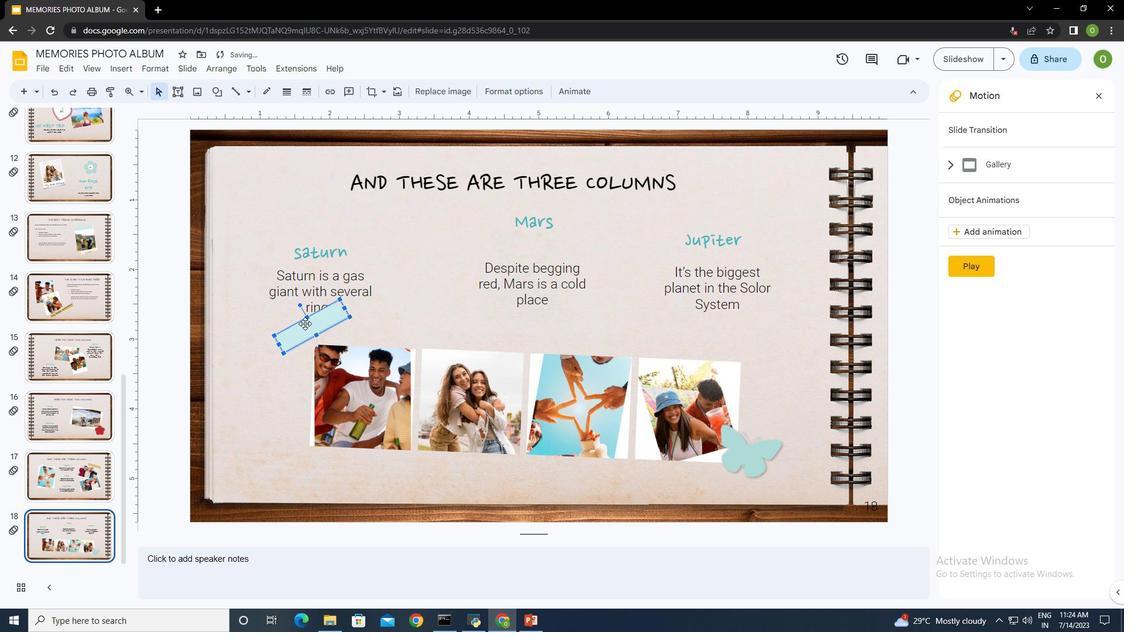 
Action: Mouse pressed left at (305, 323)
Screenshot: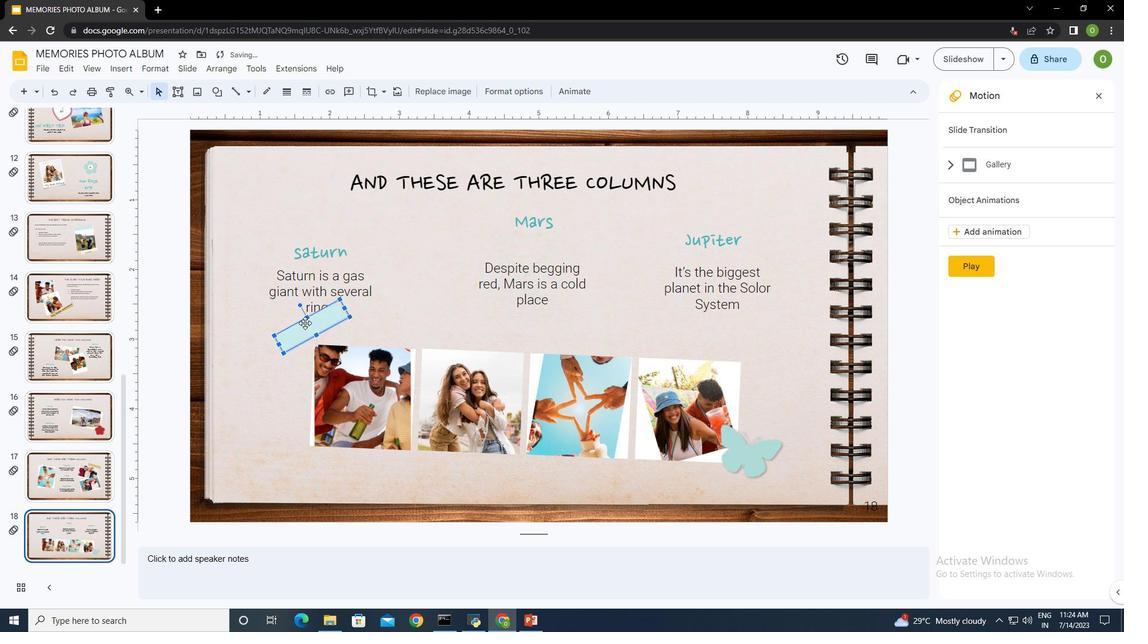 
Action: Mouse moved to (383, 327)
Screenshot: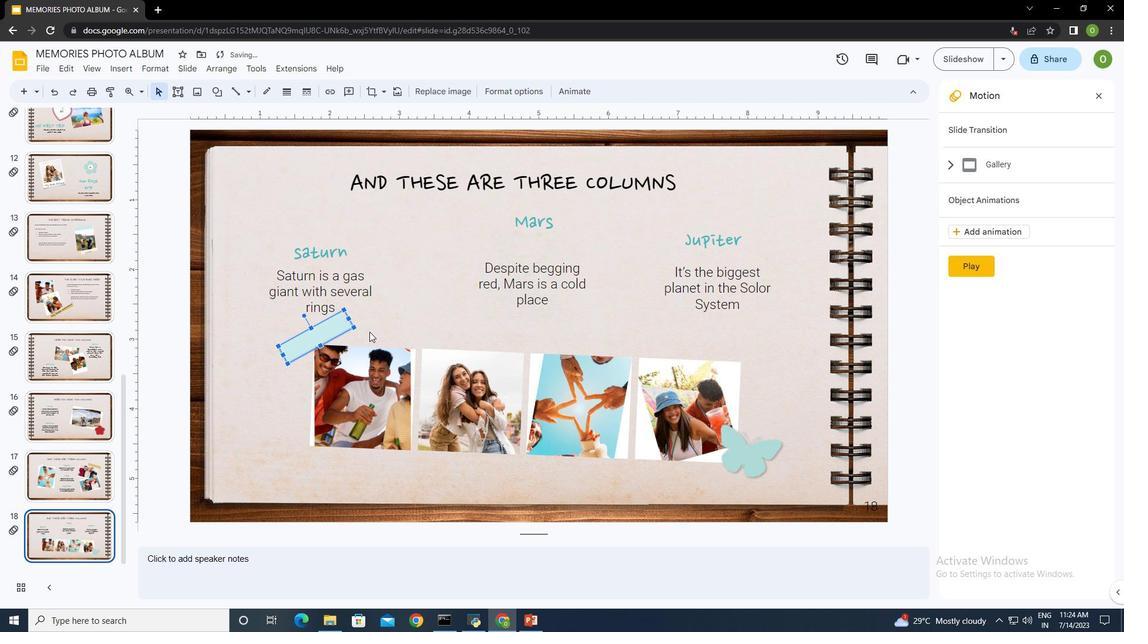 
Action: Mouse pressed left at (383, 327)
Screenshot: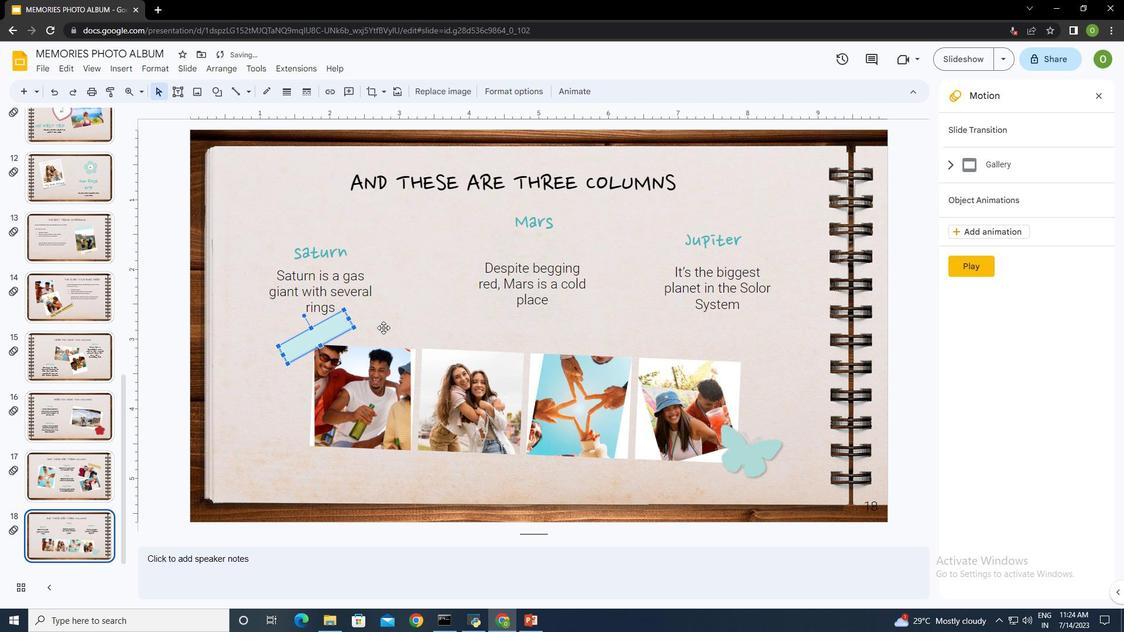 
Action: Mouse moved to (469, 315)
Screenshot: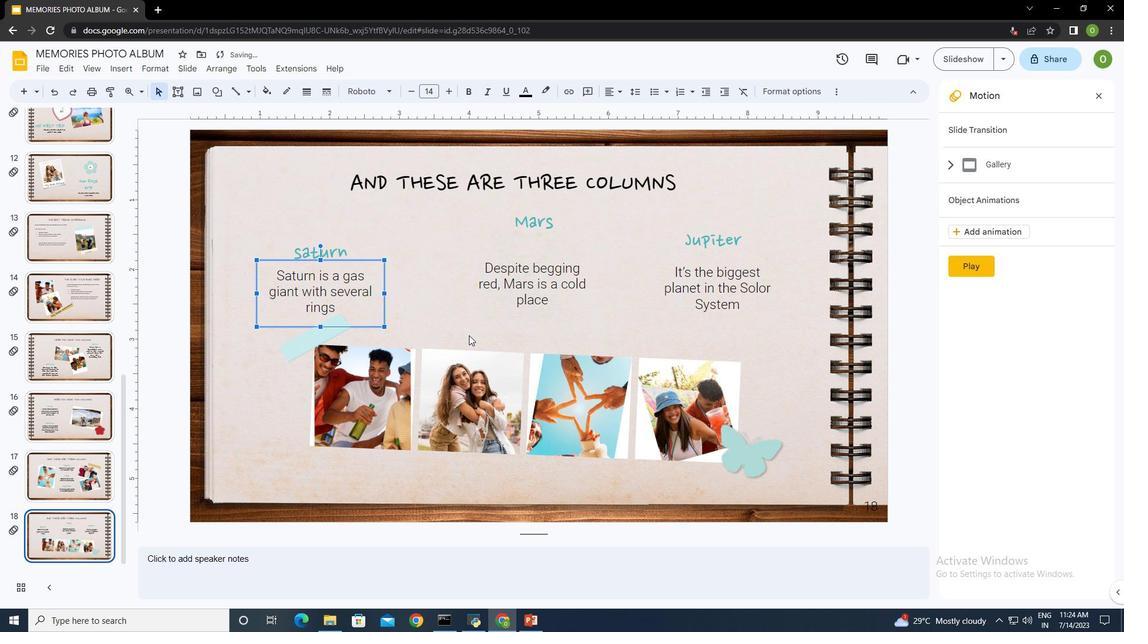 
Action: Mouse pressed left at (469, 315)
Screenshot: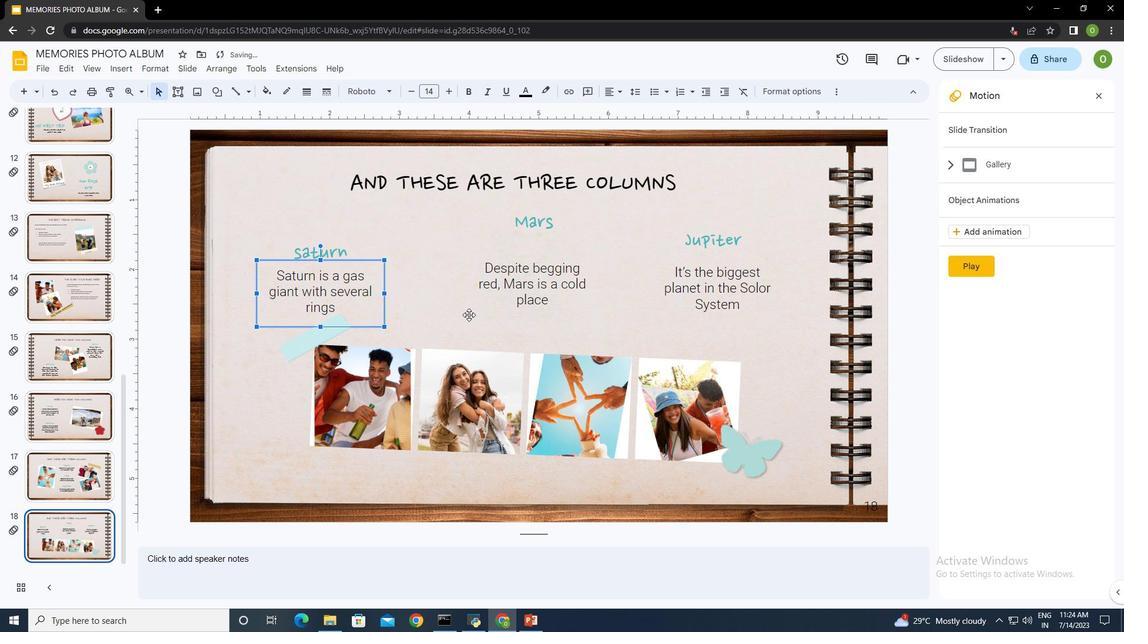 
Action: Mouse moved to (285, 373)
Screenshot: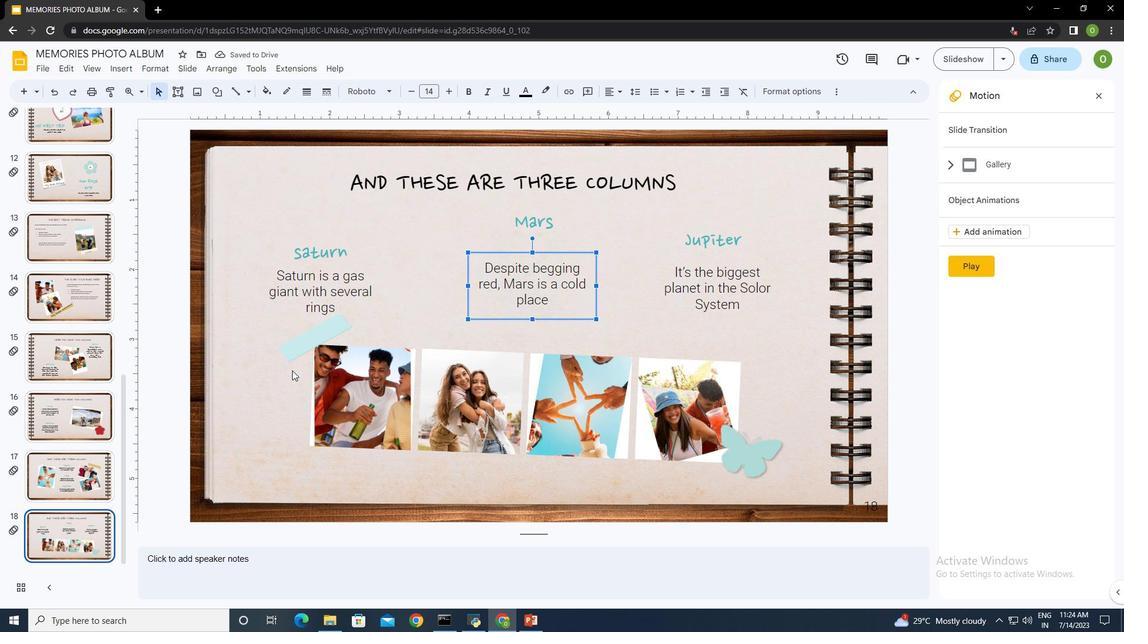 
Action: Mouse pressed left at (285, 373)
Screenshot: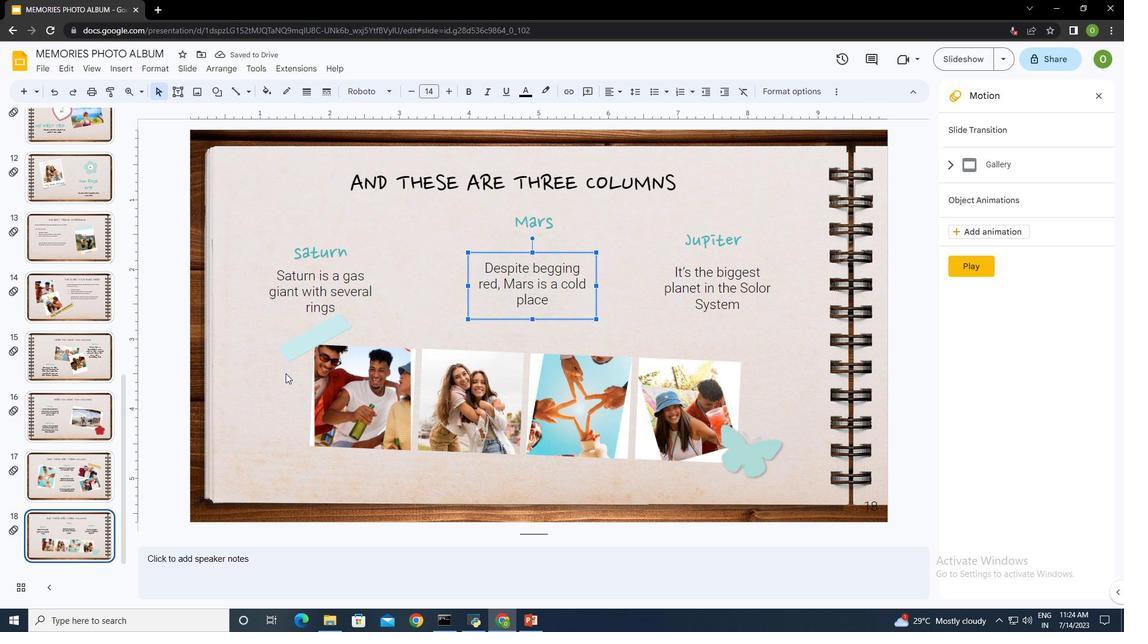 
Action: Mouse moved to (438, 470)
Screenshot: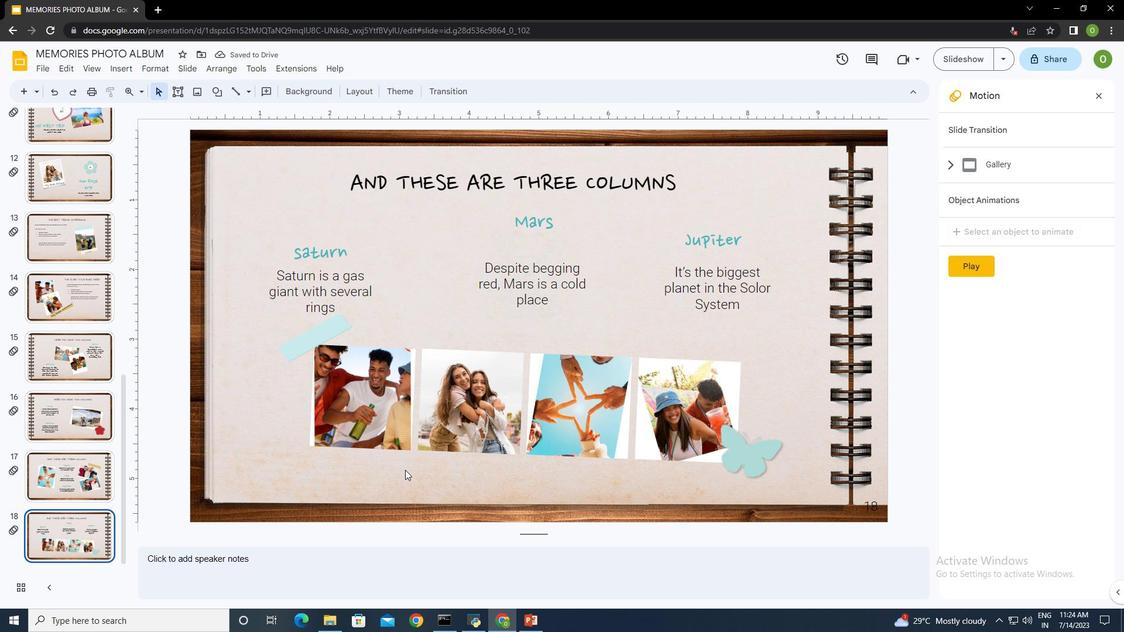 
Action: Mouse pressed left at (438, 470)
Screenshot: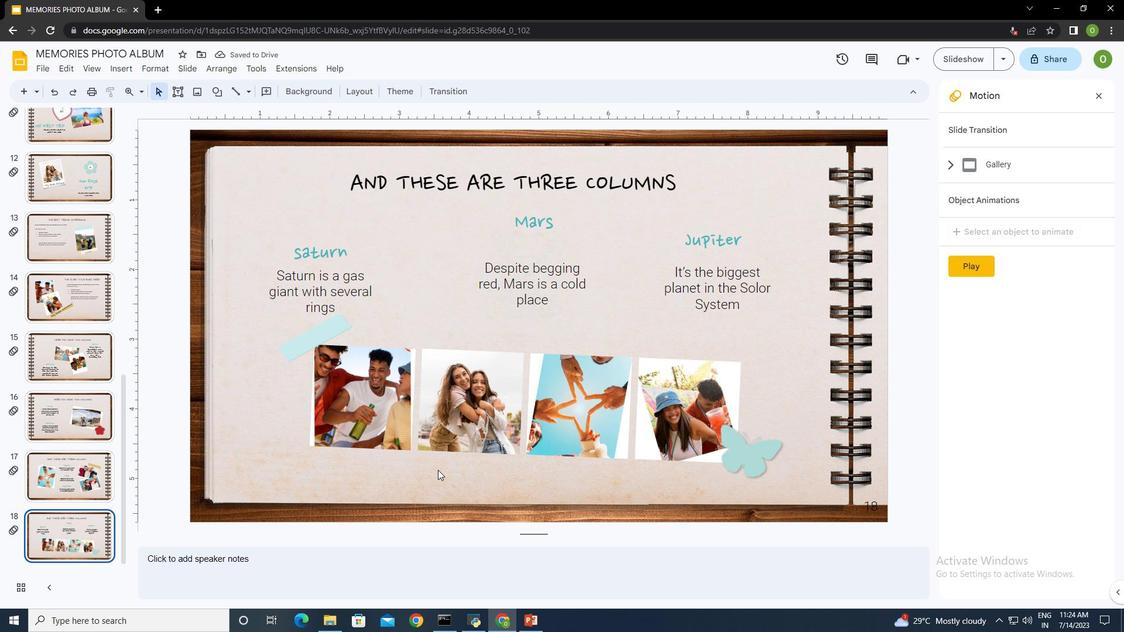 
Action: Mouse moved to (658, 491)
Screenshot: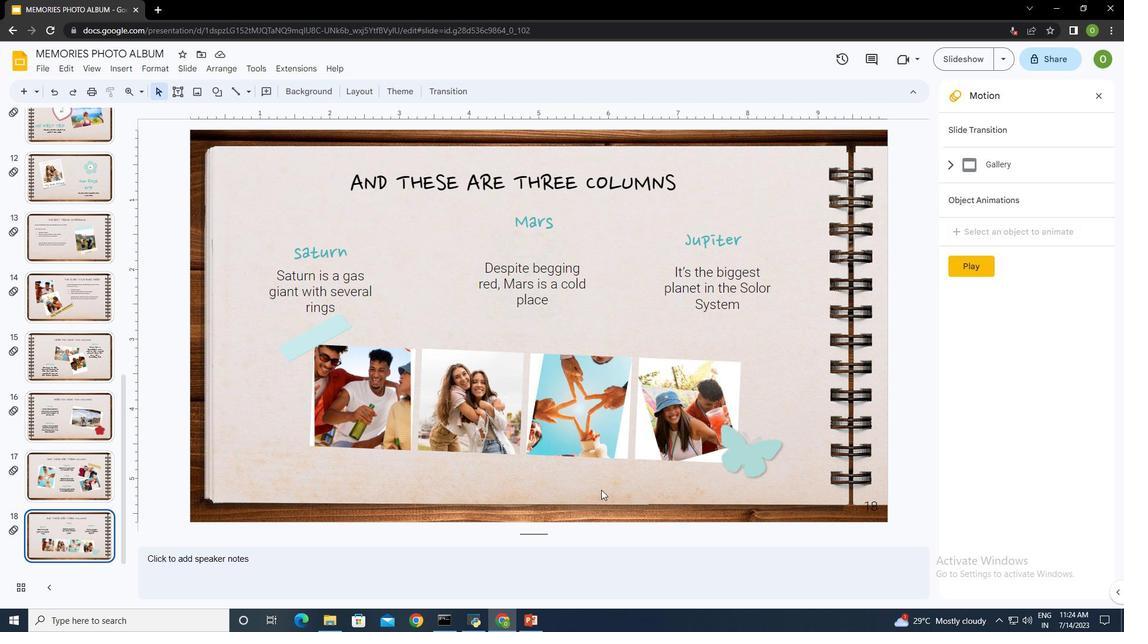 
Action: Mouse pressed left at (658, 491)
Screenshot: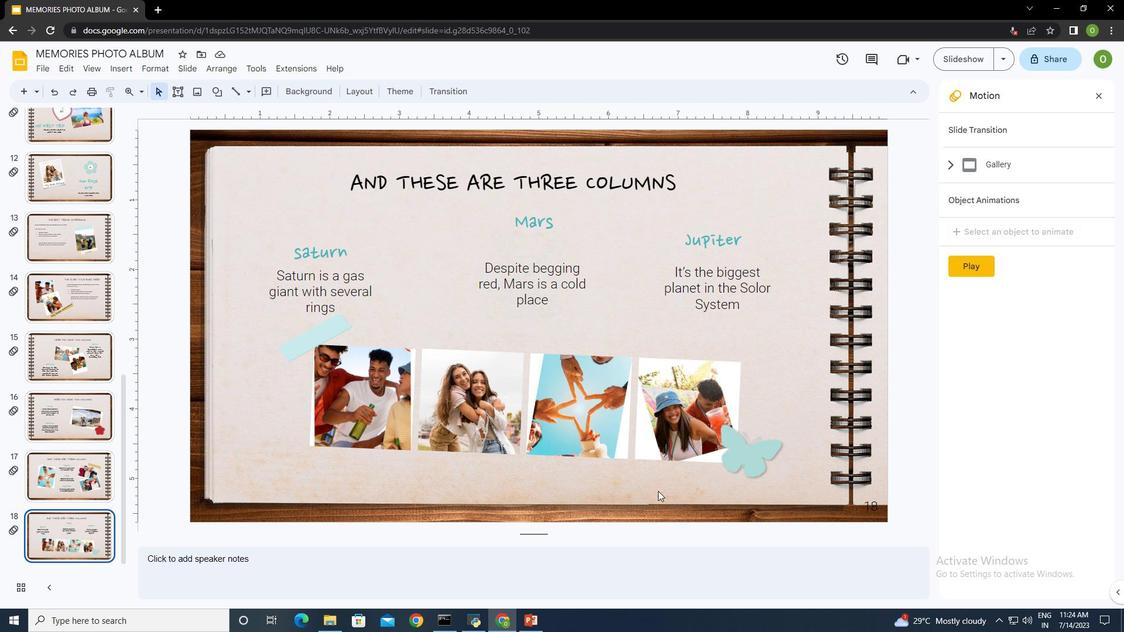 
Action: Mouse moved to (756, 456)
Screenshot: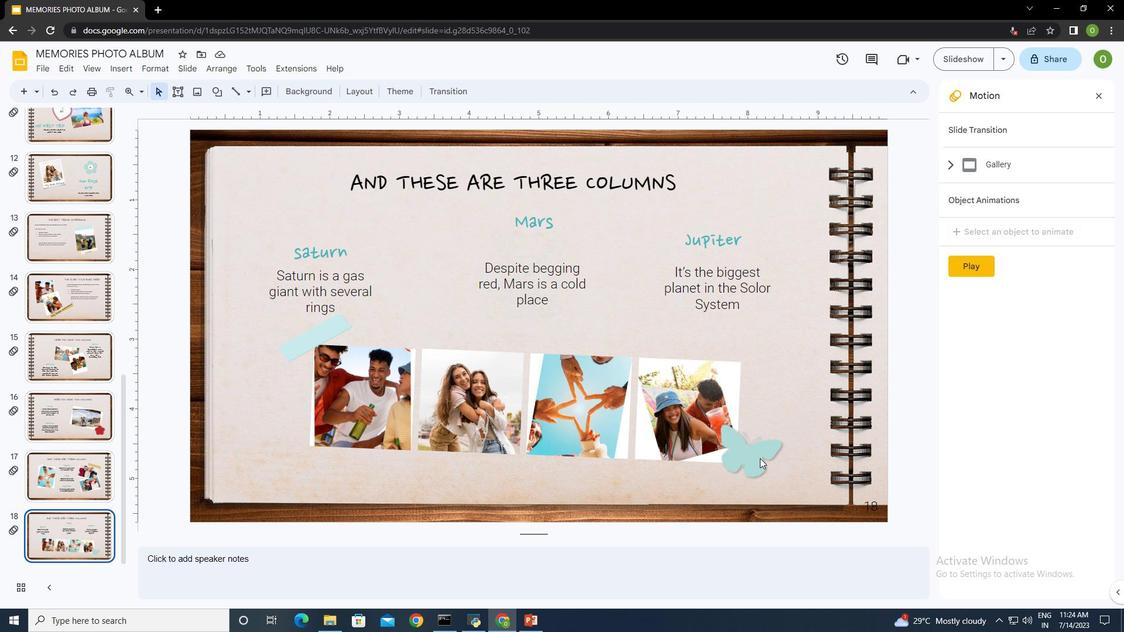 
Action: Mouse pressed left at (756, 456)
Screenshot: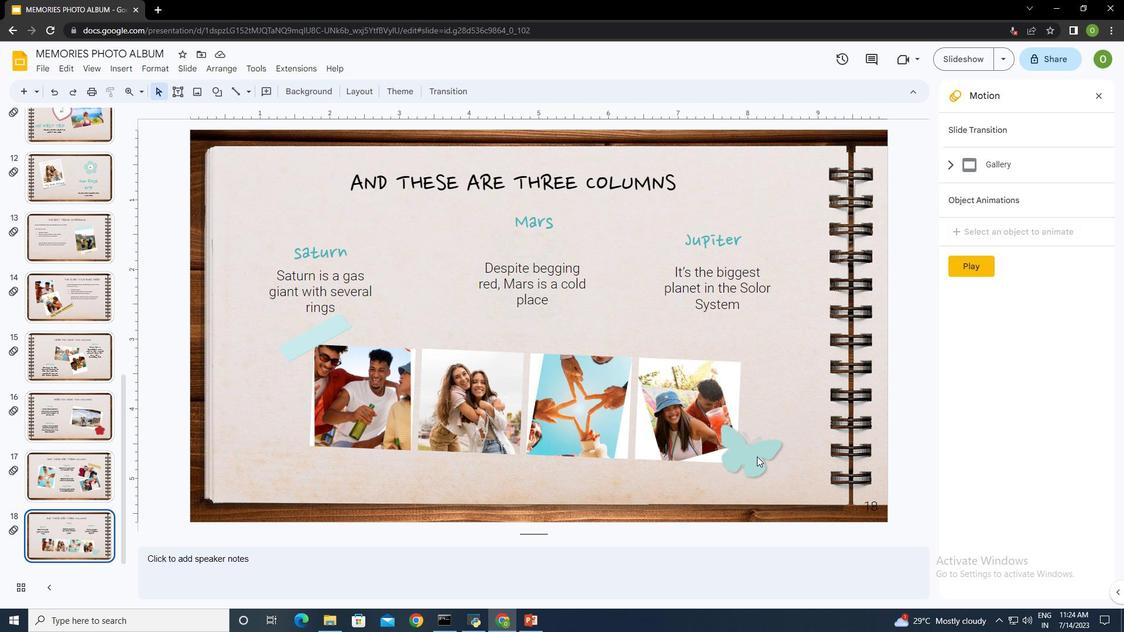 
Action: Mouse moved to (579, 89)
Screenshot: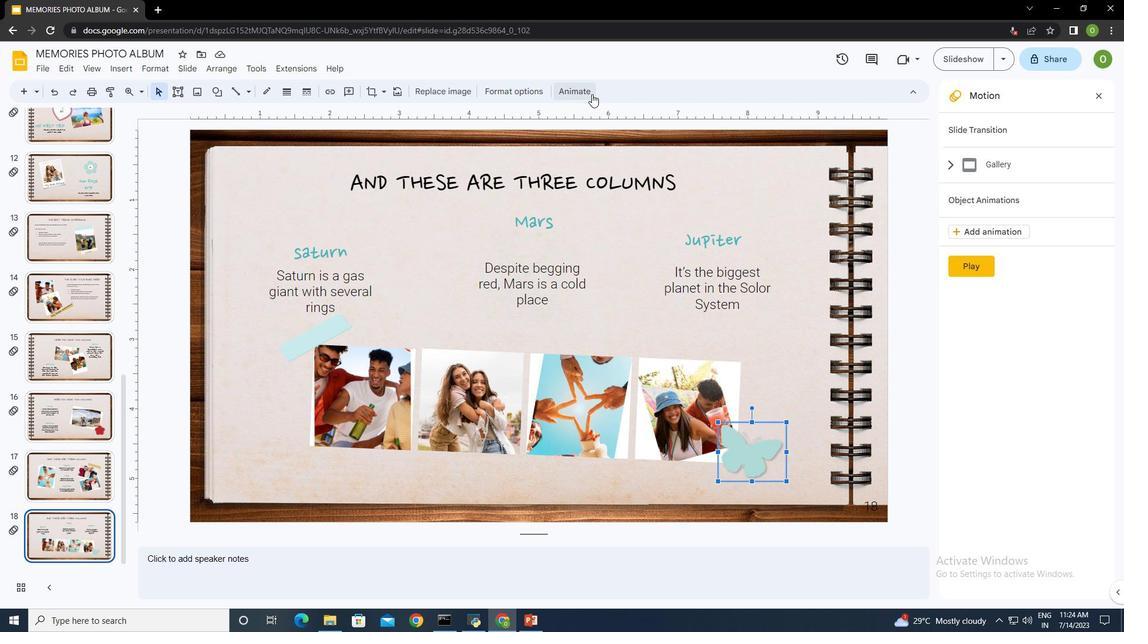 
Action: Mouse pressed left at (579, 89)
Screenshot: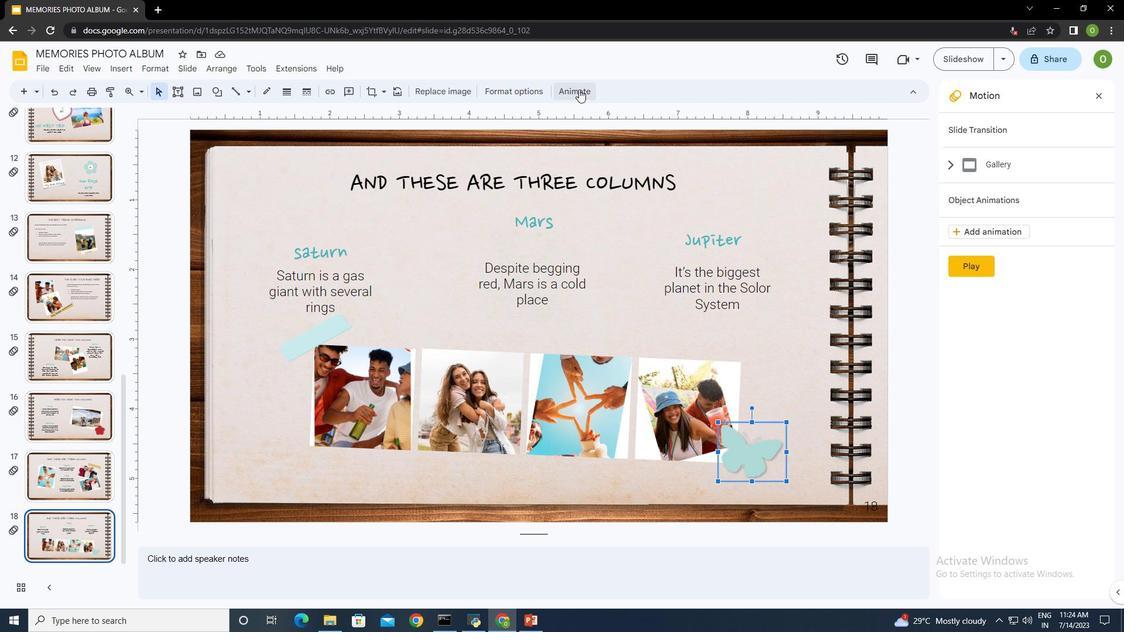 
Action: Mouse moved to (988, 227)
Screenshot: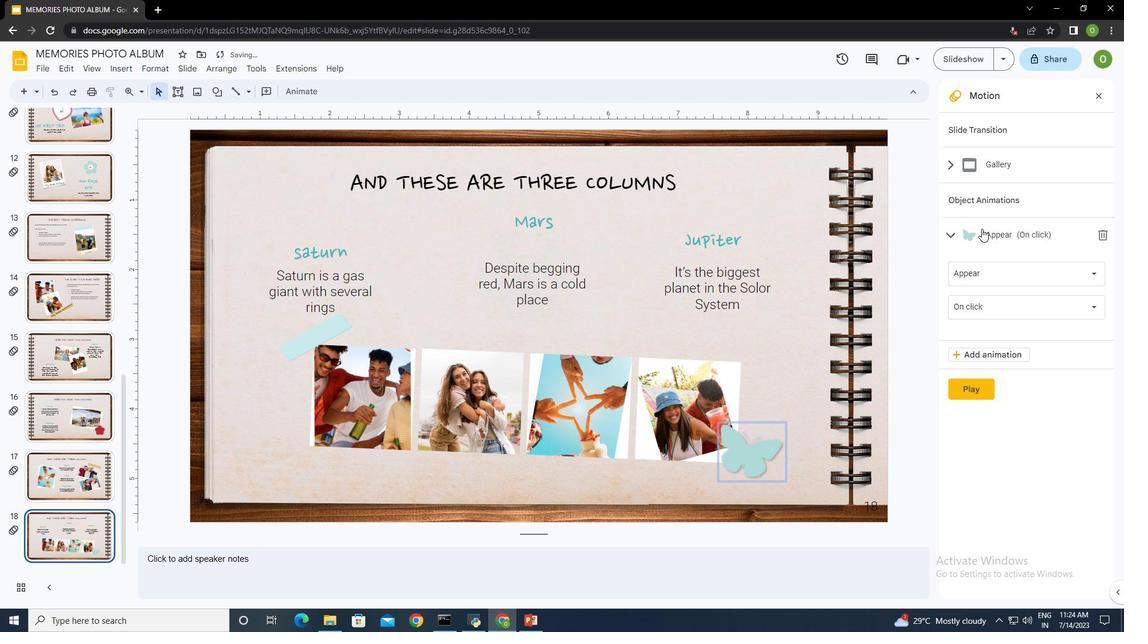 
Action: Mouse pressed left at (988, 227)
Screenshot: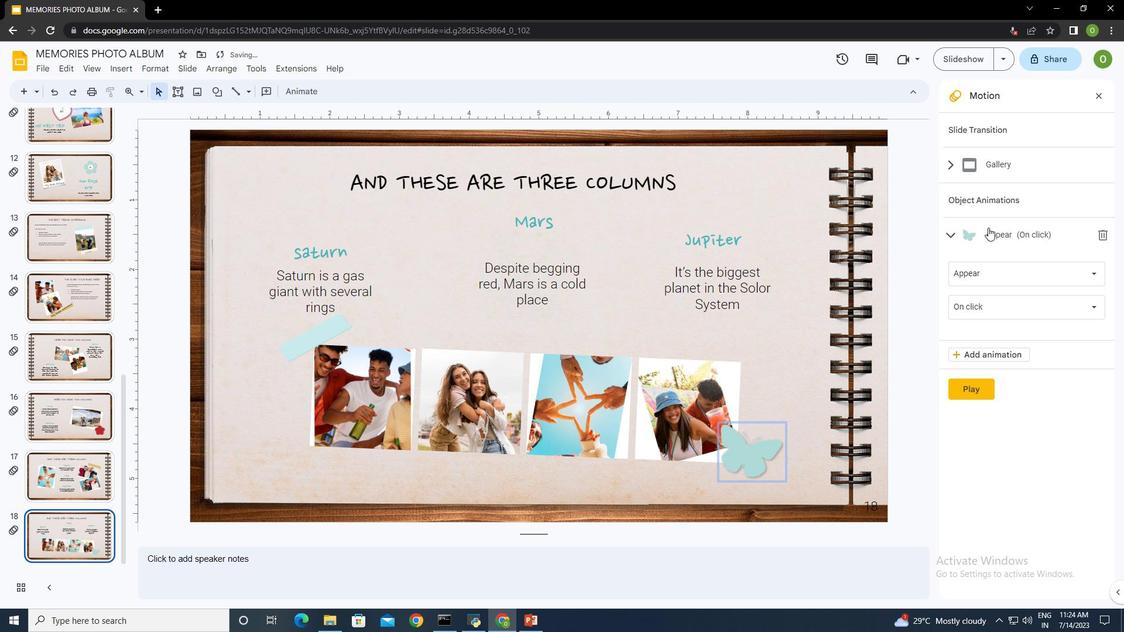 
Action: Mouse pressed left at (988, 227)
Screenshot: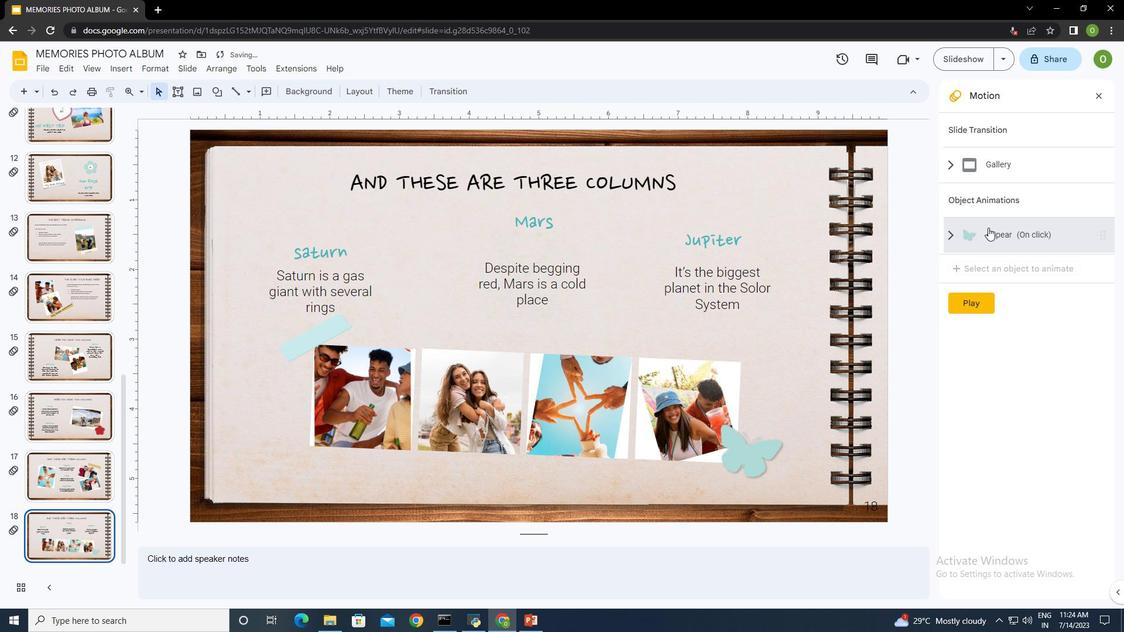 
Action: Mouse moved to (974, 271)
Screenshot: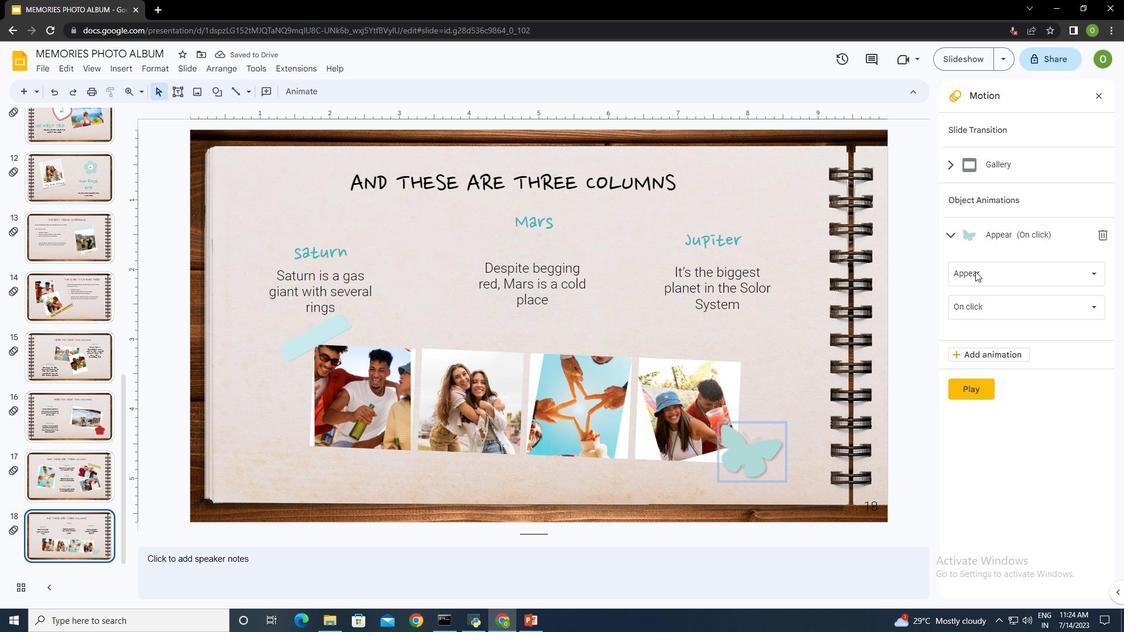 
Action: Mouse pressed left at (974, 271)
Screenshot: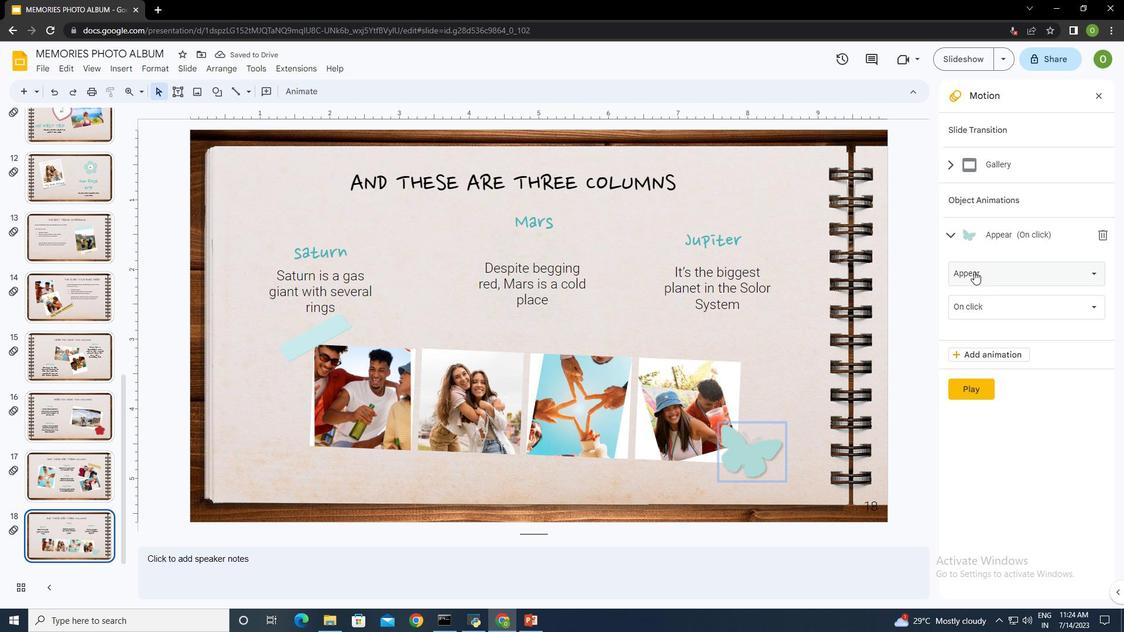 
Action: Mouse moved to (1009, 353)
Screenshot: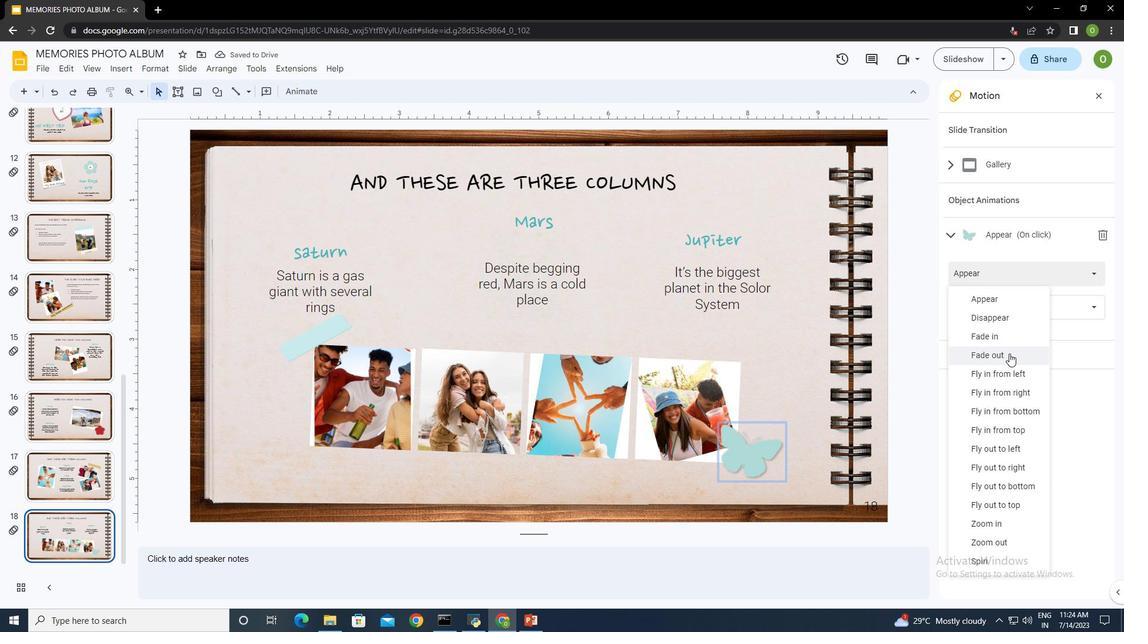 
Action: Mouse pressed left at (1009, 353)
Screenshot: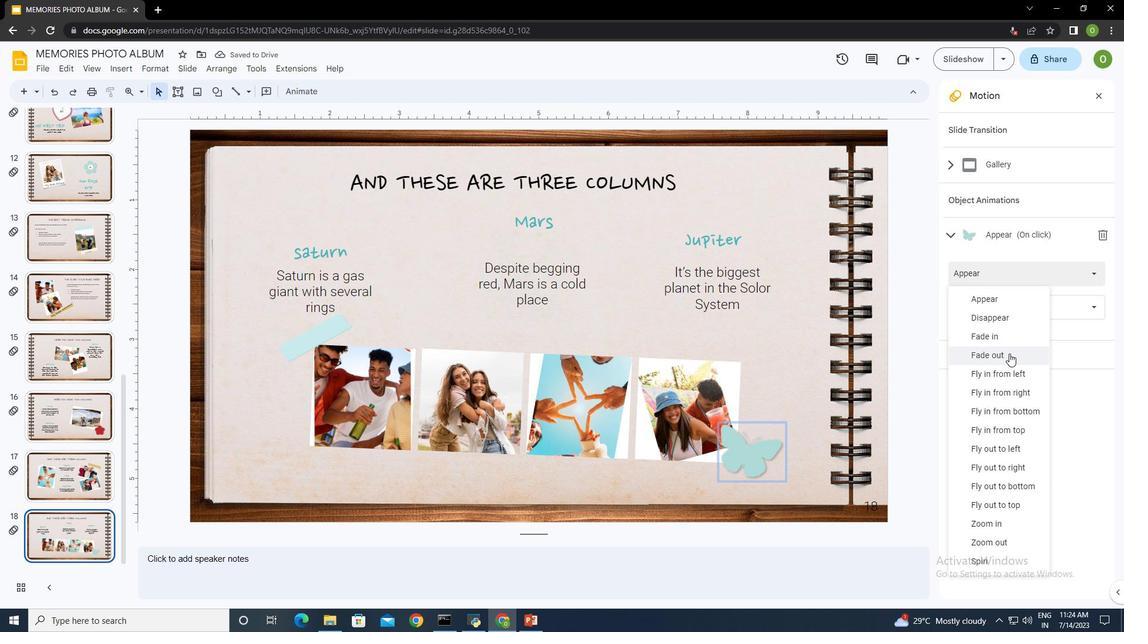 
Action: Mouse moved to (998, 271)
Screenshot: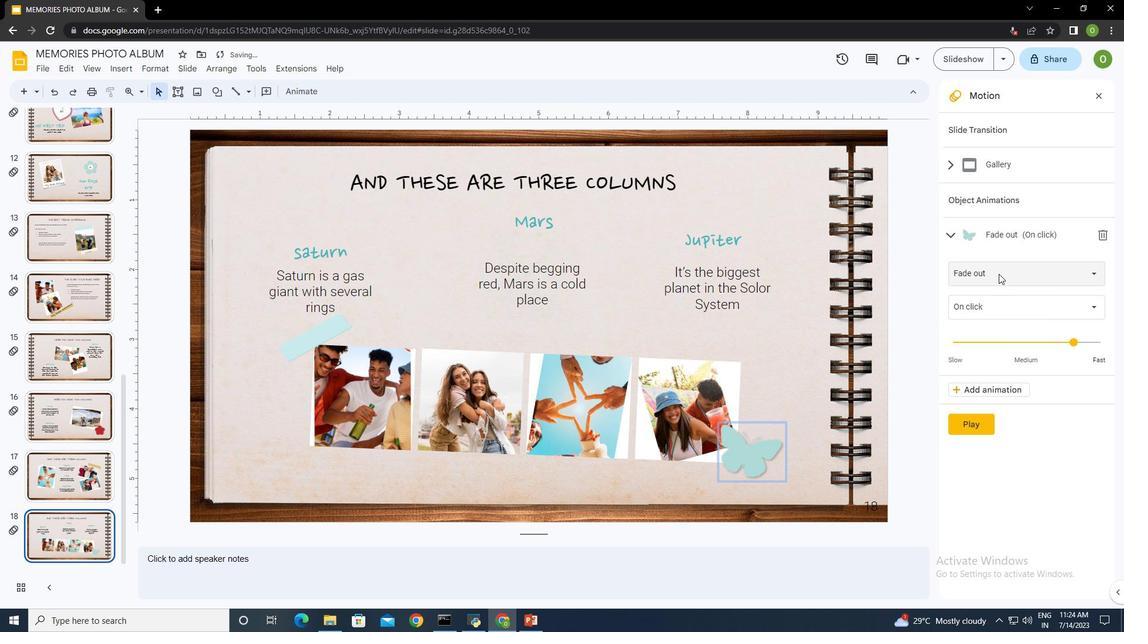 
Action: Mouse pressed left at (998, 271)
Screenshot: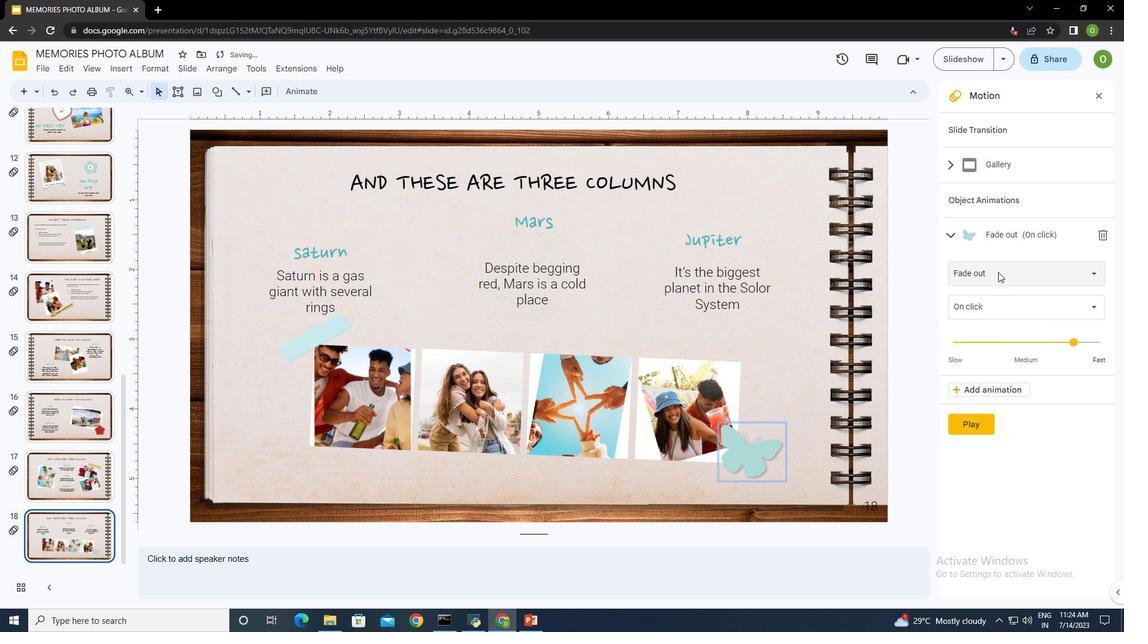 
Action: Mouse moved to (1020, 457)
Screenshot: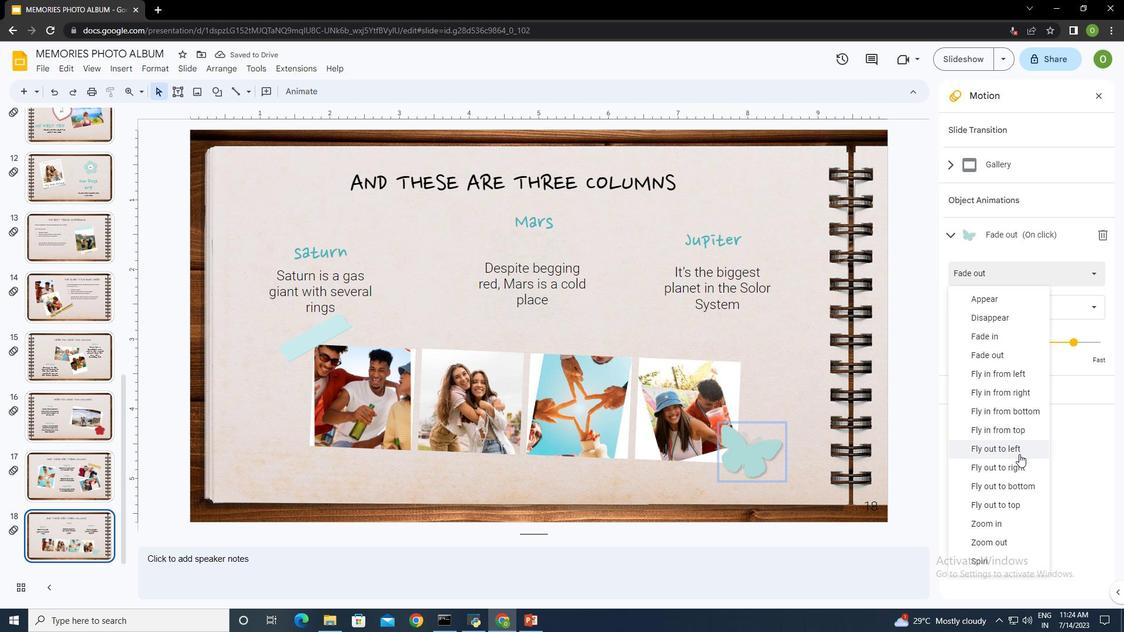 
Action: Mouse scrolled (1020, 456) with delta (0, 0)
Screenshot: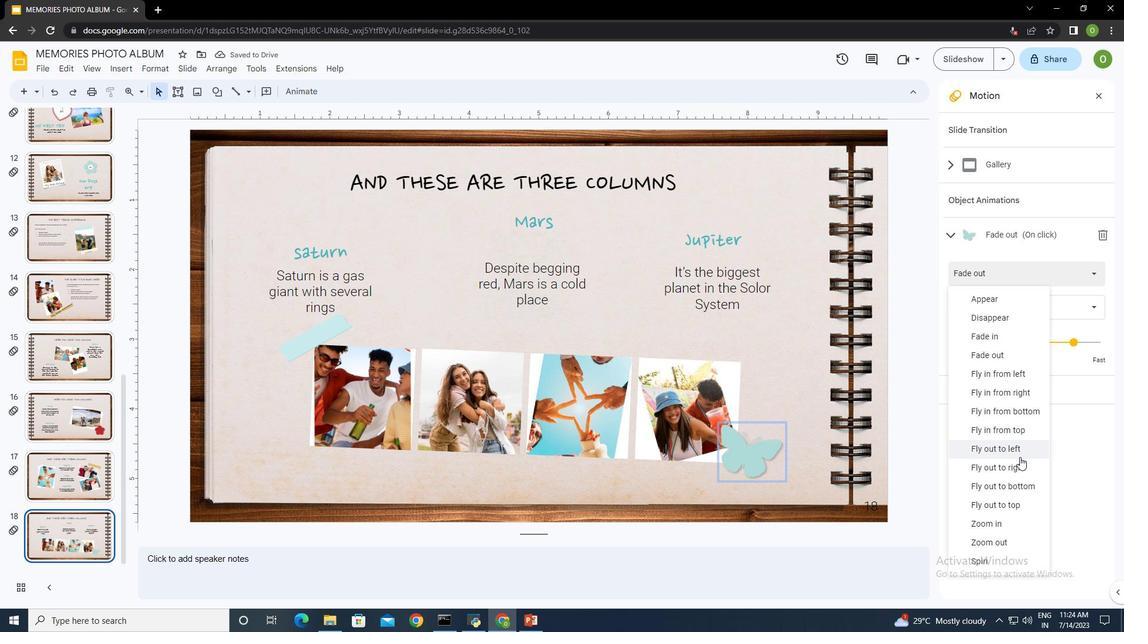 
Action: Mouse moved to (1021, 446)
Screenshot: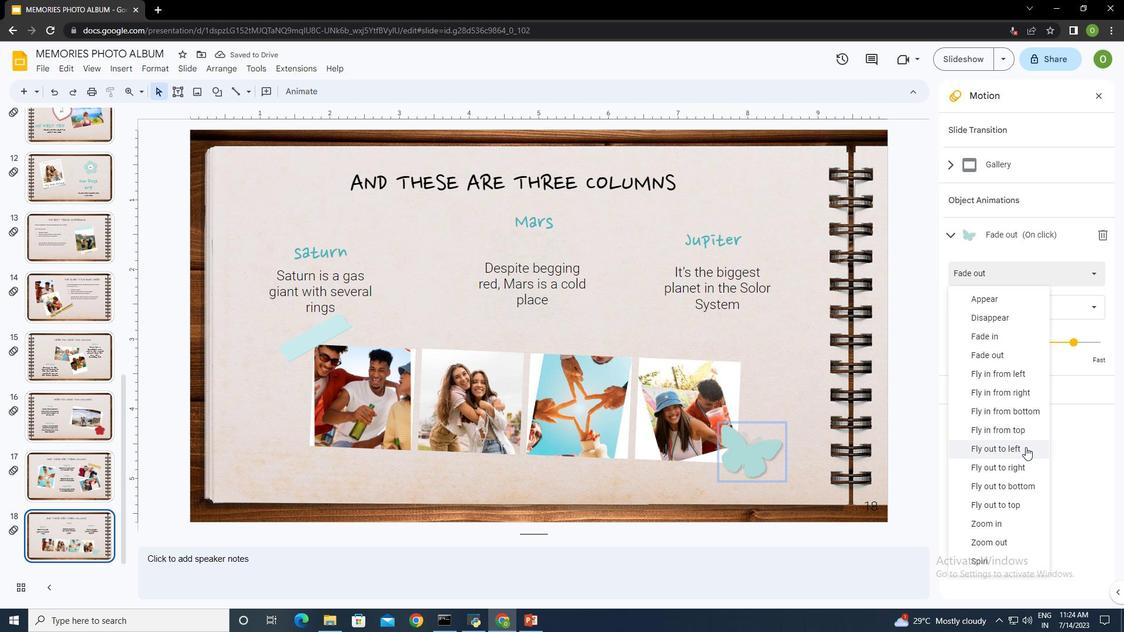 
Action: Mouse pressed left at (1021, 446)
Screenshot: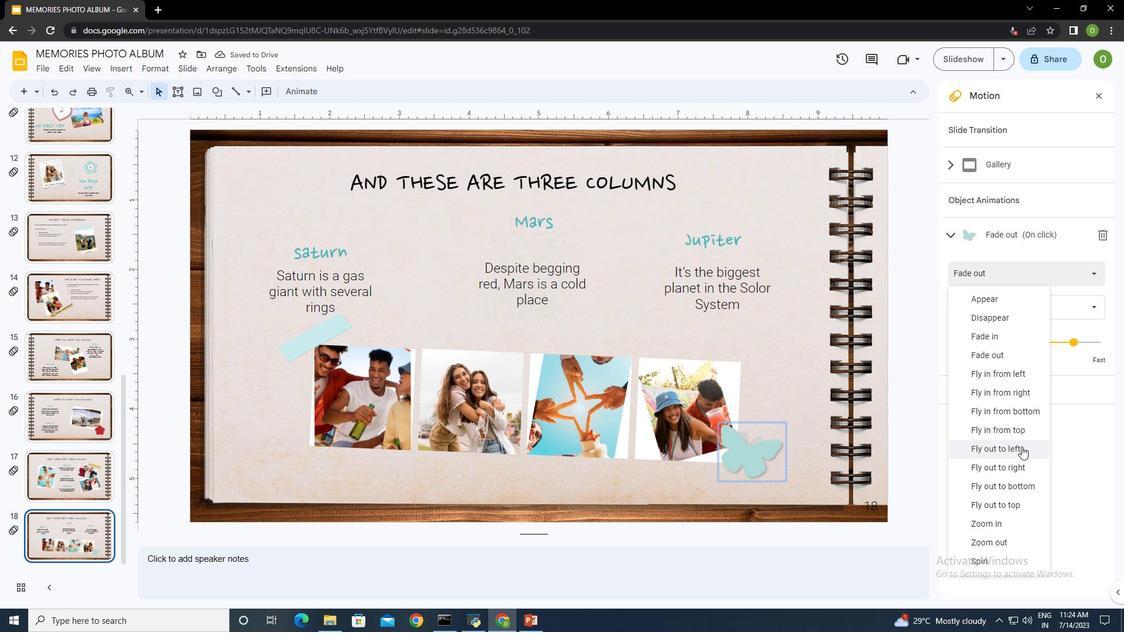
Action: Mouse moved to (991, 309)
Screenshot: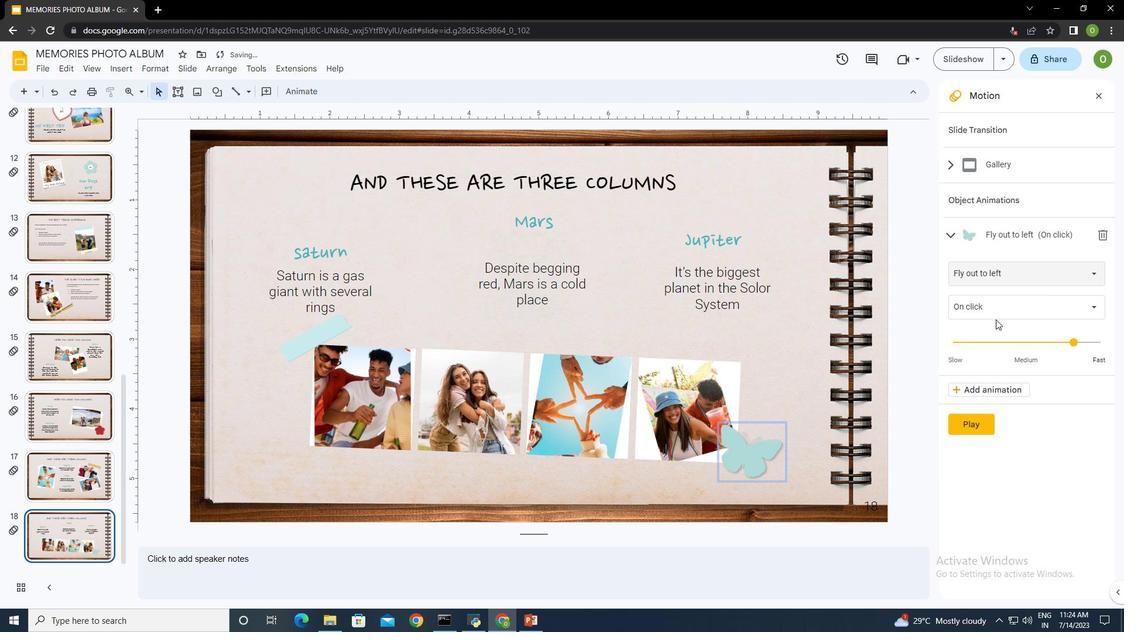 
Action: Mouse pressed left at (991, 309)
Screenshot: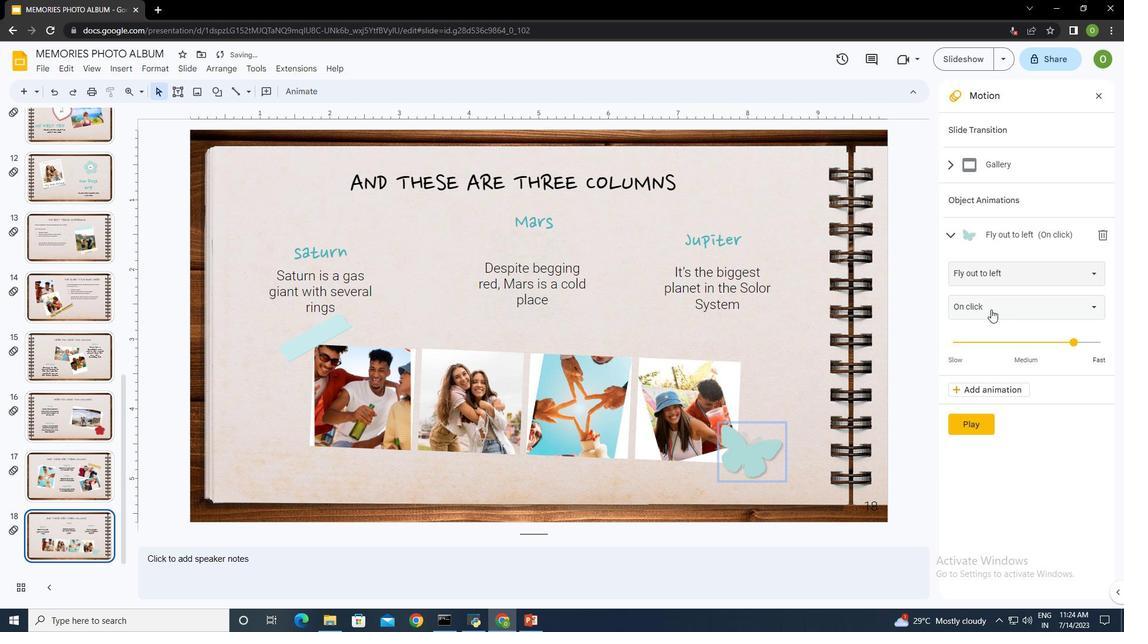 
Action: Mouse moved to (1001, 352)
Screenshot: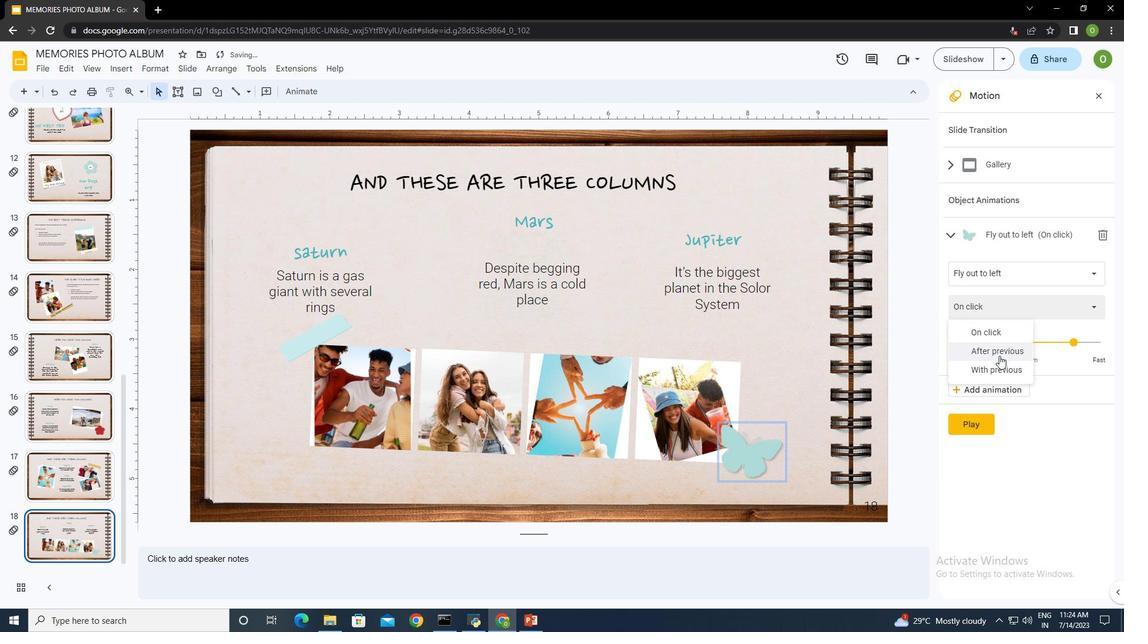 
Action: Mouse pressed left at (1001, 352)
Screenshot: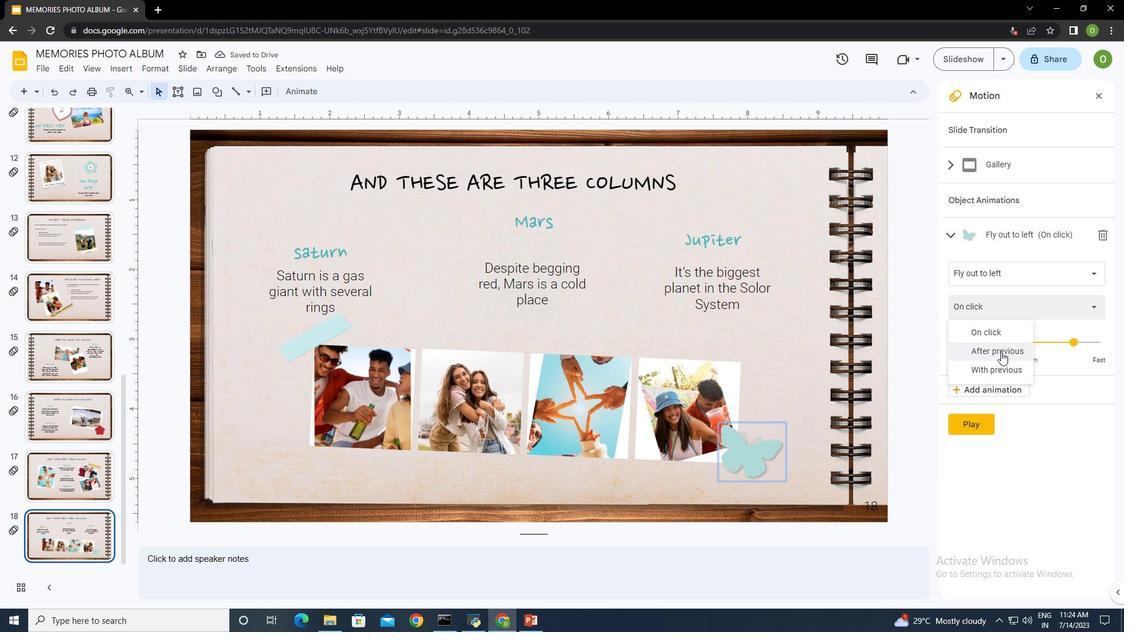 
Action: Mouse moved to (1072, 344)
Screenshot: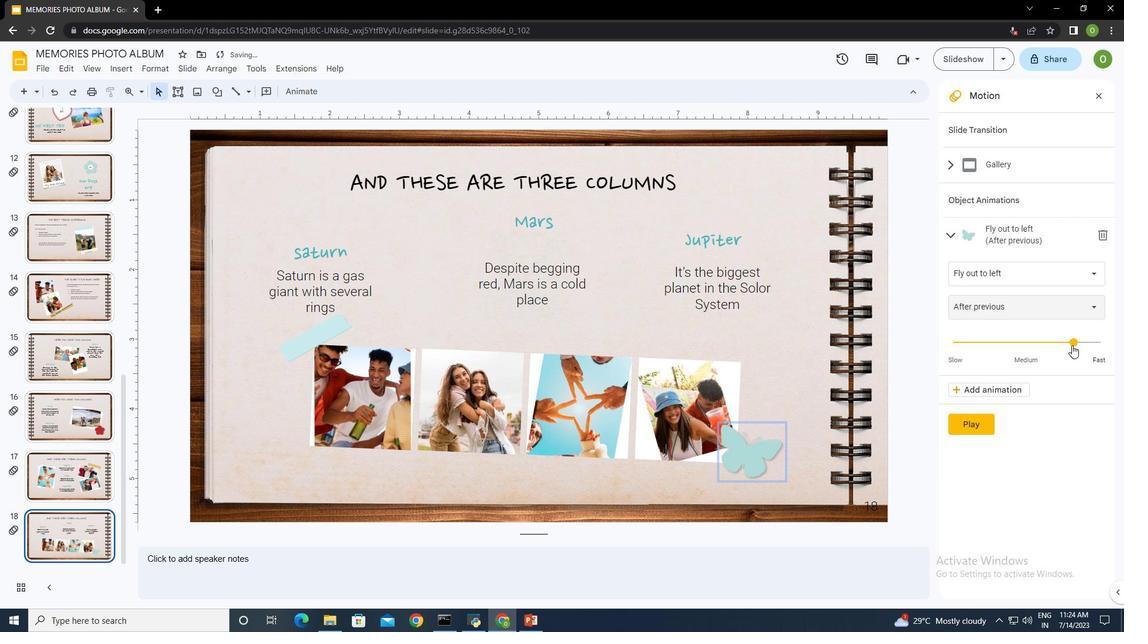 
Action: Mouse pressed left at (1072, 344)
Screenshot: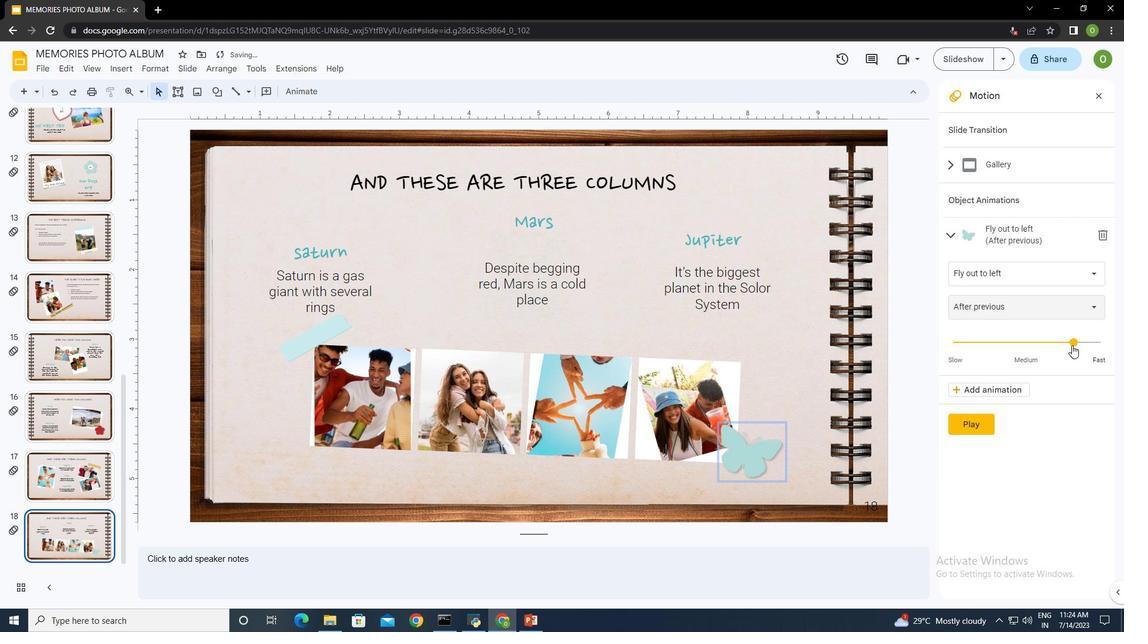 
Action: Mouse moved to (970, 428)
Screenshot: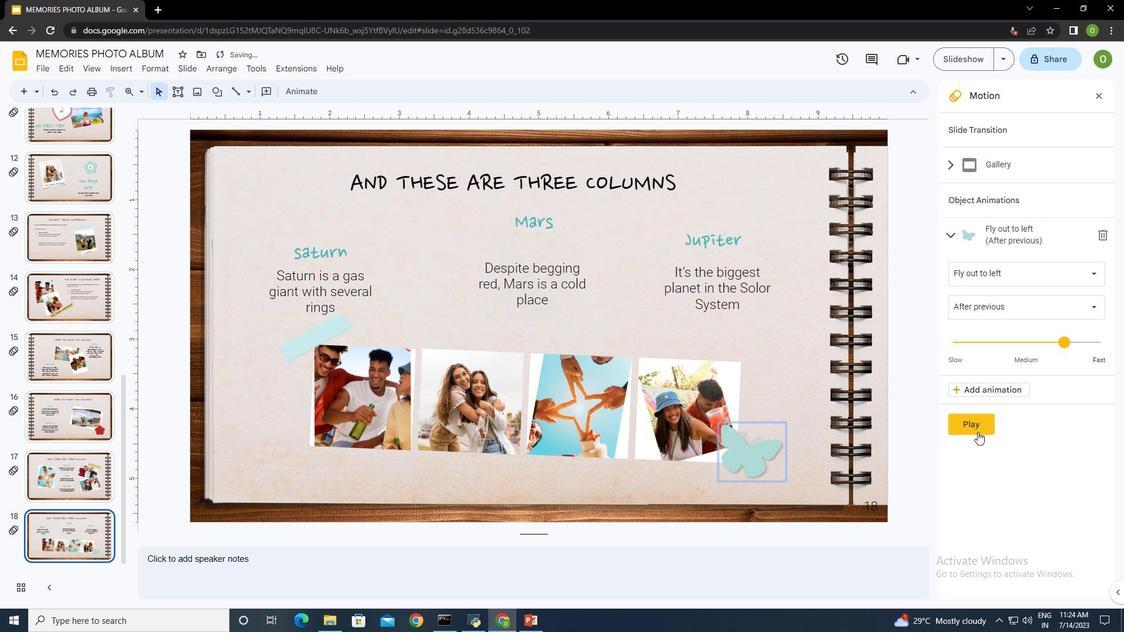 
Action: Mouse pressed left at (970, 428)
Screenshot: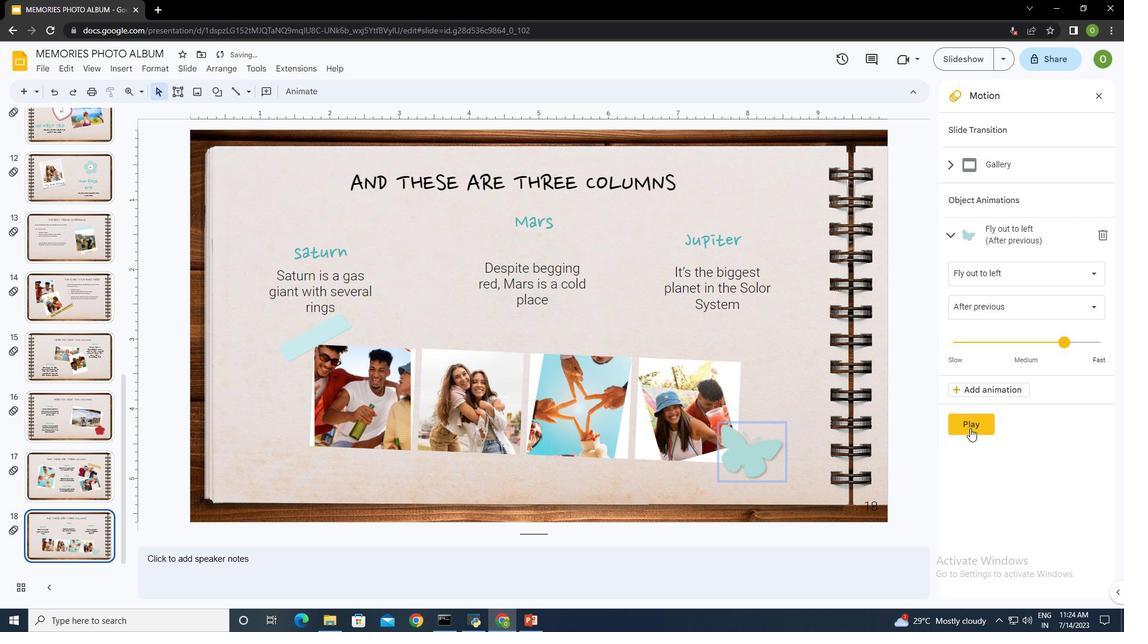
Action: Mouse moved to (975, 428)
Screenshot: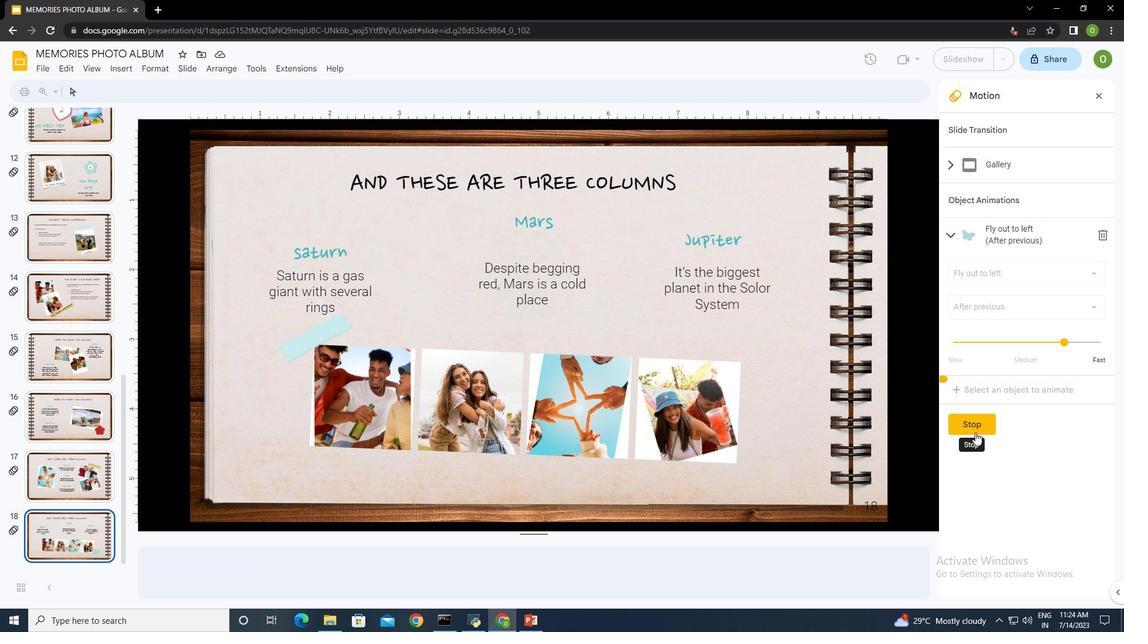 
Action: Mouse pressed left at (975, 428)
Screenshot: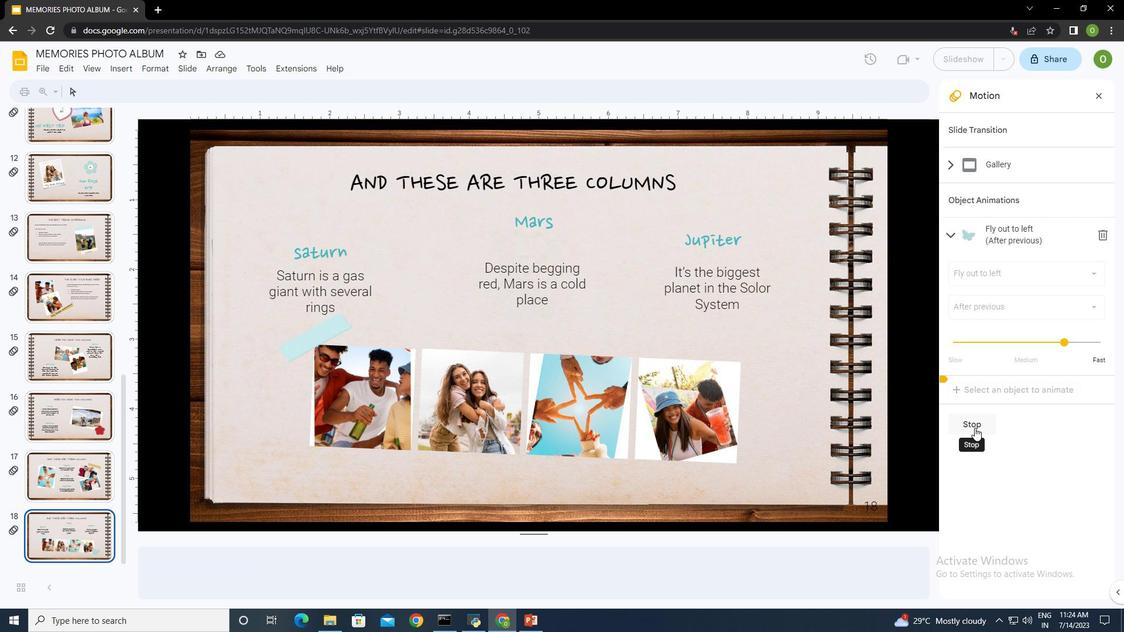 
Action: Mouse moved to (818, 496)
Screenshot: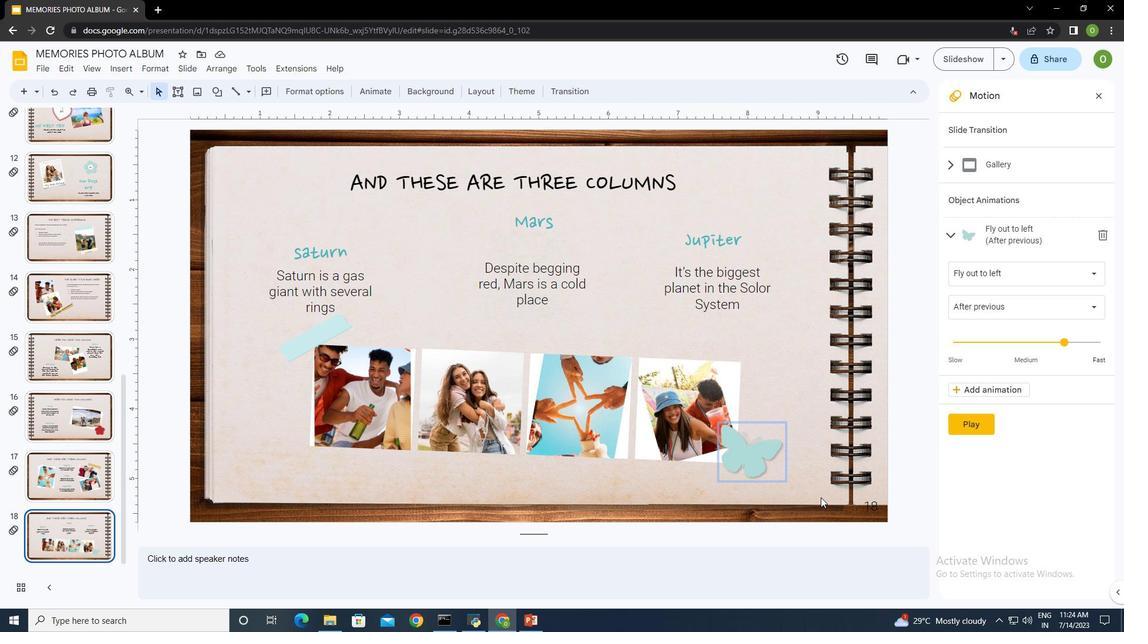 
